 Task: Buy 4 Utensil Sets from Cooking Utensils section under best seller category for shipping address: Johnny Mitchell, 4212 Skips Lane, Phoenix, Arizona 85012, Cell Number 9285042162. Pay from credit card ending with 9757, CVV 798
Action: Mouse moved to (22, 106)
Screenshot: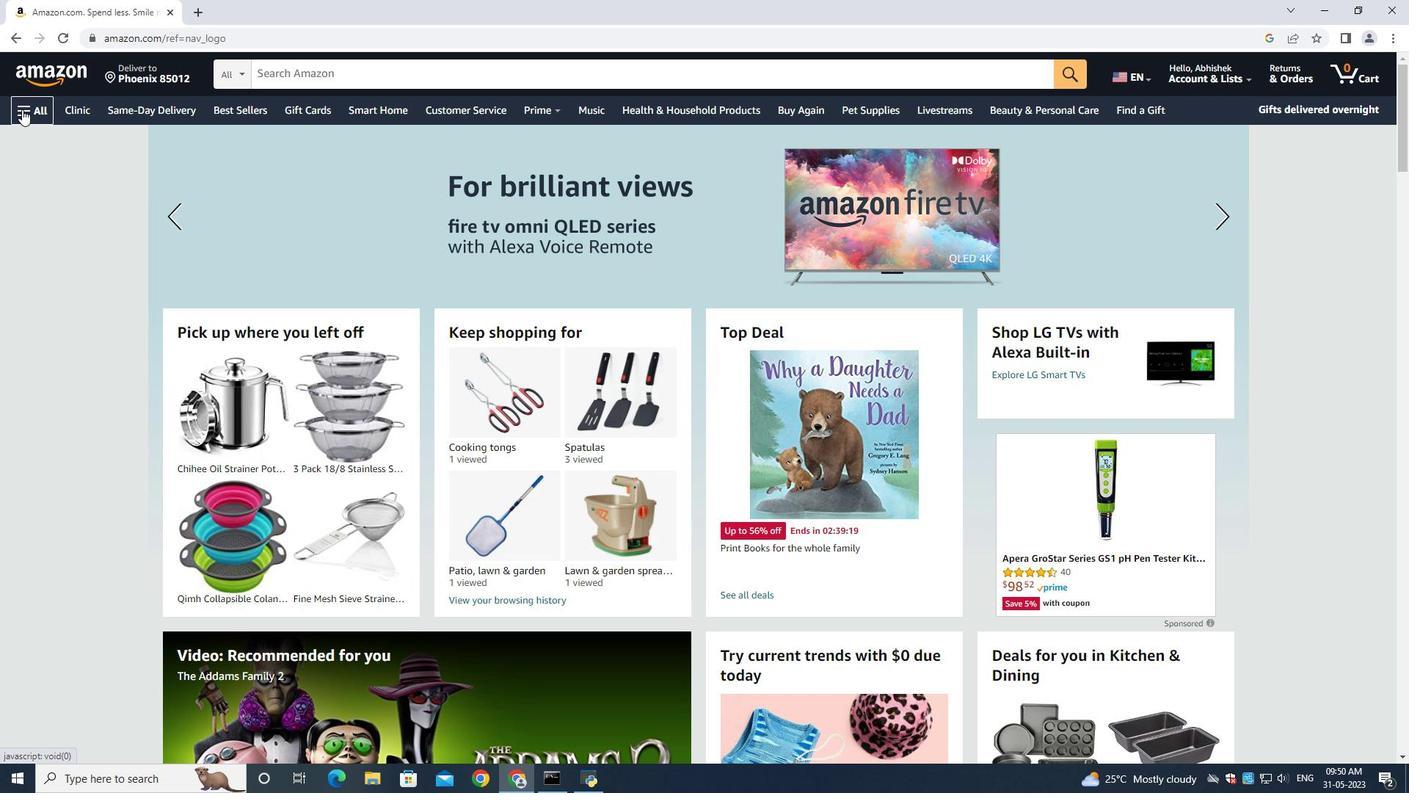 
Action: Mouse pressed left at (22, 106)
Screenshot: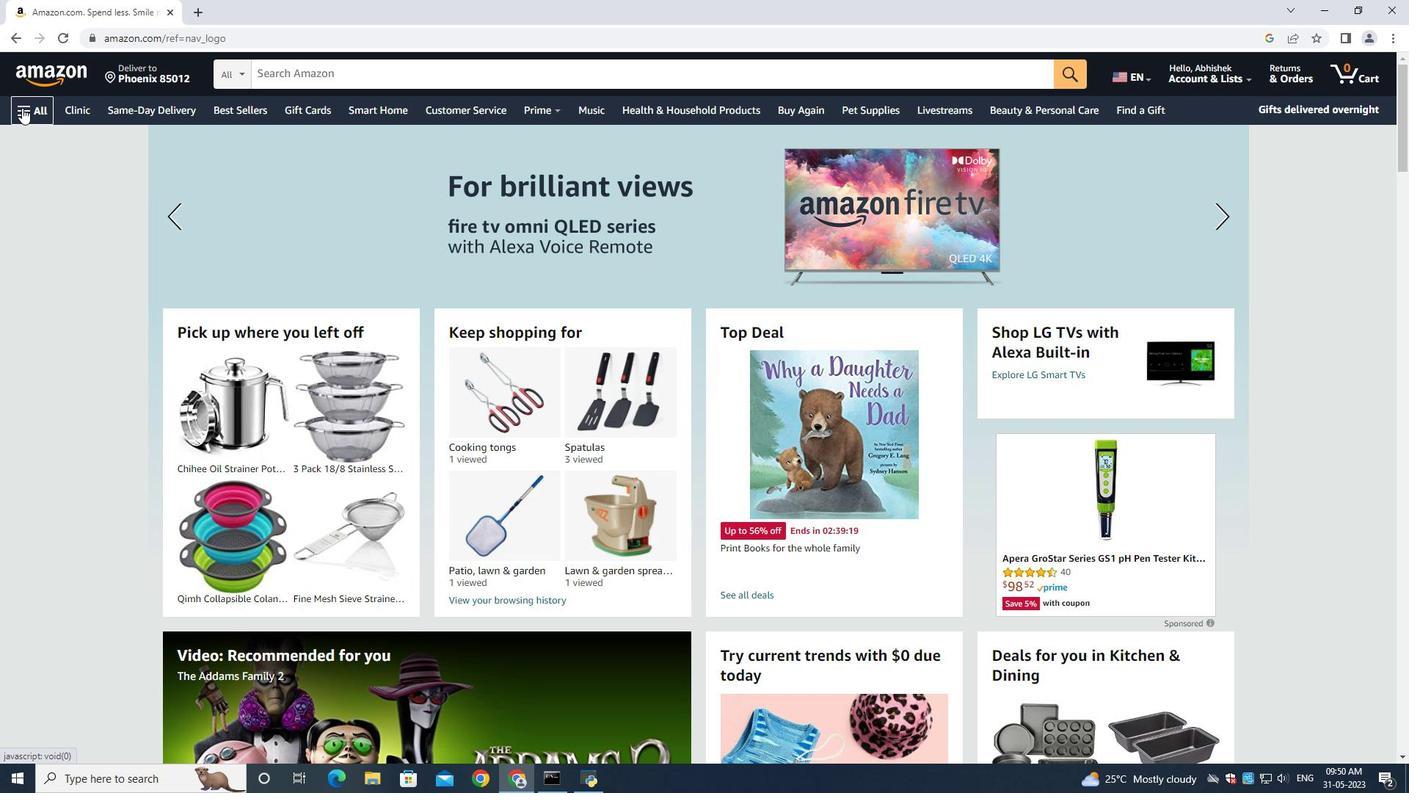 
Action: Mouse moved to (287, 69)
Screenshot: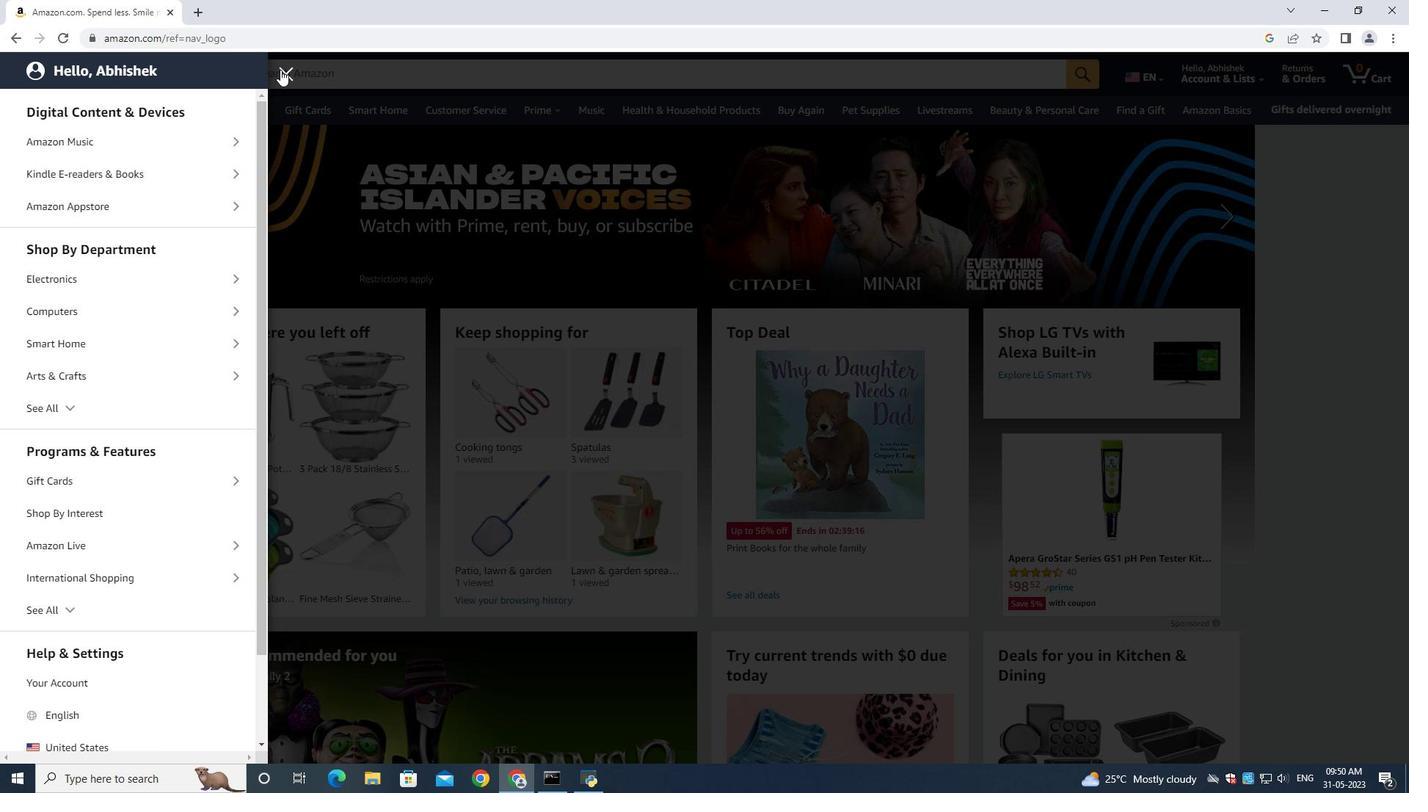 
Action: Mouse pressed left at (287, 69)
Screenshot: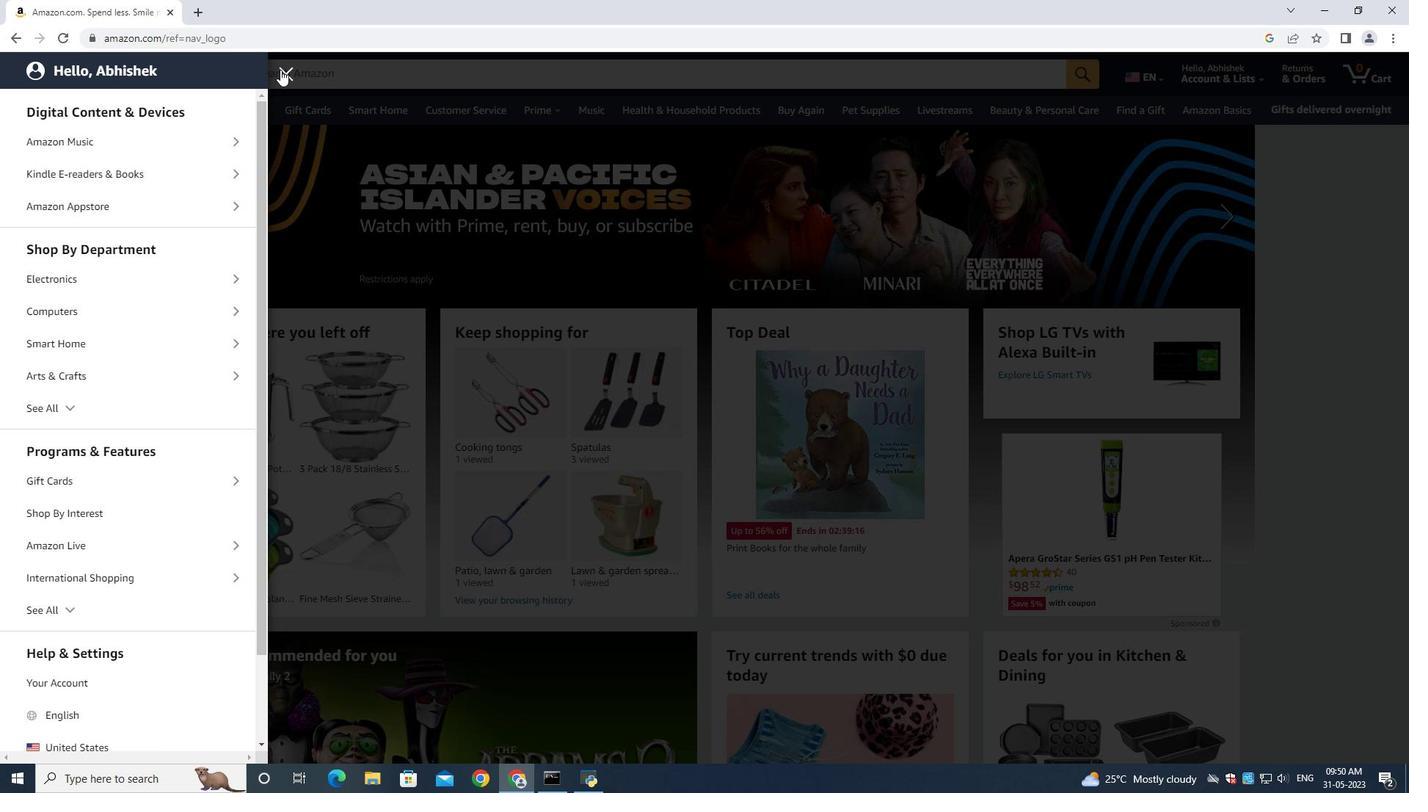
Action: Mouse moved to (225, 106)
Screenshot: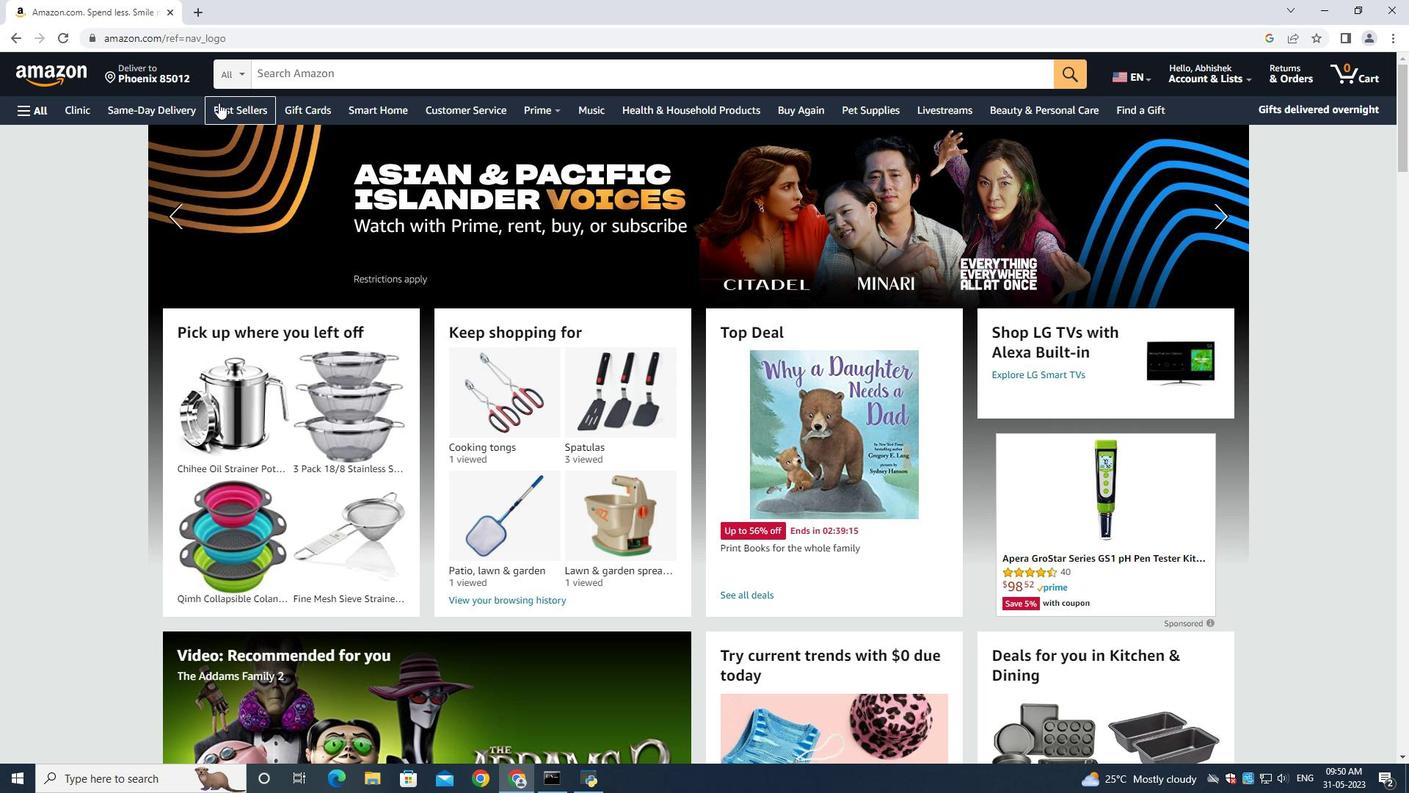 
Action: Mouse pressed left at (225, 106)
Screenshot: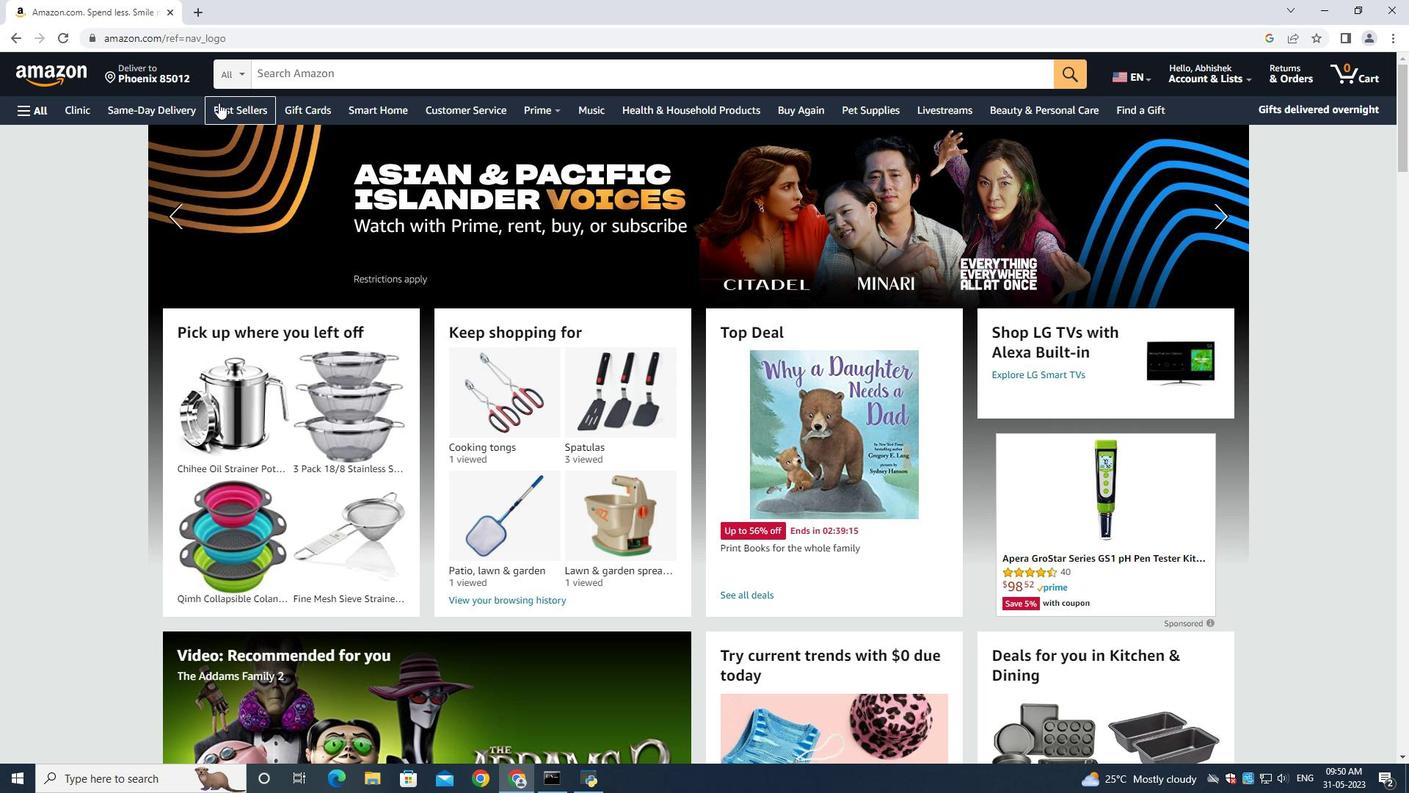 
Action: Mouse moved to (305, 76)
Screenshot: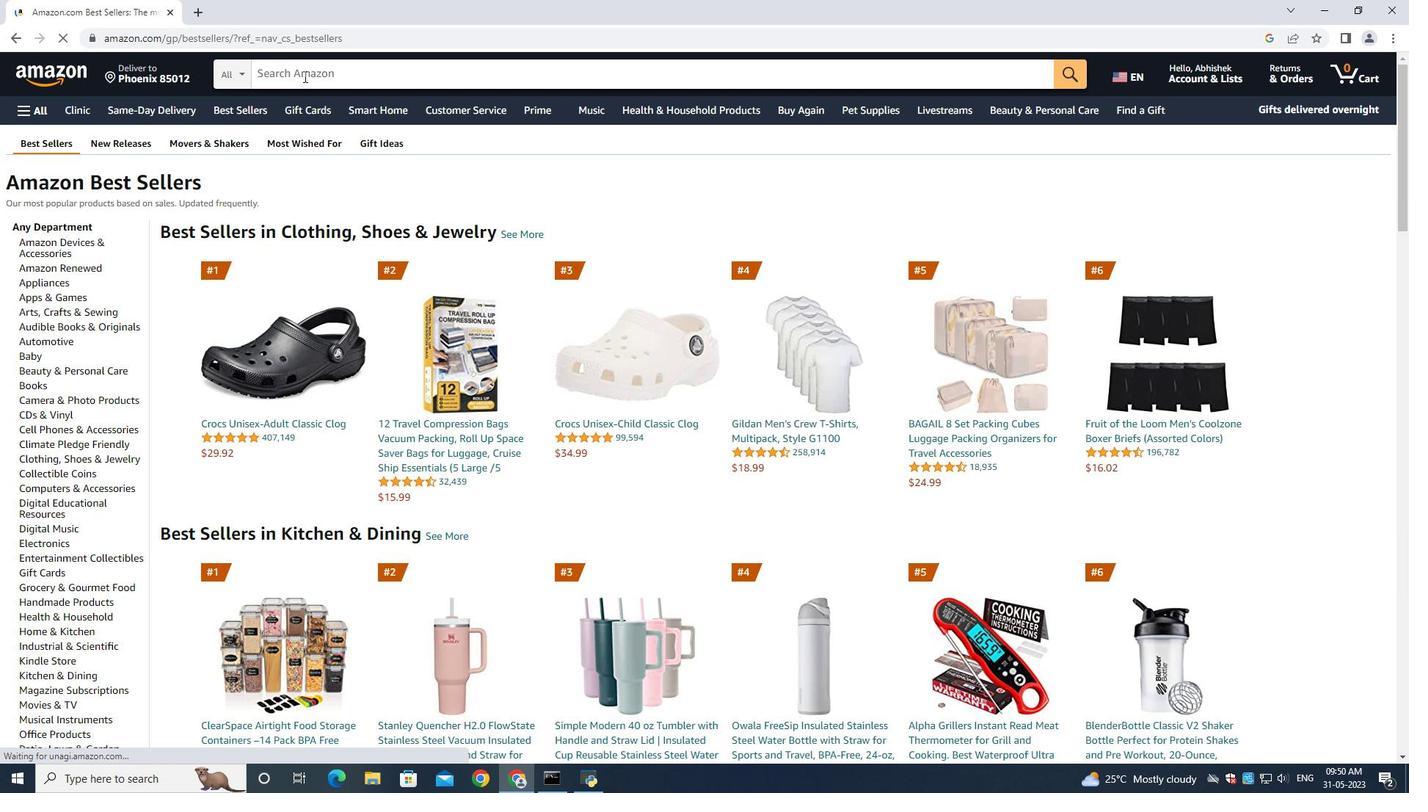 
Action: Mouse pressed left at (305, 76)
Screenshot: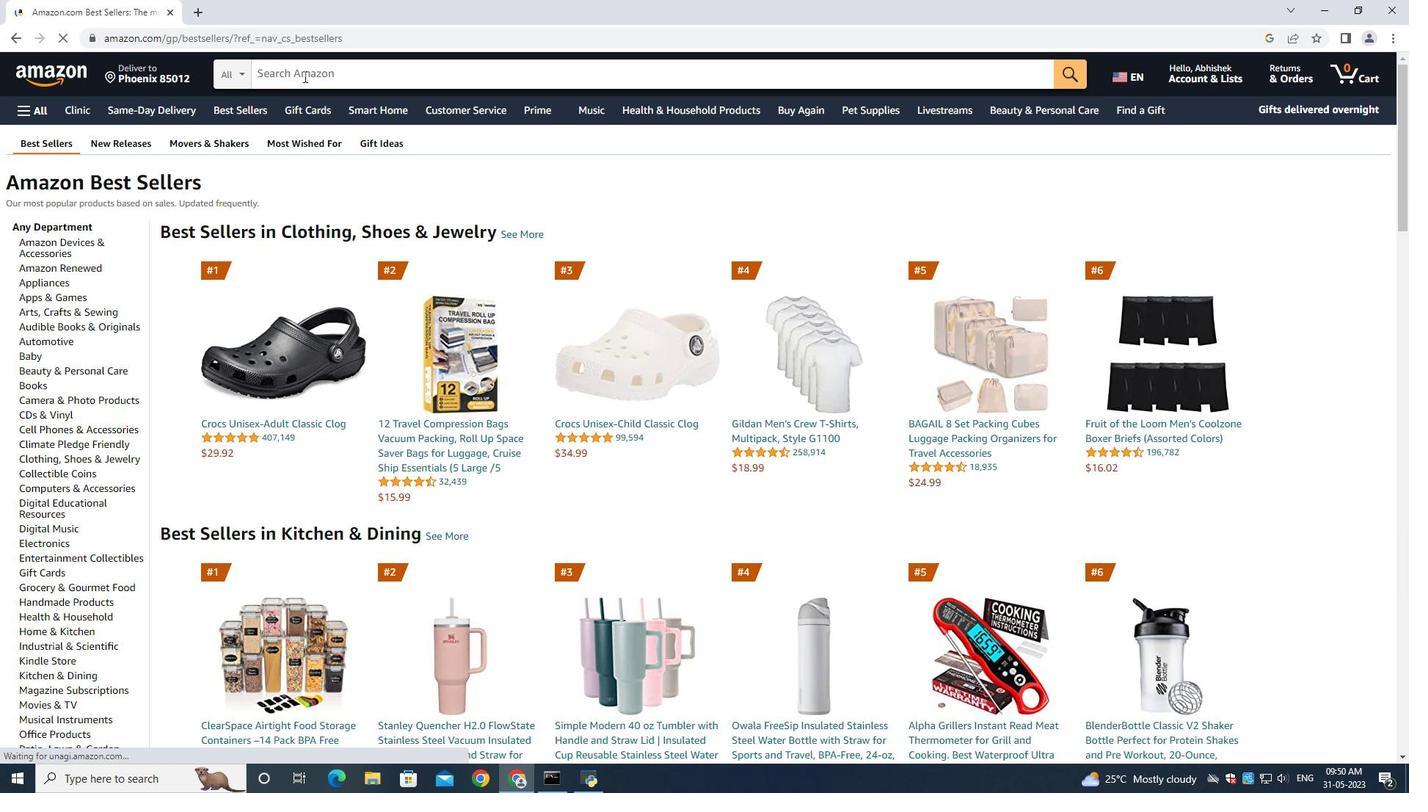 
Action: Key pressed <Key.shift>Utensil<Key.space><Key.shift>Sets<Key.enter>
Screenshot: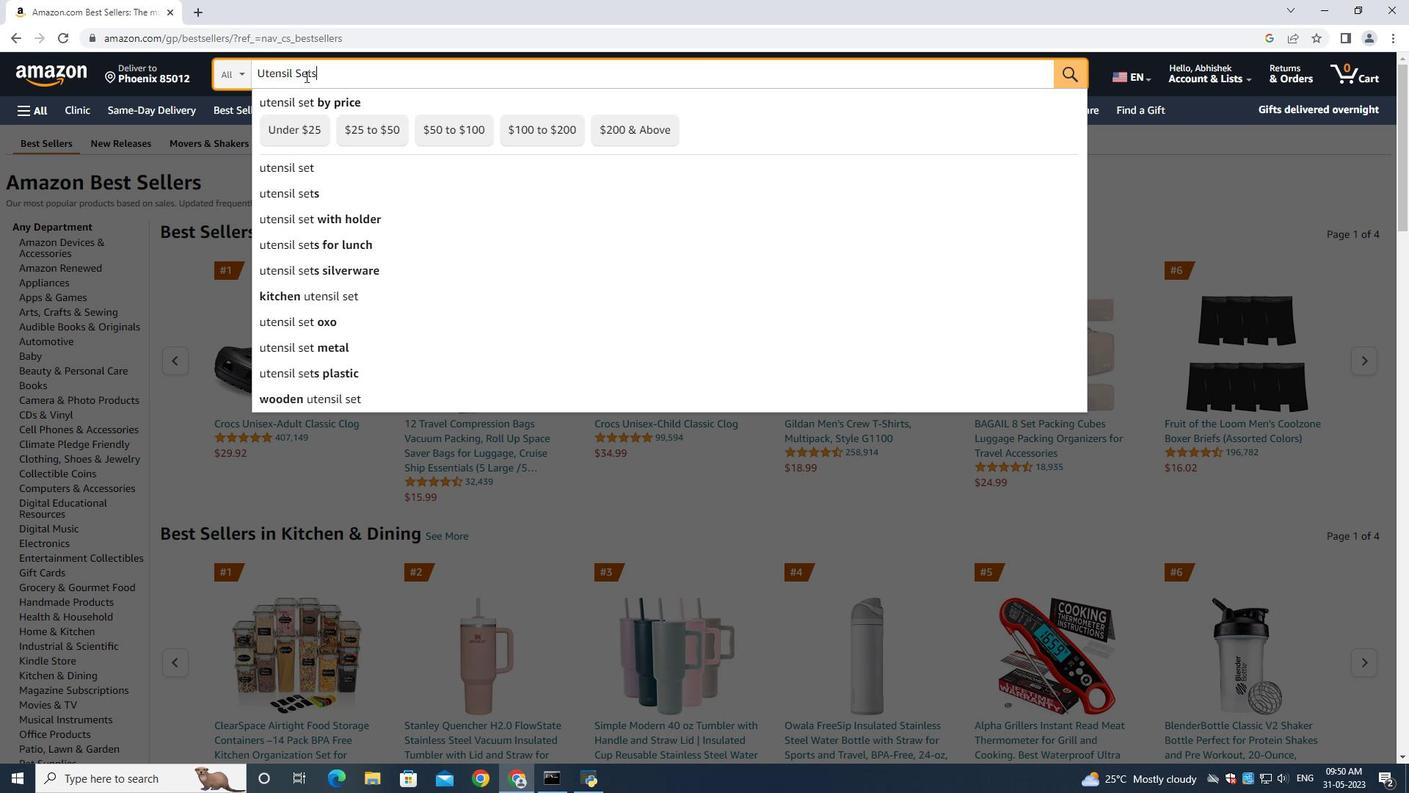 
Action: Mouse moved to (84, 262)
Screenshot: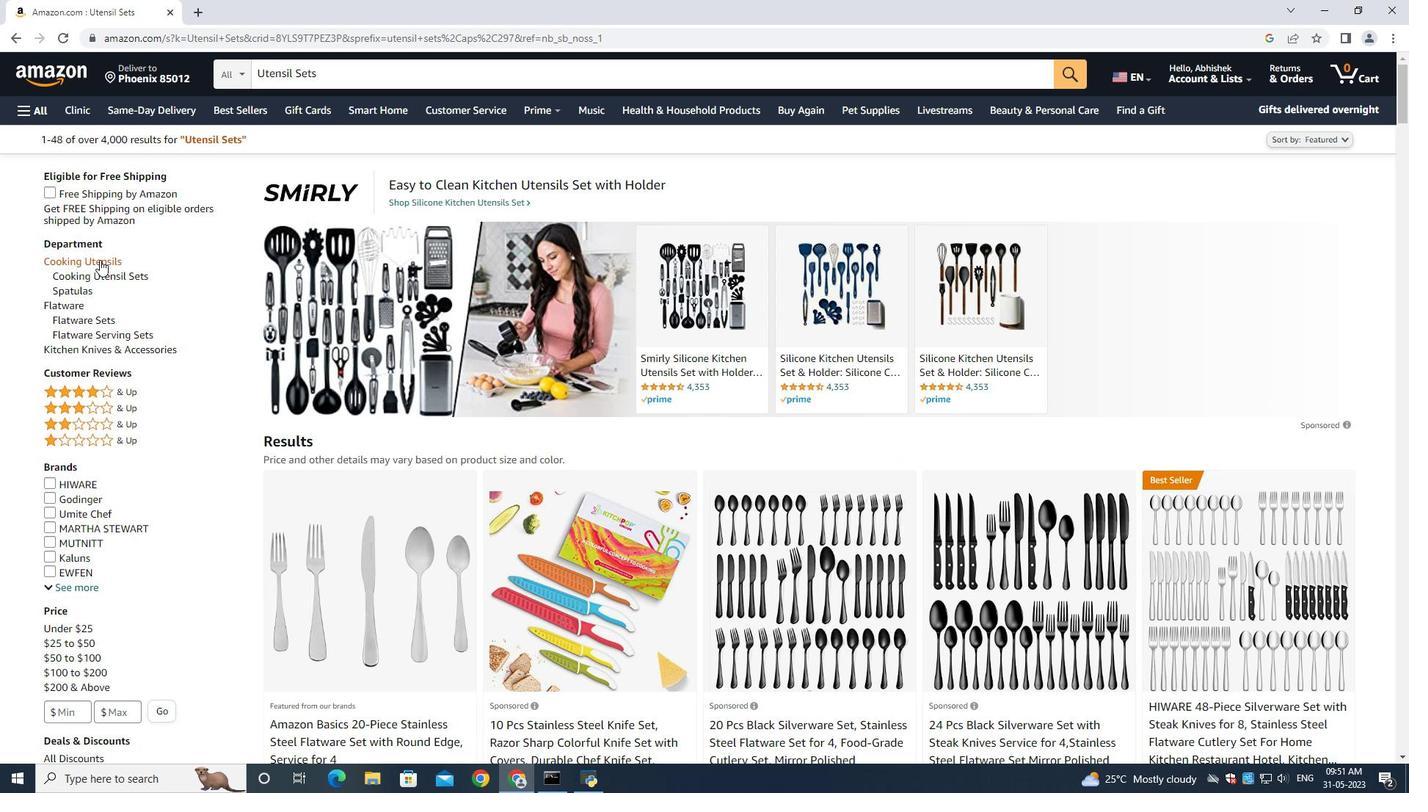 
Action: Mouse pressed left at (84, 262)
Screenshot: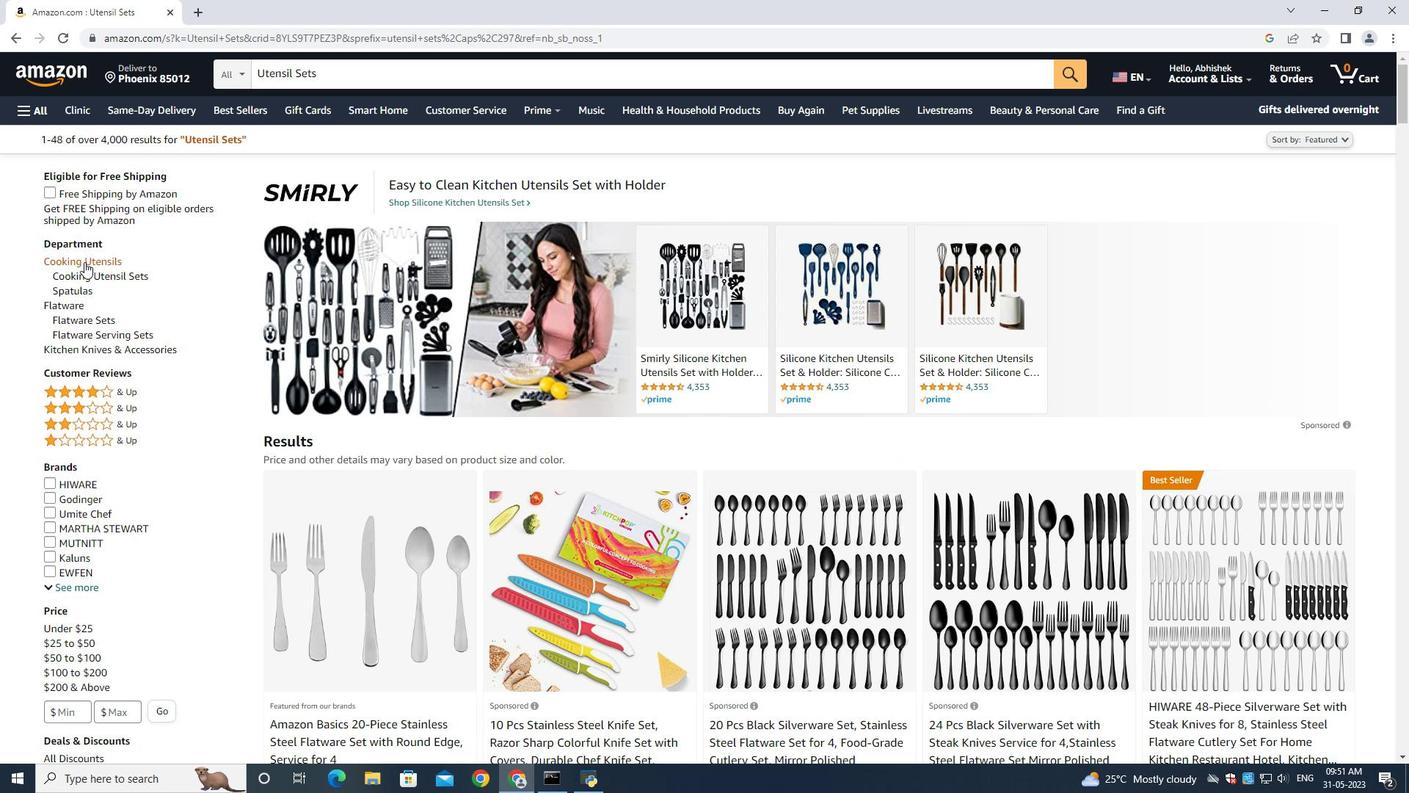 
Action: Mouse moved to (569, 425)
Screenshot: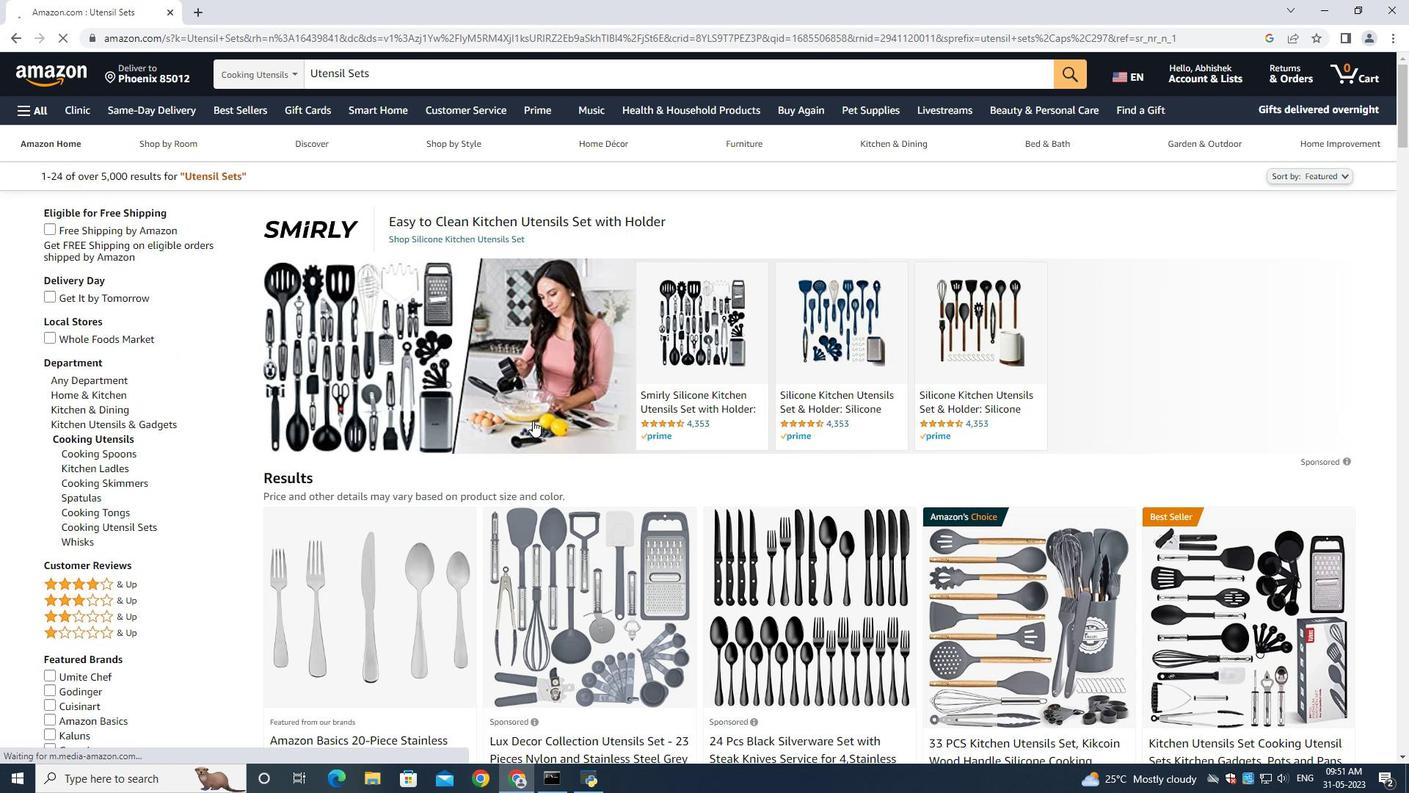 
Action: Mouse scrolled (569, 425) with delta (0, 0)
Screenshot: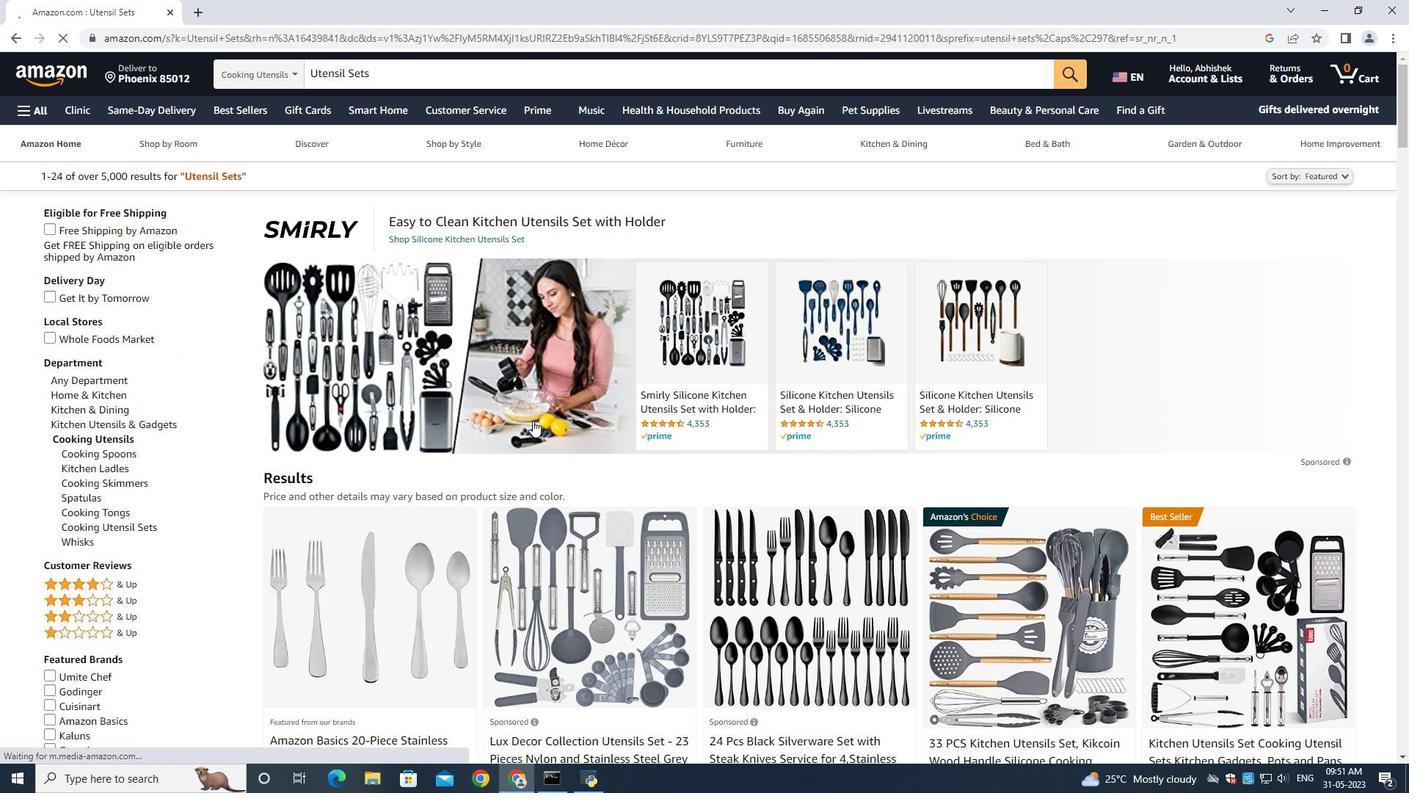 
Action: Mouse scrolled (569, 425) with delta (0, 0)
Screenshot: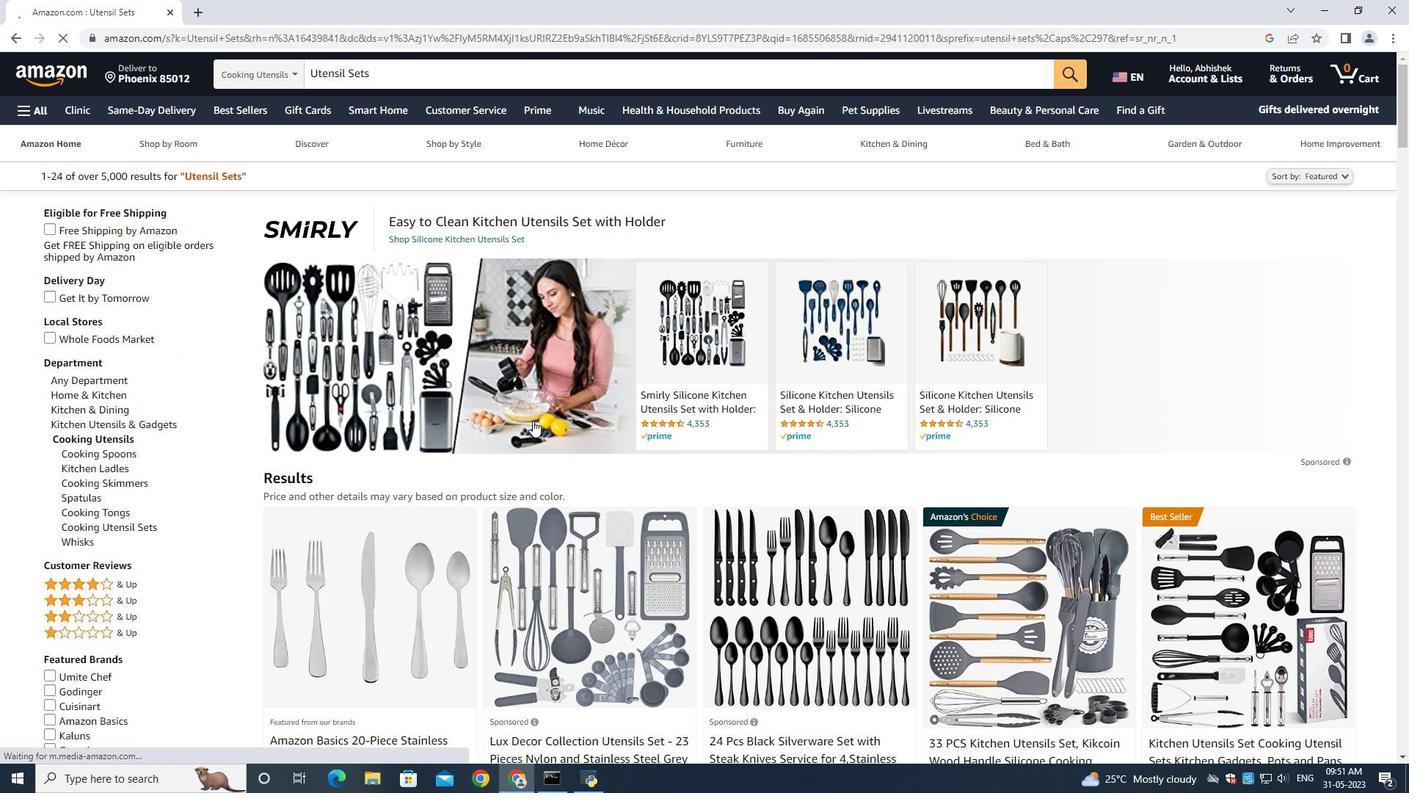 
Action: Mouse moved to (568, 428)
Screenshot: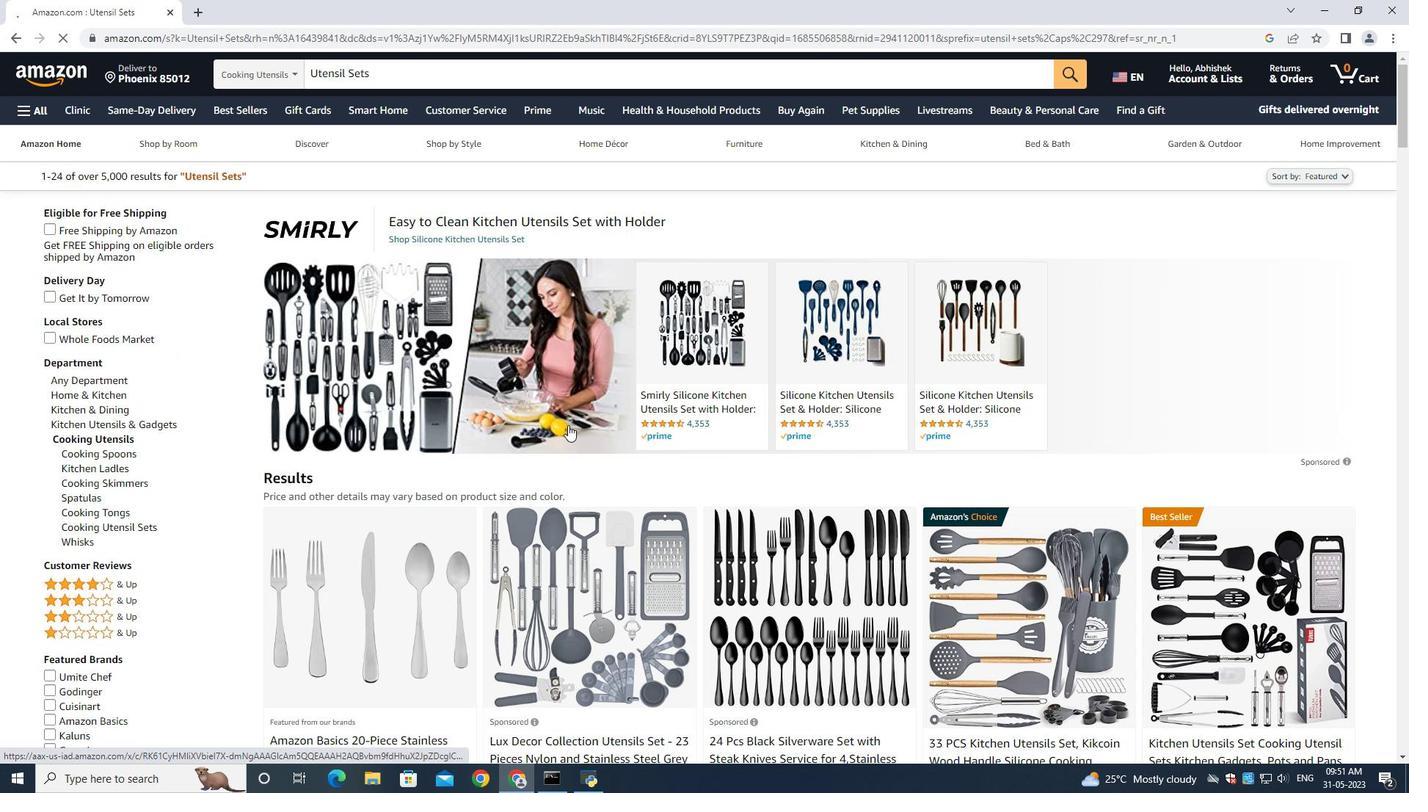 
Action: Mouse scrolled (568, 427) with delta (0, 0)
Screenshot: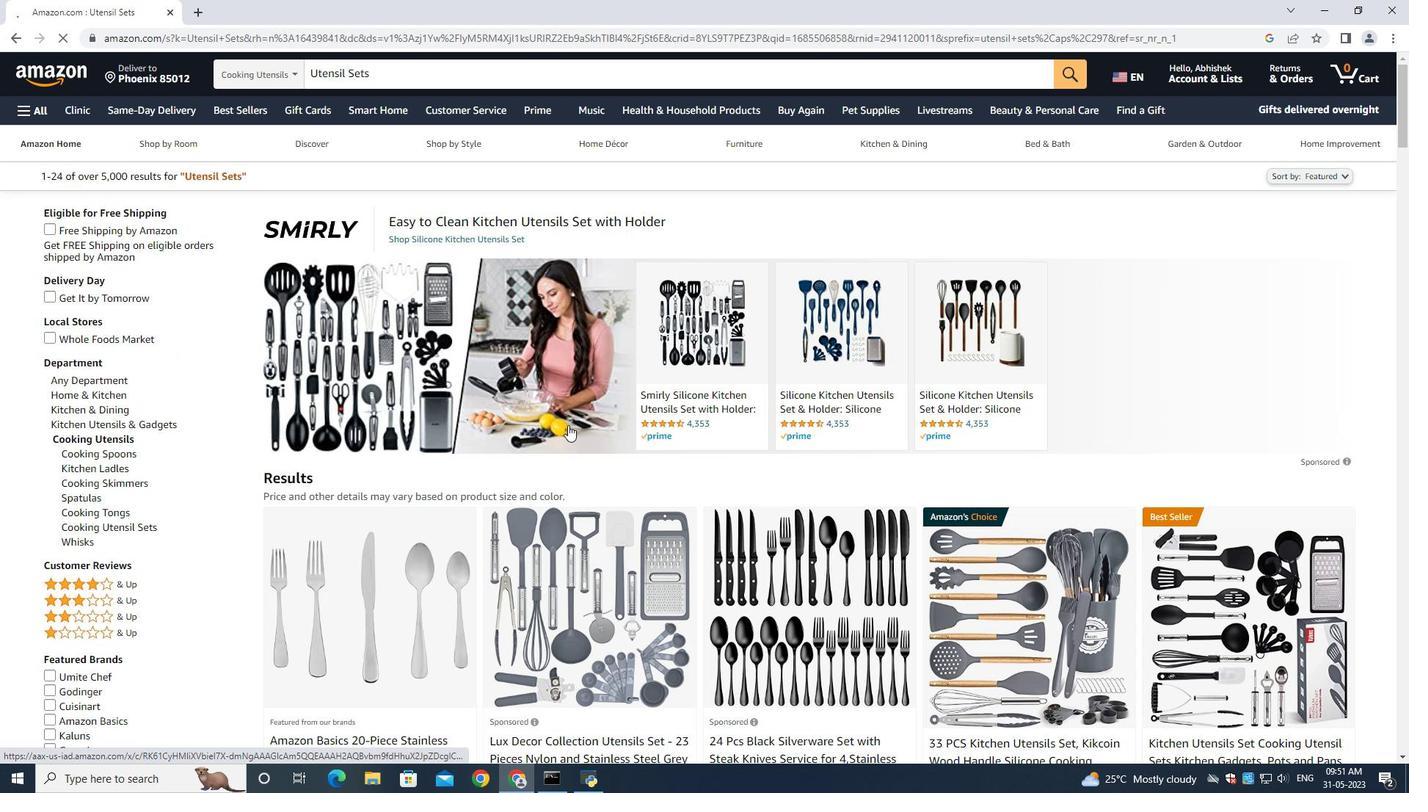 
Action: Mouse moved to (1028, 539)
Screenshot: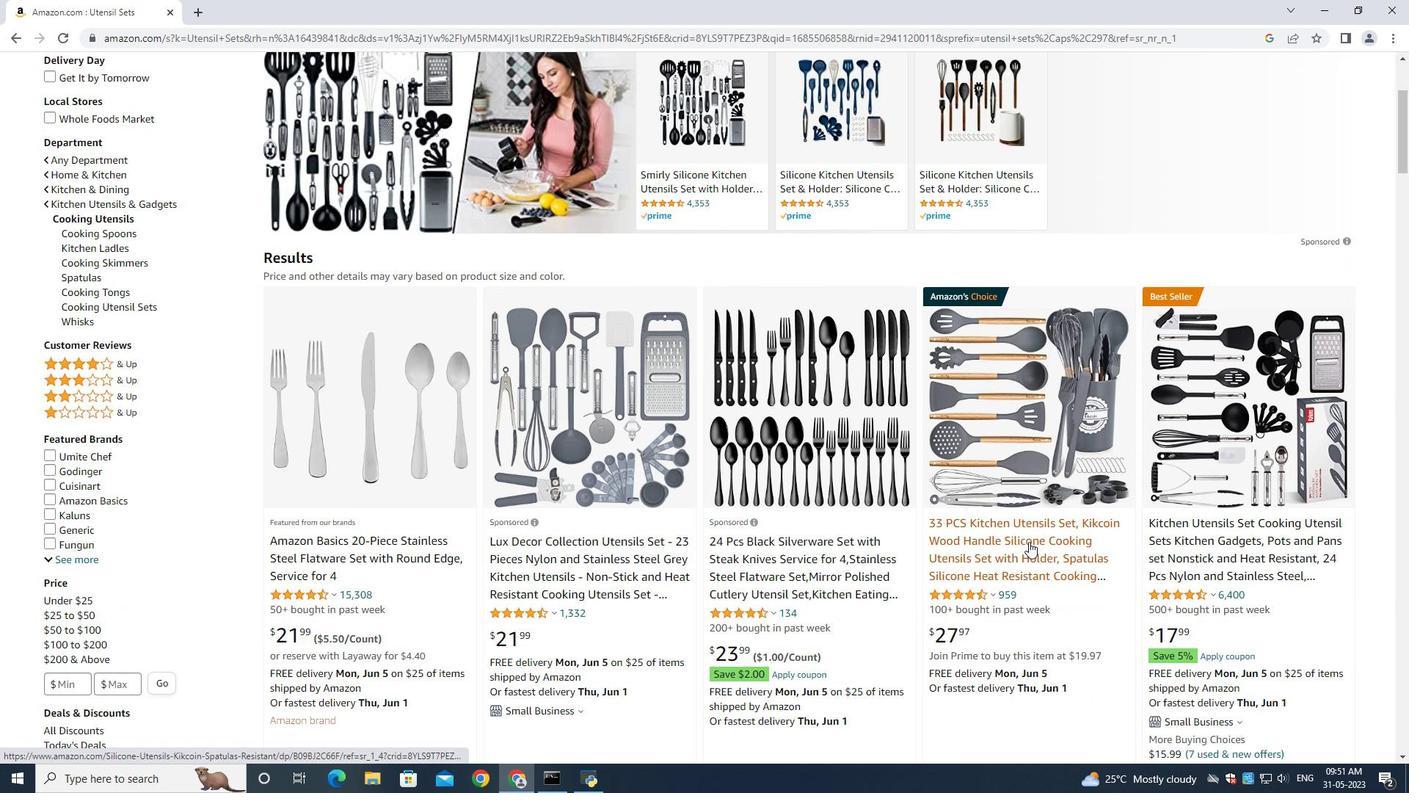 
Action: Mouse pressed left at (1028, 539)
Screenshot: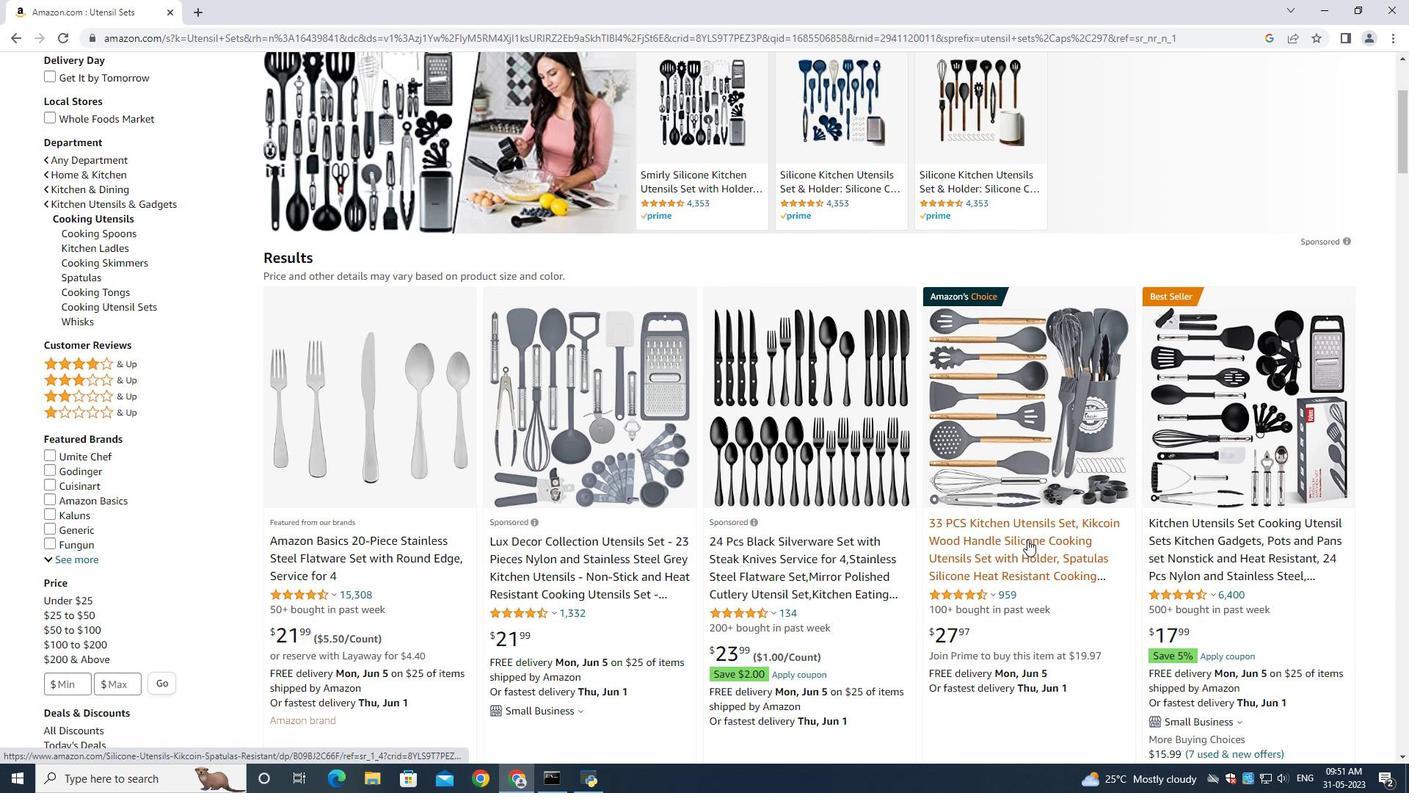 
Action: Mouse moved to (547, 635)
Screenshot: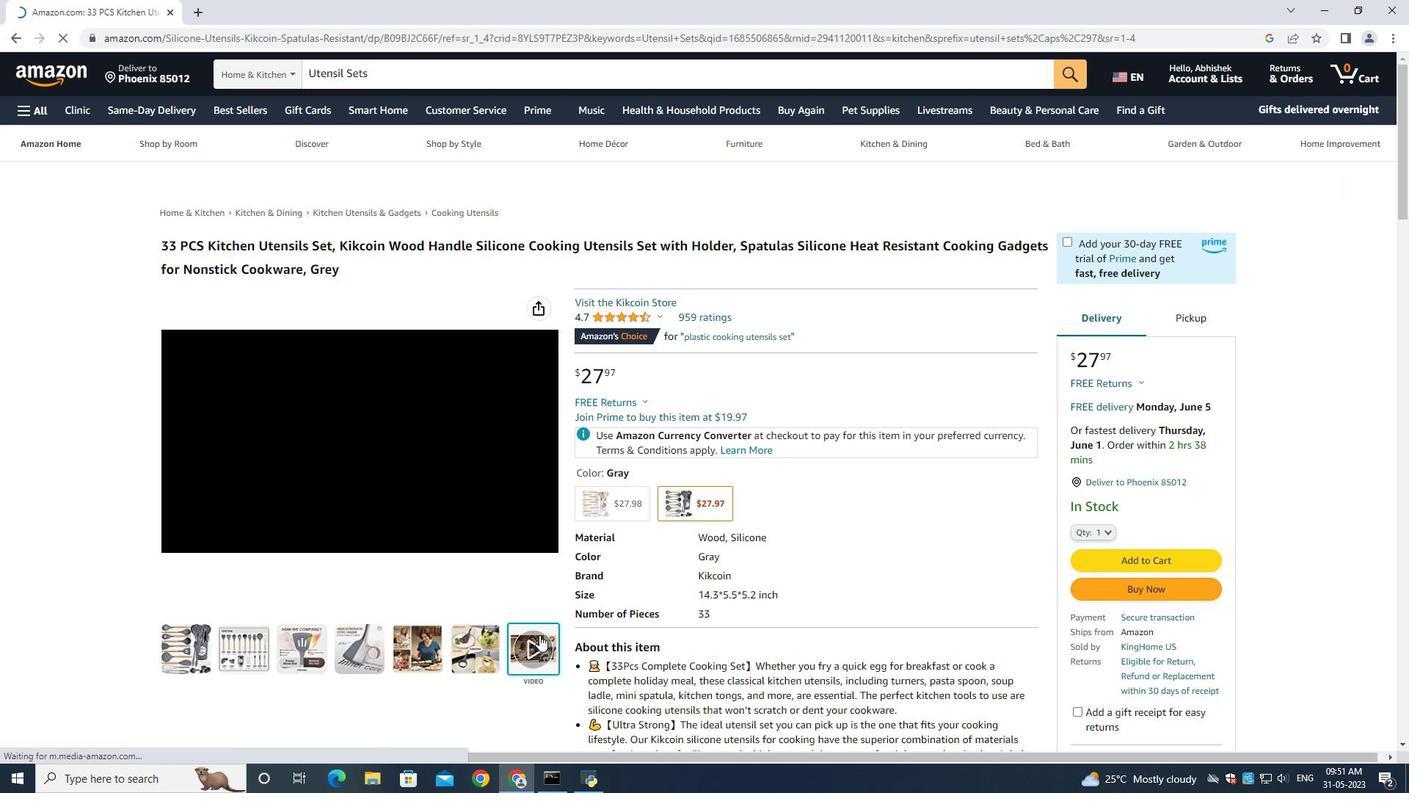 
Action: Mouse pressed left at (547, 635)
Screenshot: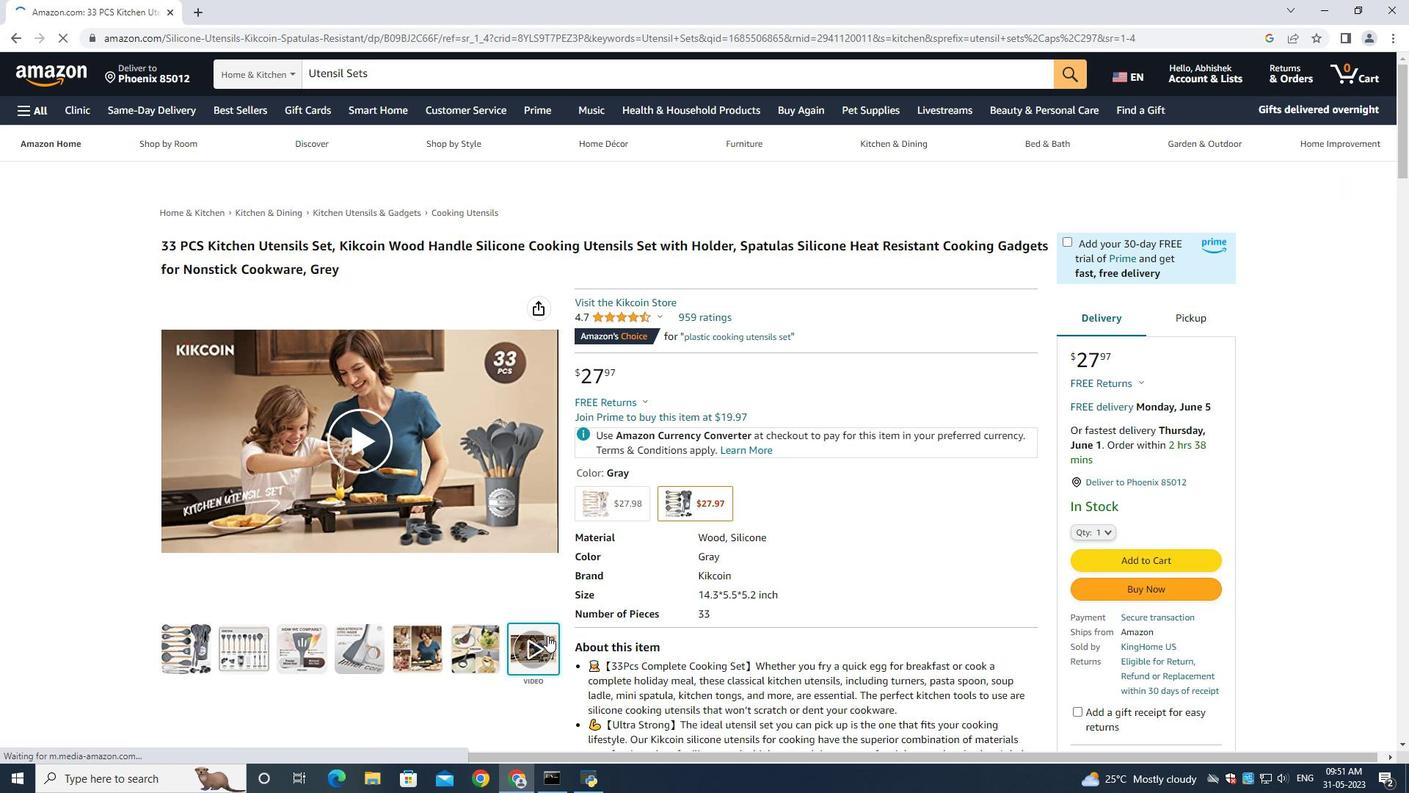 
Action: Mouse moved to (315, 616)
Screenshot: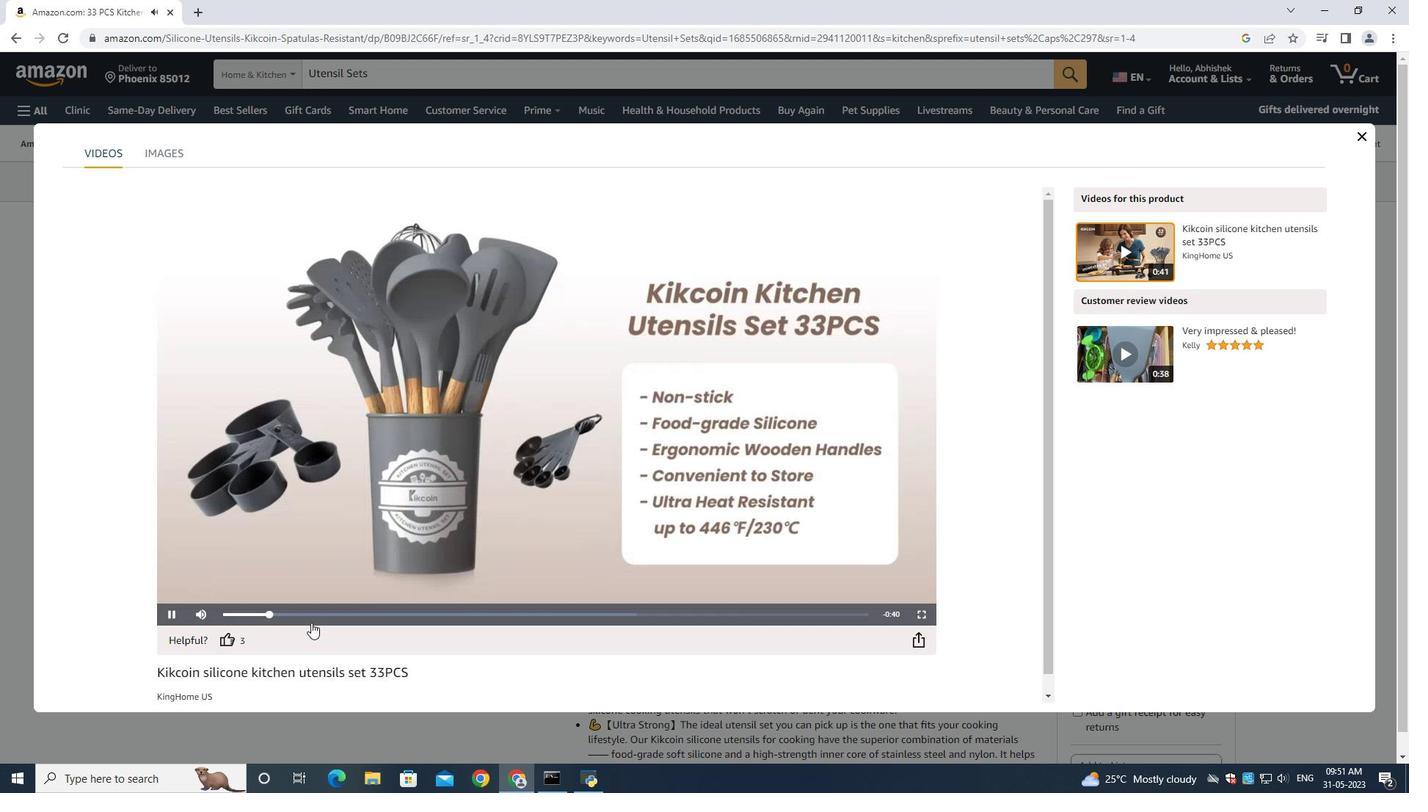 
Action: Mouse pressed left at (315, 616)
Screenshot: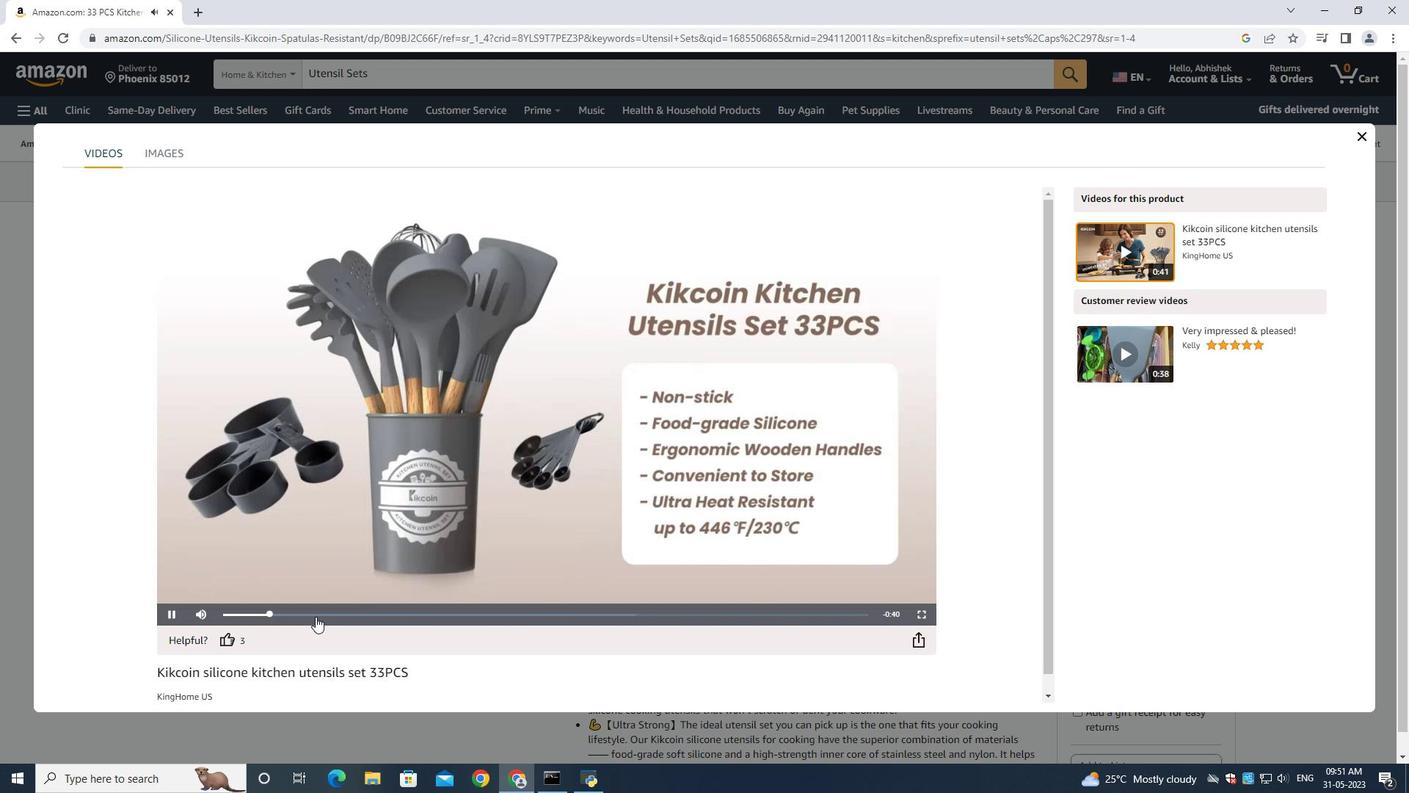 
Action: Mouse moved to (349, 613)
Screenshot: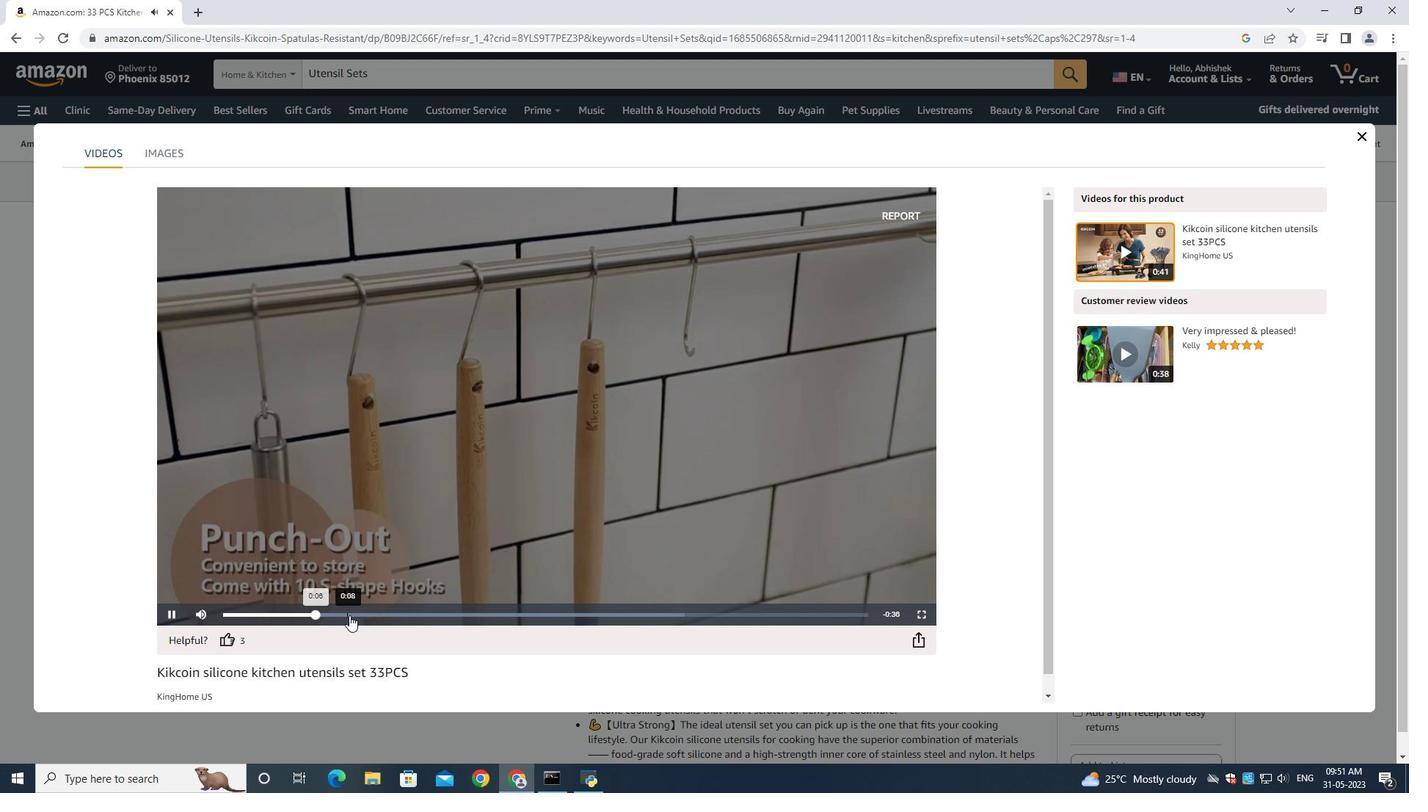 
Action: Mouse pressed left at (349, 613)
Screenshot: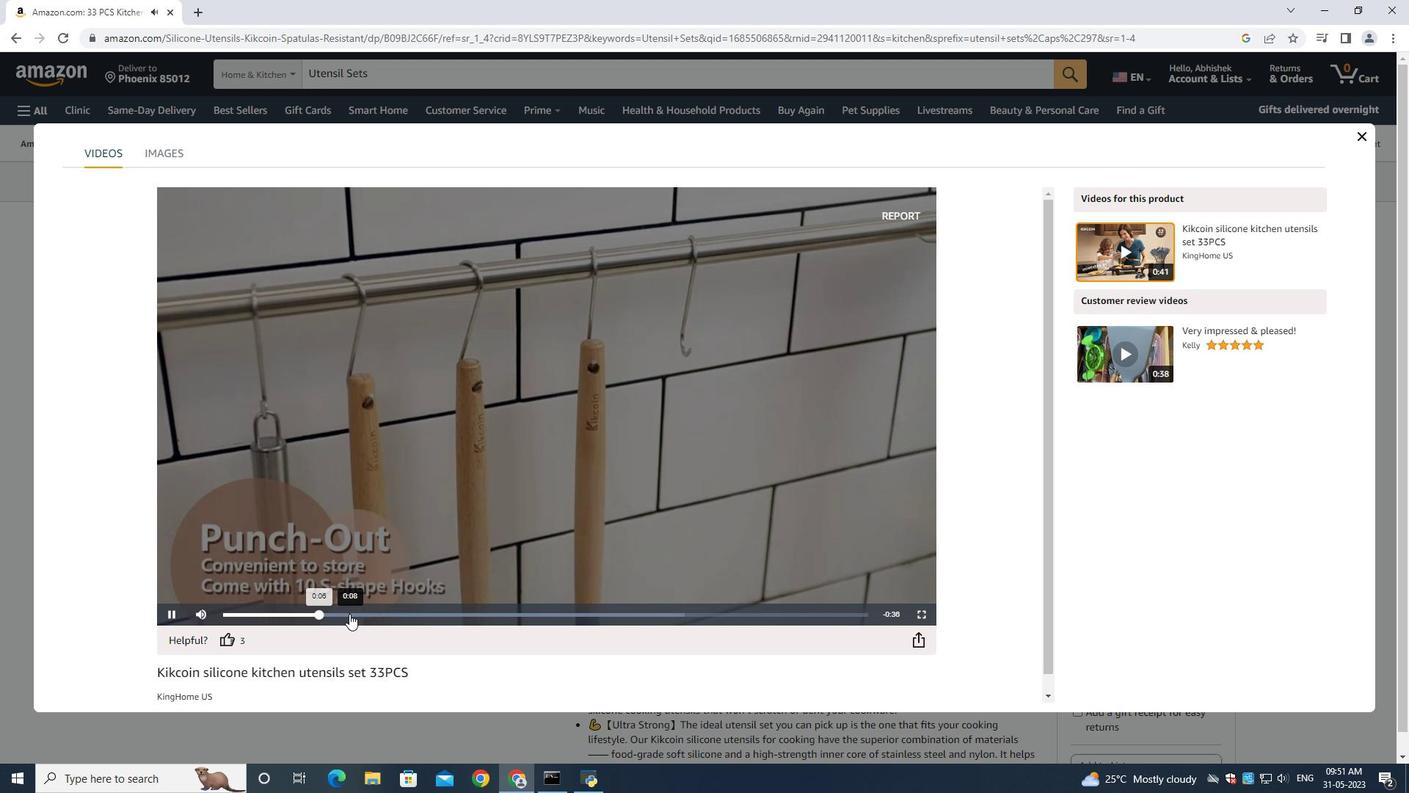 
Action: Mouse moved to (528, 614)
Screenshot: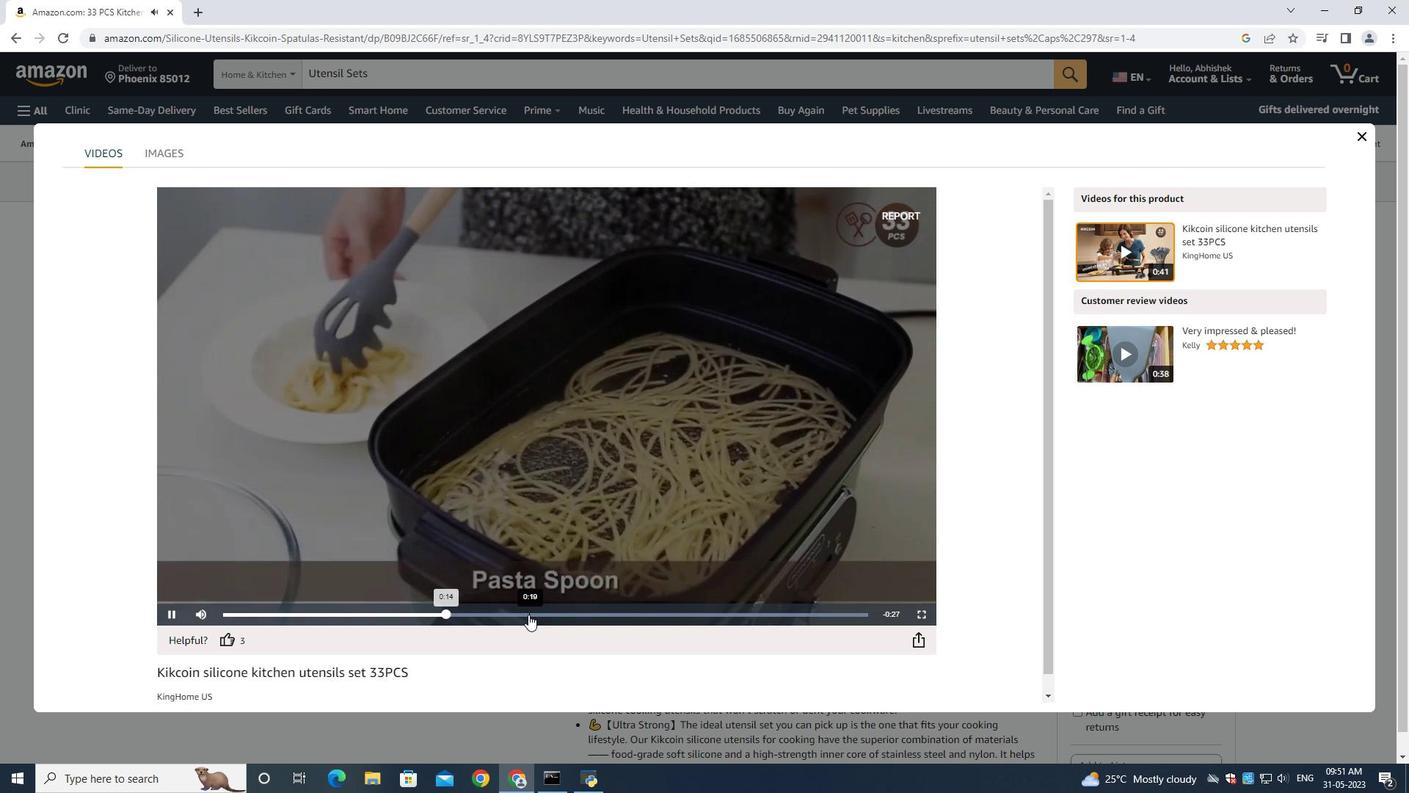 
Action: Mouse pressed left at (528, 614)
Screenshot: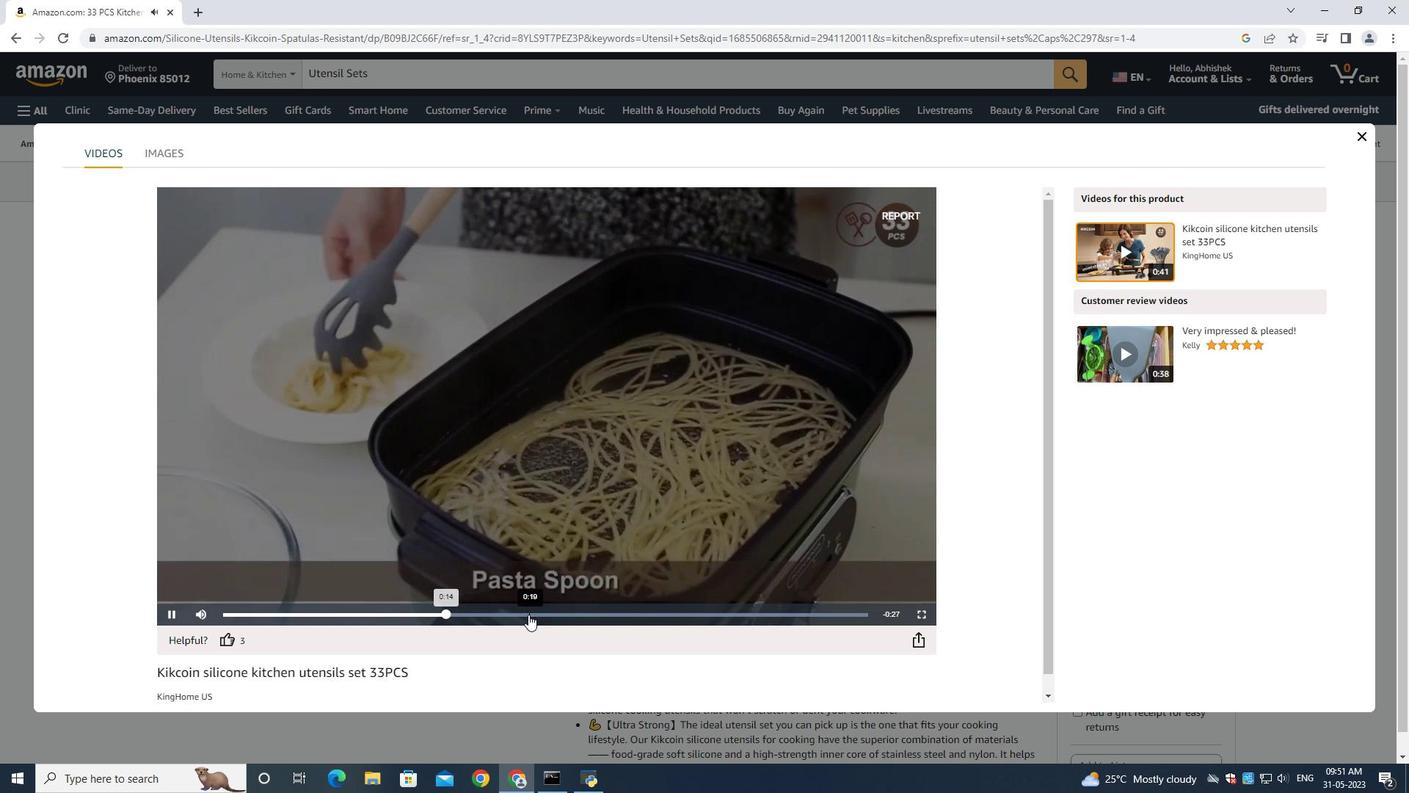 
Action: Mouse moved to (650, 619)
Screenshot: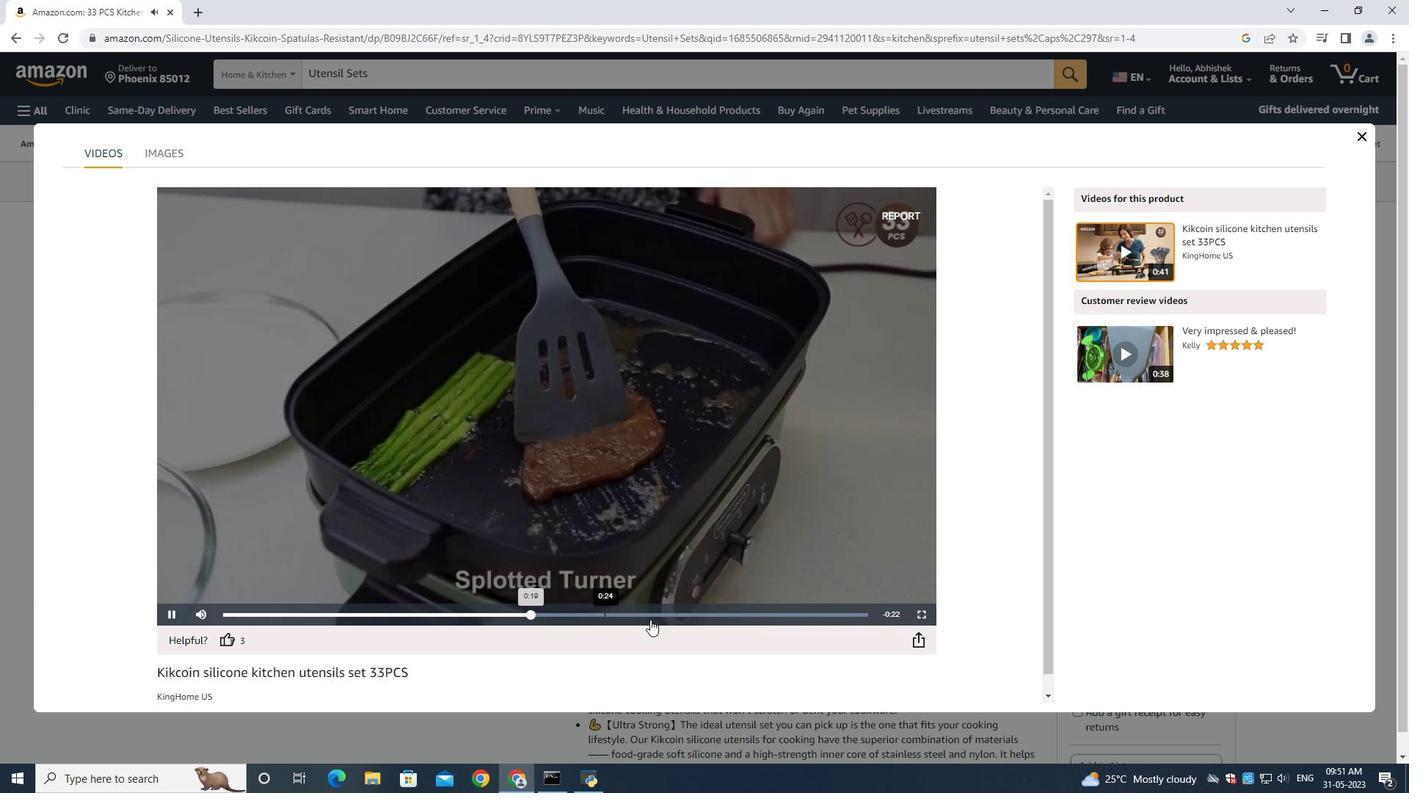 
Action: Mouse pressed left at (650, 619)
Screenshot: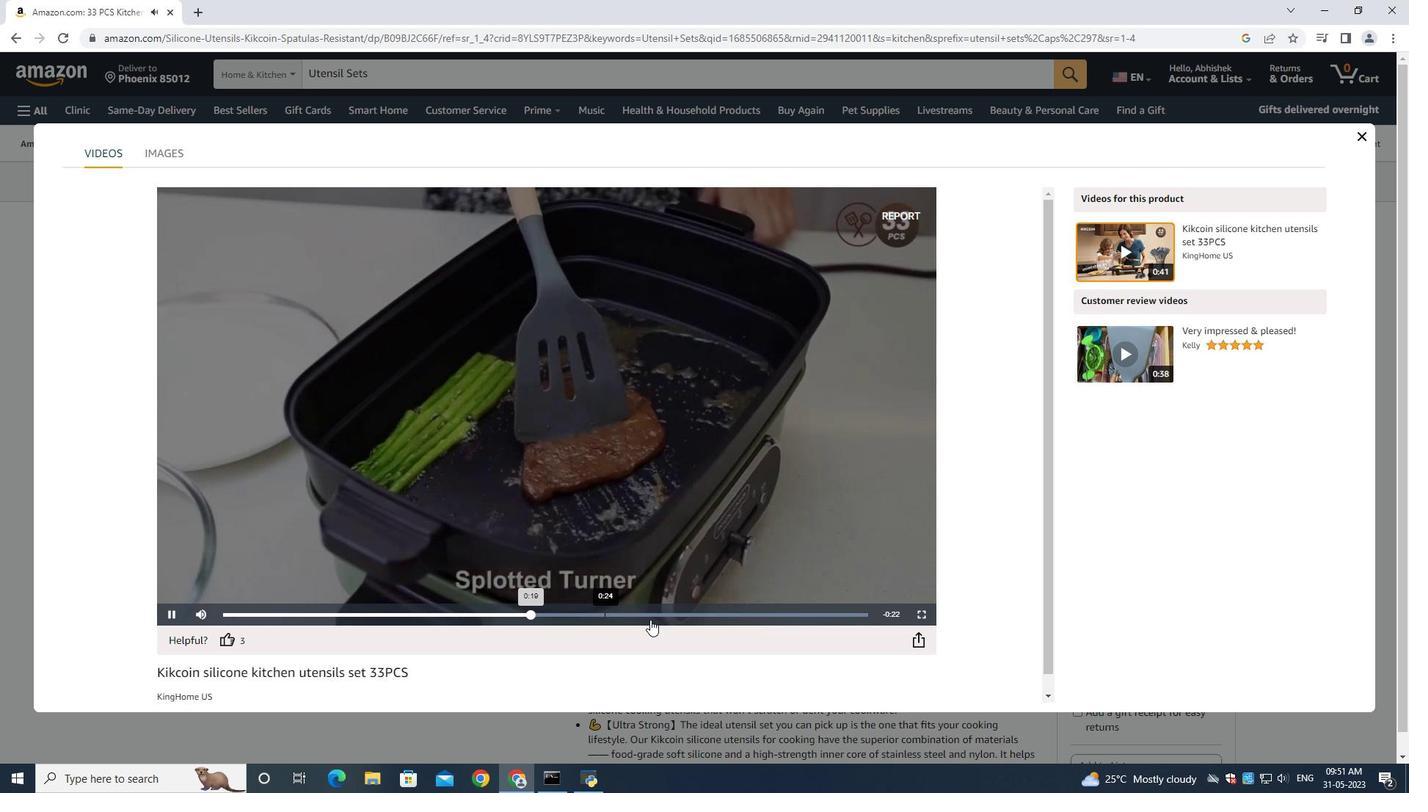 
Action: Mouse moved to (718, 621)
Screenshot: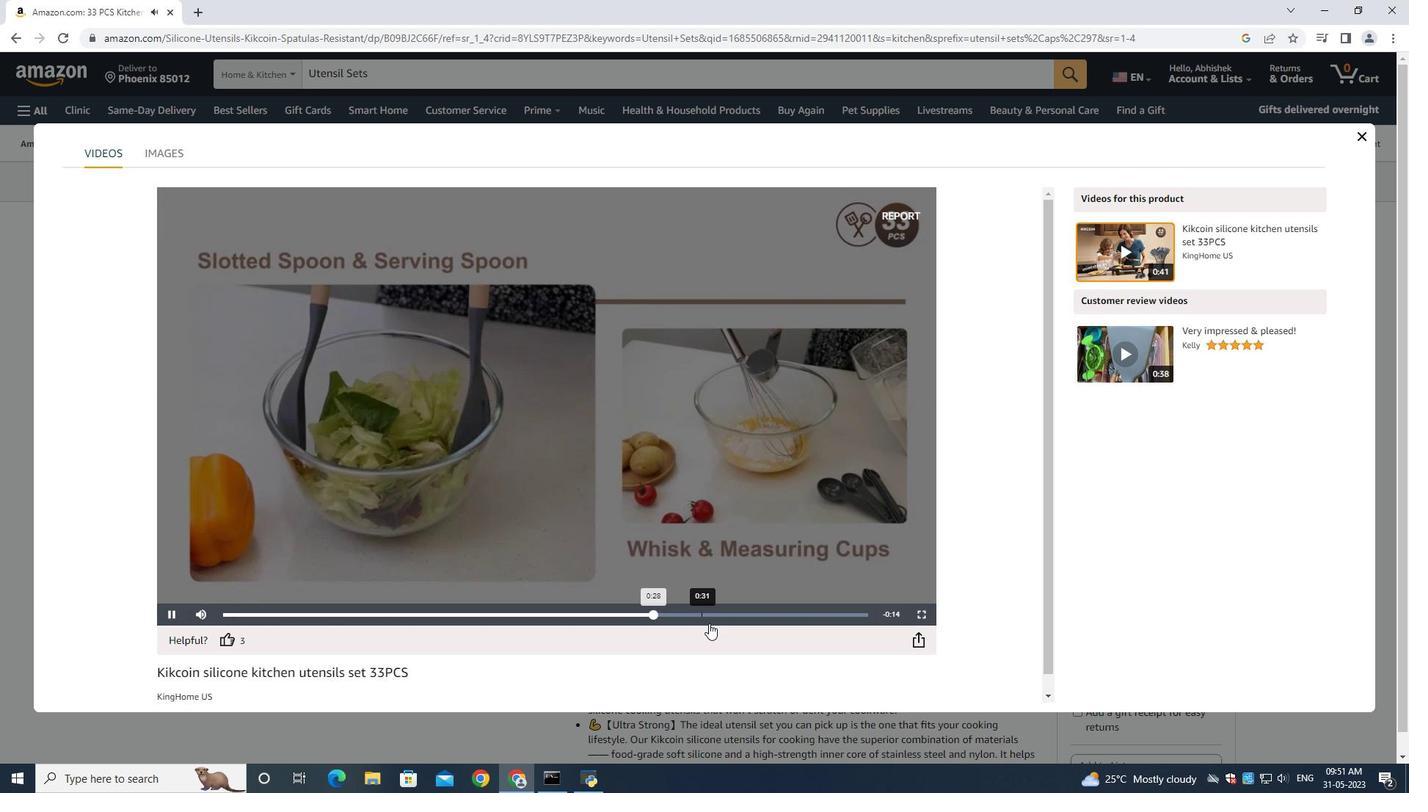 
Action: Mouse pressed left at (718, 621)
Screenshot: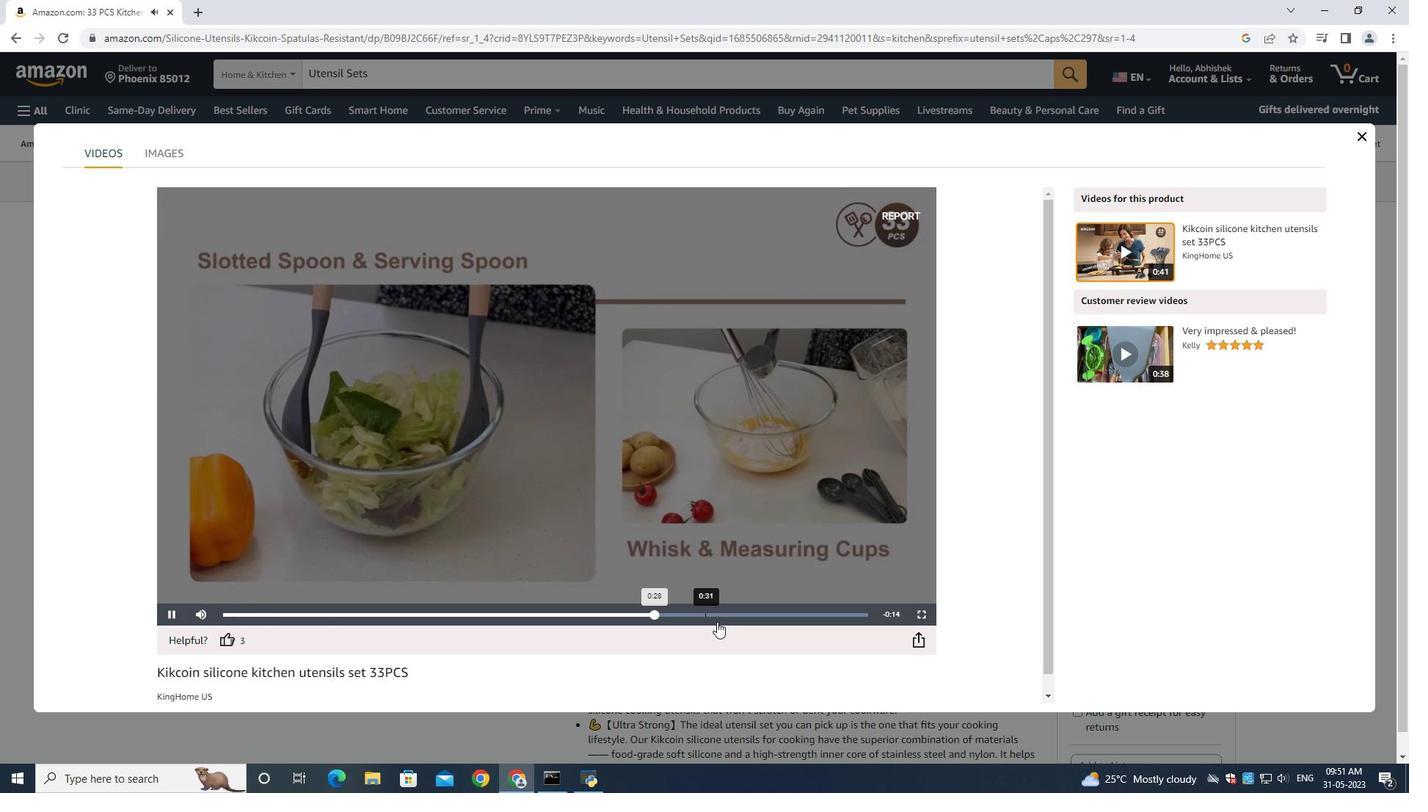 
Action: Mouse moved to (784, 616)
Screenshot: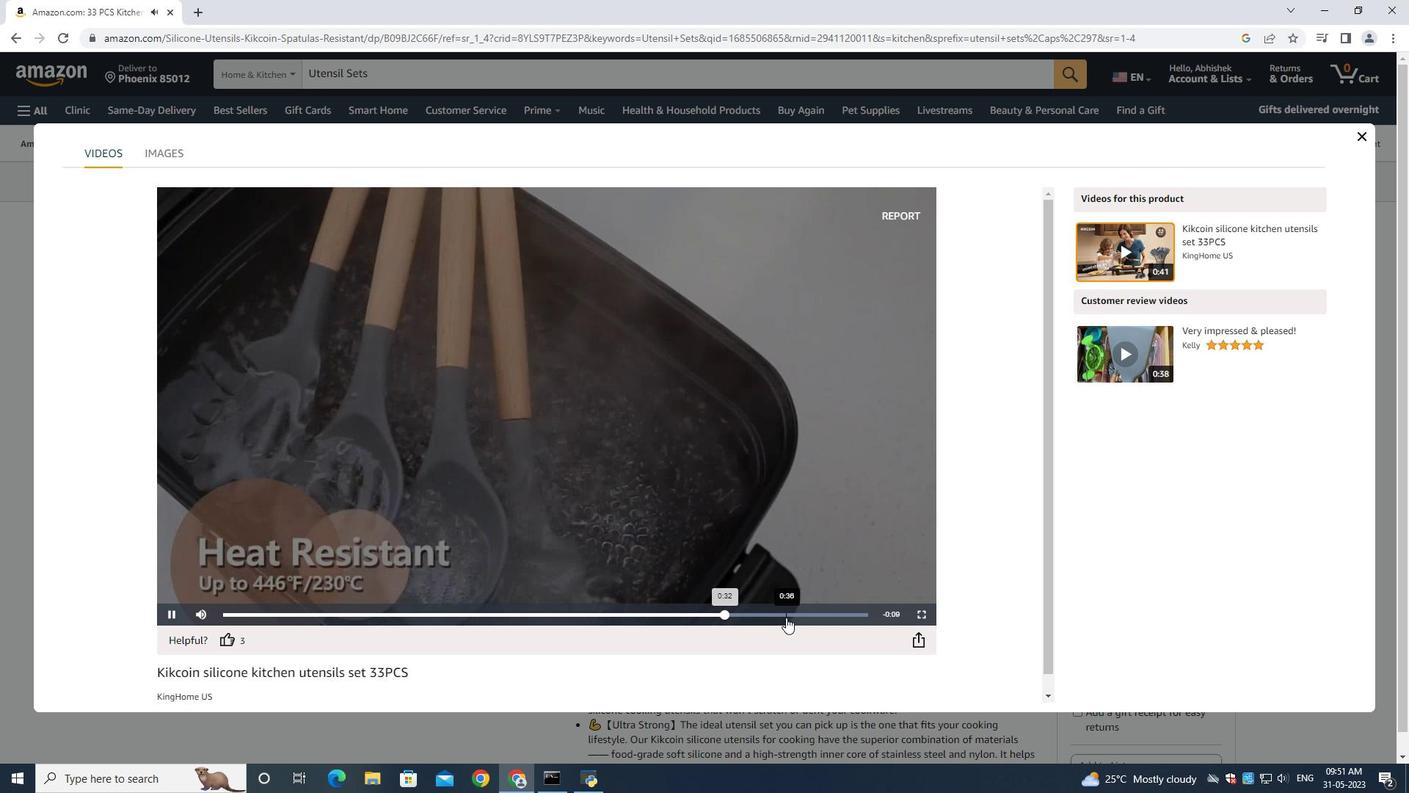 
Action: Mouse pressed left at (784, 616)
Screenshot: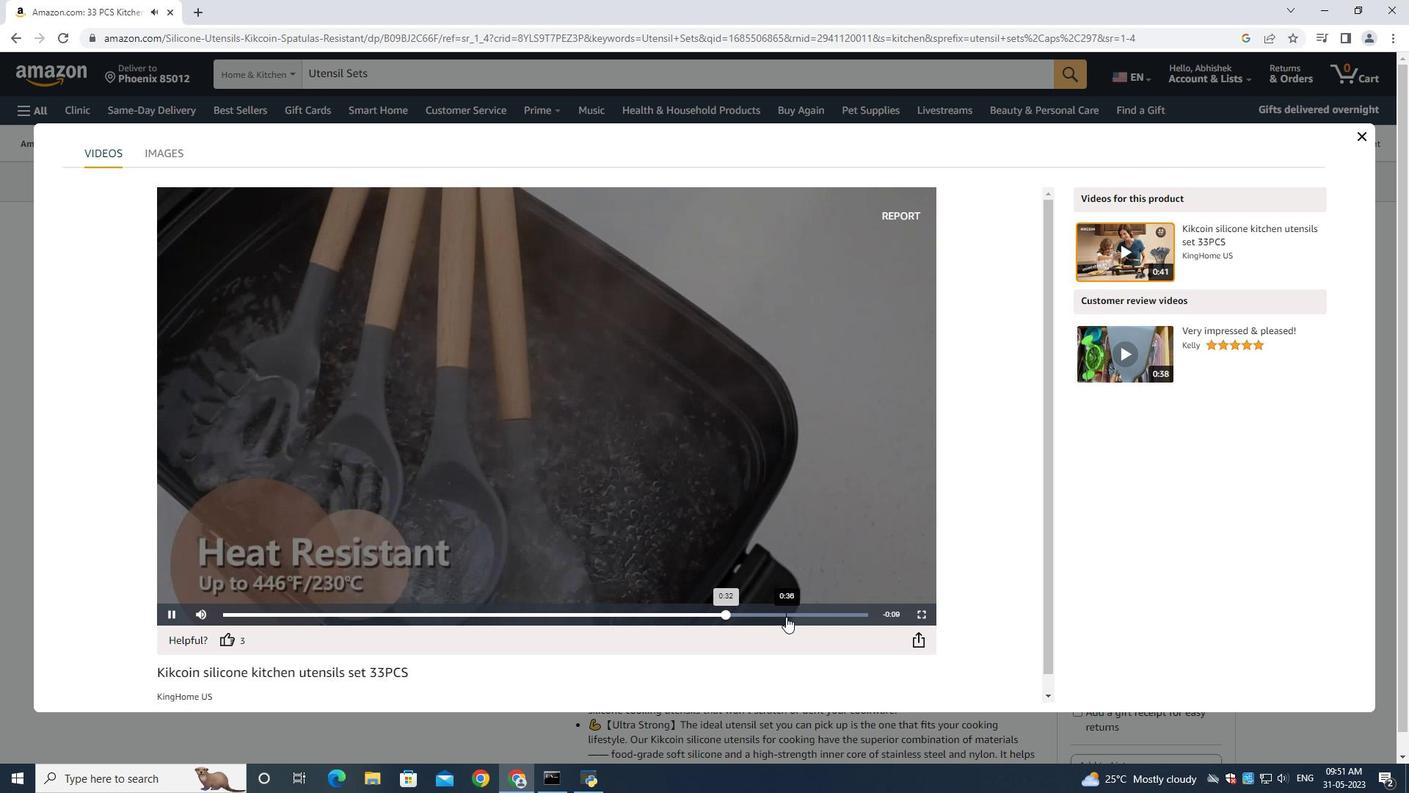 
Action: Mouse moved to (1161, 348)
Screenshot: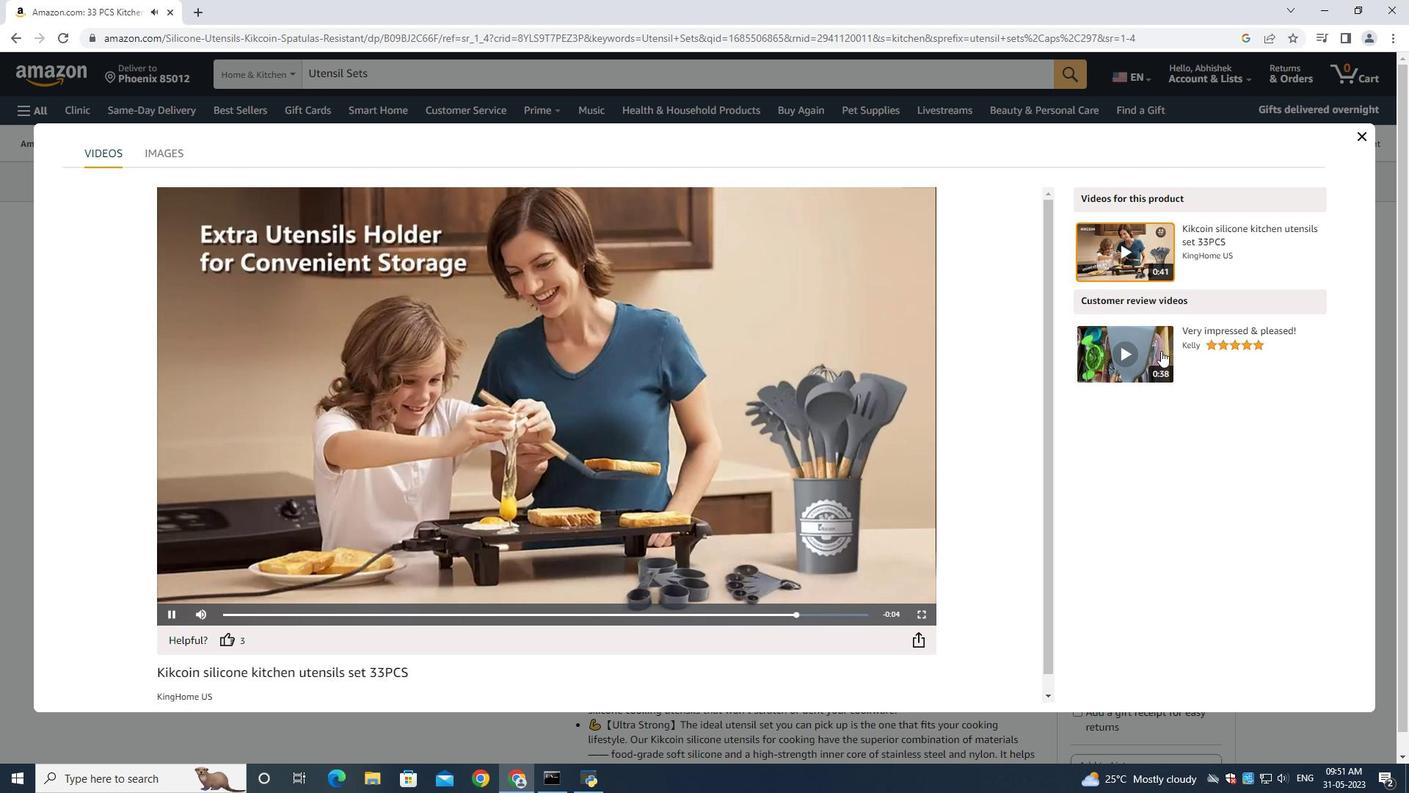 
Action: Mouse pressed left at (1161, 348)
Screenshot: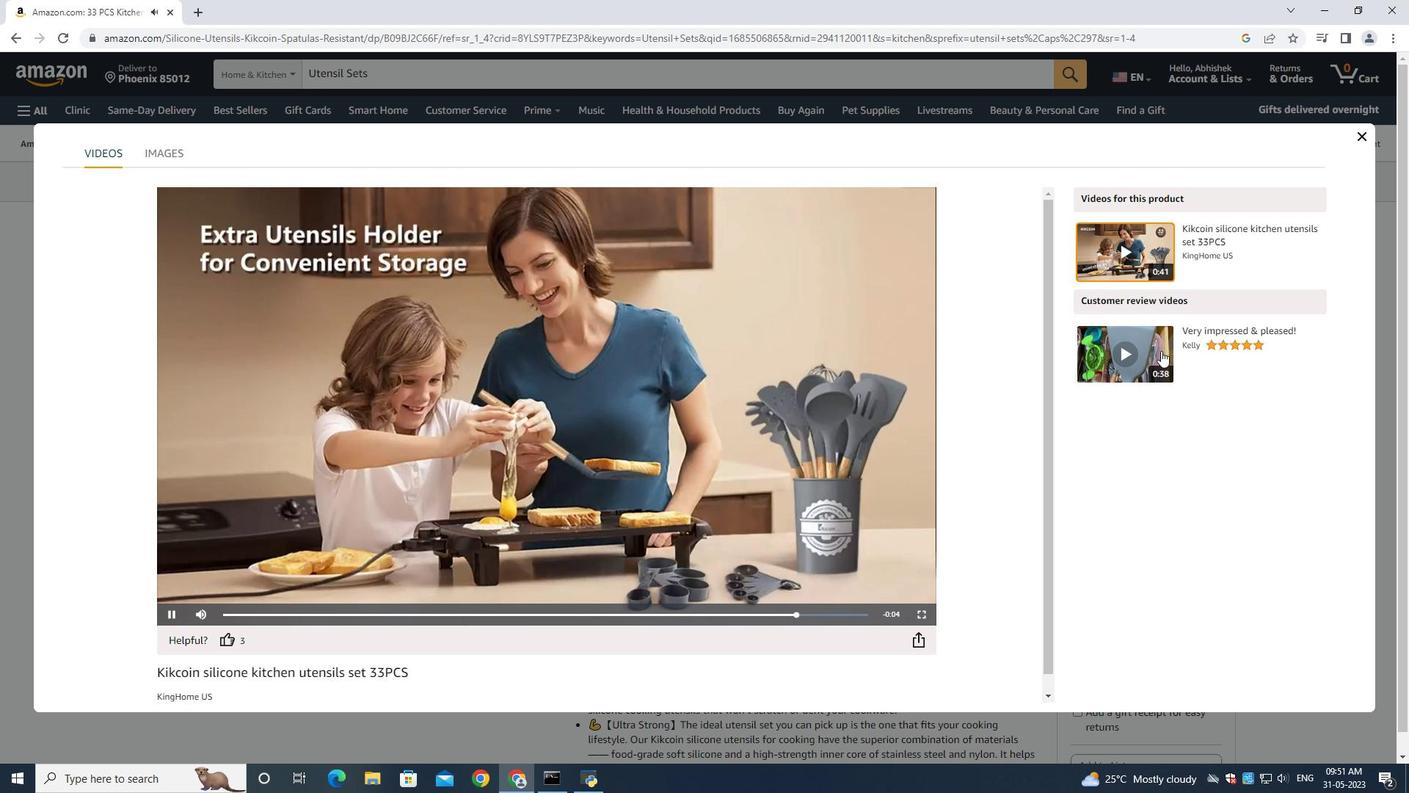 
Action: Mouse moved to (338, 608)
Screenshot: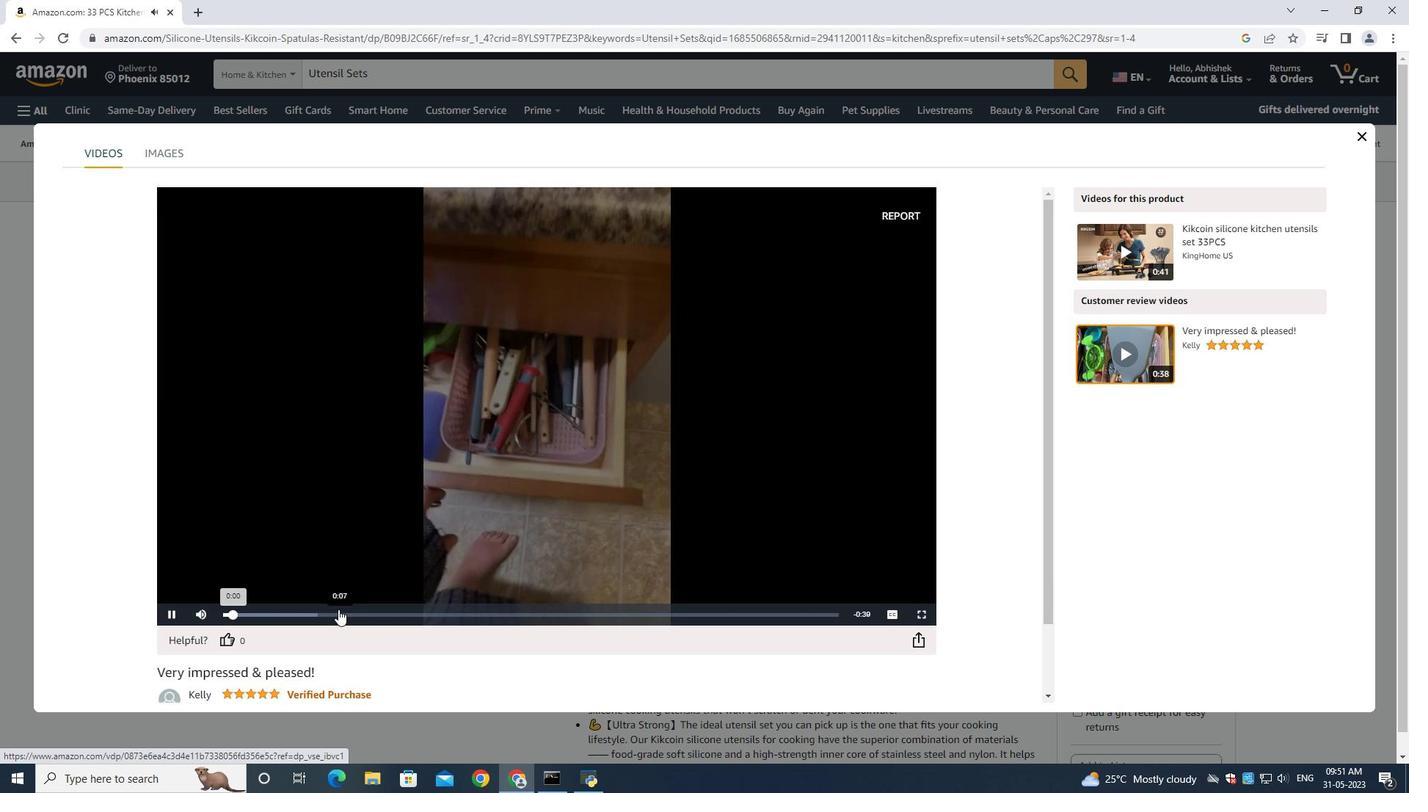 
Action: Mouse pressed left at (338, 608)
Screenshot: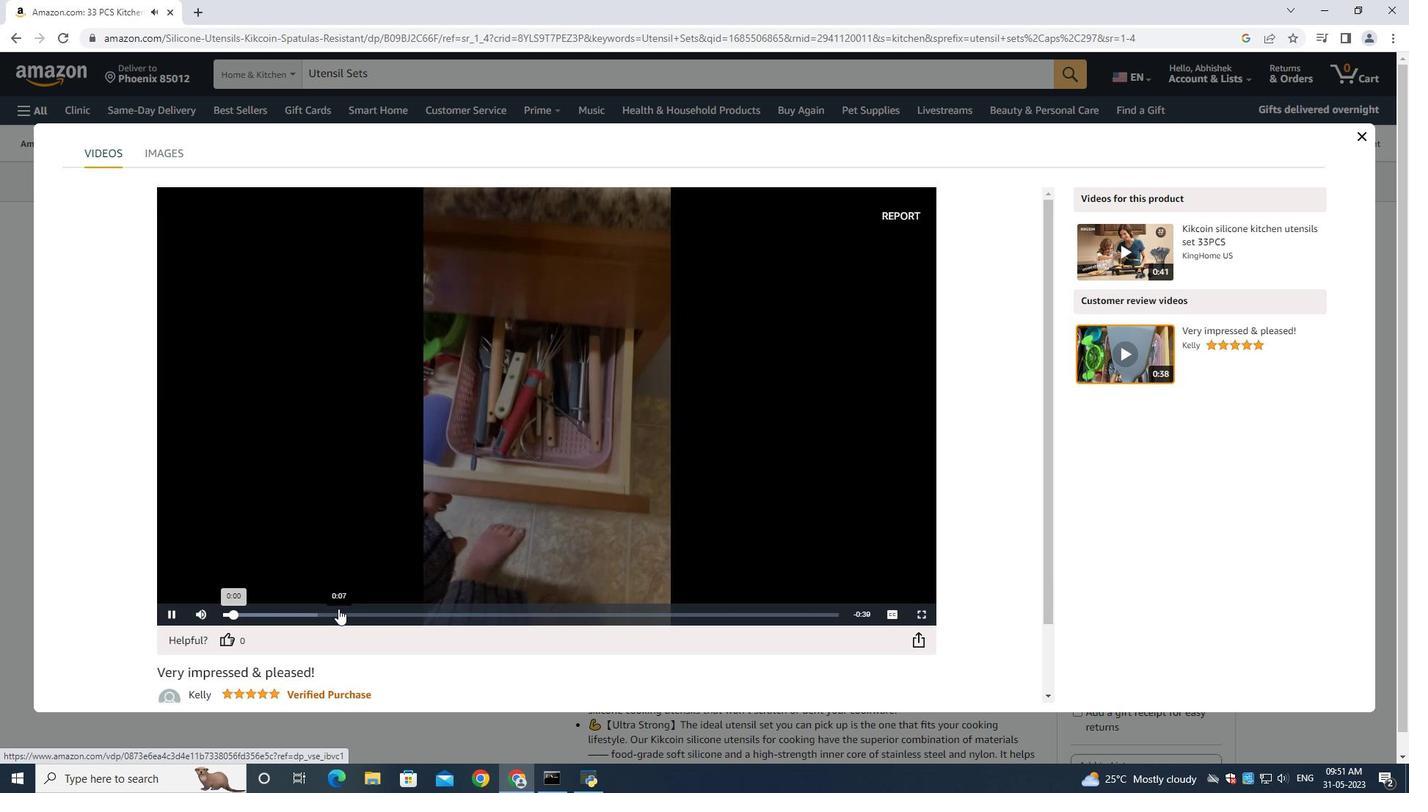 
Action: Mouse moved to (442, 618)
Screenshot: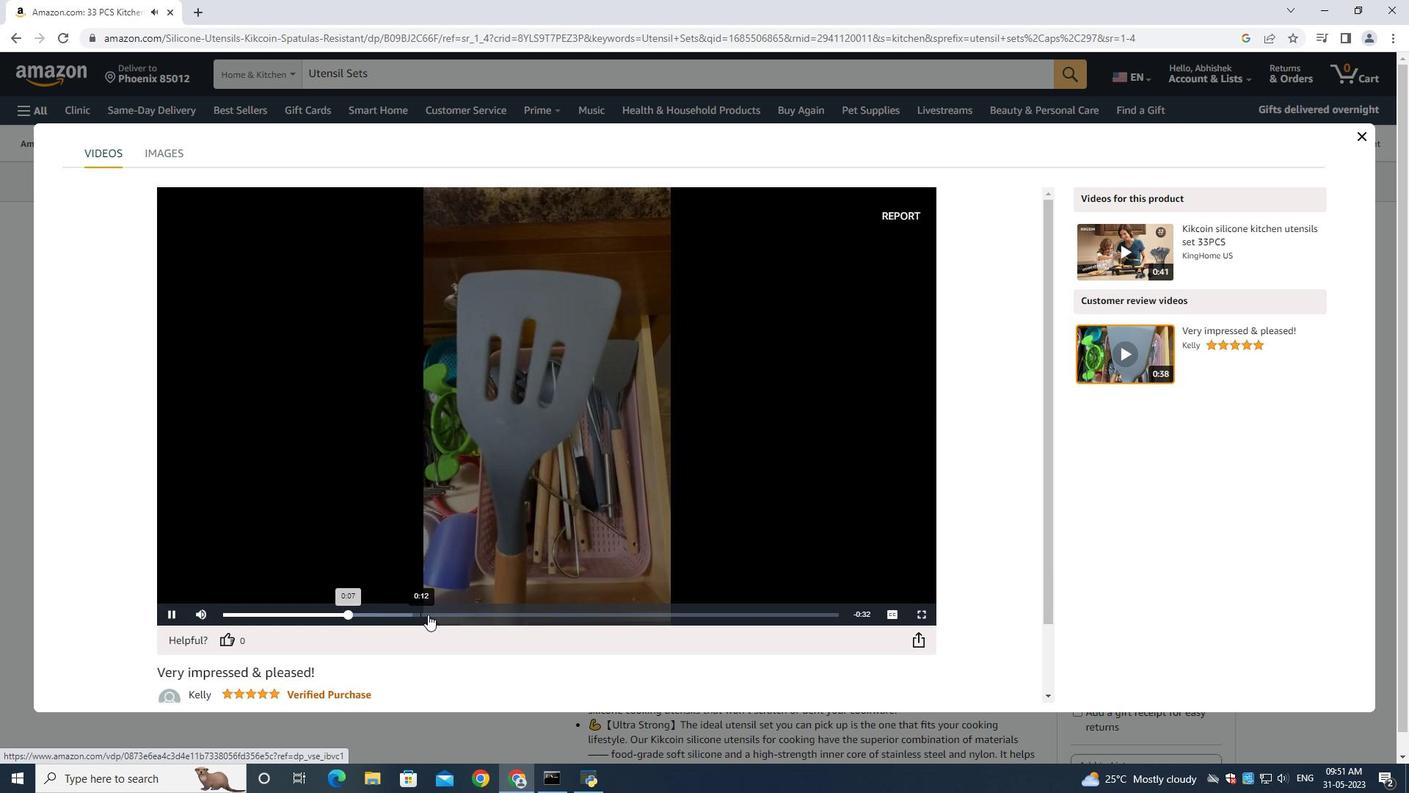 
Action: Mouse pressed left at (441, 617)
Screenshot: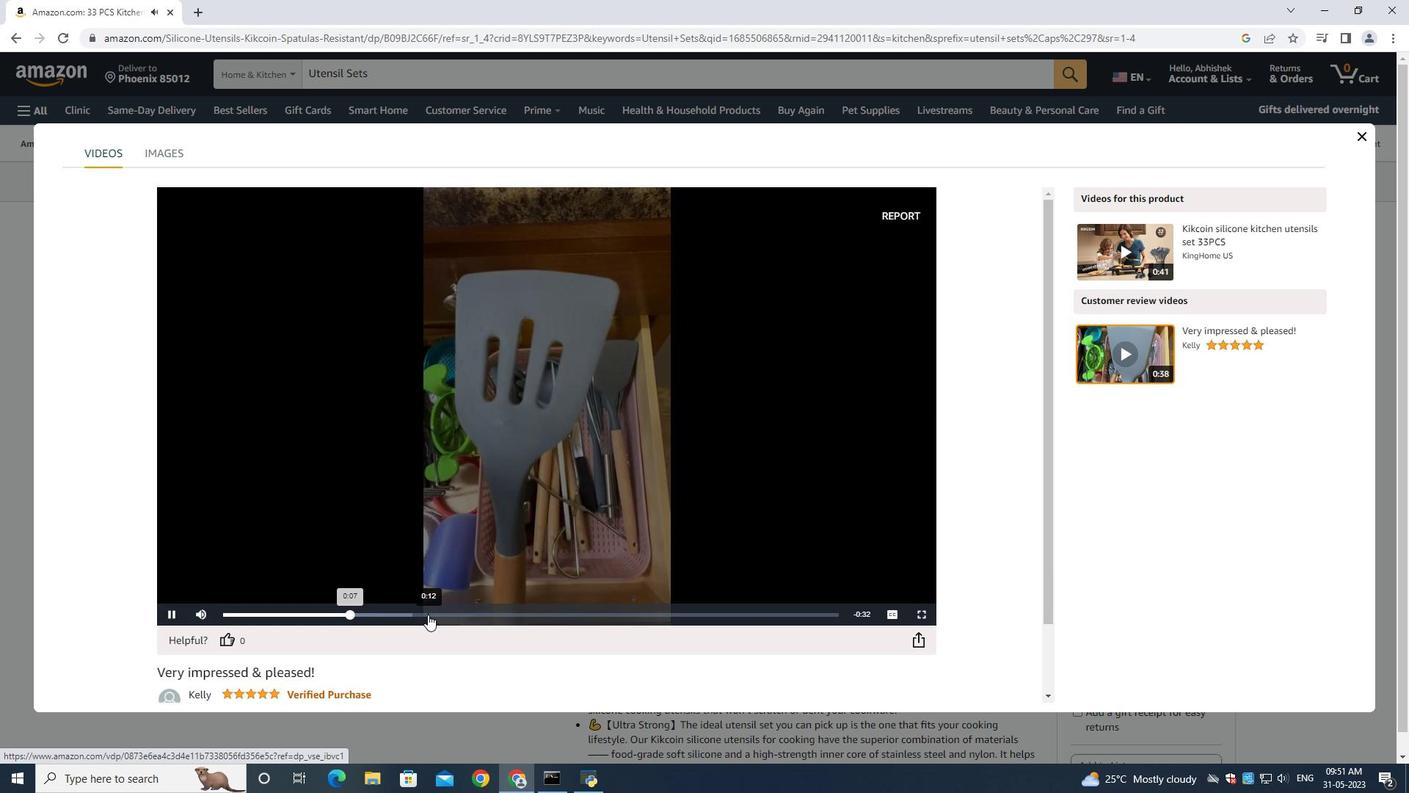 
Action: Mouse moved to (572, 613)
Screenshot: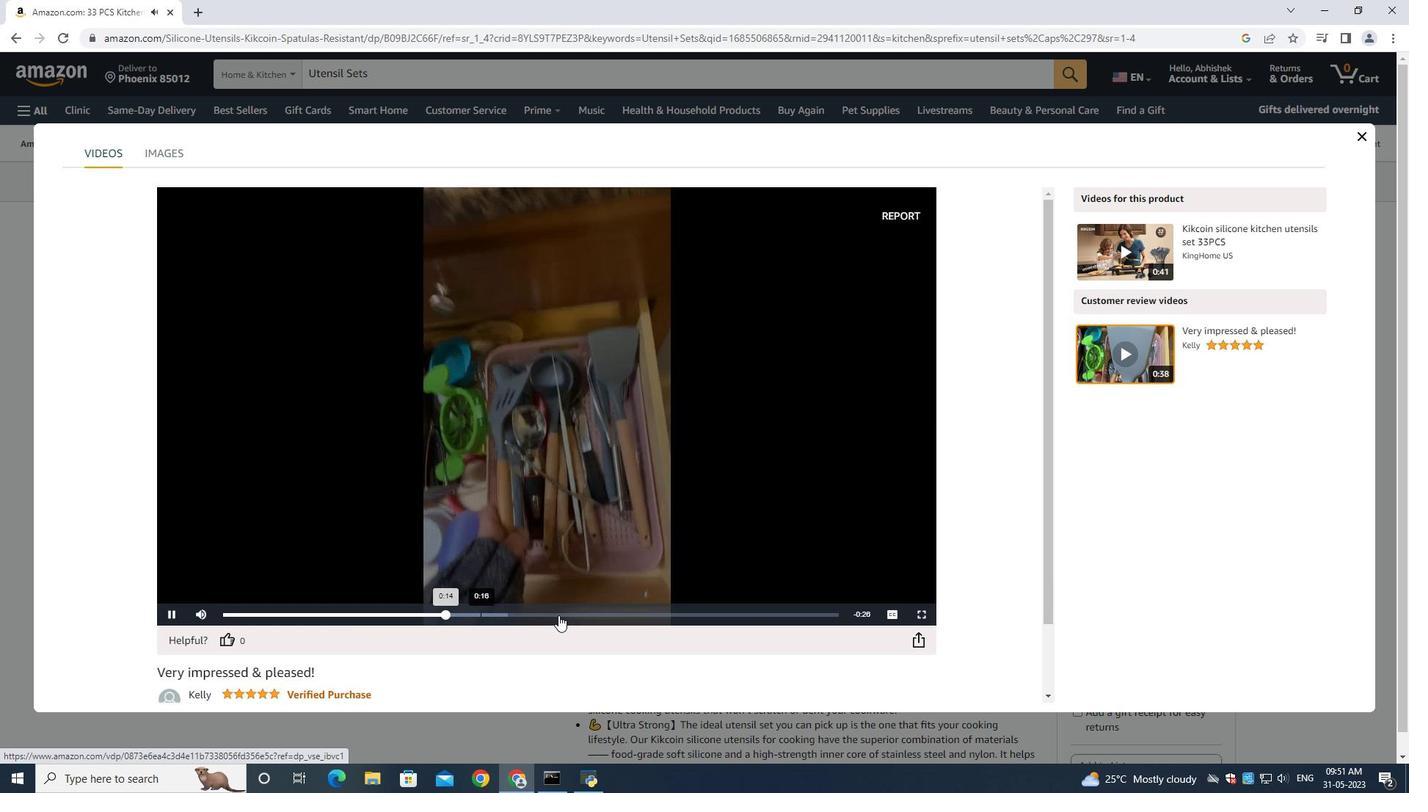 
Action: Mouse pressed left at (572, 613)
Screenshot: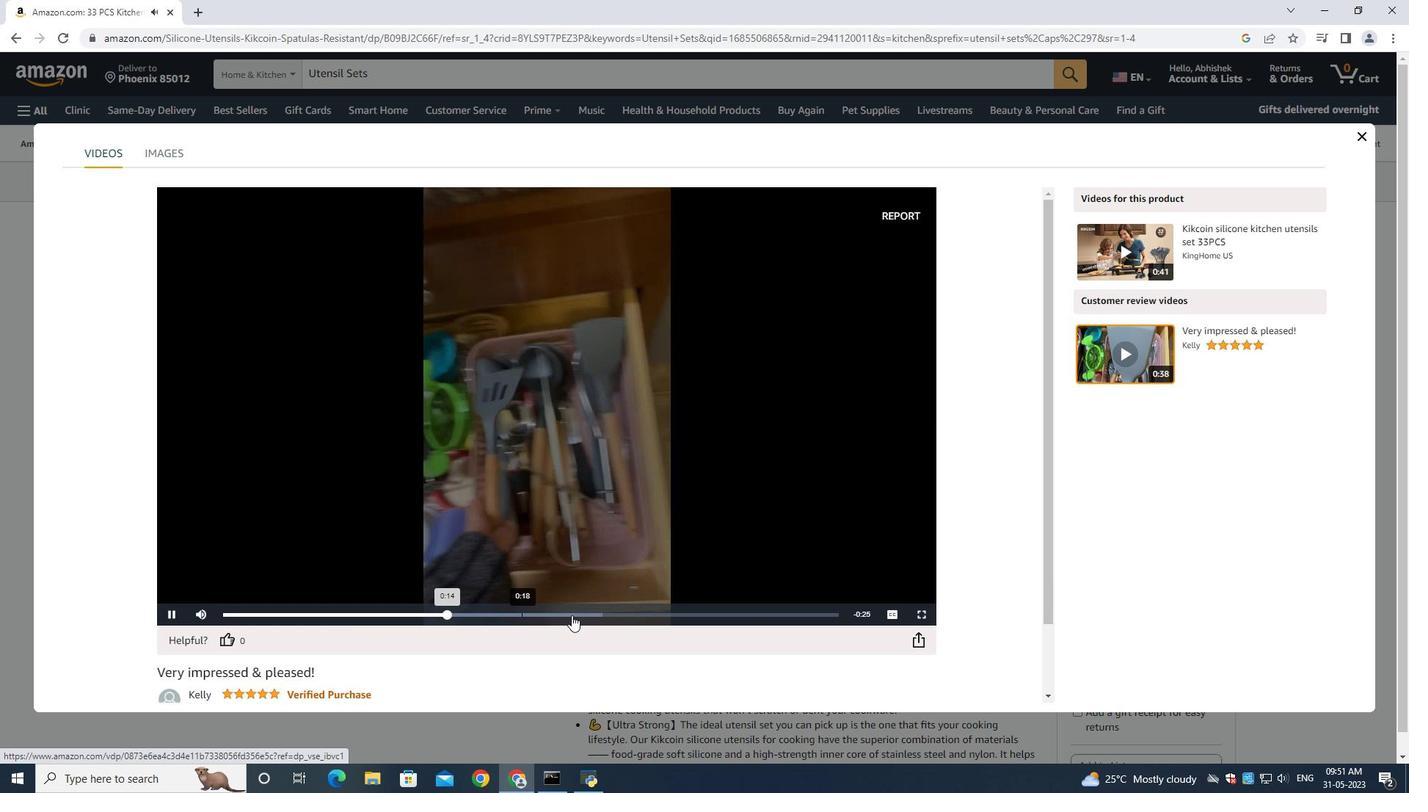 
Action: Mouse moved to (669, 610)
Screenshot: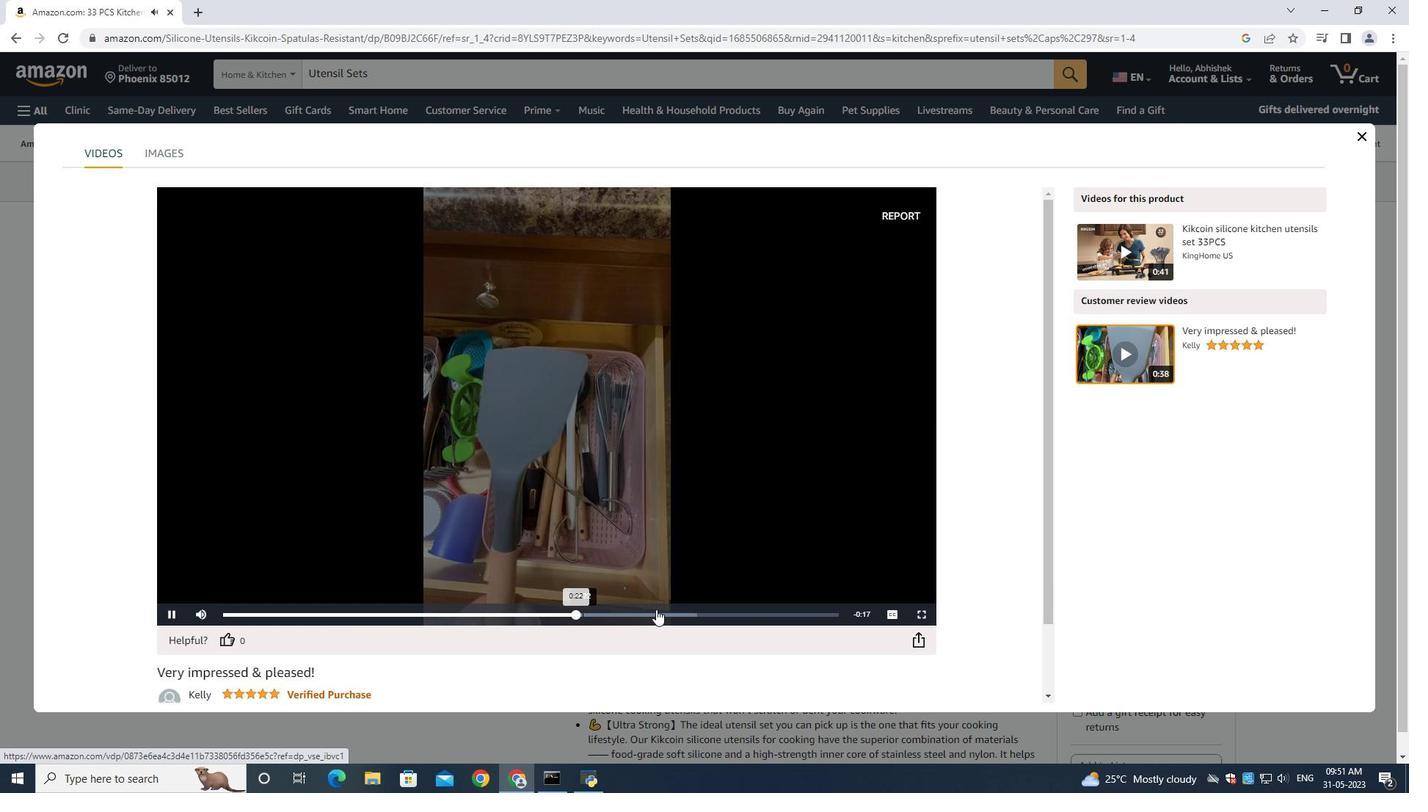 
Action: Mouse pressed left at (669, 610)
Screenshot: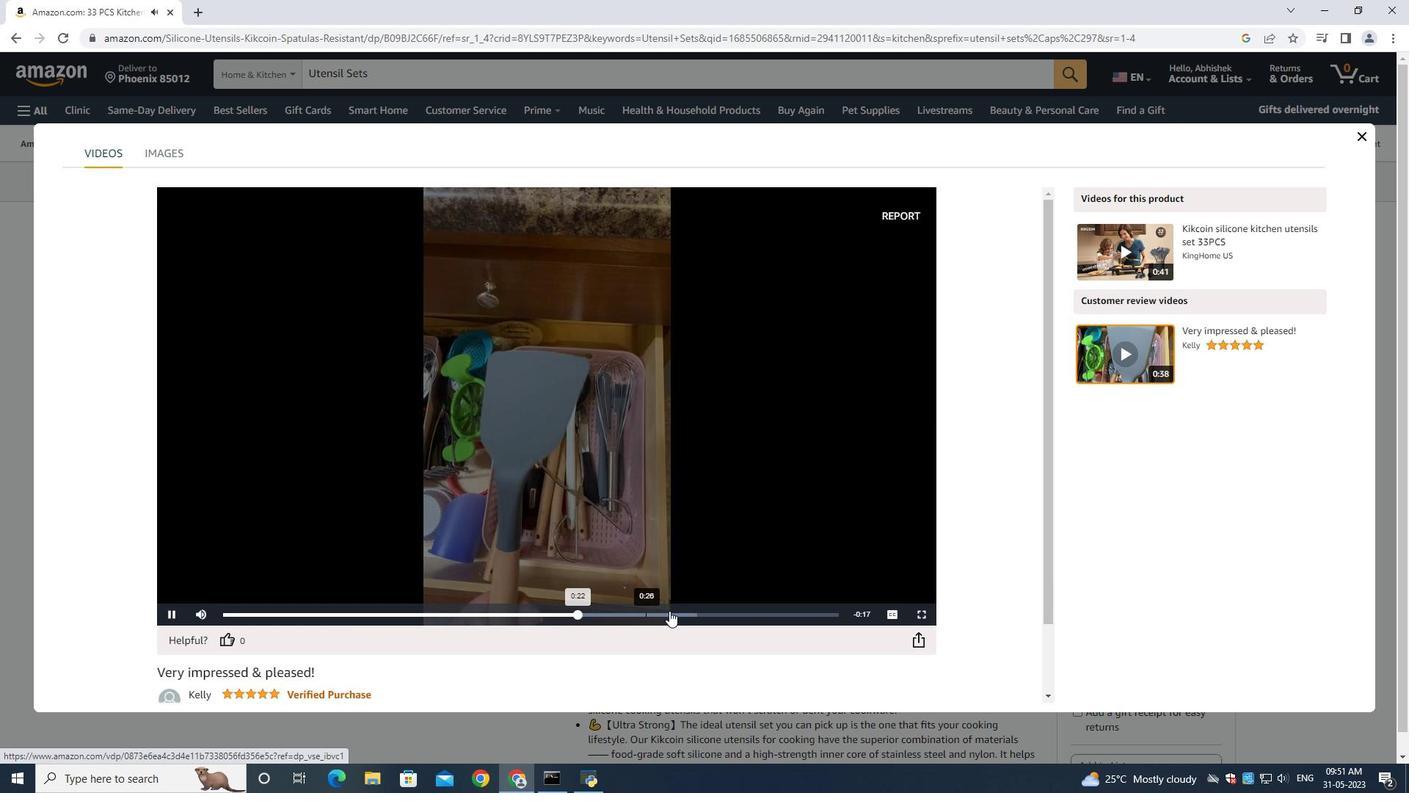 
Action: Mouse moved to (717, 613)
Screenshot: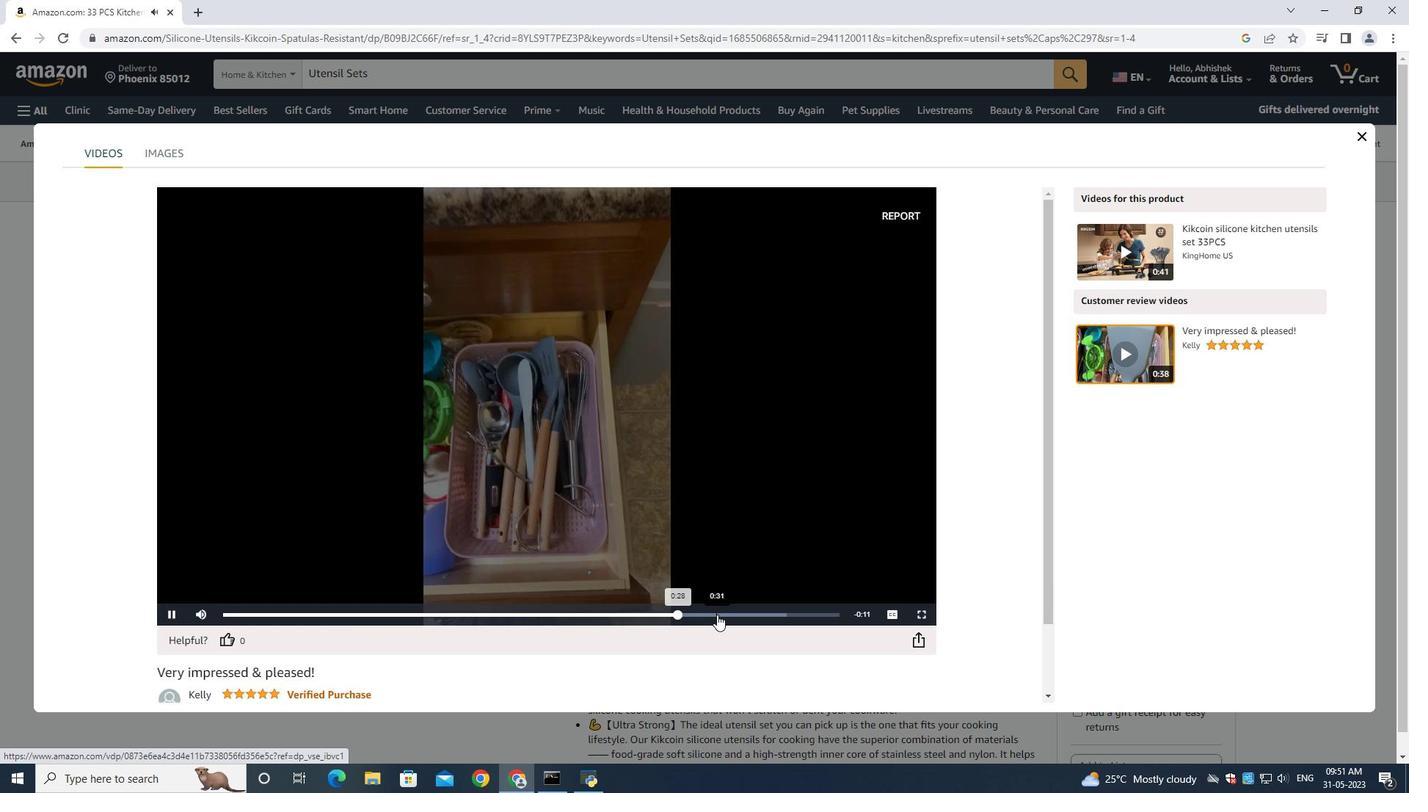 
Action: Mouse pressed left at (717, 613)
Screenshot: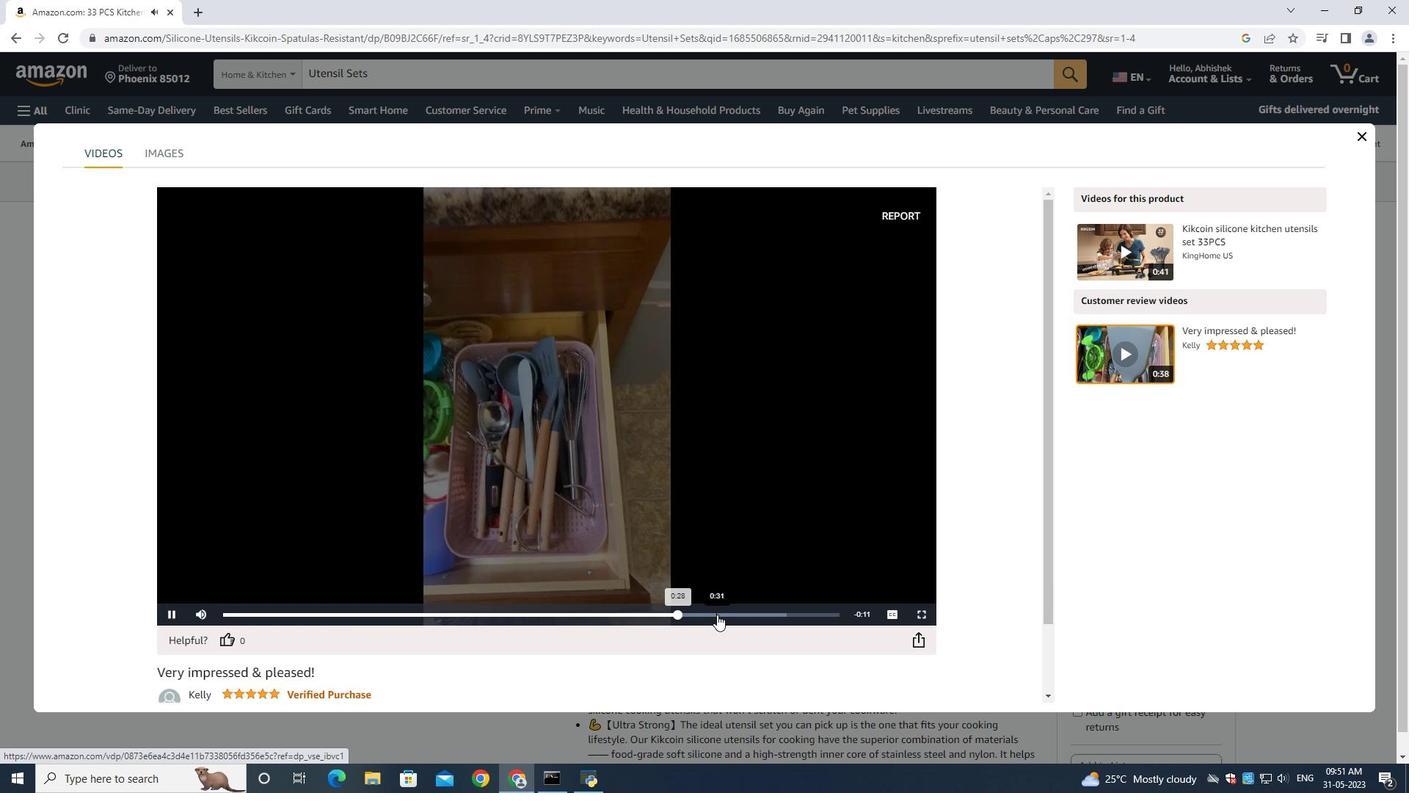 
Action: Mouse moved to (773, 617)
Screenshot: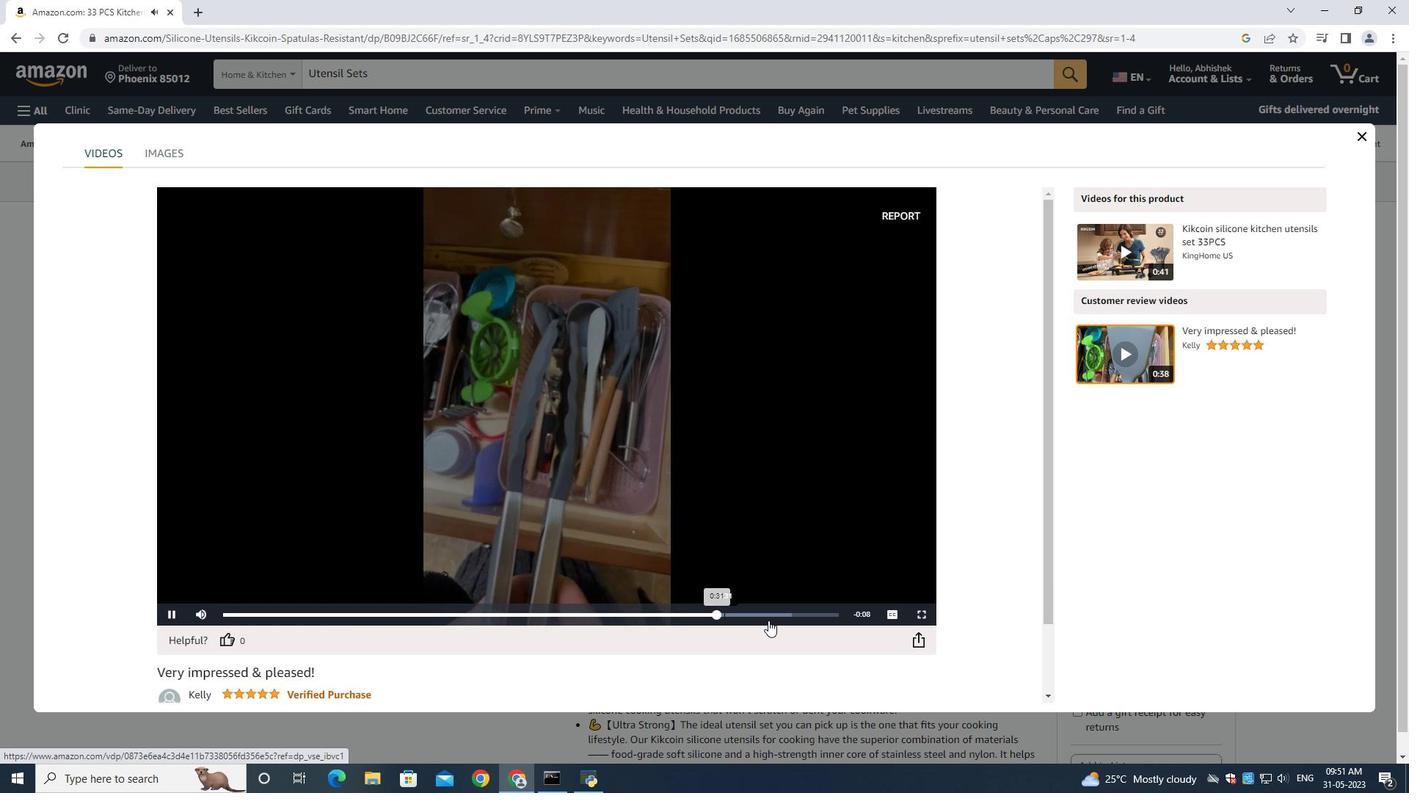 
Action: Mouse pressed left at (773, 617)
Screenshot: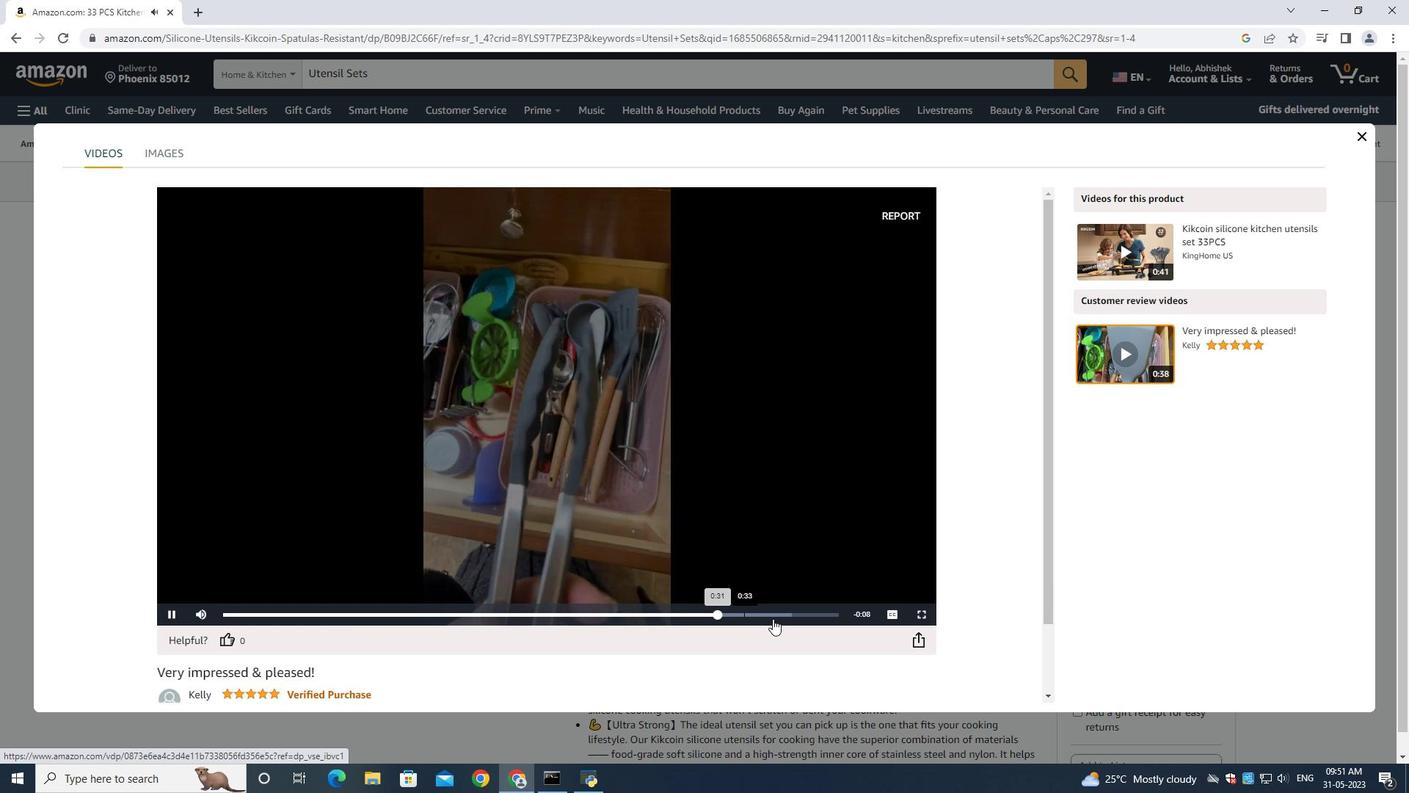 
Action: Mouse moved to (1360, 135)
Screenshot: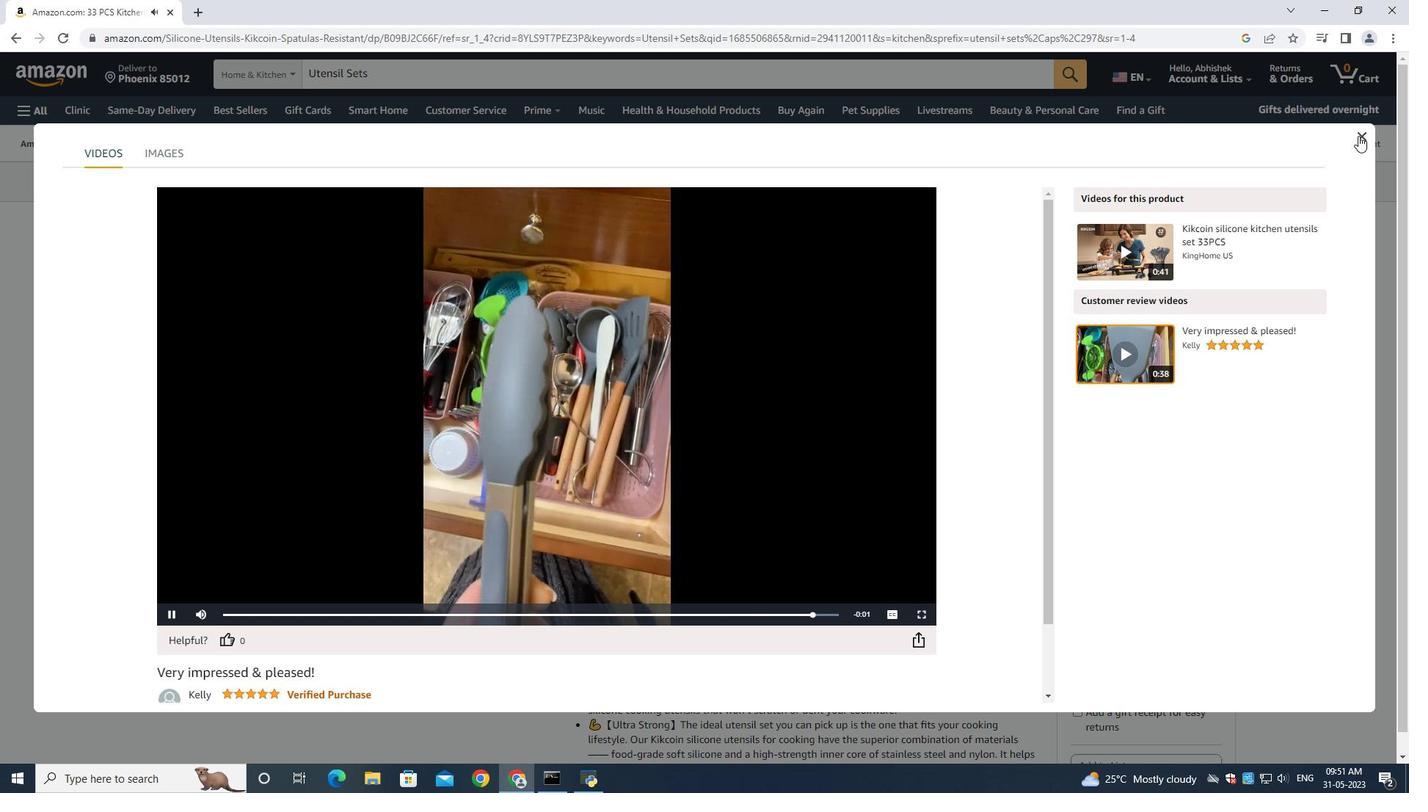 
Action: Mouse pressed left at (1360, 135)
Screenshot: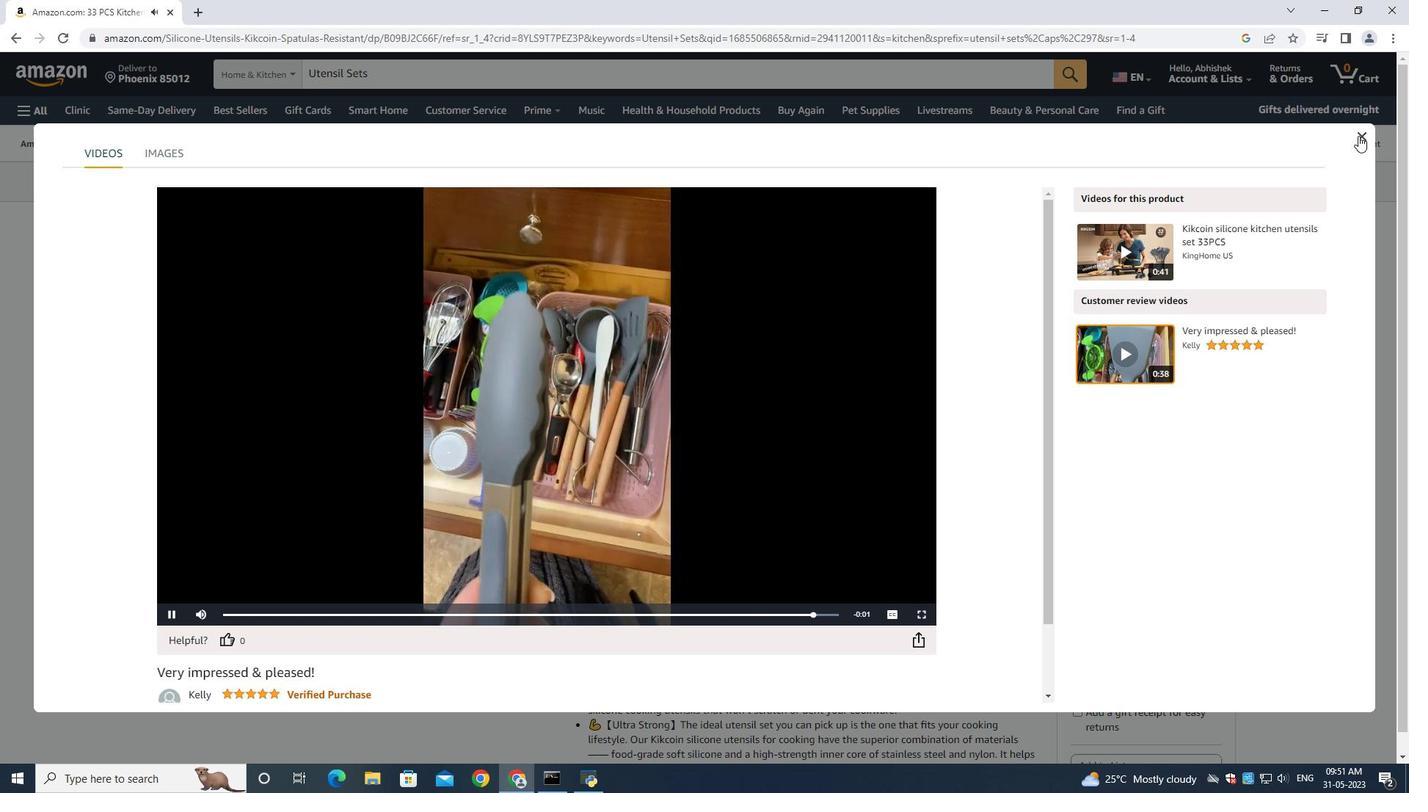 
Action: Mouse moved to (1087, 528)
Screenshot: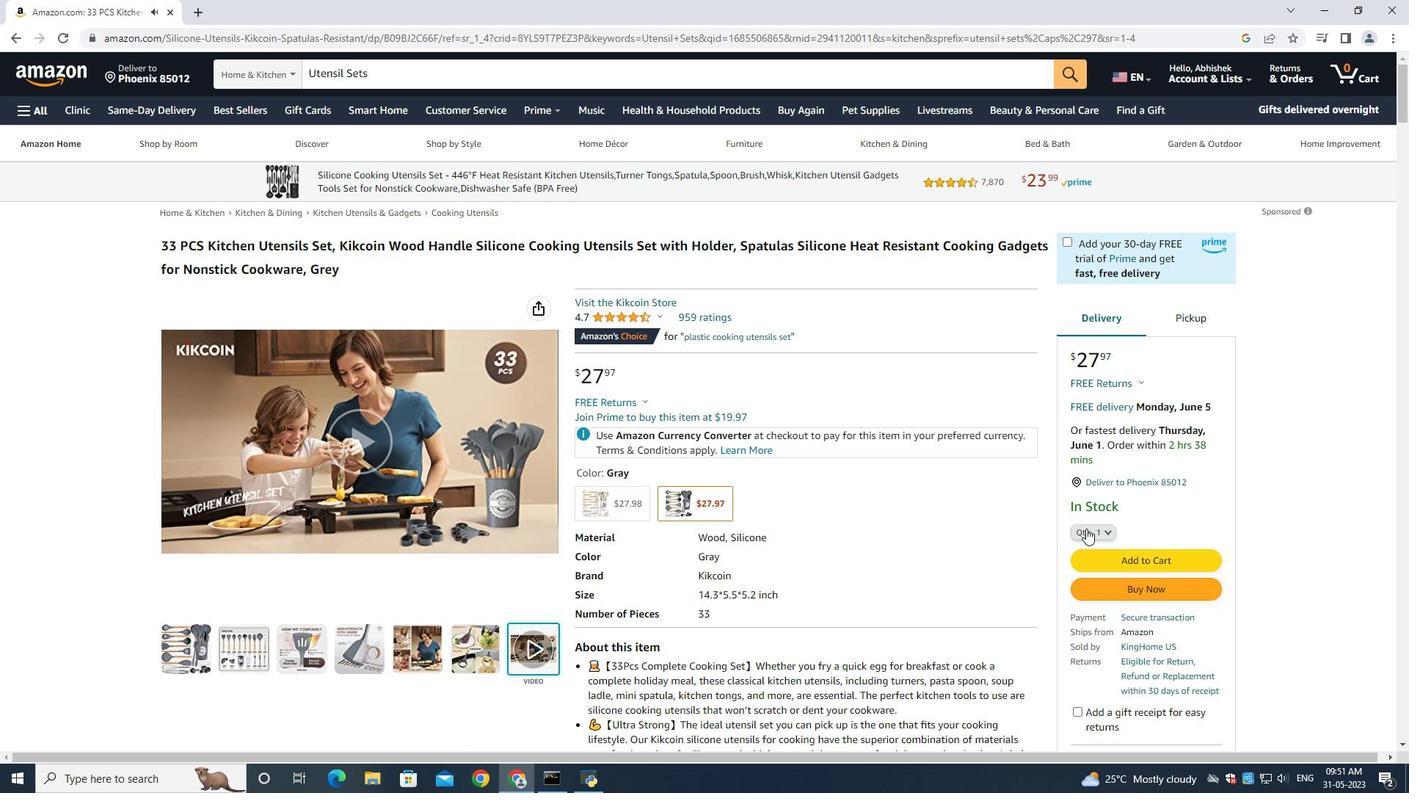 
Action: Mouse pressed left at (1087, 528)
Screenshot: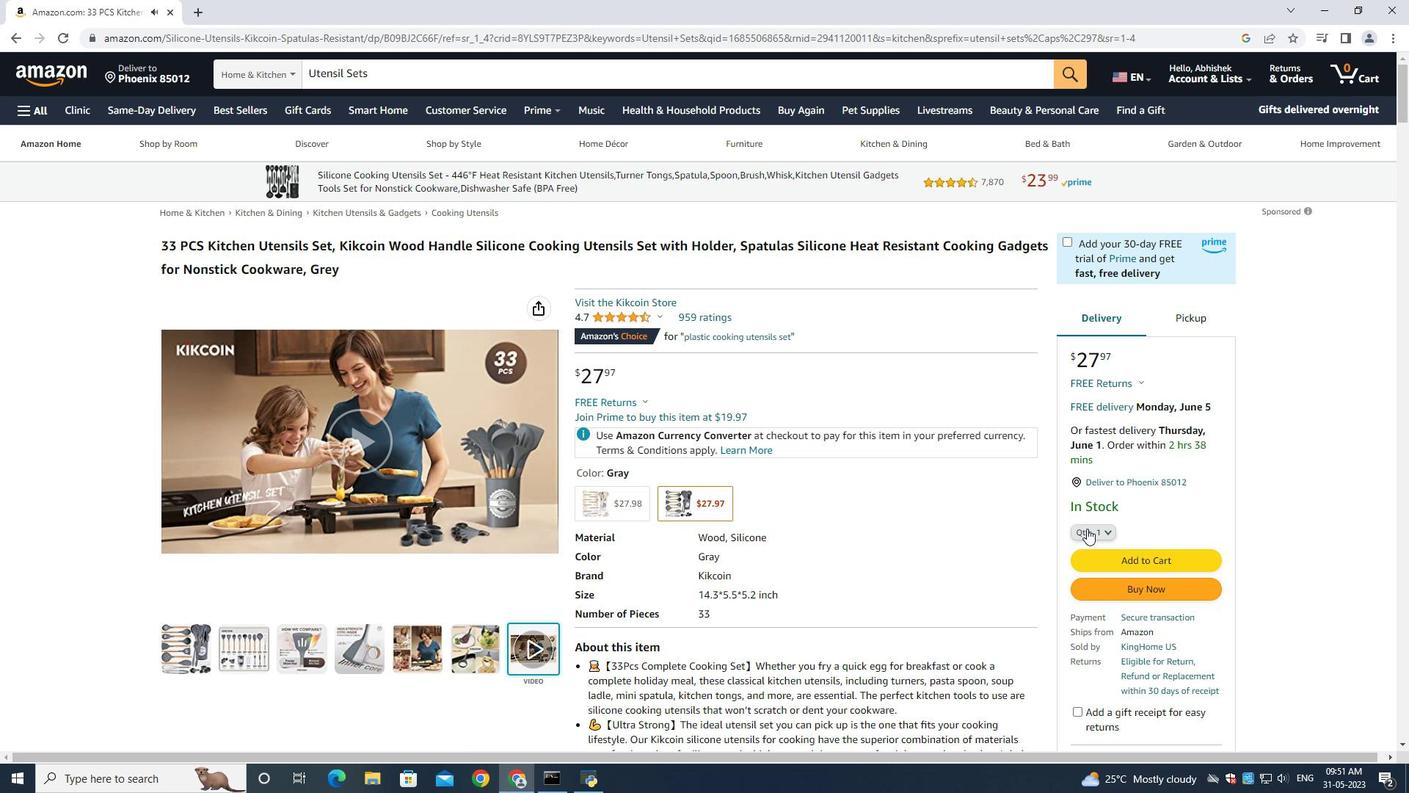 
Action: Mouse moved to (1086, 589)
Screenshot: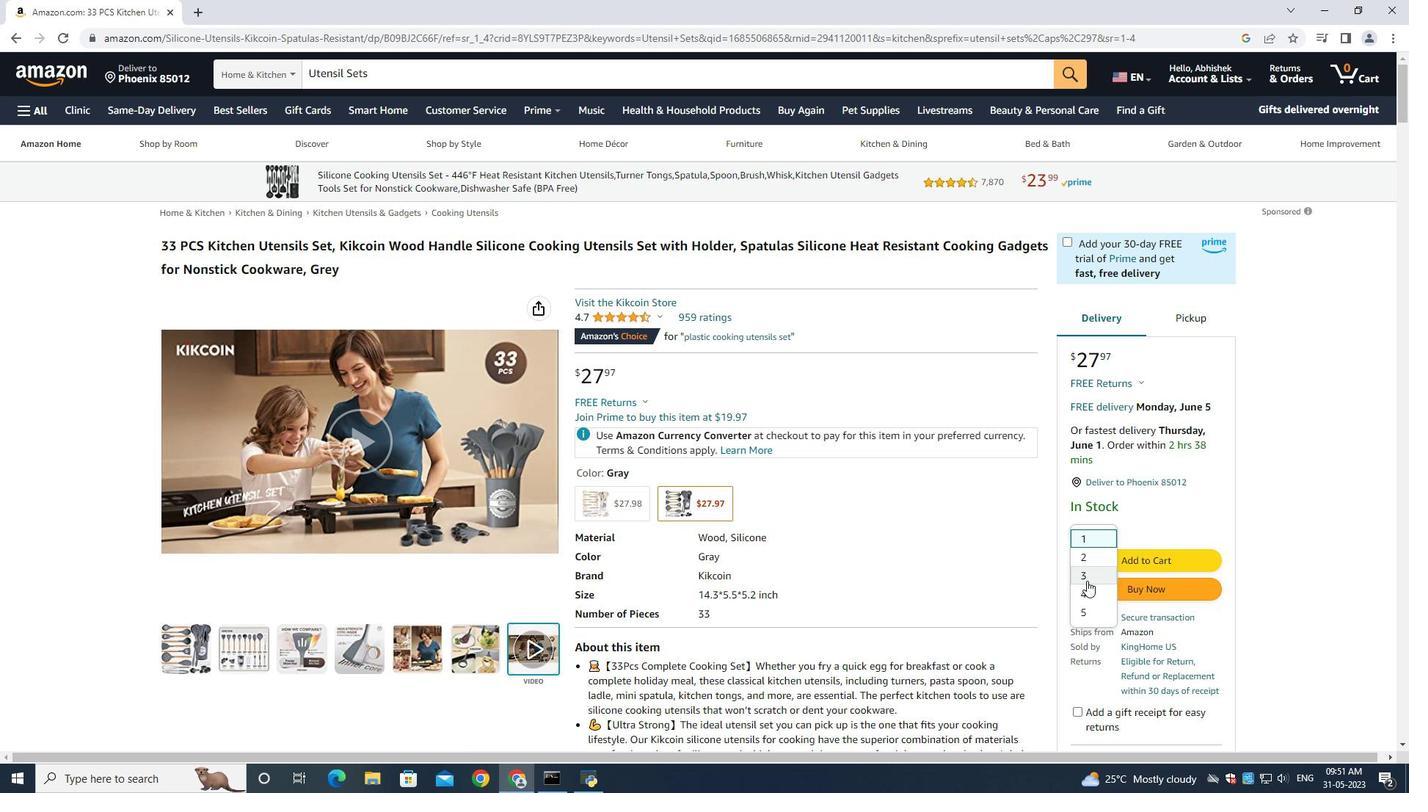 
Action: Mouse pressed left at (1086, 589)
Screenshot: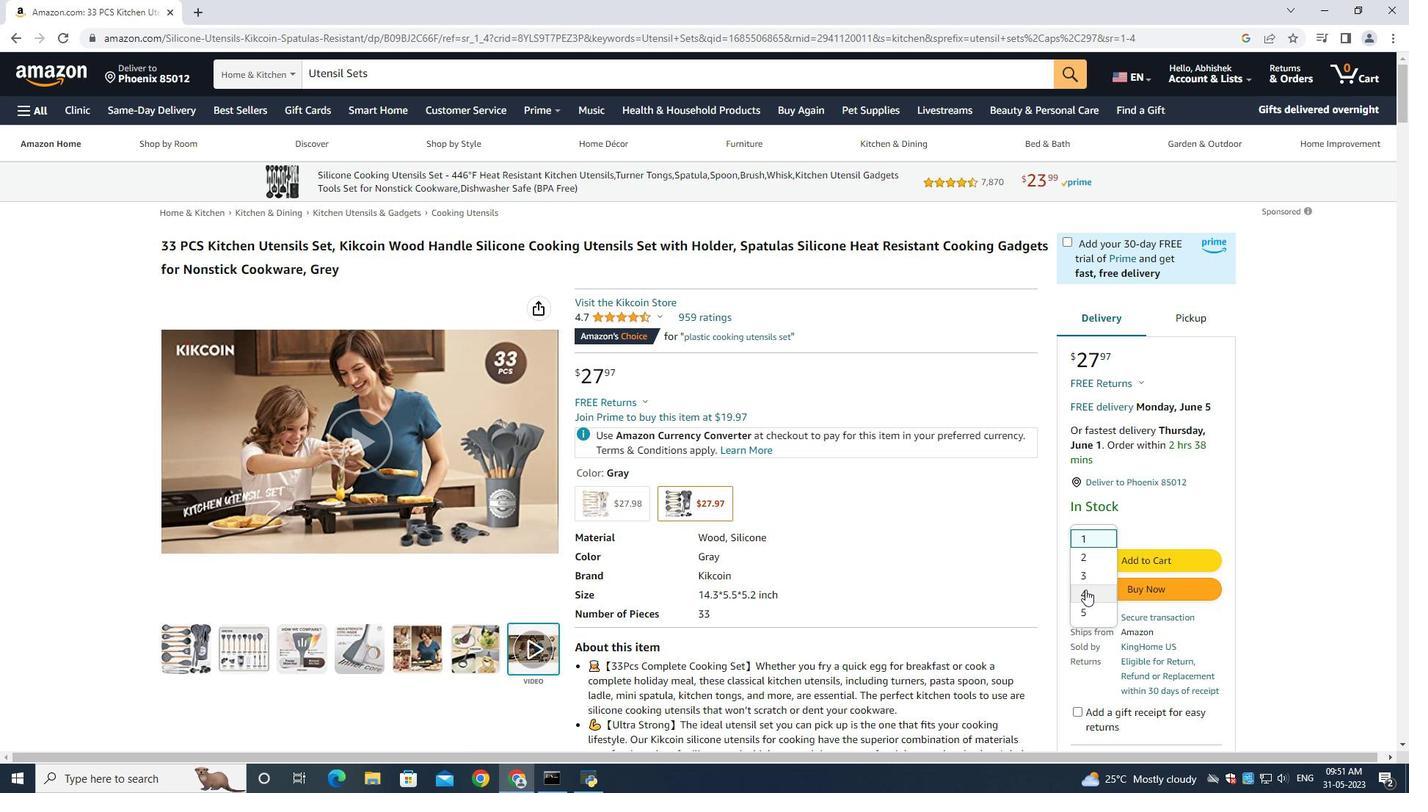 
Action: Mouse moved to (1135, 590)
Screenshot: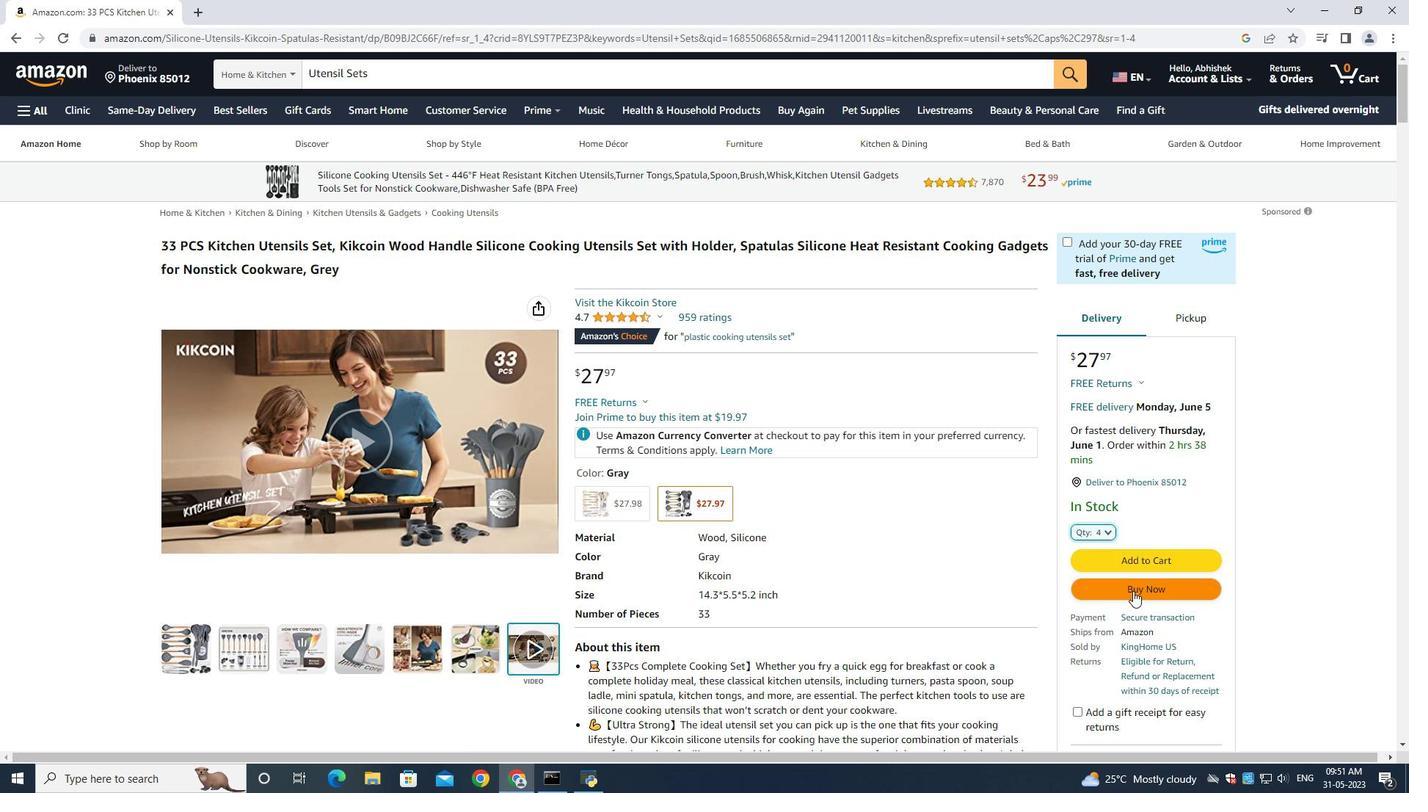 
Action: Mouse pressed left at (1135, 590)
Screenshot: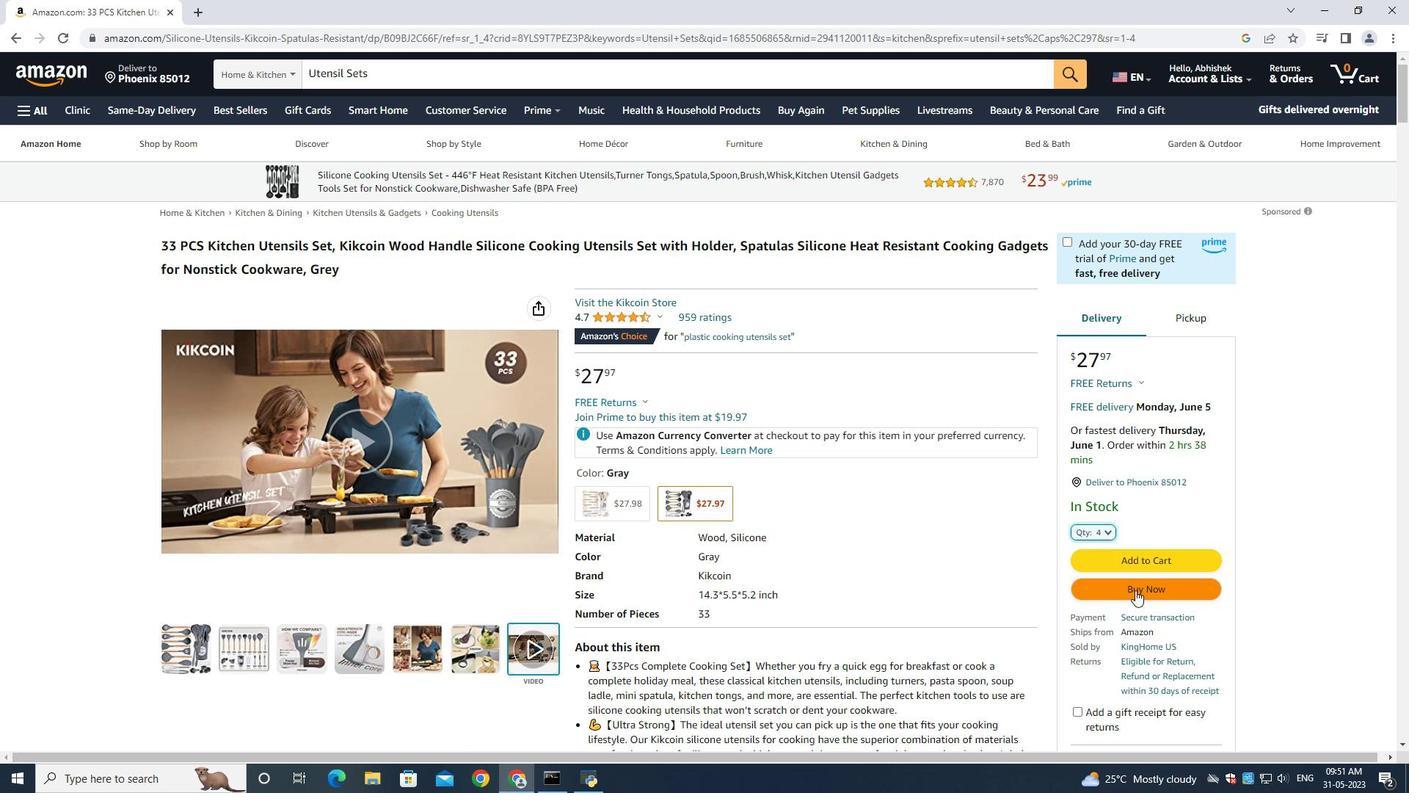 
Action: Mouse moved to (573, 498)
Screenshot: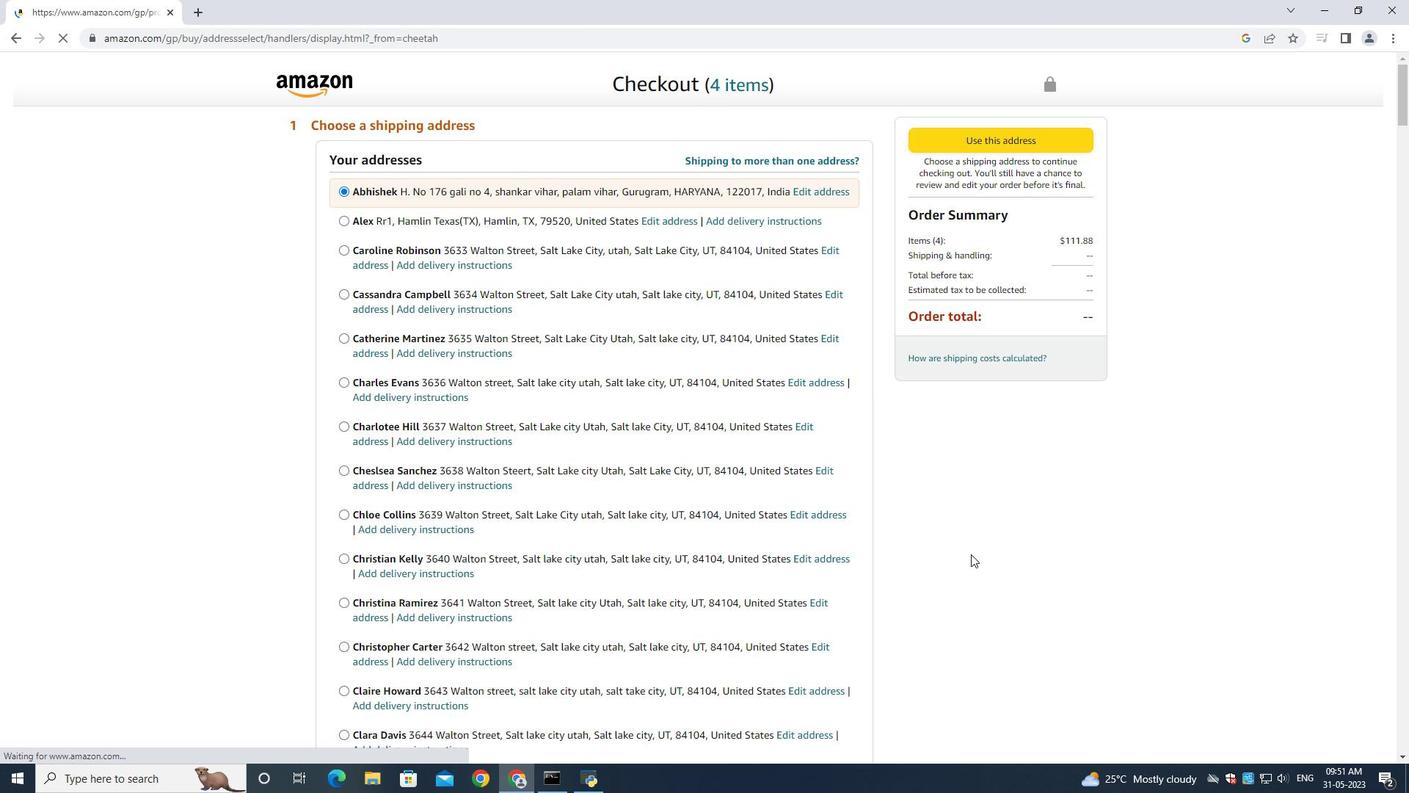 
Action: Mouse scrolled (573, 497) with delta (0, 0)
Screenshot: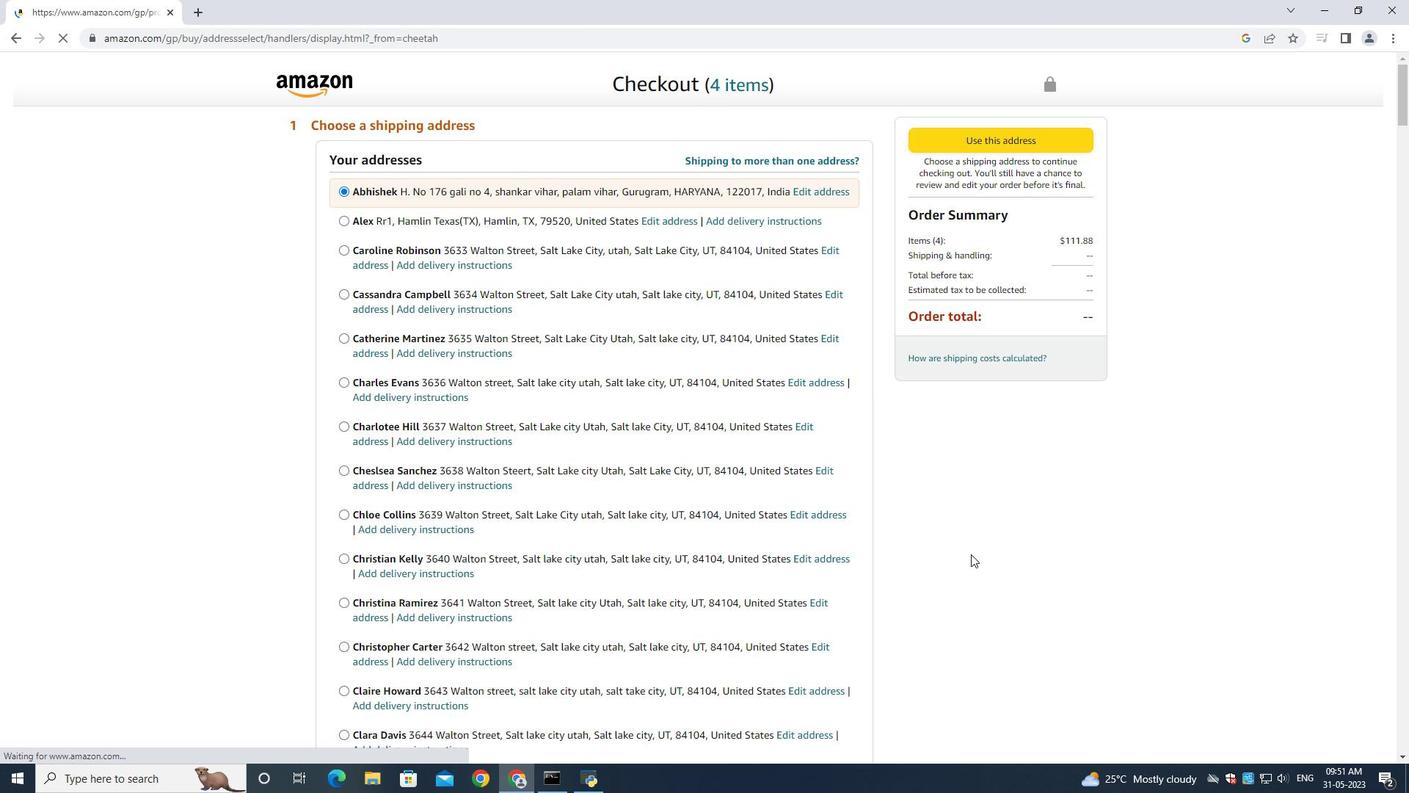 
Action: Mouse moved to (574, 502)
Screenshot: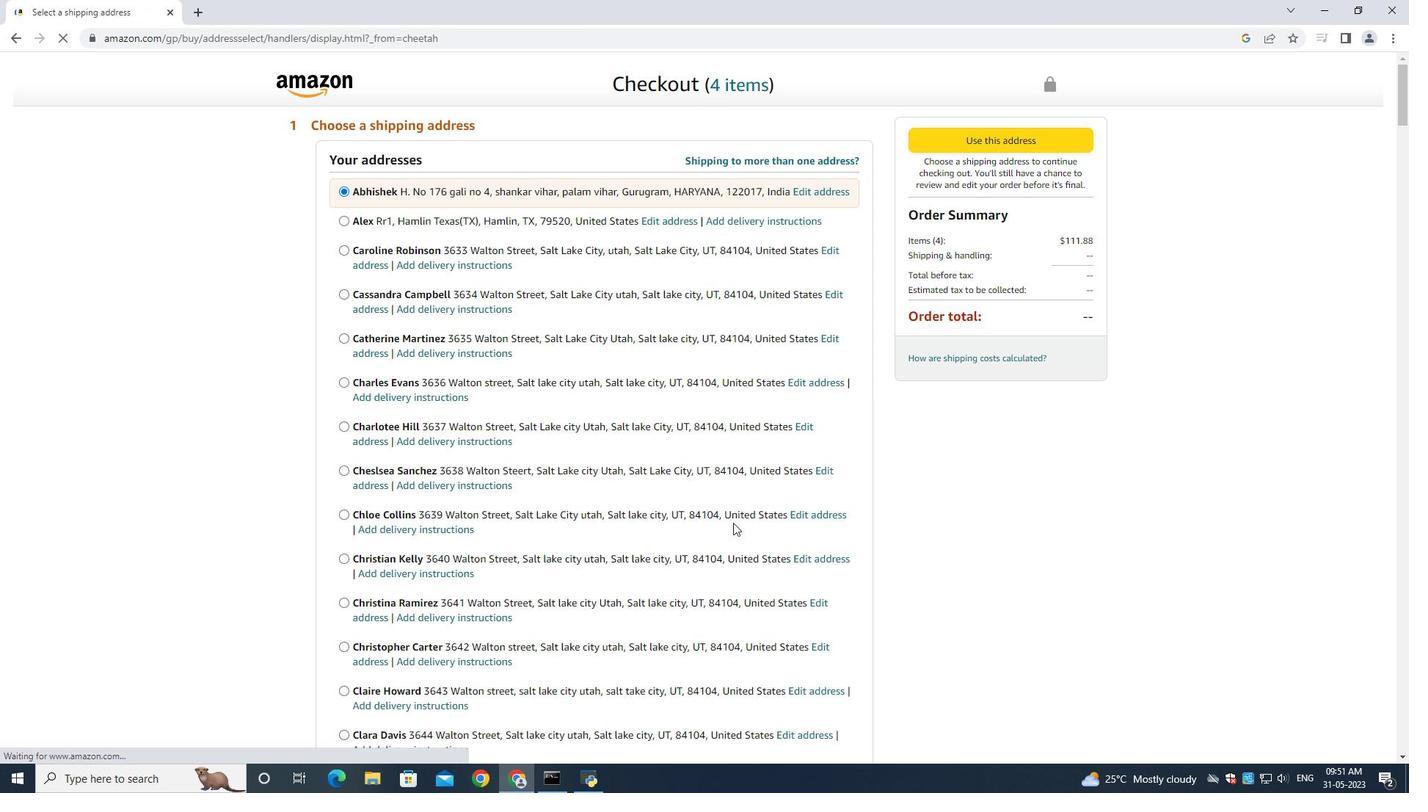 
Action: Mouse scrolled (574, 500) with delta (0, 0)
Screenshot: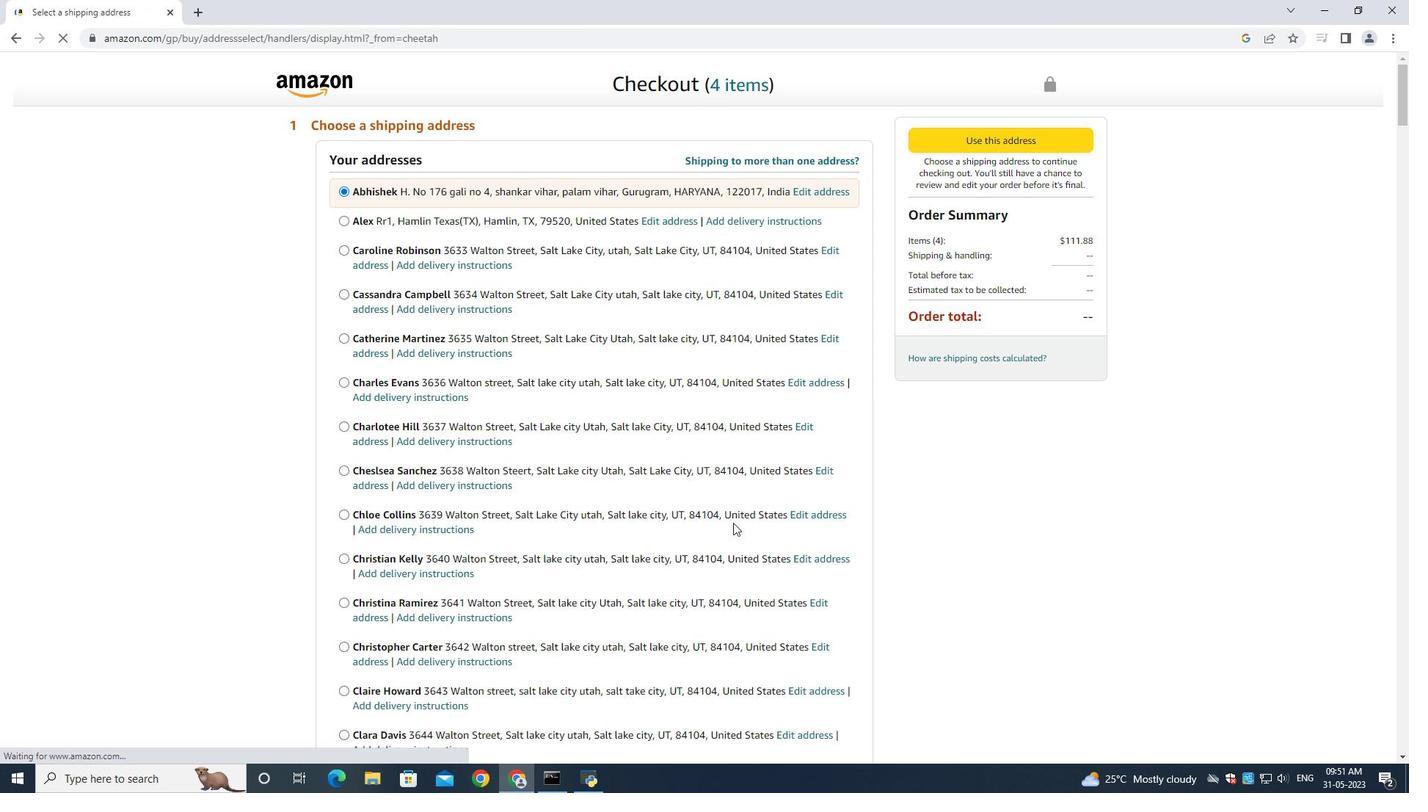
Action: Mouse scrolled (574, 500) with delta (0, -1)
Screenshot: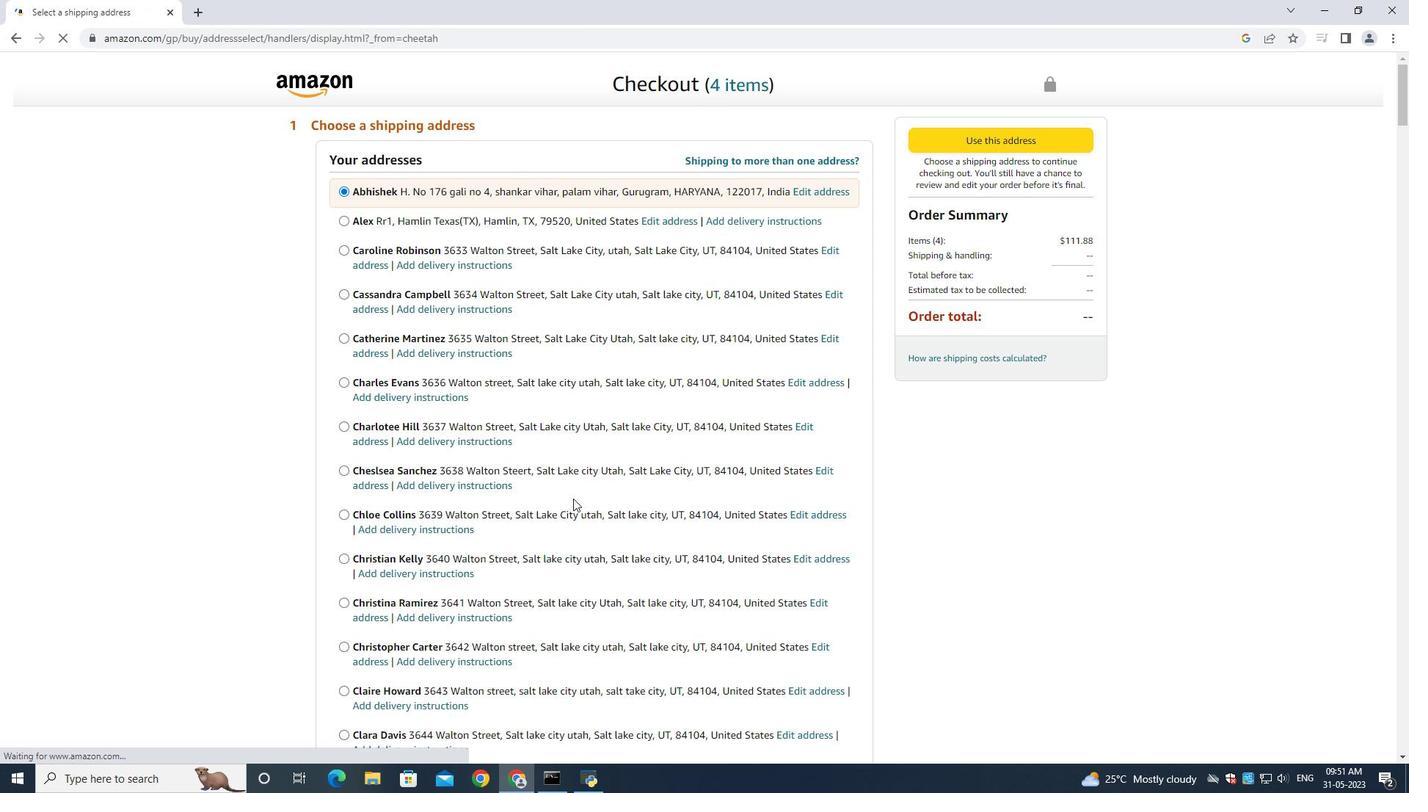 
Action: Mouse moved to (574, 502)
Screenshot: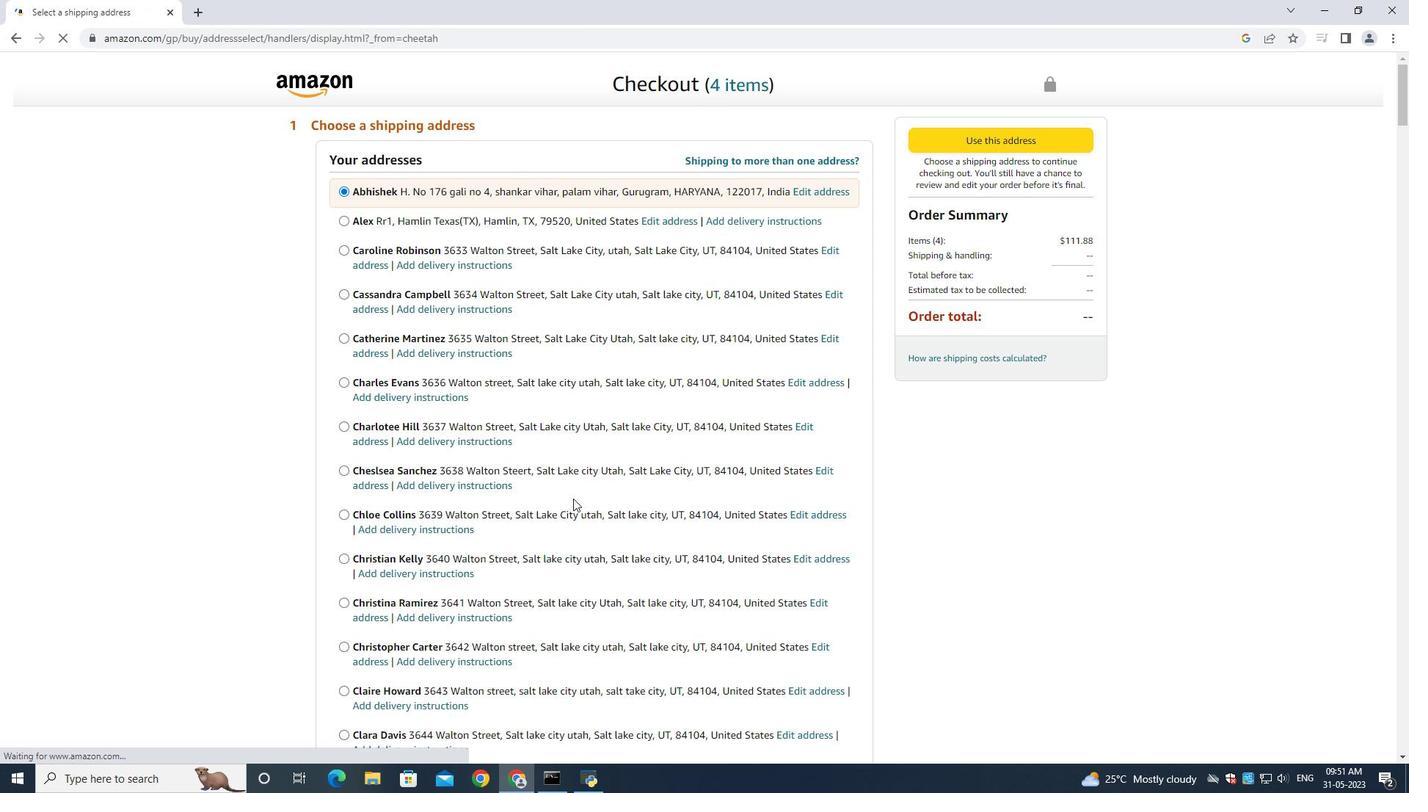 
Action: Mouse scrolled (574, 501) with delta (0, 0)
Screenshot: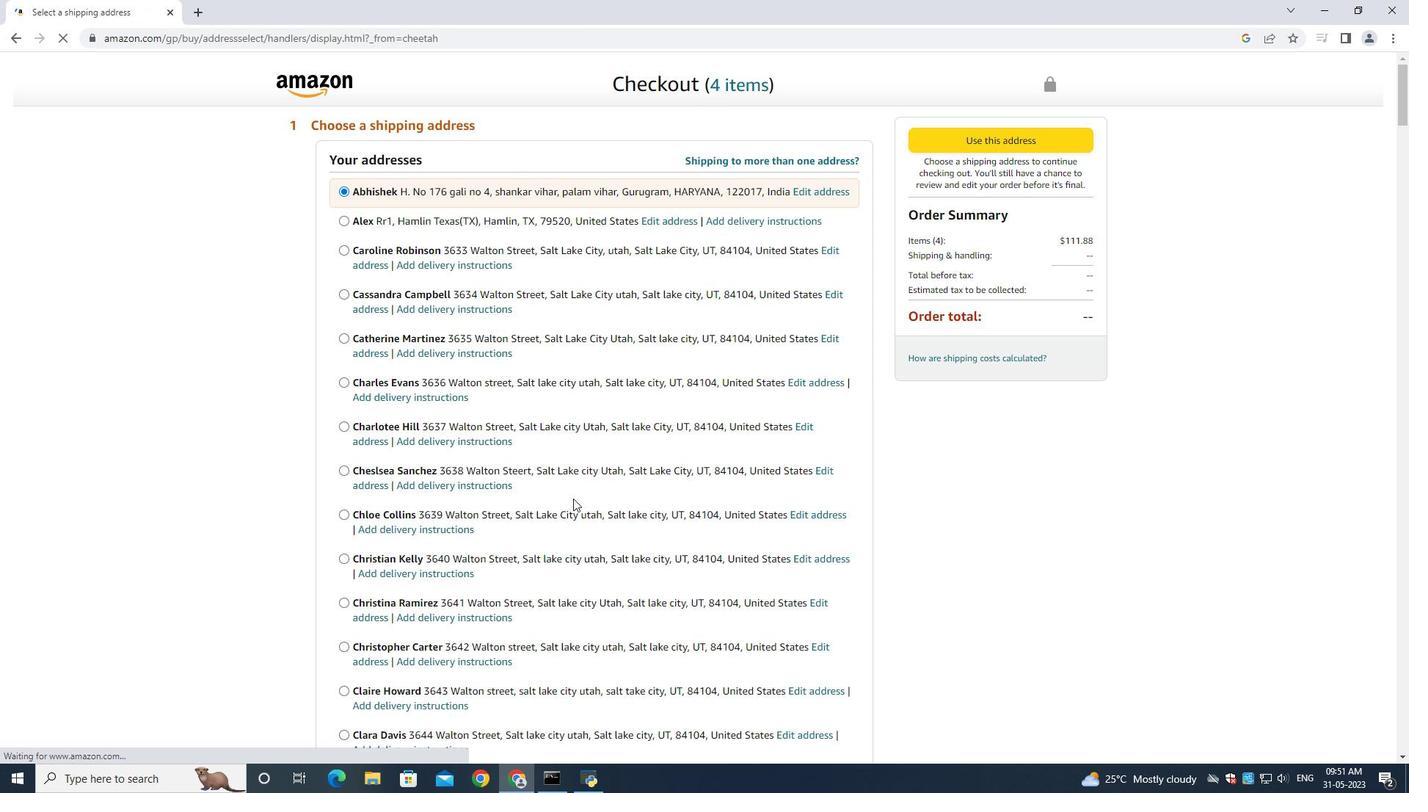 
Action: Mouse moved to (574, 502)
Screenshot: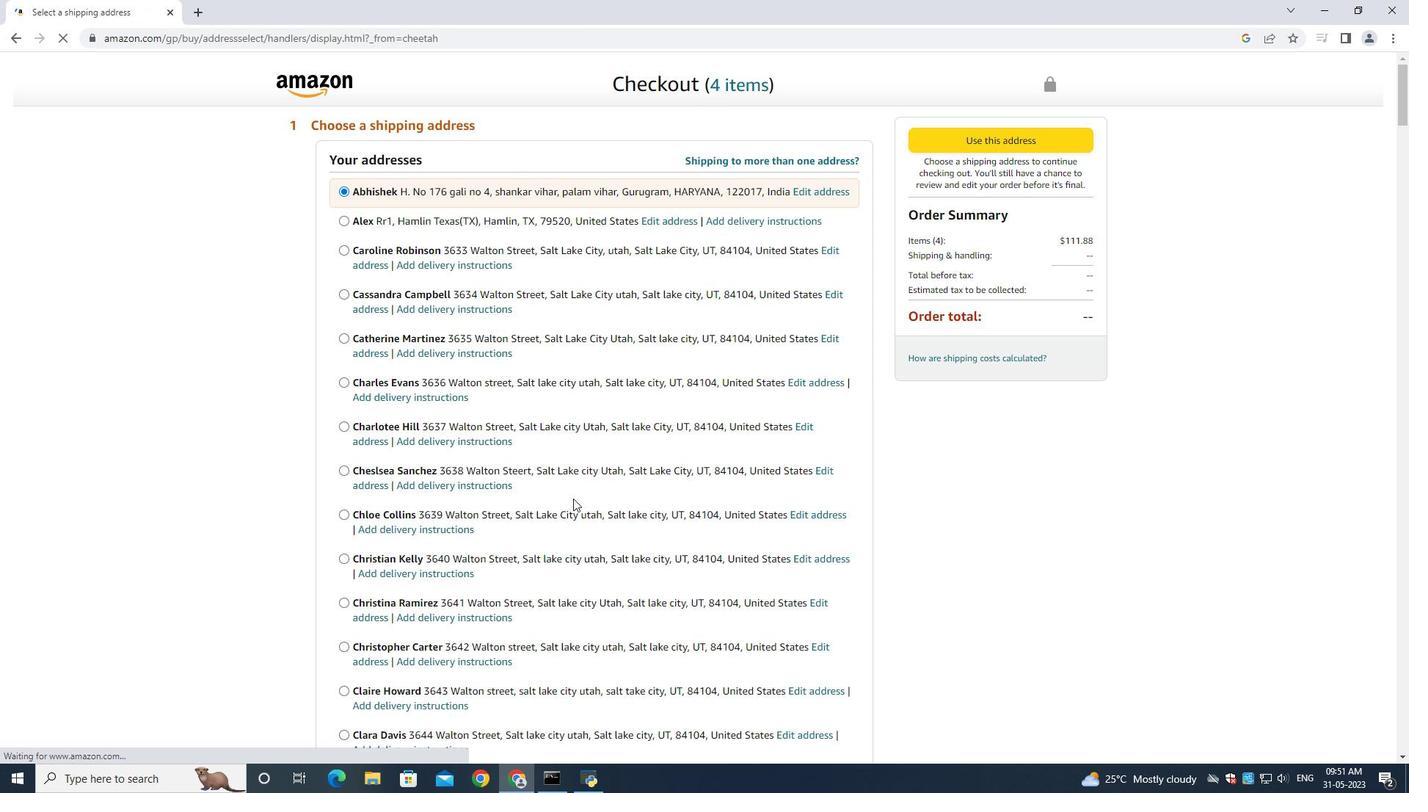 
Action: Mouse scrolled (574, 501) with delta (0, 0)
Screenshot: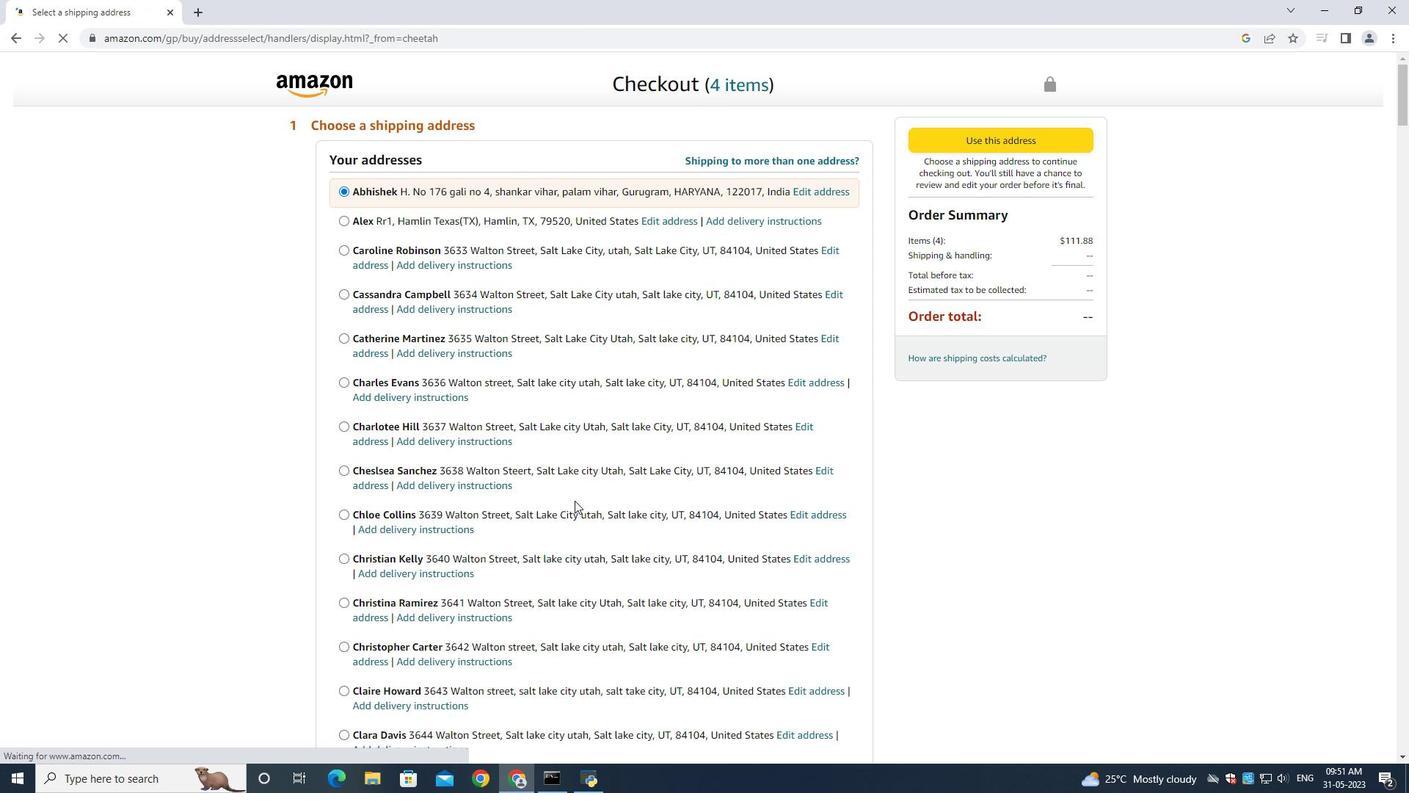 
Action: Mouse moved to (574, 502)
Screenshot: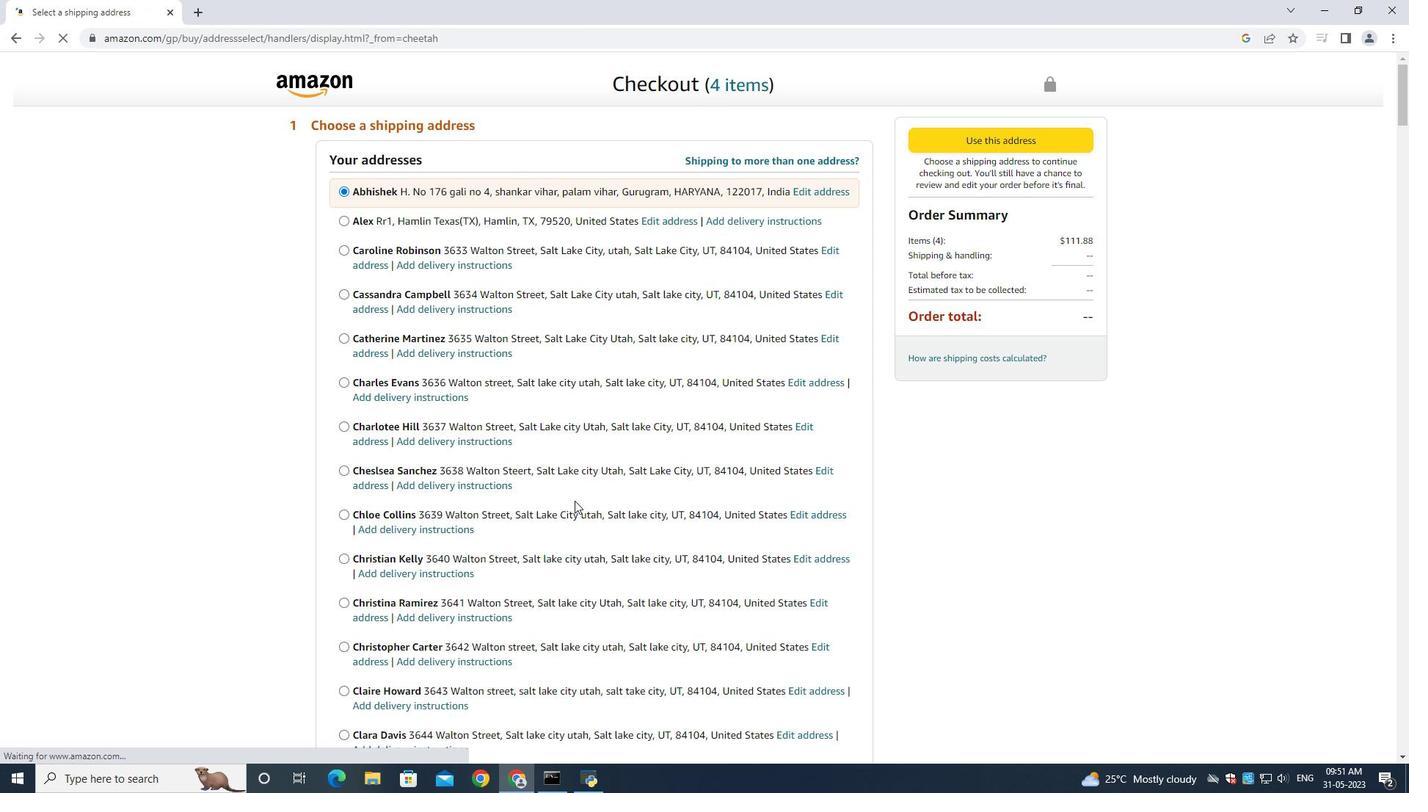 
Action: Mouse scrolled (574, 501) with delta (0, 0)
Screenshot: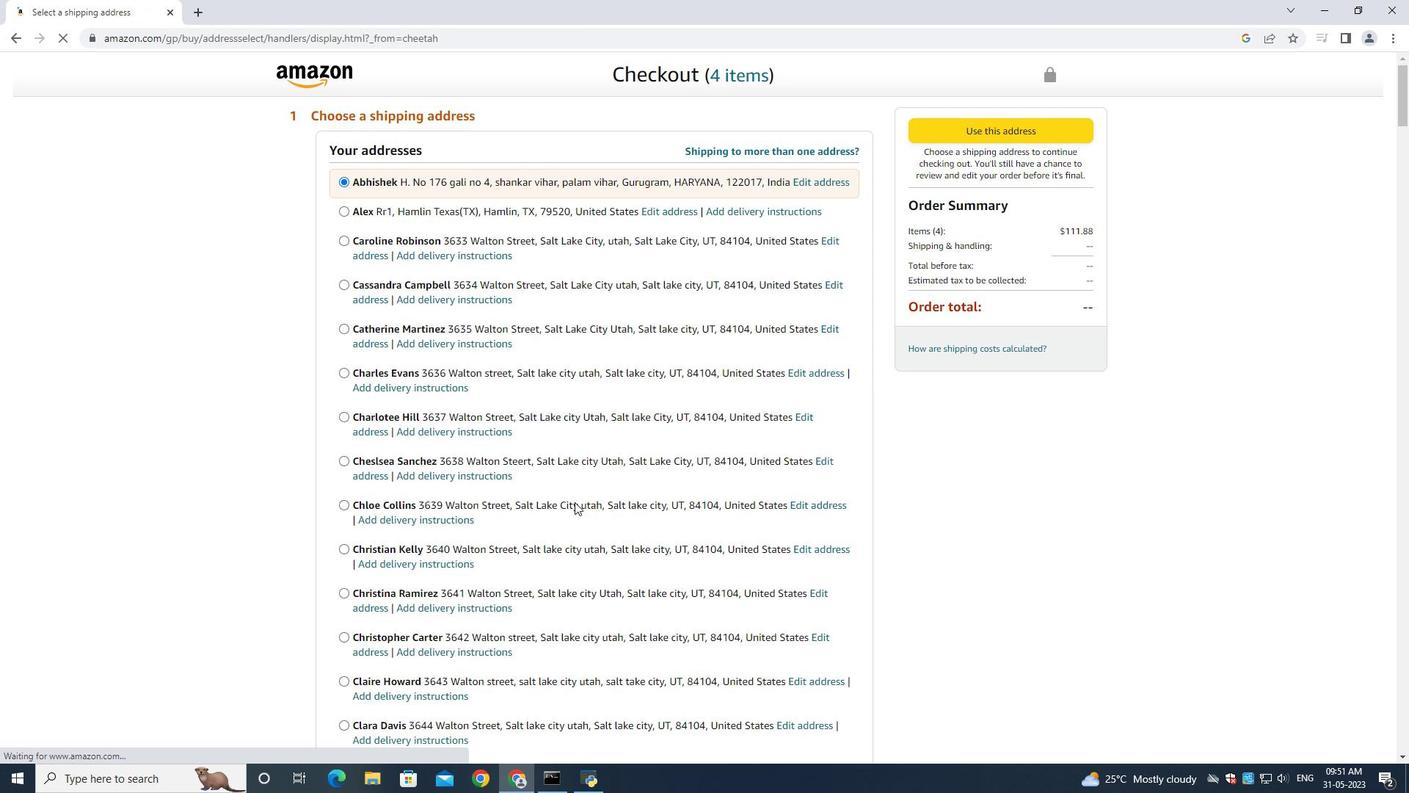 
Action: Mouse moved to (573, 500)
Screenshot: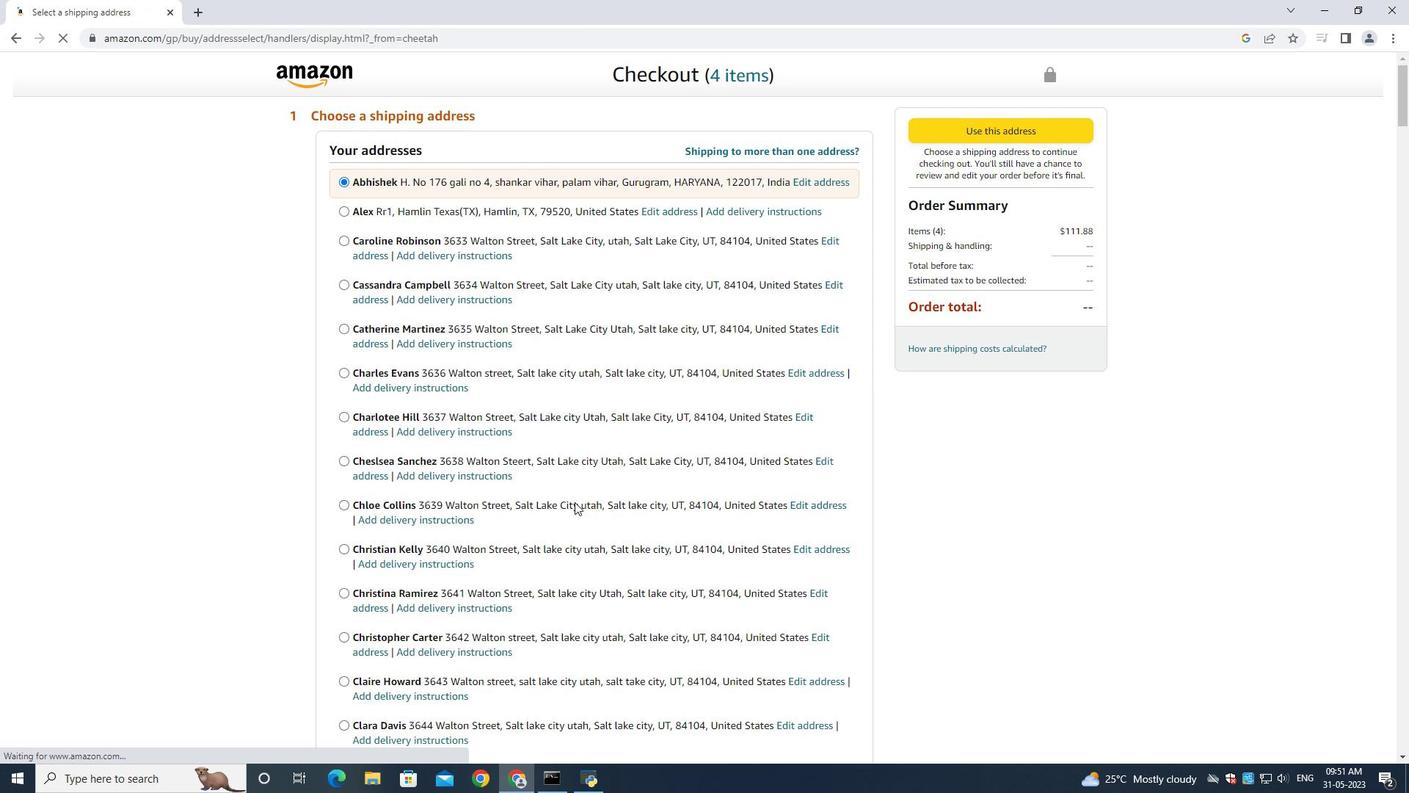 
Action: Mouse scrolled (574, 501) with delta (0, 0)
Screenshot: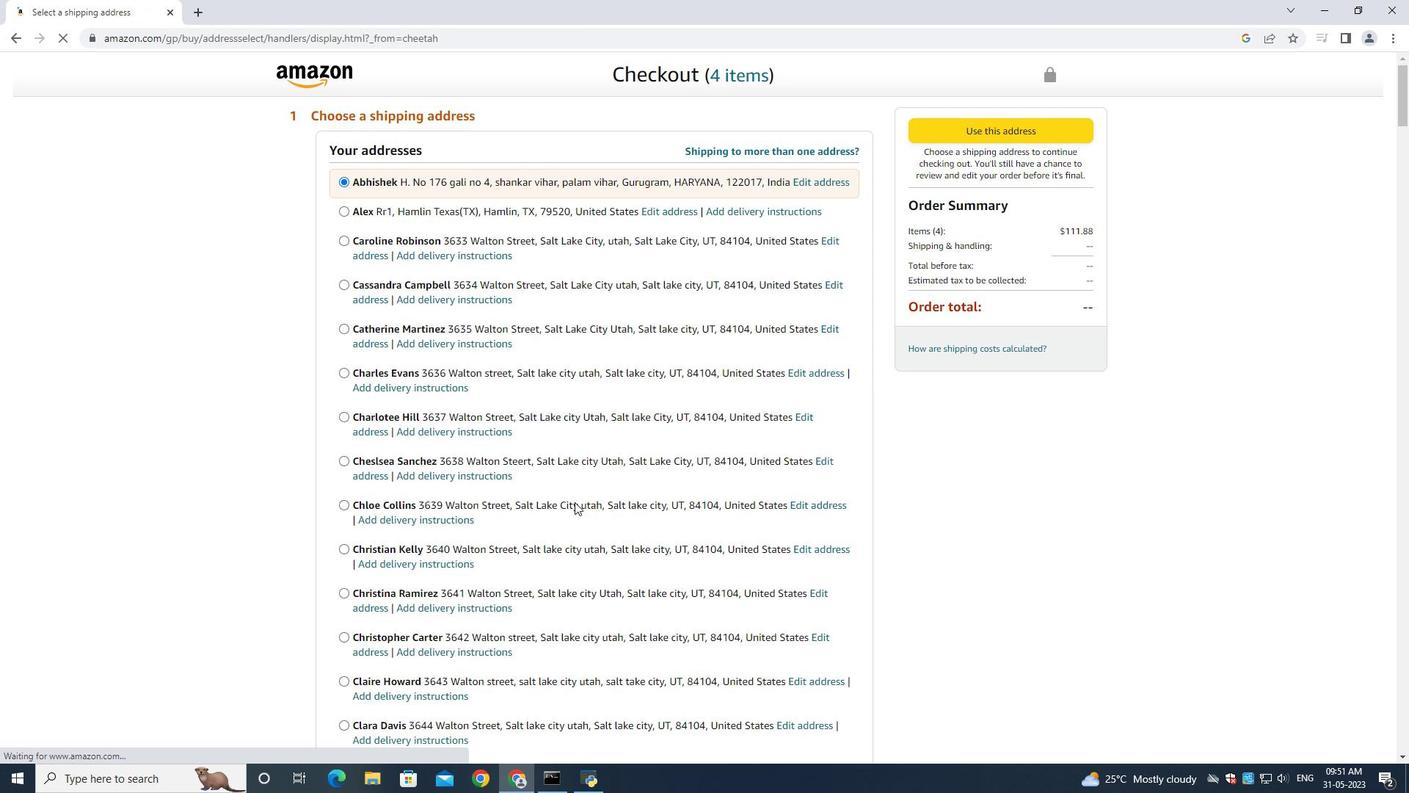 
Action: Mouse moved to (573, 499)
Screenshot: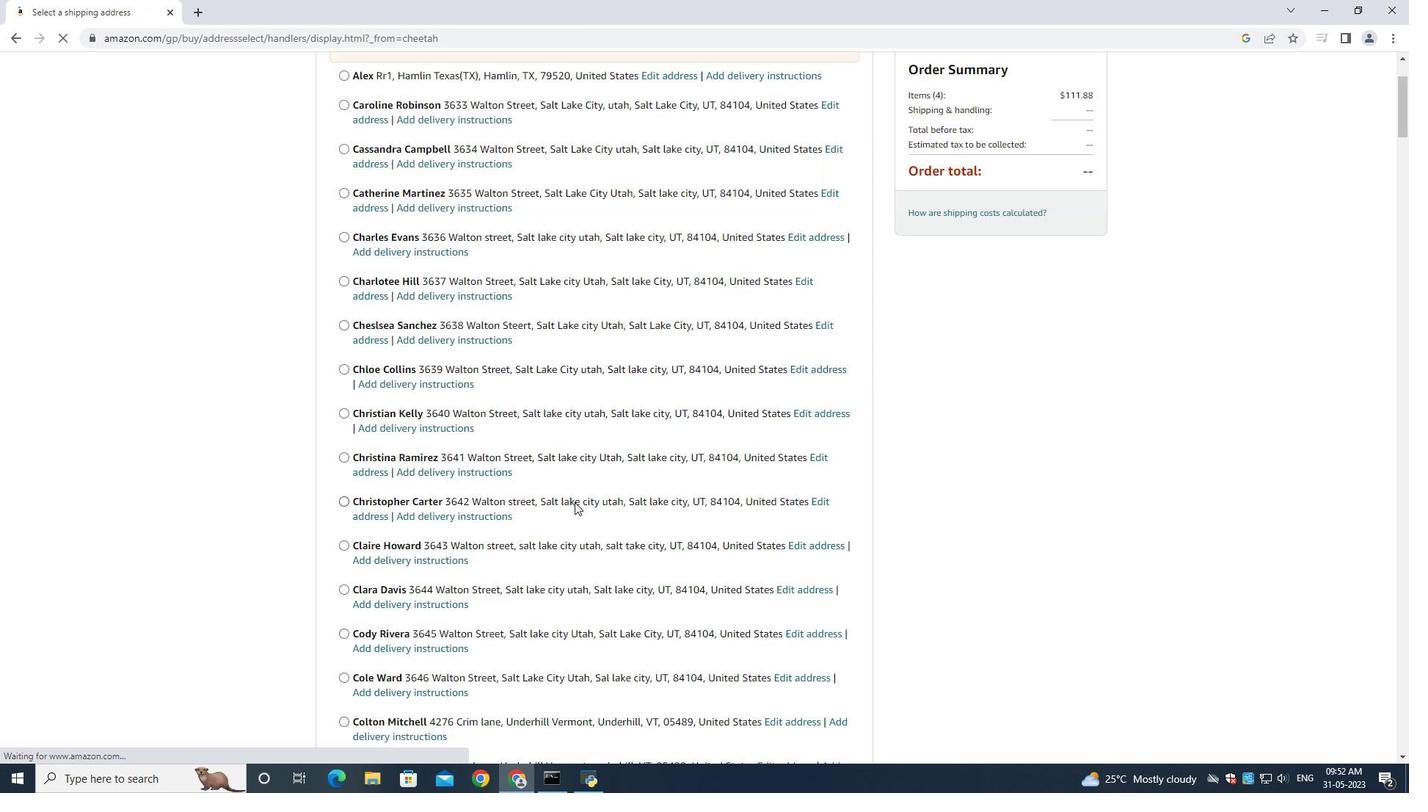 
Action: Mouse scrolled (573, 498) with delta (0, 0)
Screenshot: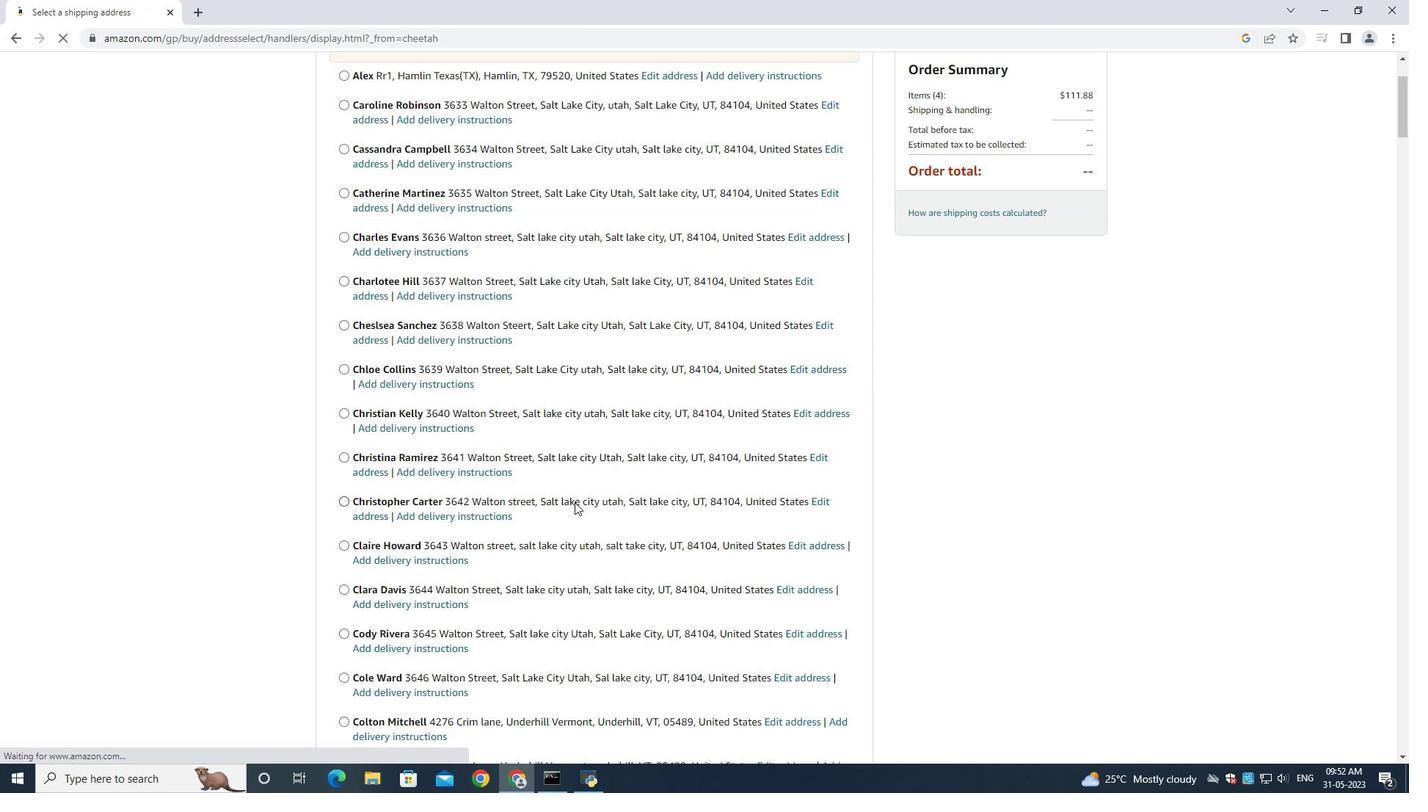 
Action: Mouse scrolled (573, 498) with delta (0, 0)
Screenshot: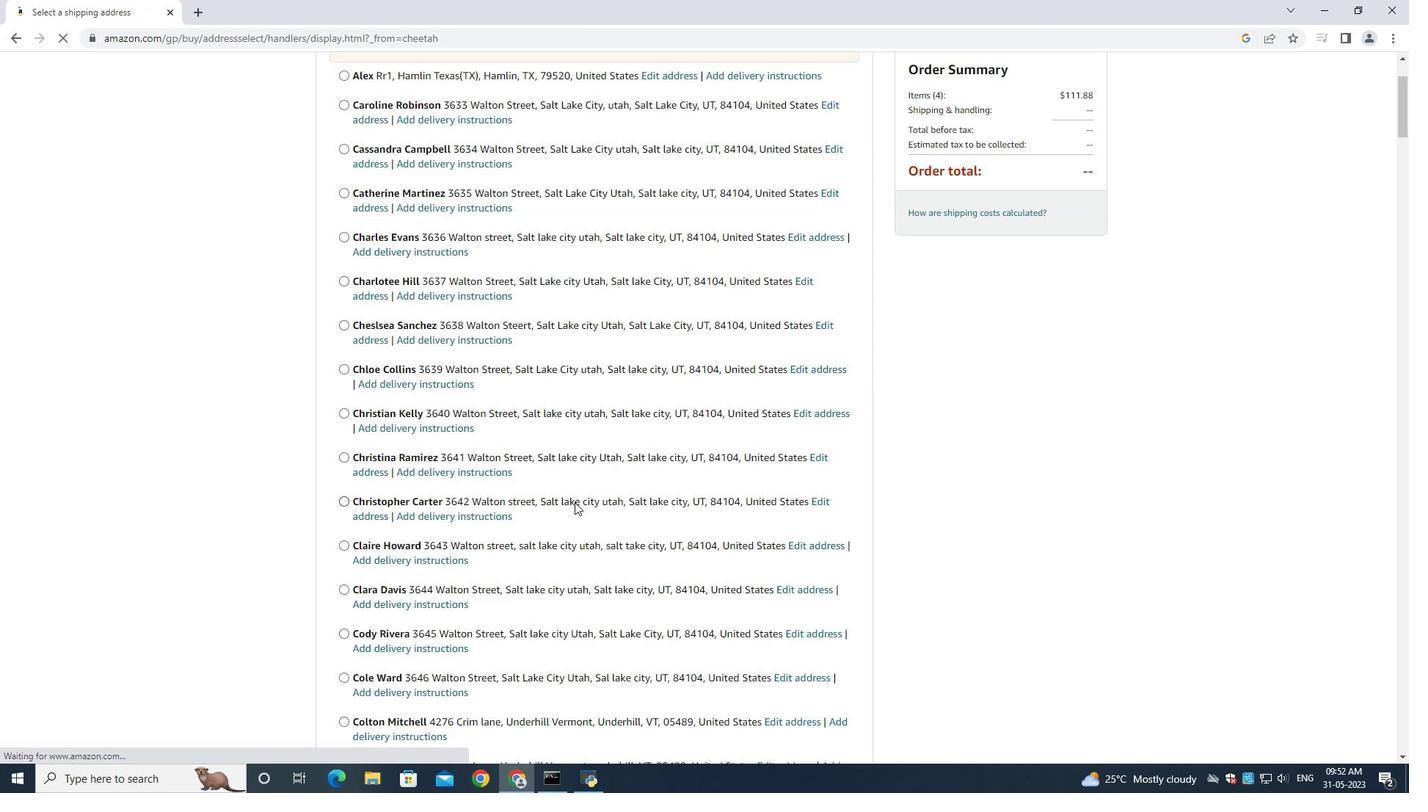 
Action: Mouse moved to (572, 499)
Screenshot: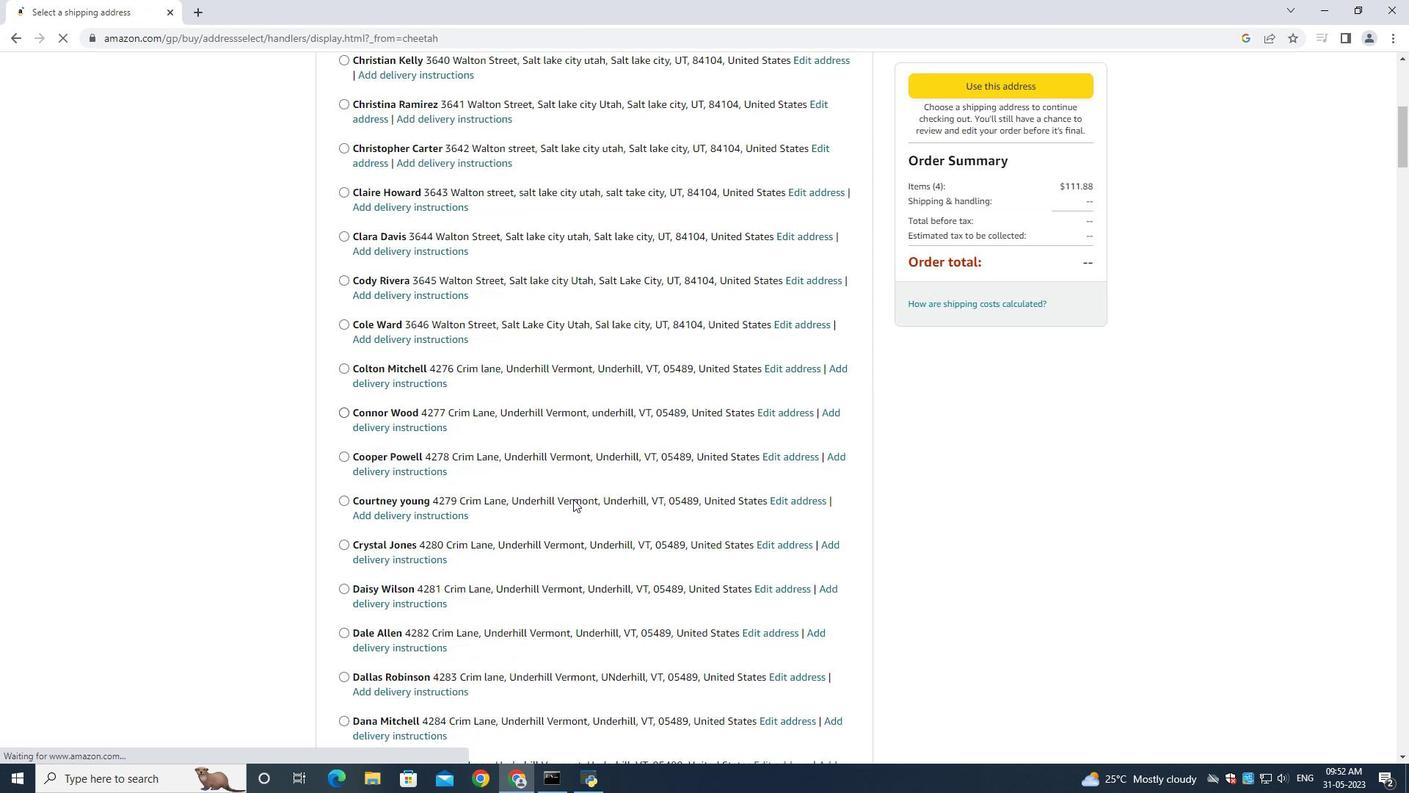 
Action: Mouse scrolled (573, 498) with delta (0, 0)
Screenshot: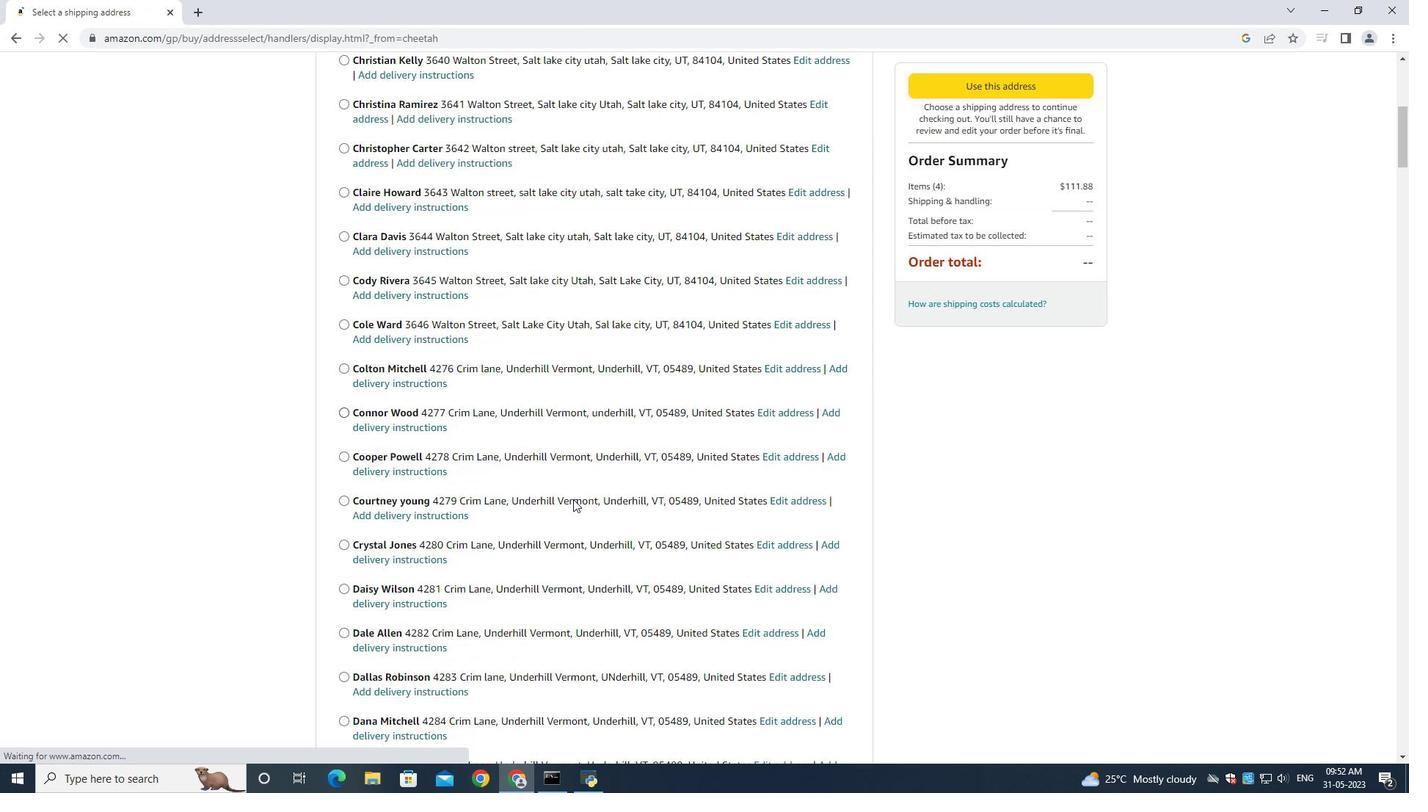 
Action: Mouse moved to (572, 491)
Screenshot: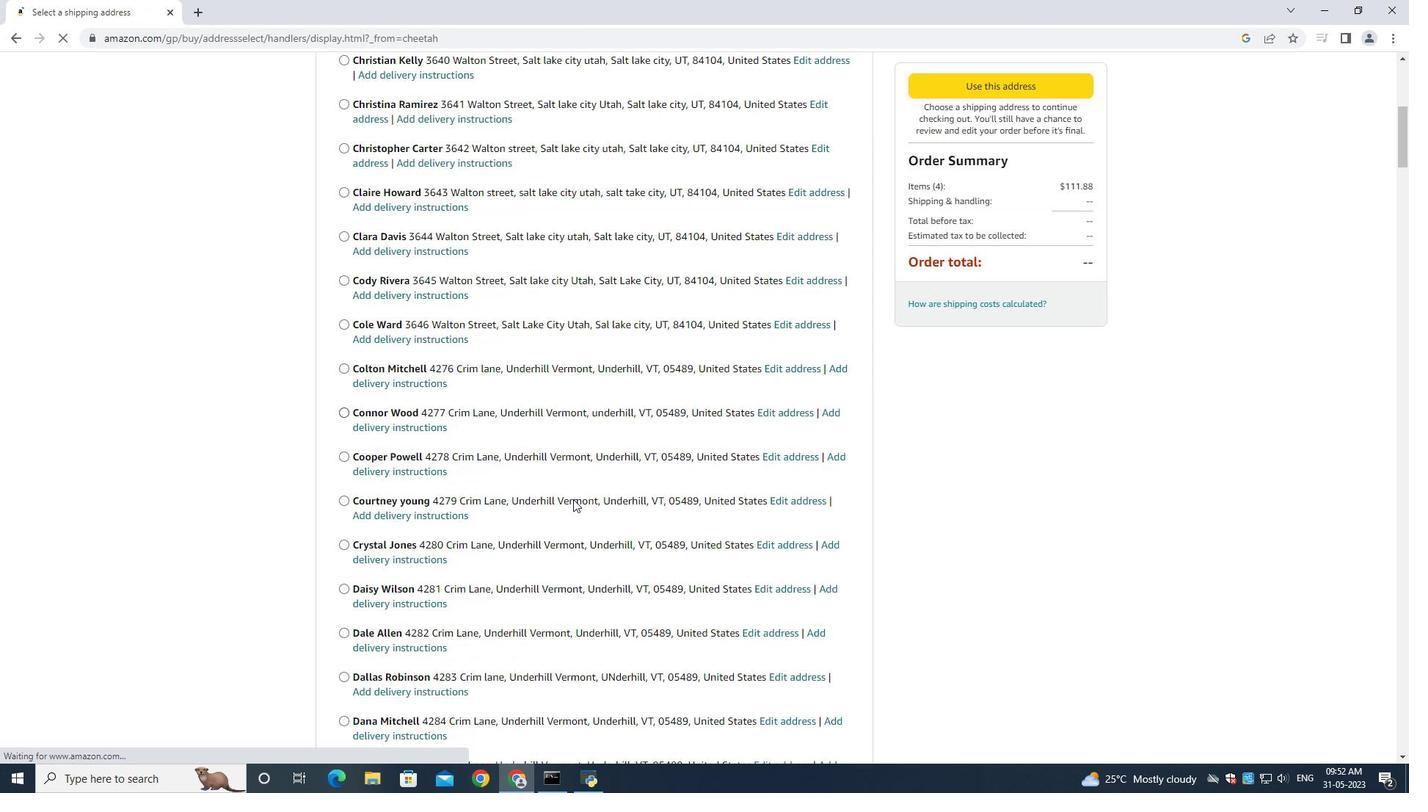 
Action: Mouse scrolled (573, 498) with delta (0, 0)
Screenshot: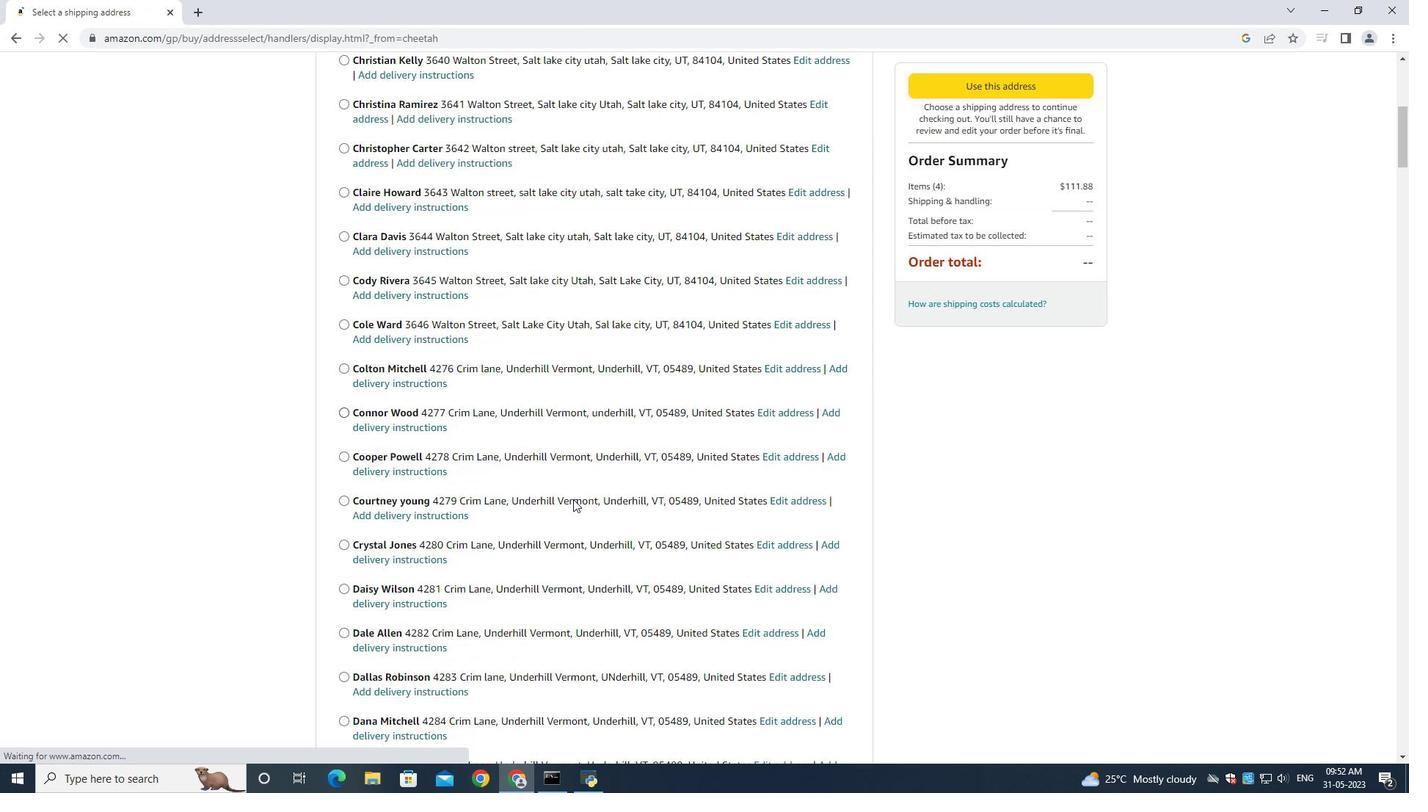 
Action: Mouse moved to (571, 491)
Screenshot: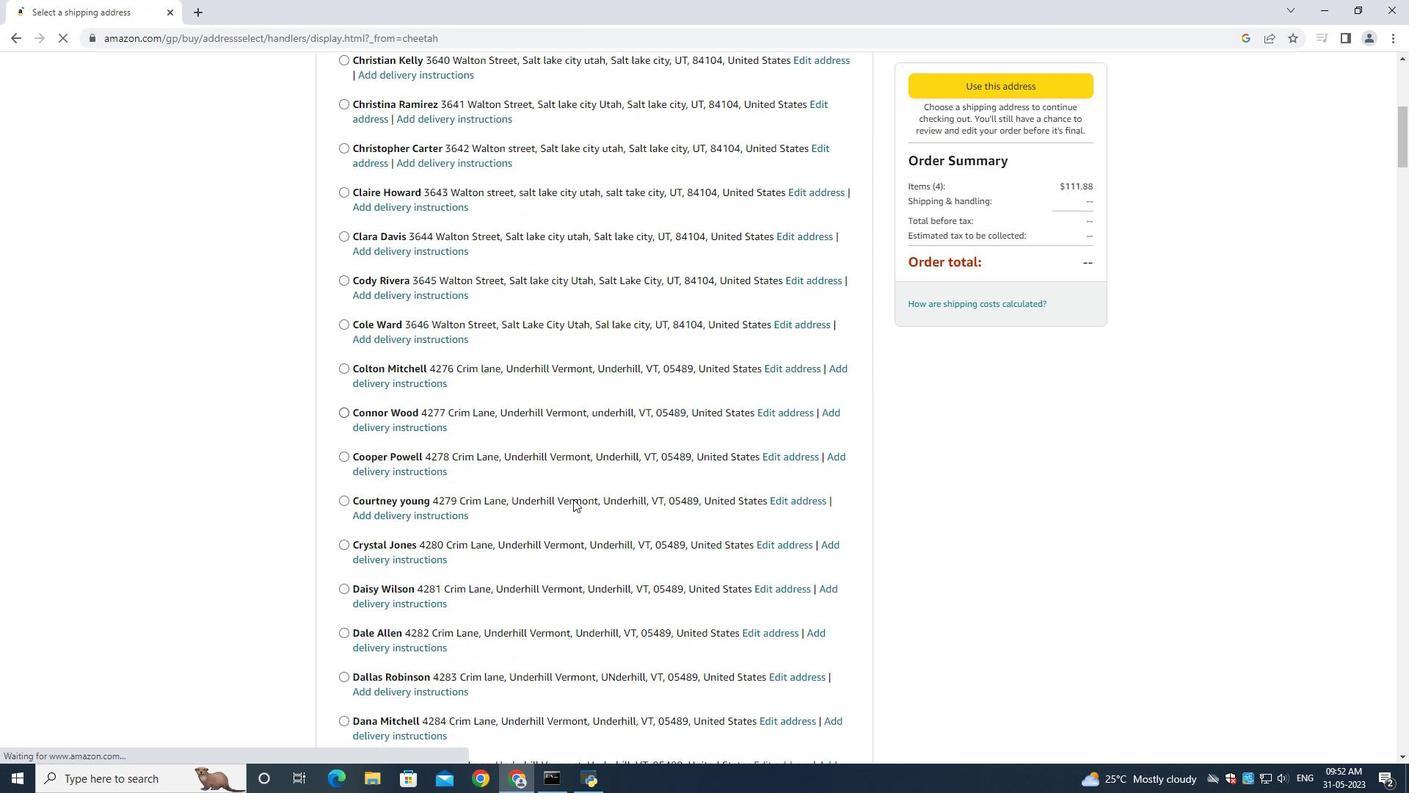 
Action: Mouse scrolled (573, 498) with delta (0, 0)
Screenshot: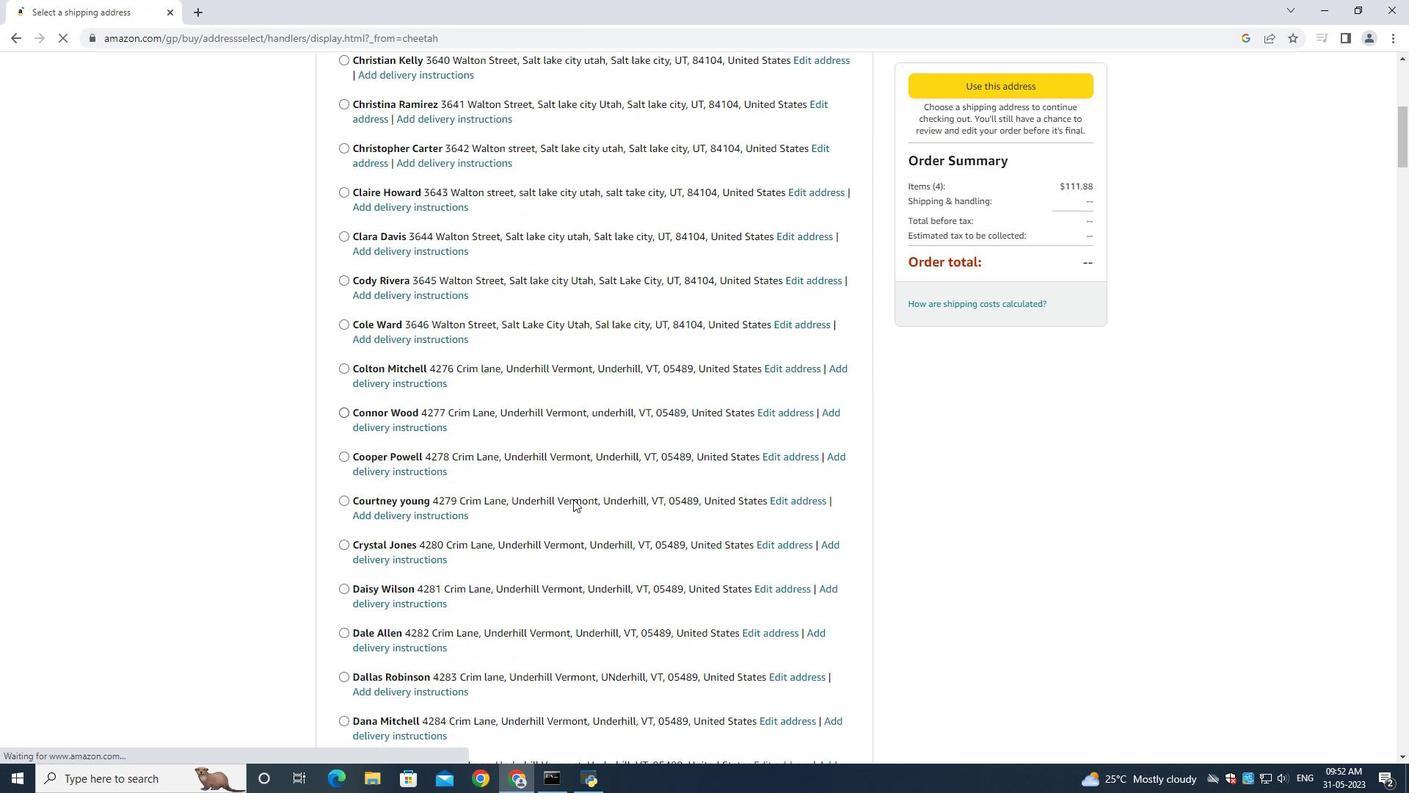 
Action: Mouse moved to (571, 490)
Screenshot: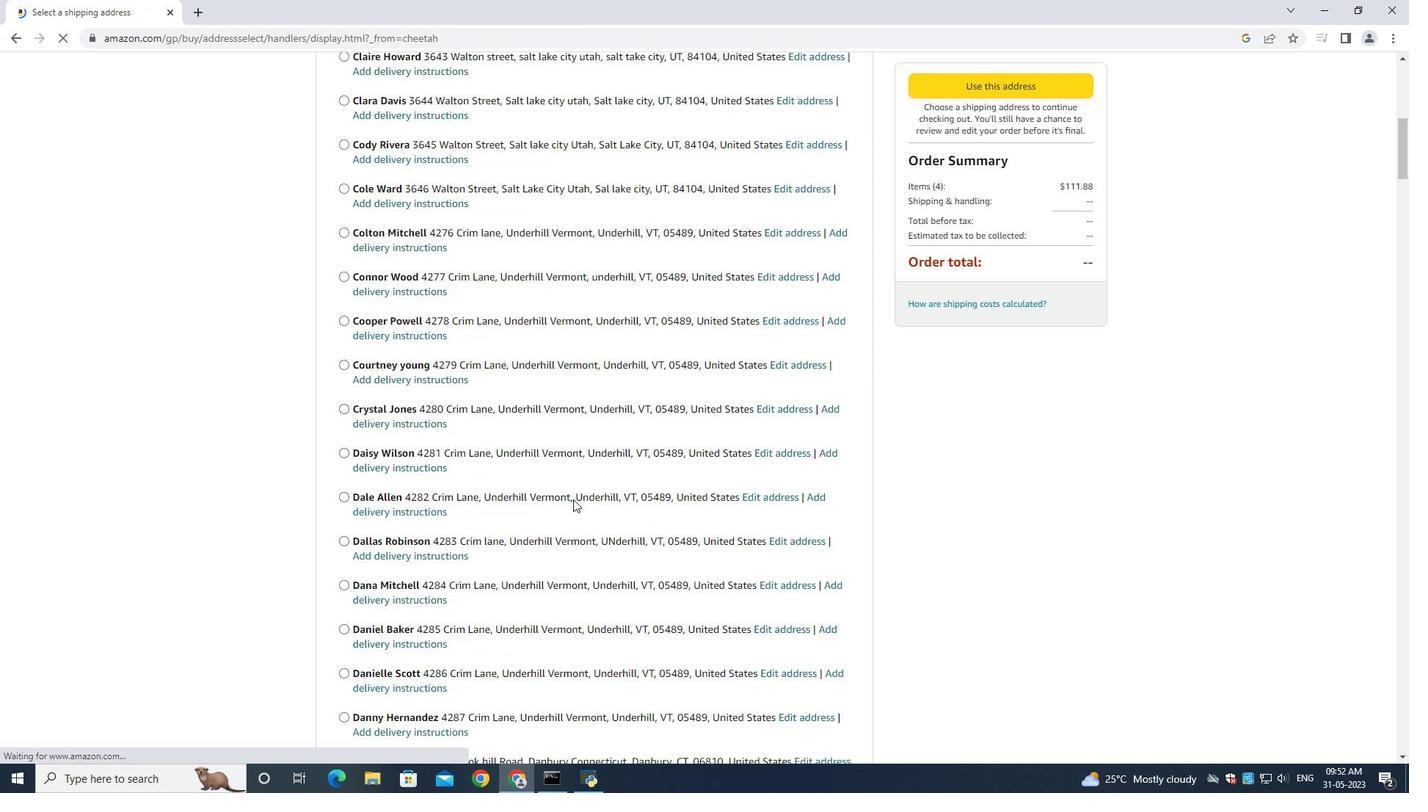 
Action: Mouse scrolled (573, 498) with delta (0, 0)
Screenshot: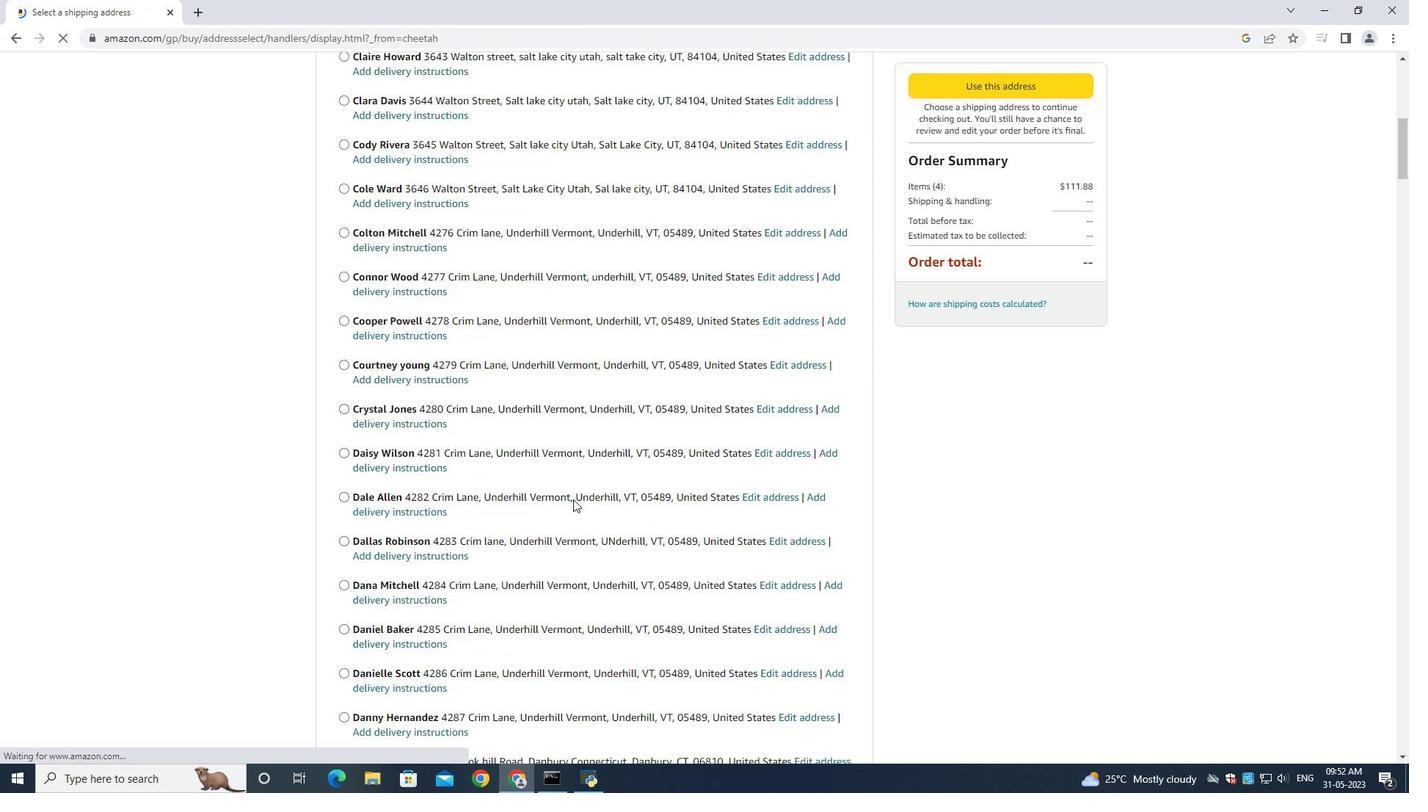 
Action: Mouse scrolled (573, 498) with delta (0, 0)
Screenshot: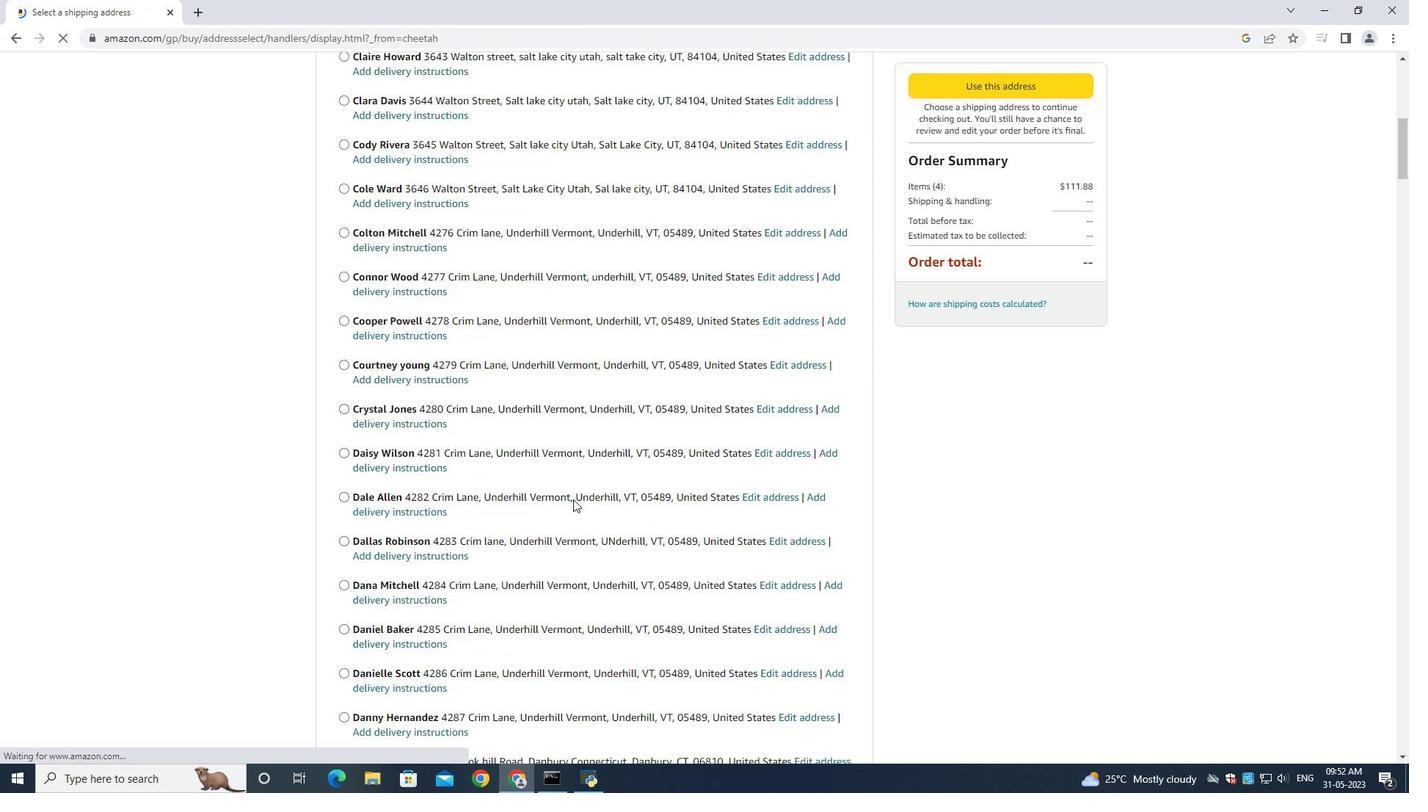 
Action: Mouse scrolled (573, 498) with delta (0, 0)
Screenshot: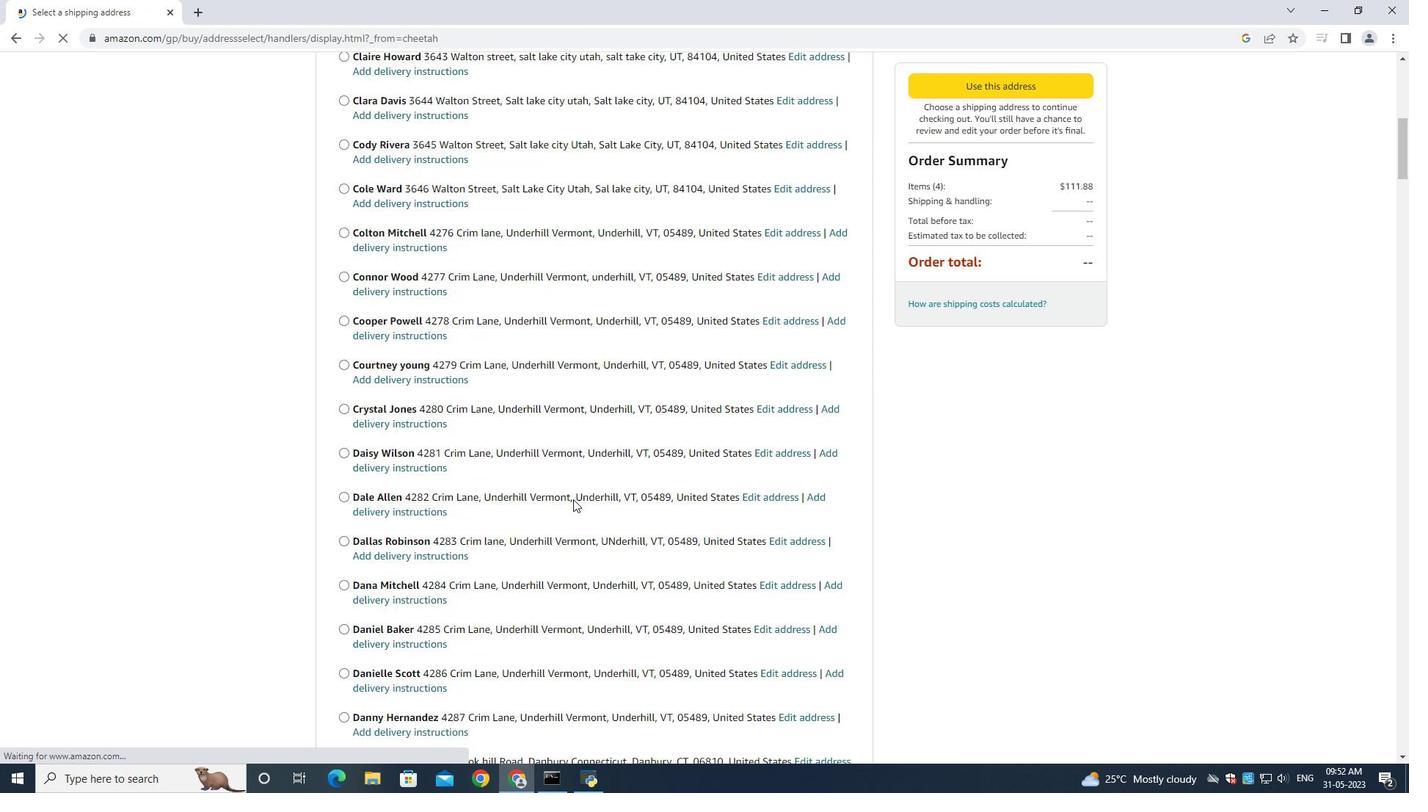 
Action: Mouse scrolled (571, 489) with delta (0, 0)
Screenshot: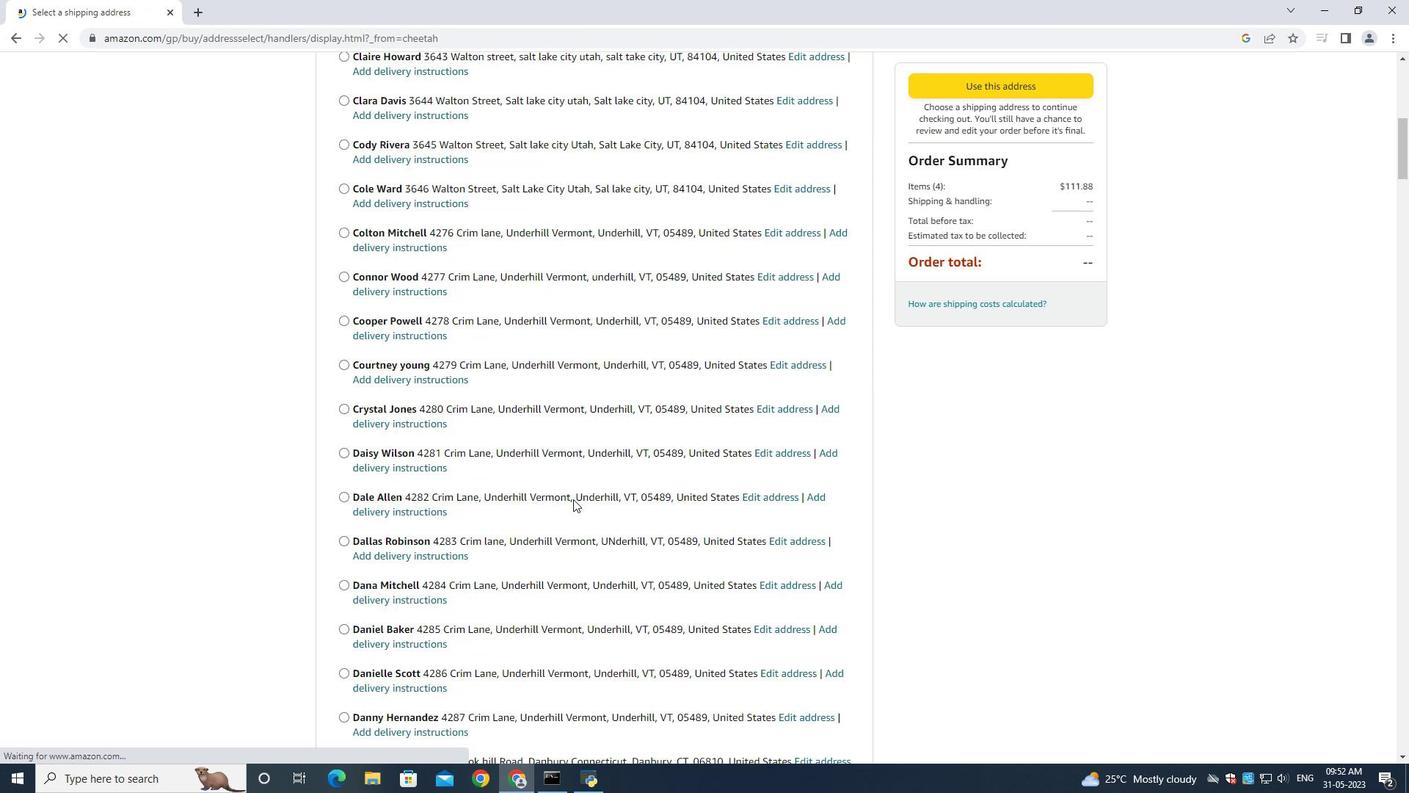
Action: Mouse scrolled (571, 489) with delta (0, 0)
Screenshot: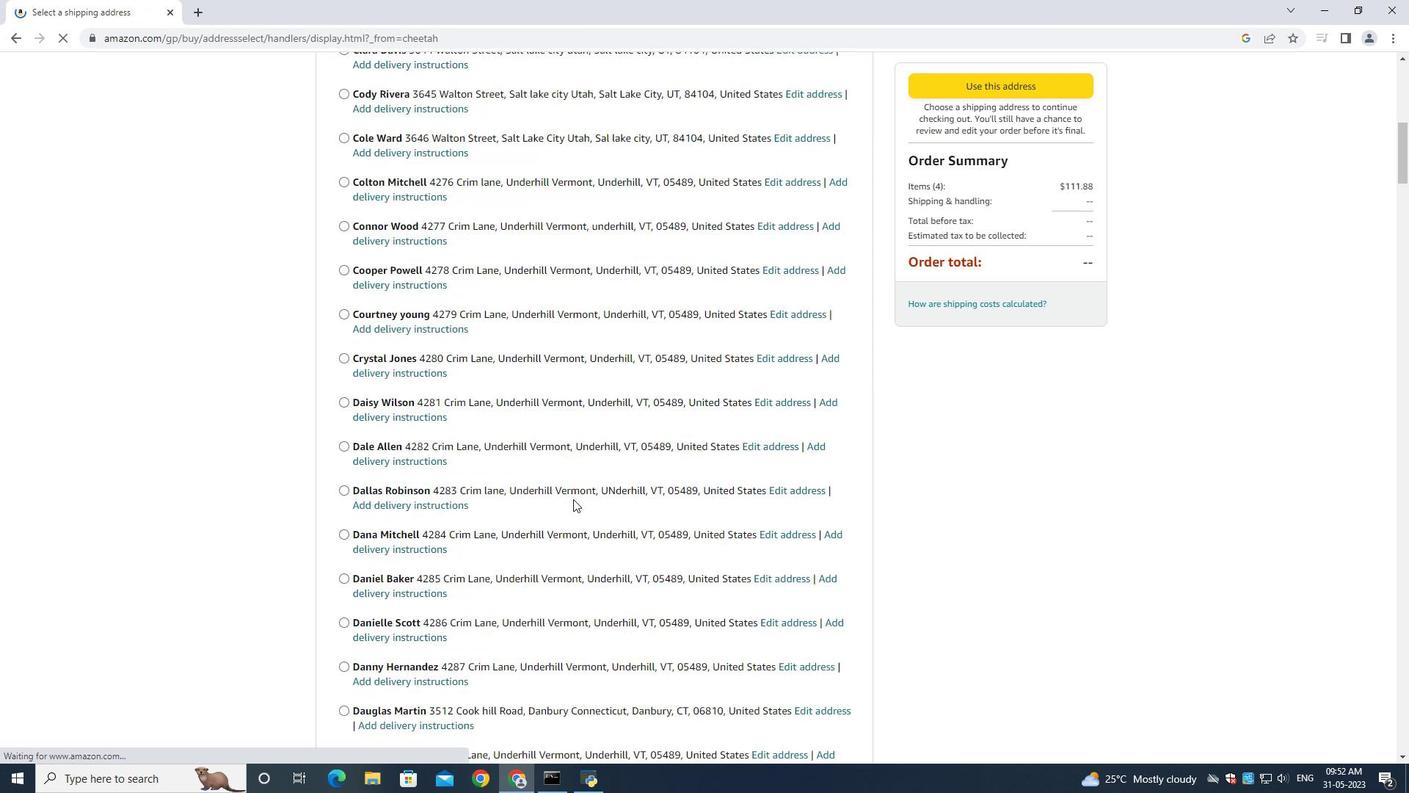 
Action: Mouse scrolled (571, 489) with delta (0, 0)
Screenshot: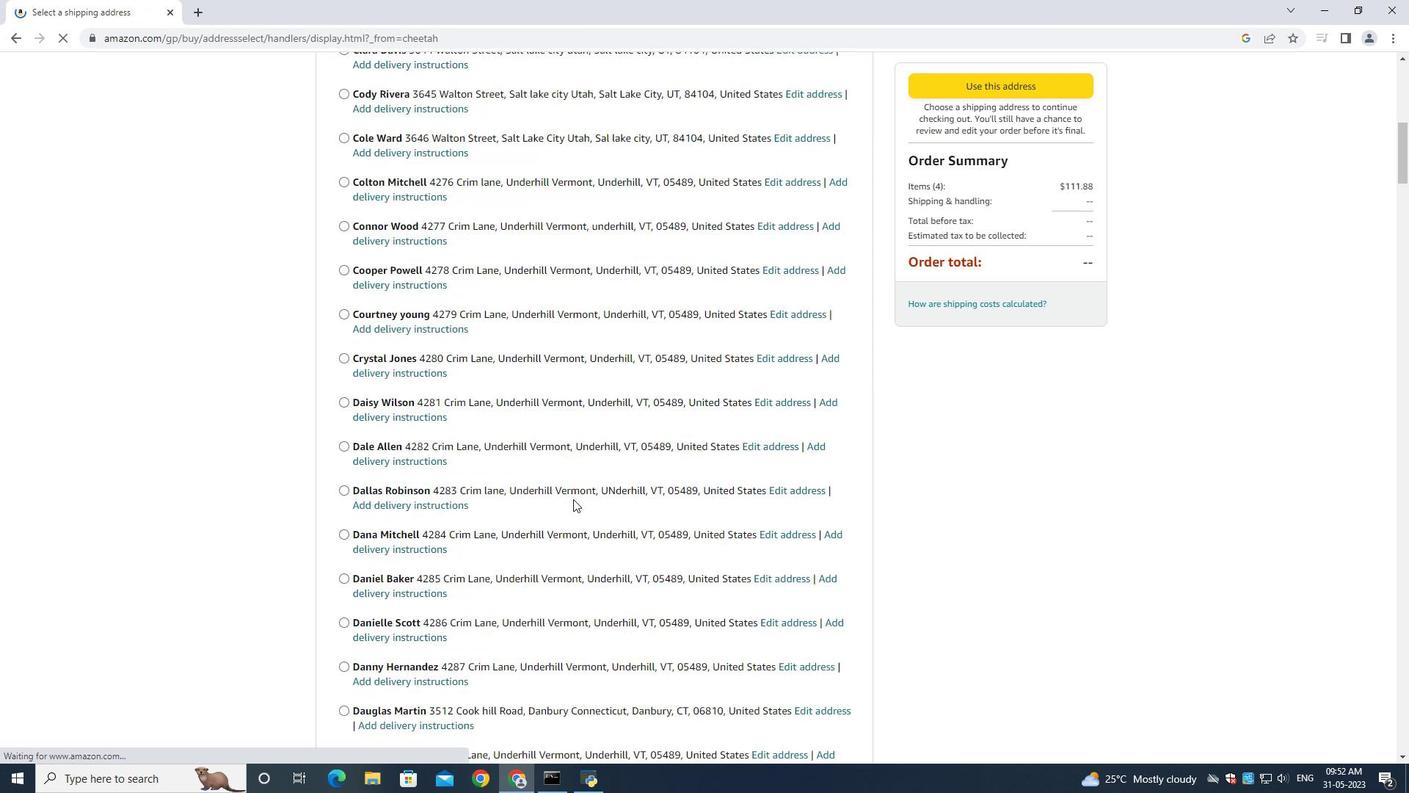 
Action: Mouse scrolled (571, 489) with delta (0, -1)
Screenshot: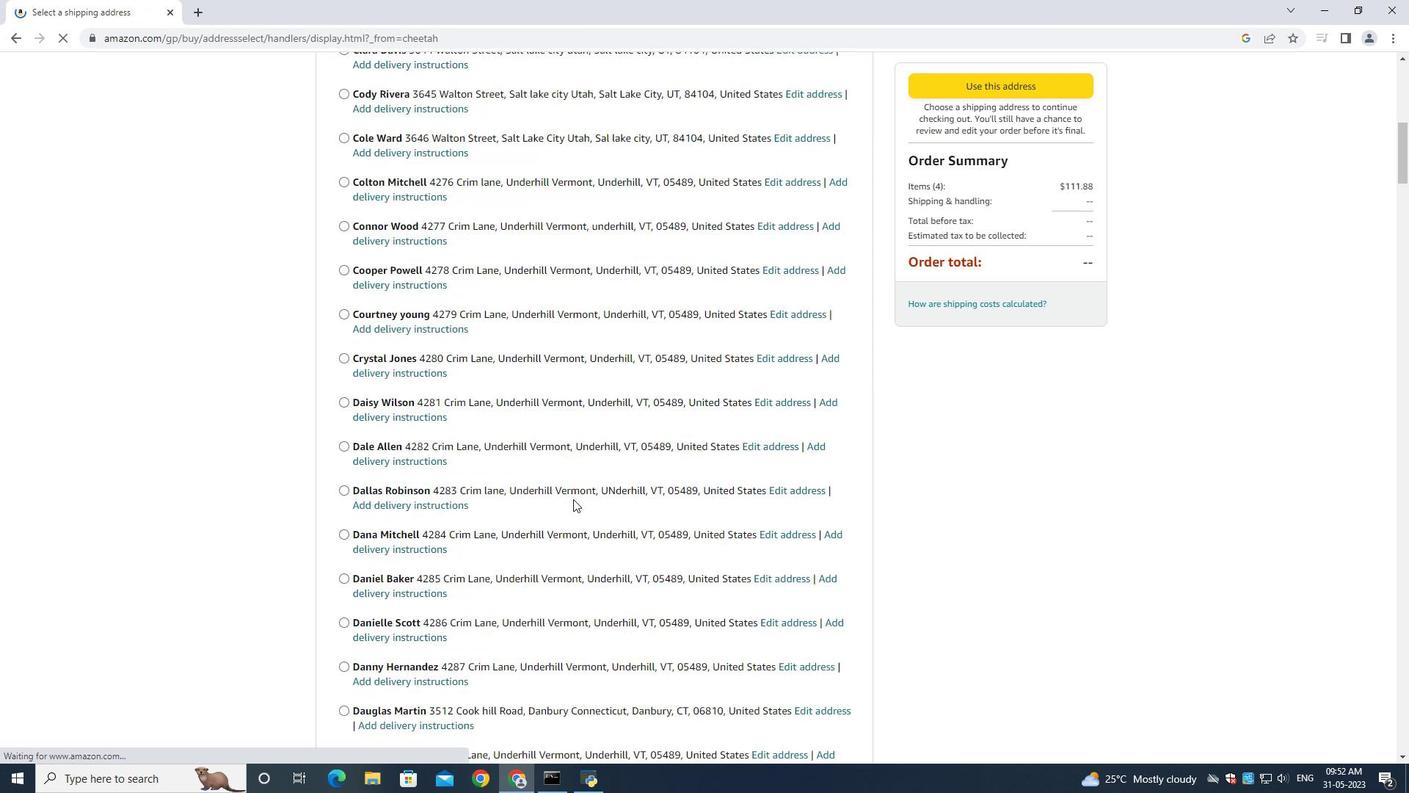 
Action: Mouse scrolled (571, 489) with delta (0, 0)
Screenshot: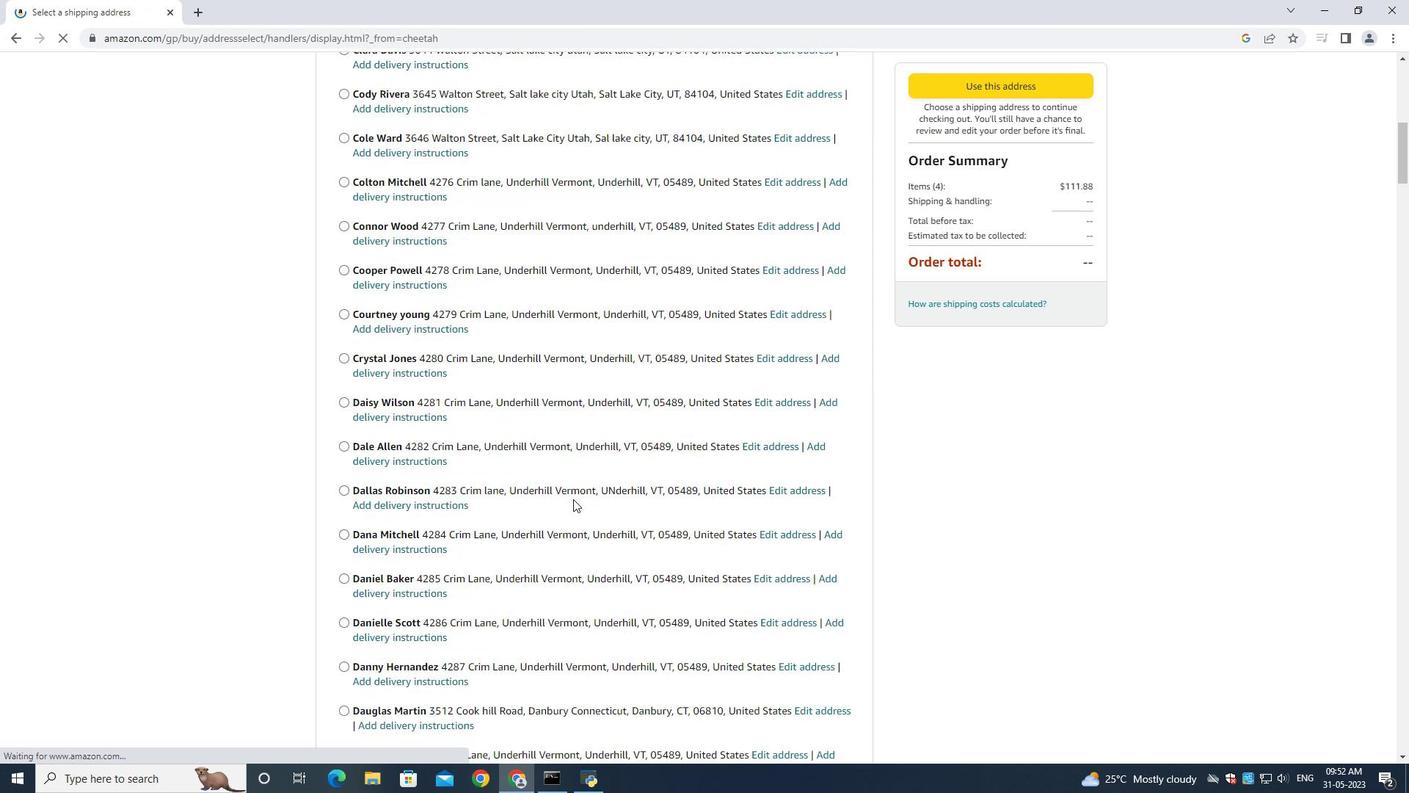 
Action: Mouse moved to (570, 484)
Screenshot: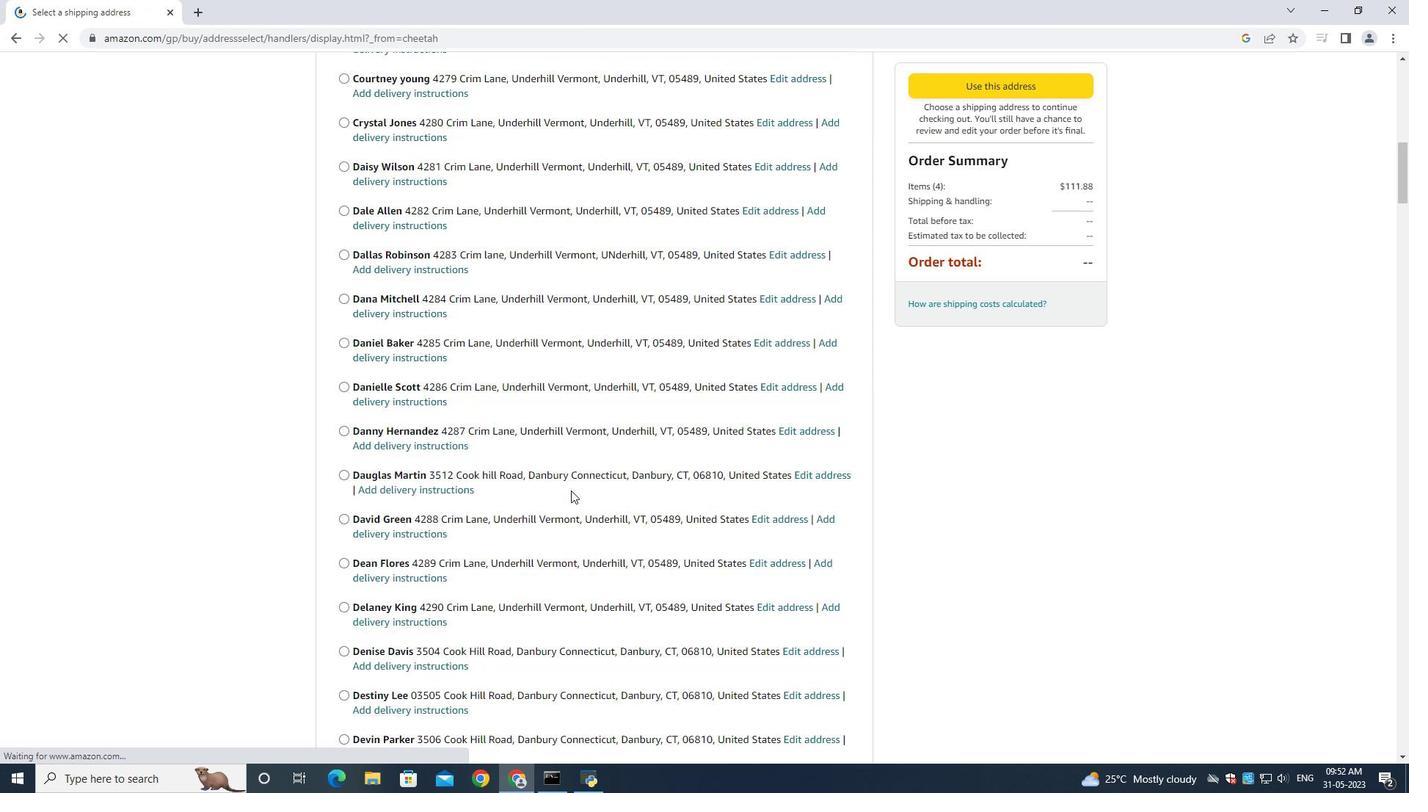 
Action: Mouse scrolled (570, 483) with delta (0, 0)
Screenshot: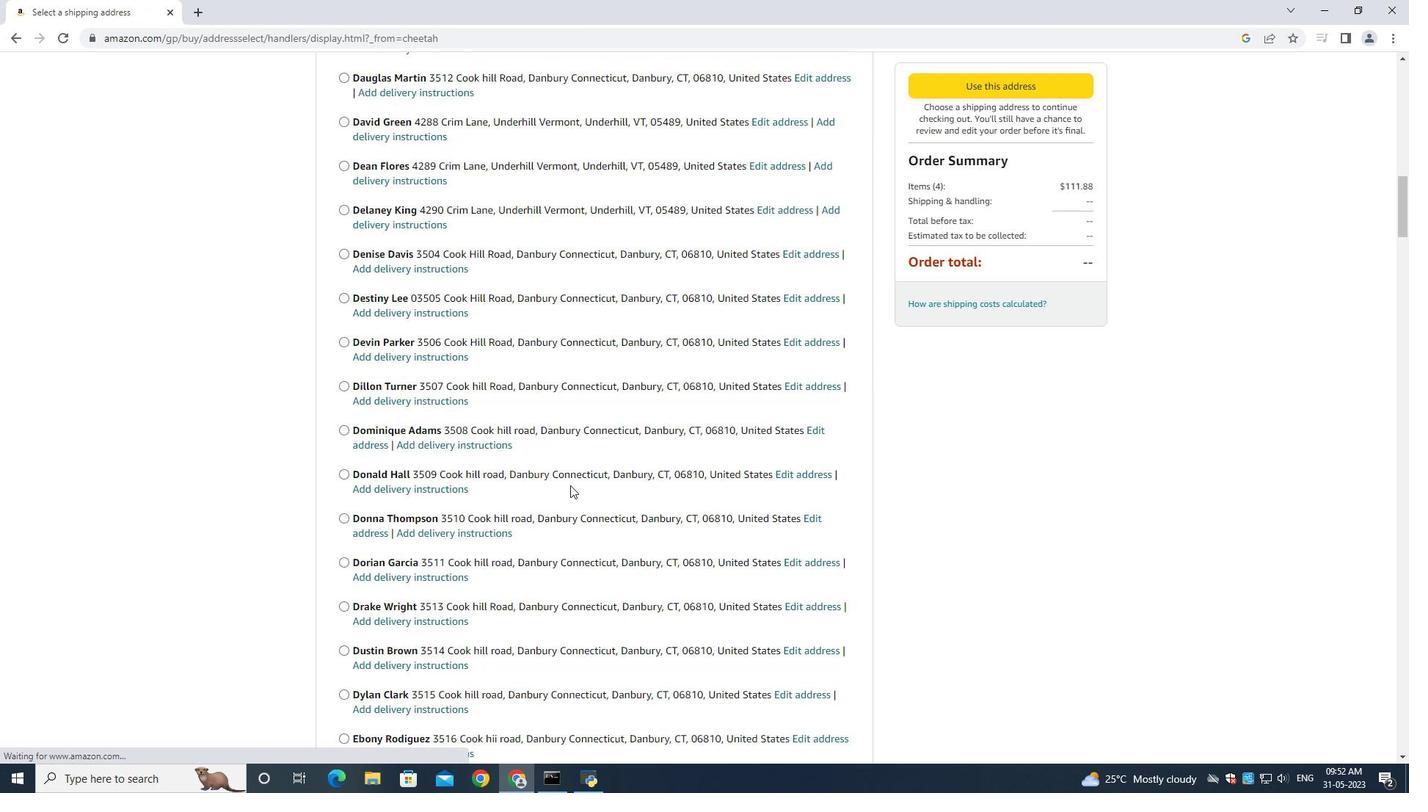 
Action: Mouse scrolled (570, 483) with delta (0, 0)
Screenshot: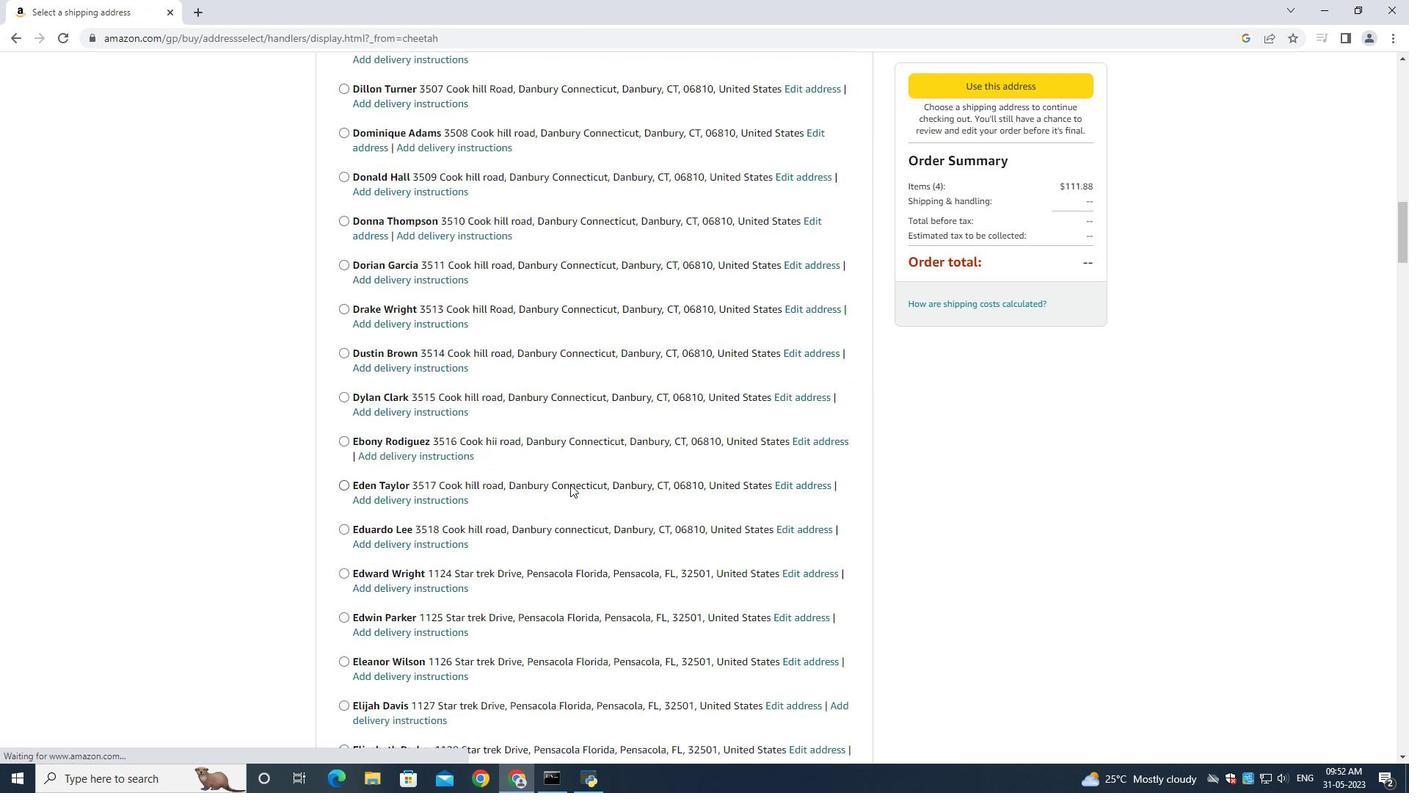 
Action: Mouse scrolled (570, 483) with delta (0, 0)
Screenshot: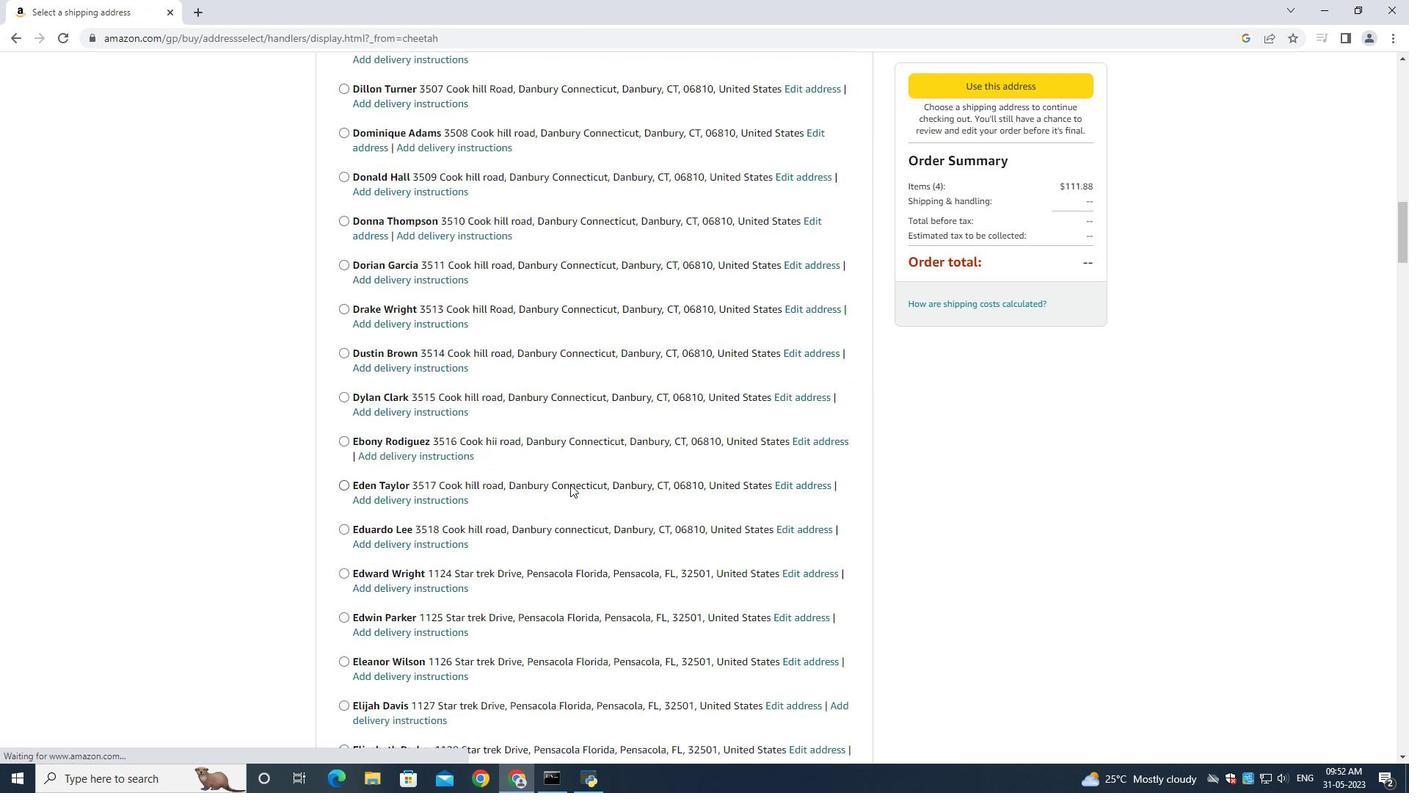
Action: Mouse scrolled (570, 483) with delta (0, 0)
Screenshot: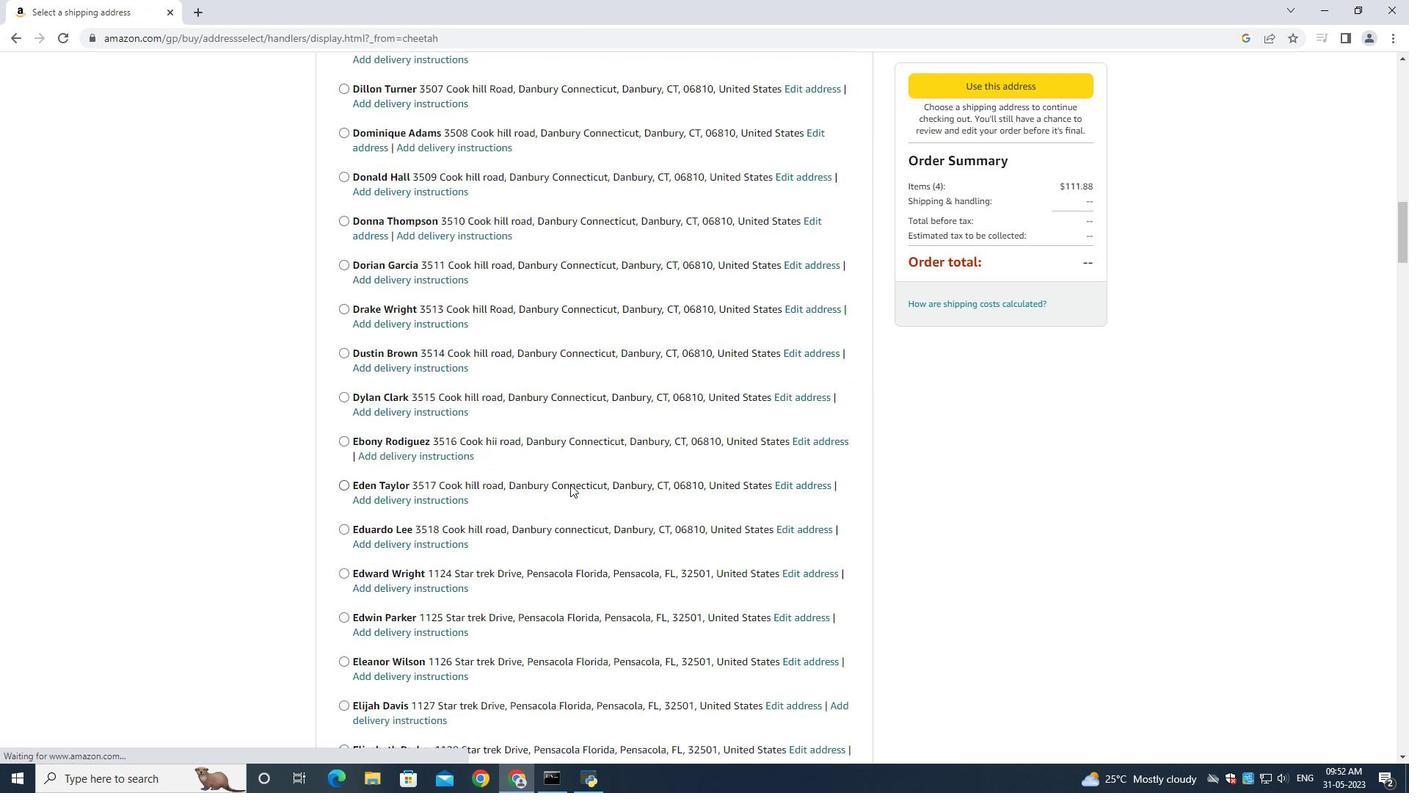 
Action: Mouse scrolled (570, 483) with delta (0, 0)
Screenshot: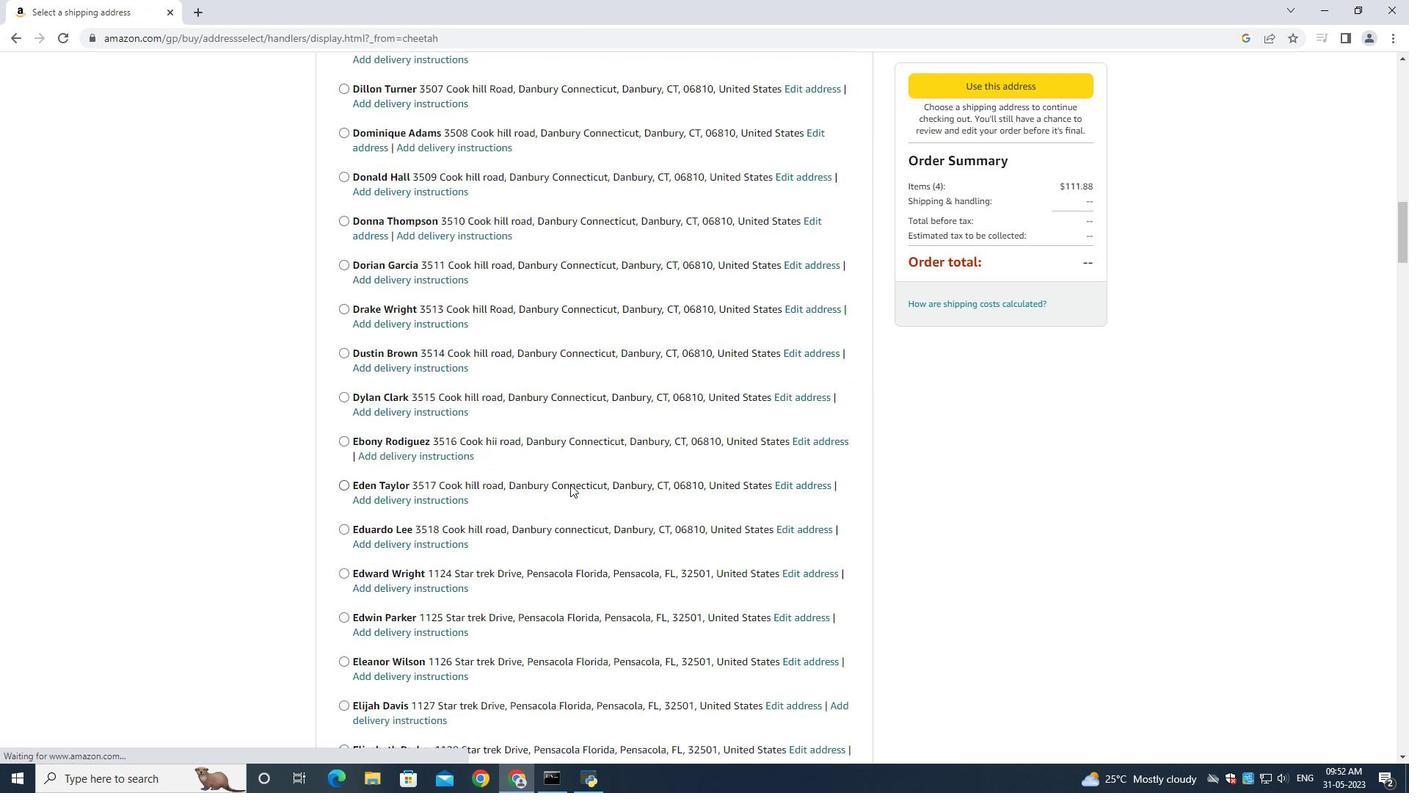 
Action: Mouse scrolled (570, 483) with delta (0, -1)
Screenshot: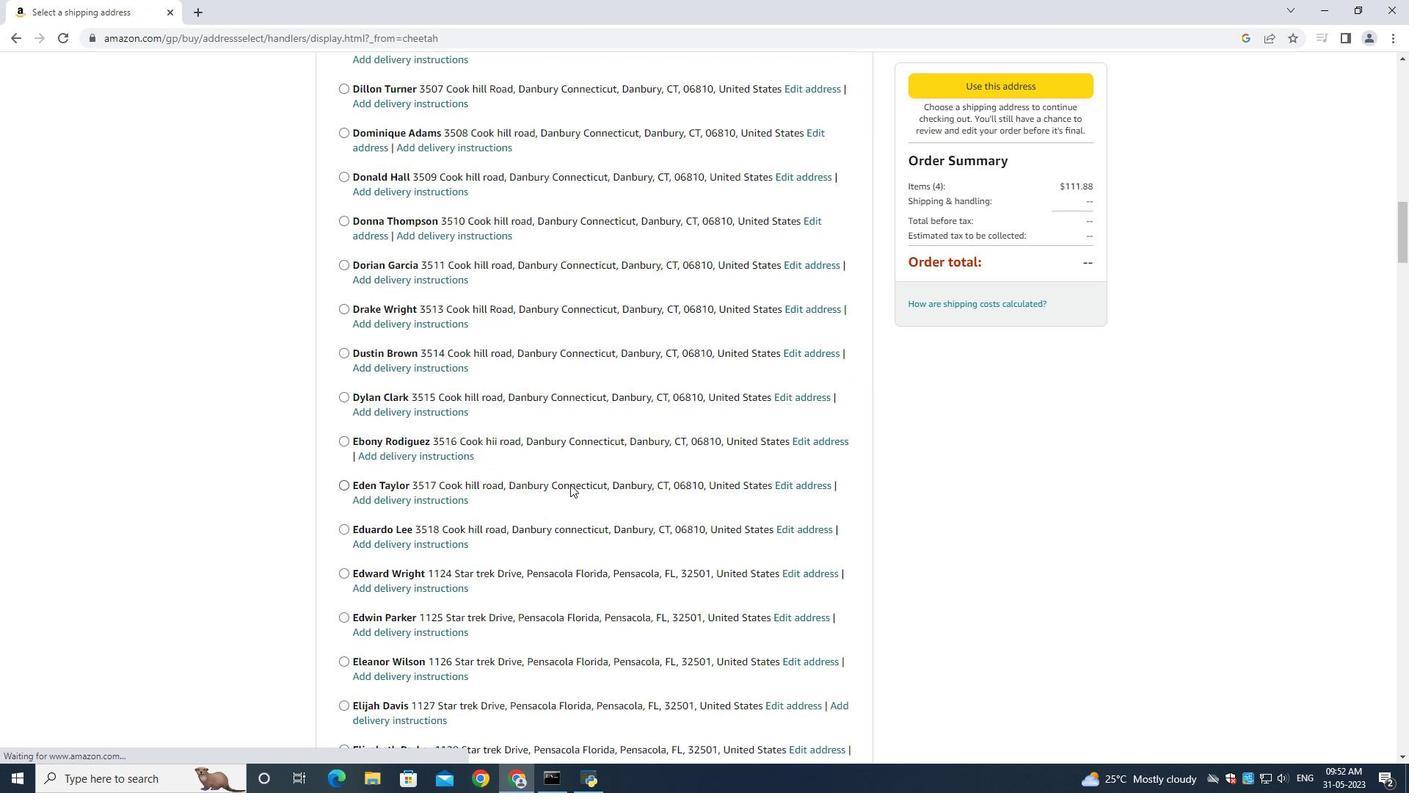 
Action: Mouse moved to (569, 482)
Screenshot: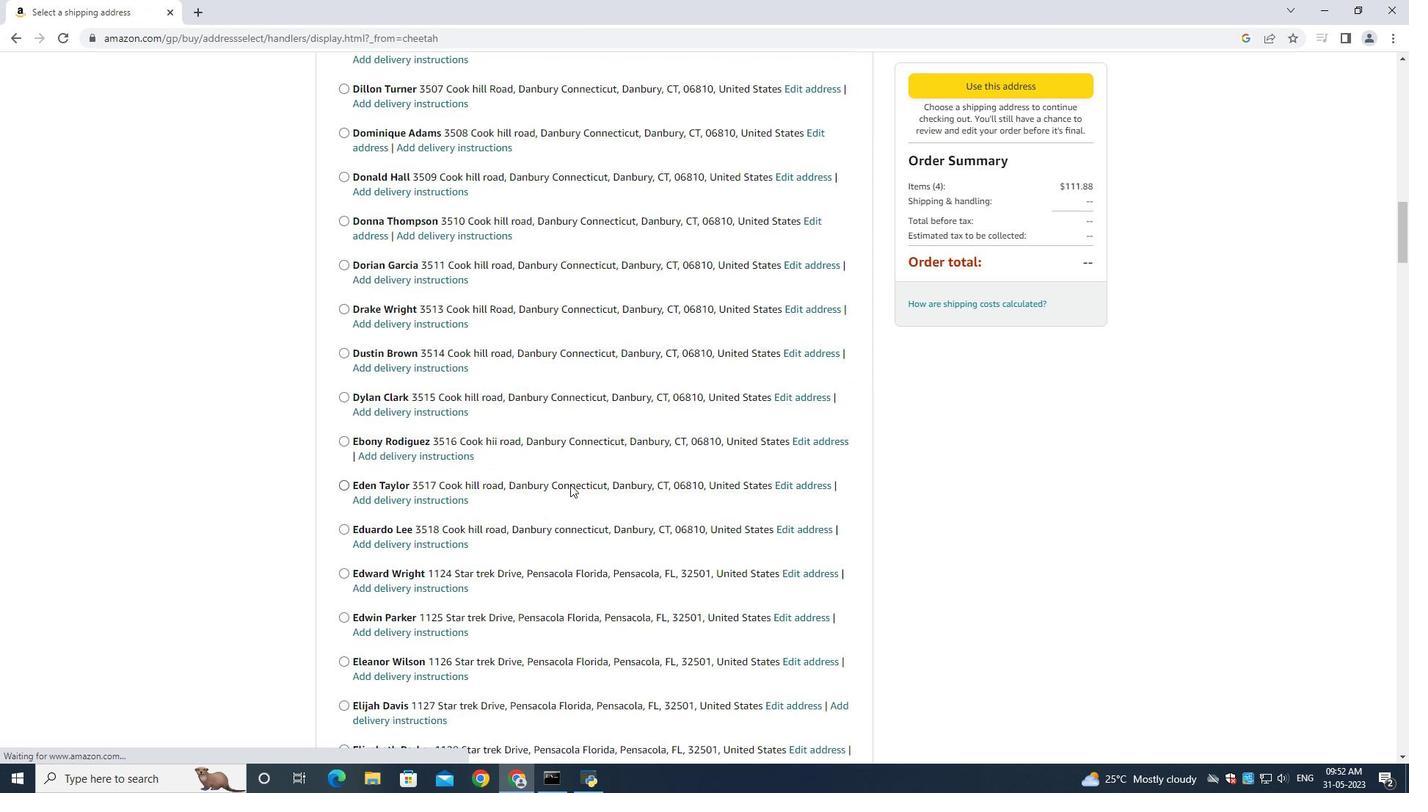 
Action: Mouse scrolled (569, 481) with delta (0, 0)
Screenshot: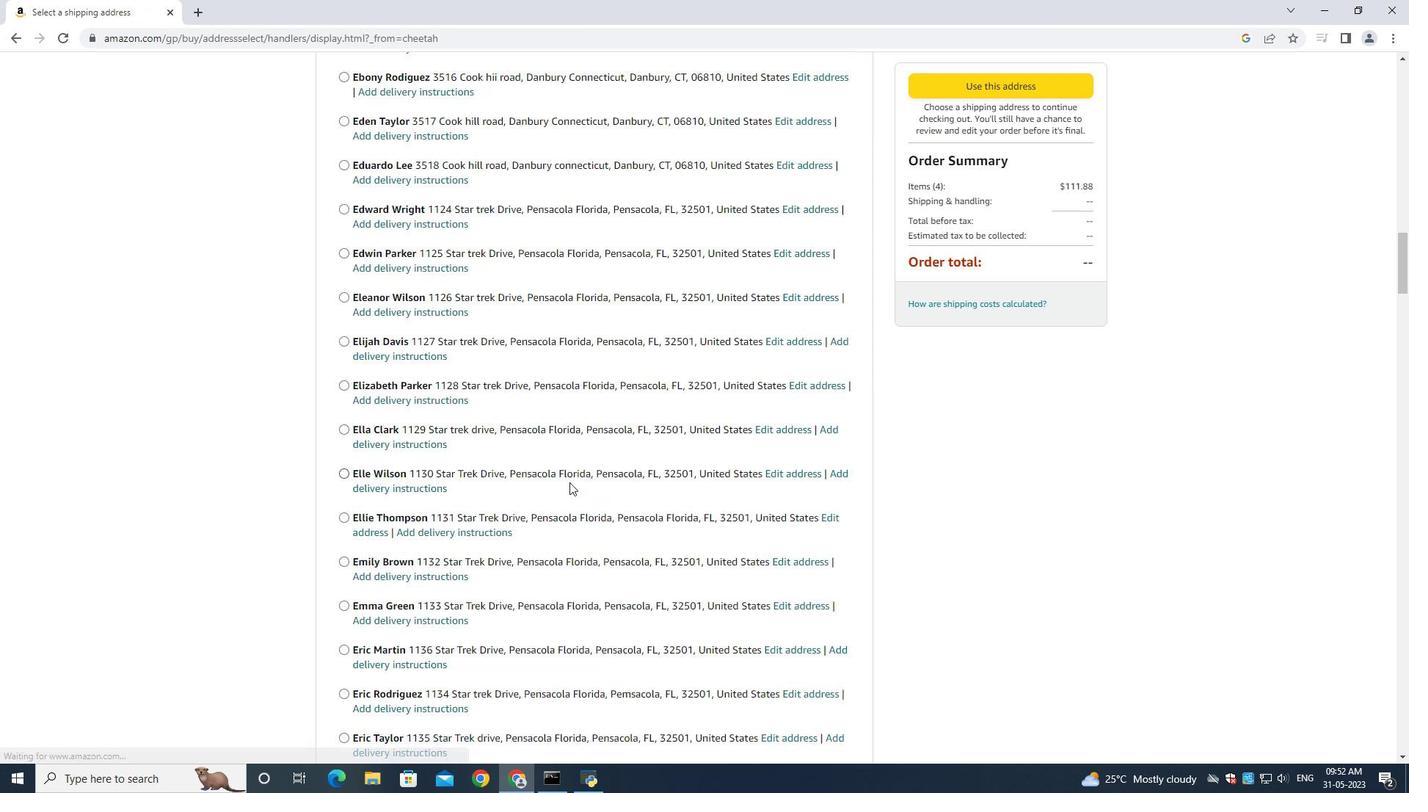 
Action: Mouse scrolled (569, 481) with delta (0, 0)
Screenshot: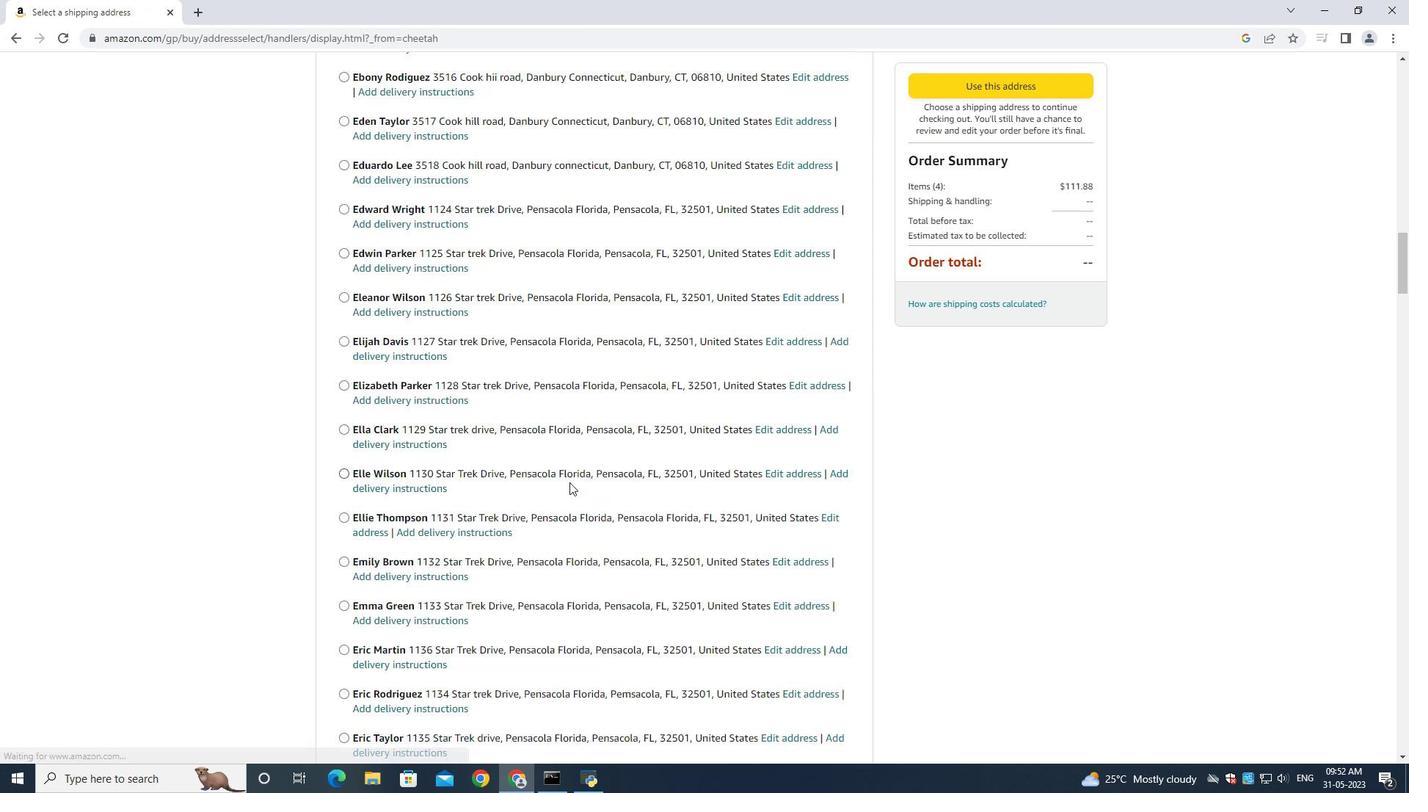 
Action: Mouse scrolled (569, 481) with delta (0, 0)
Screenshot: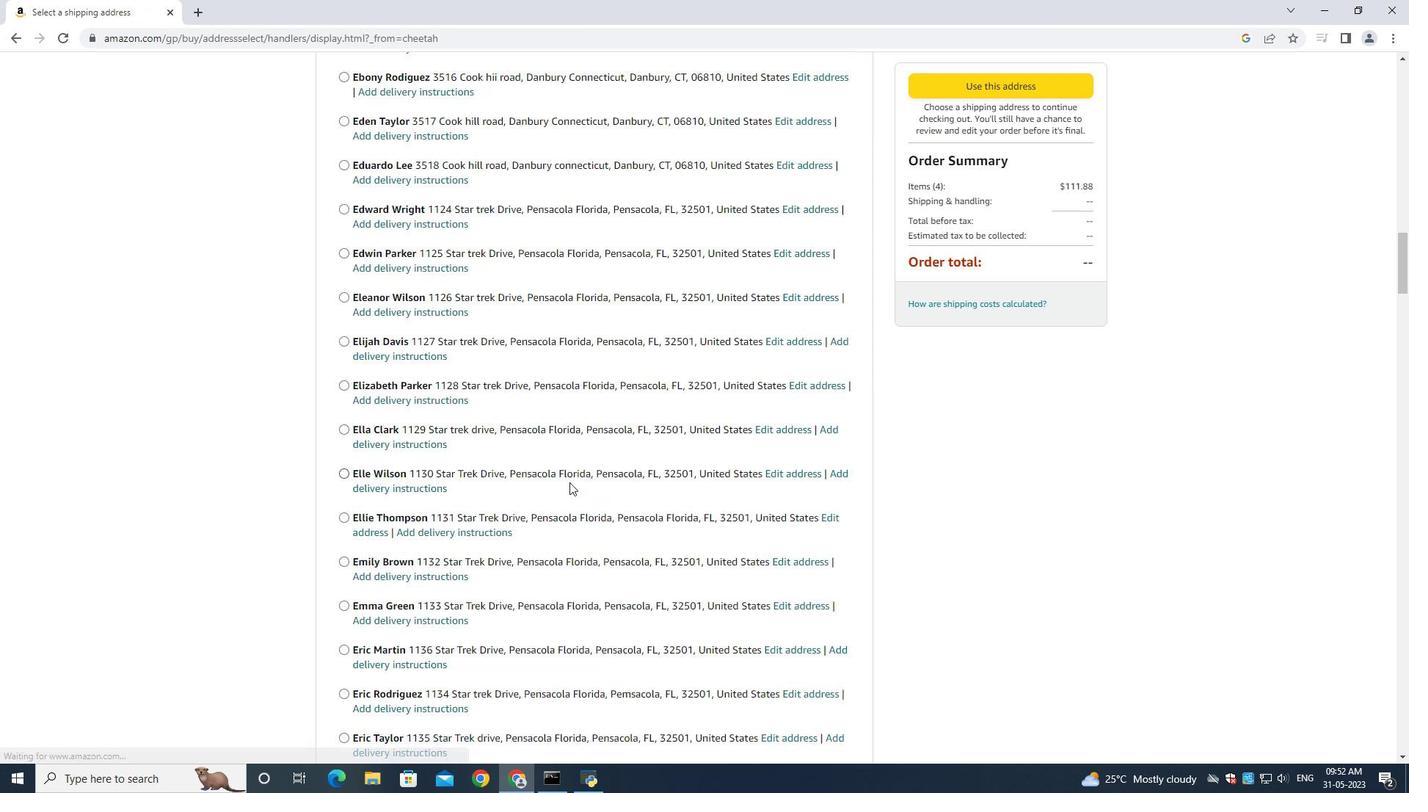 
Action: Mouse scrolled (569, 481) with delta (0, 0)
Screenshot: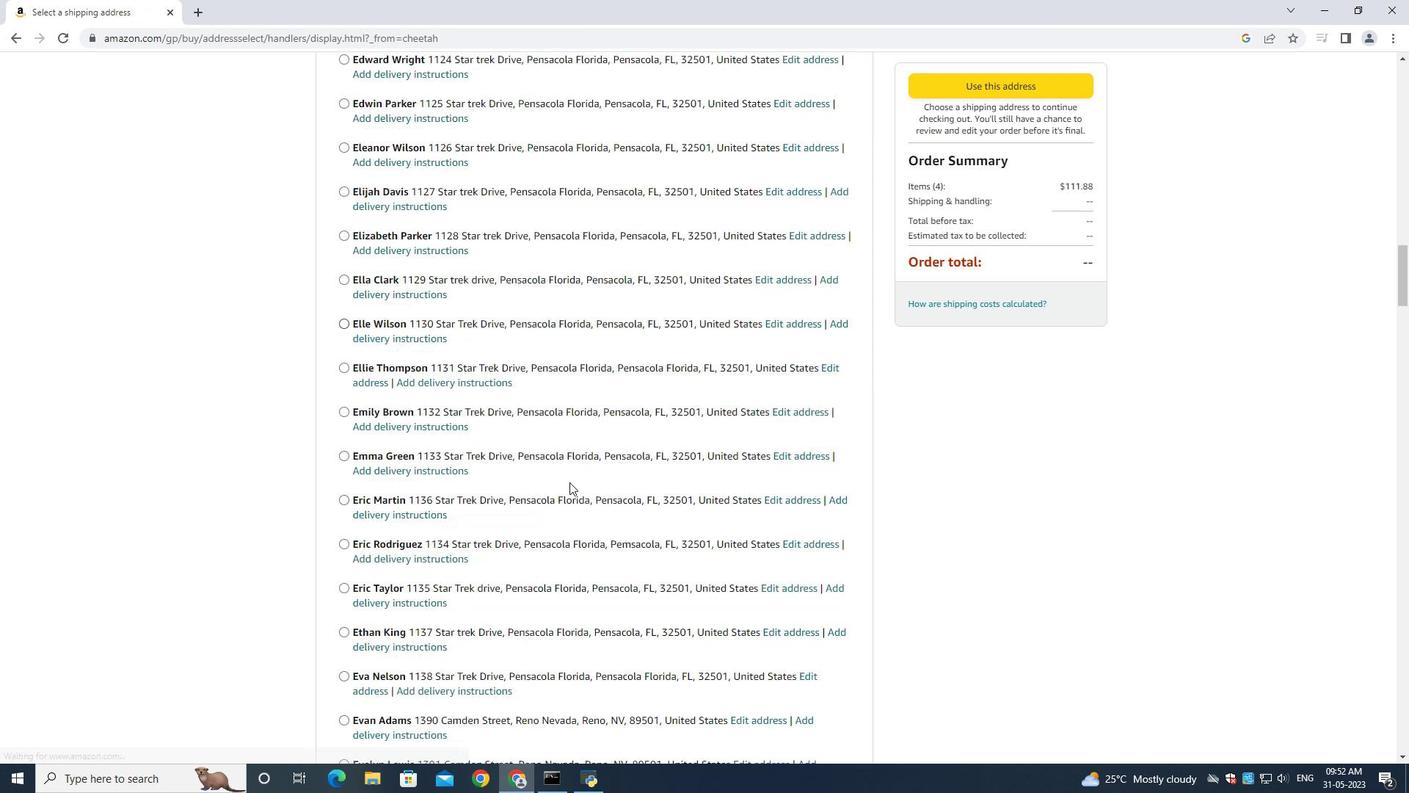 
Action: Mouse scrolled (569, 481) with delta (0, 0)
Screenshot: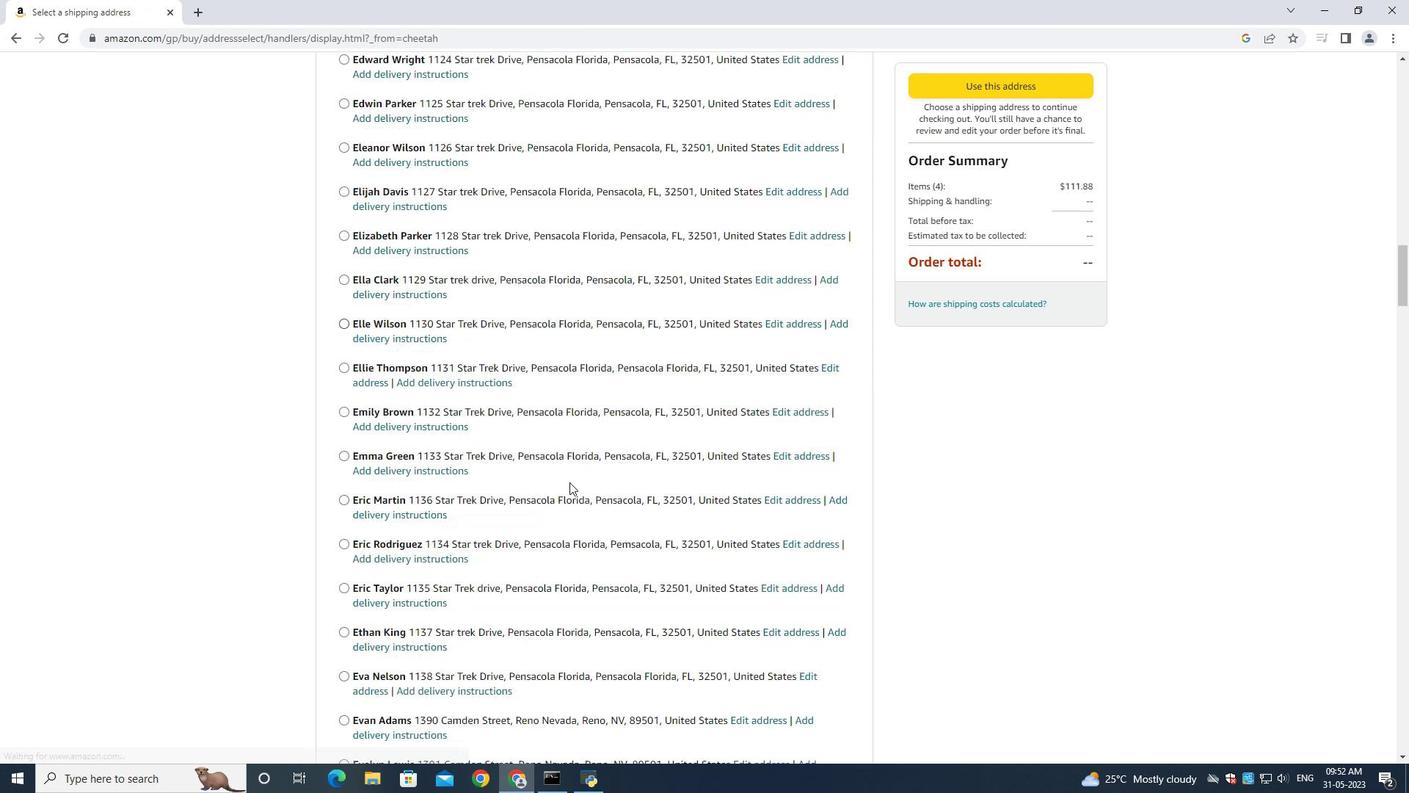 
Action: Mouse scrolled (569, 481) with delta (0, 0)
Screenshot: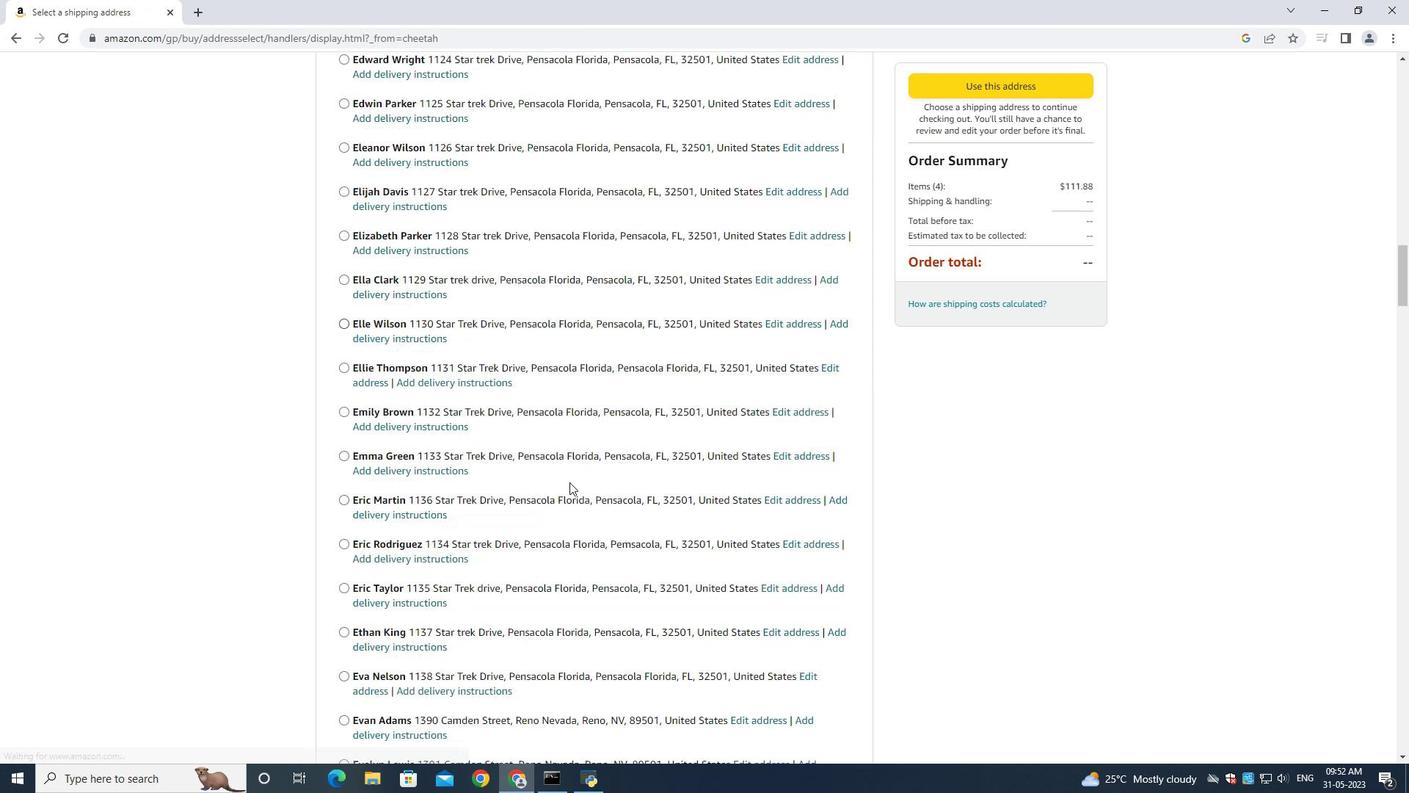 
Action: Mouse scrolled (569, 481) with delta (0, 0)
Screenshot: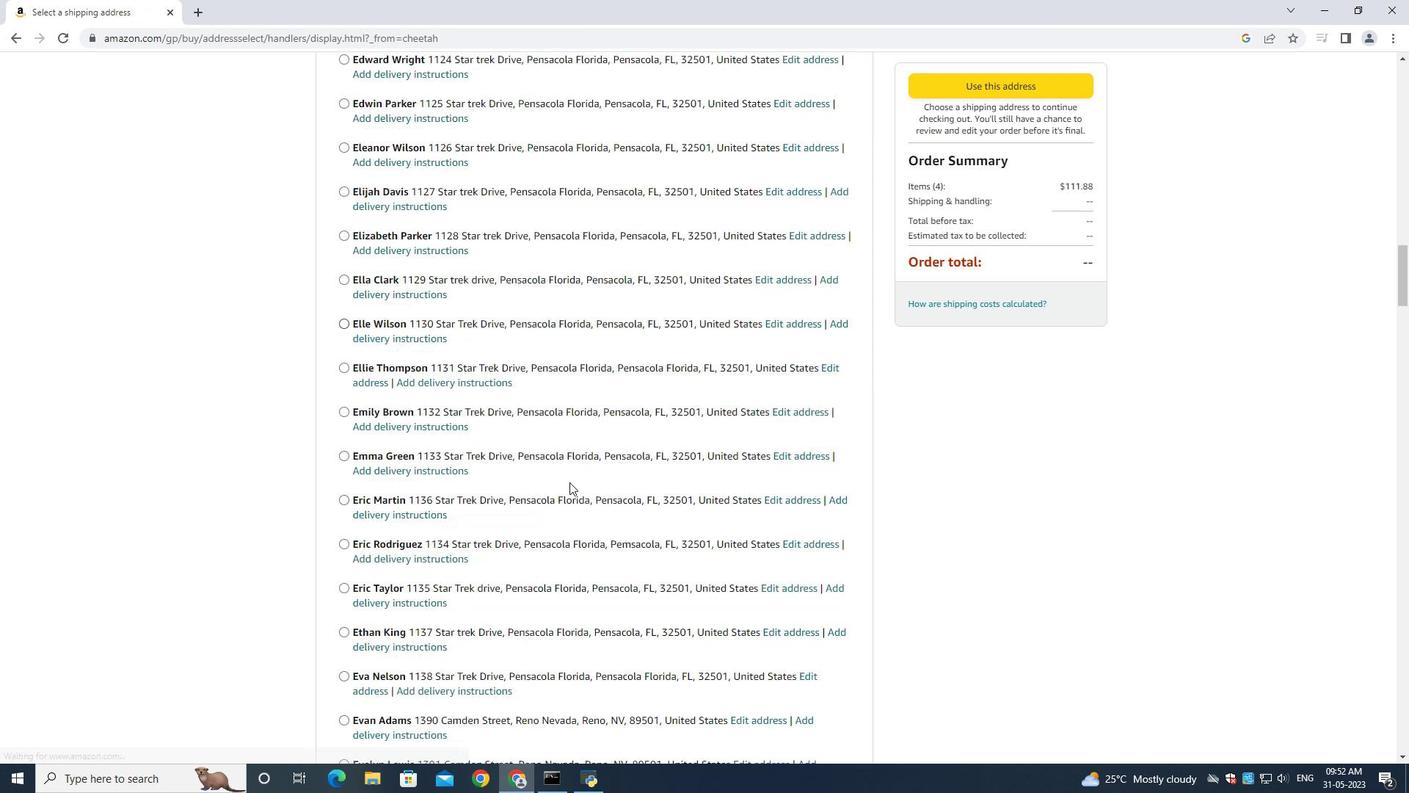 
Action: Mouse scrolled (569, 481) with delta (0, 0)
Screenshot: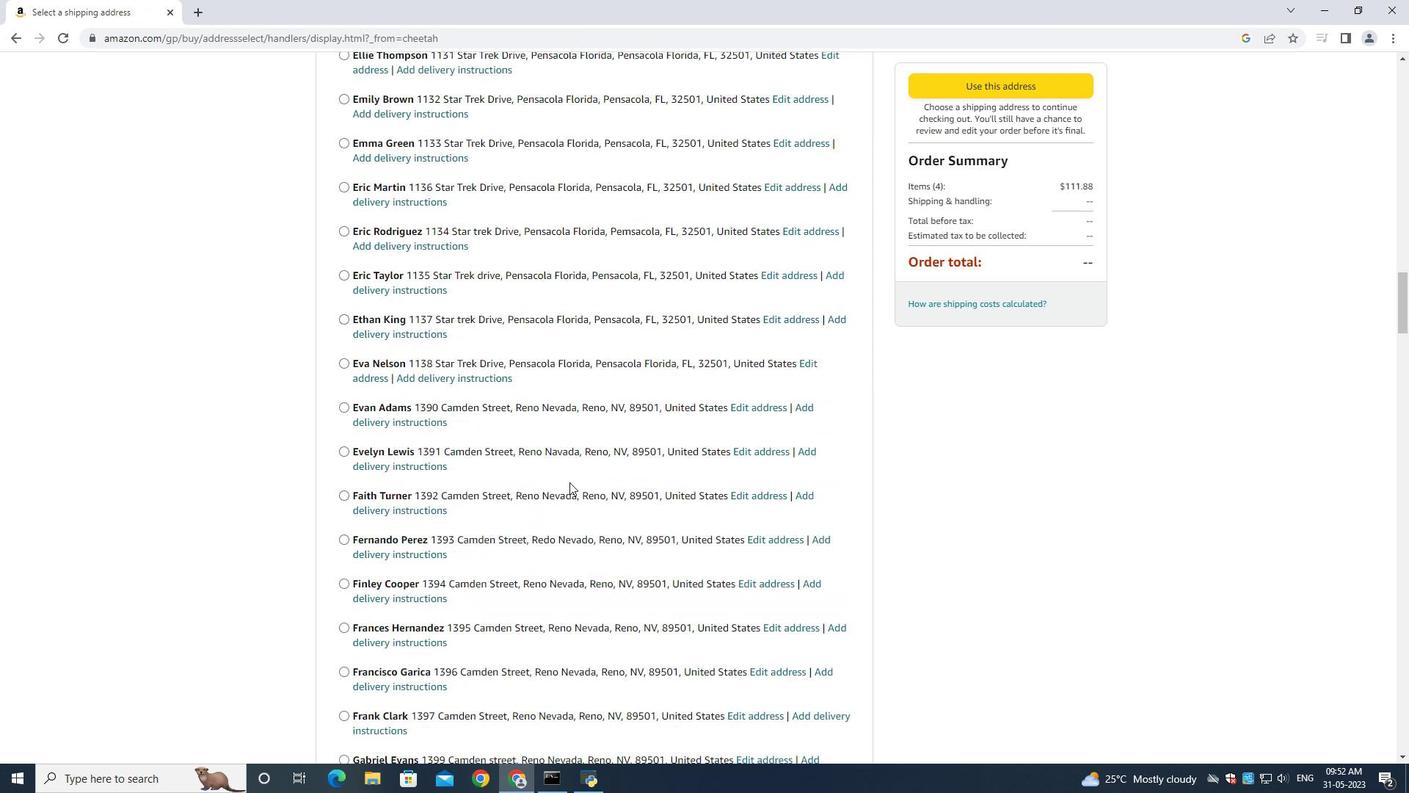 
Action: Mouse scrolled (569, 481) with delta (0, 0)
Screenshot: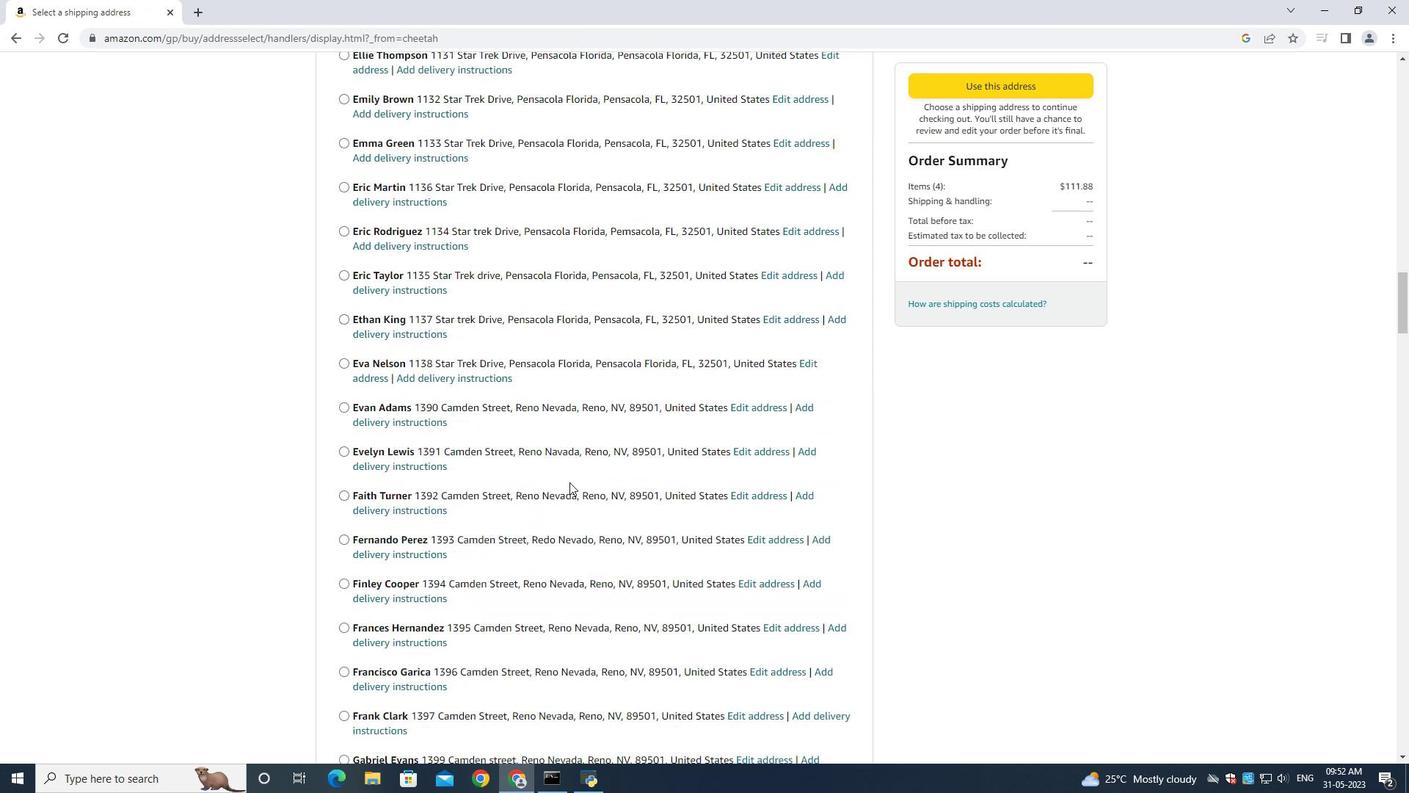 
Action: Mouse scrolled (569, 481) with delta (0, 0)
Screenshot: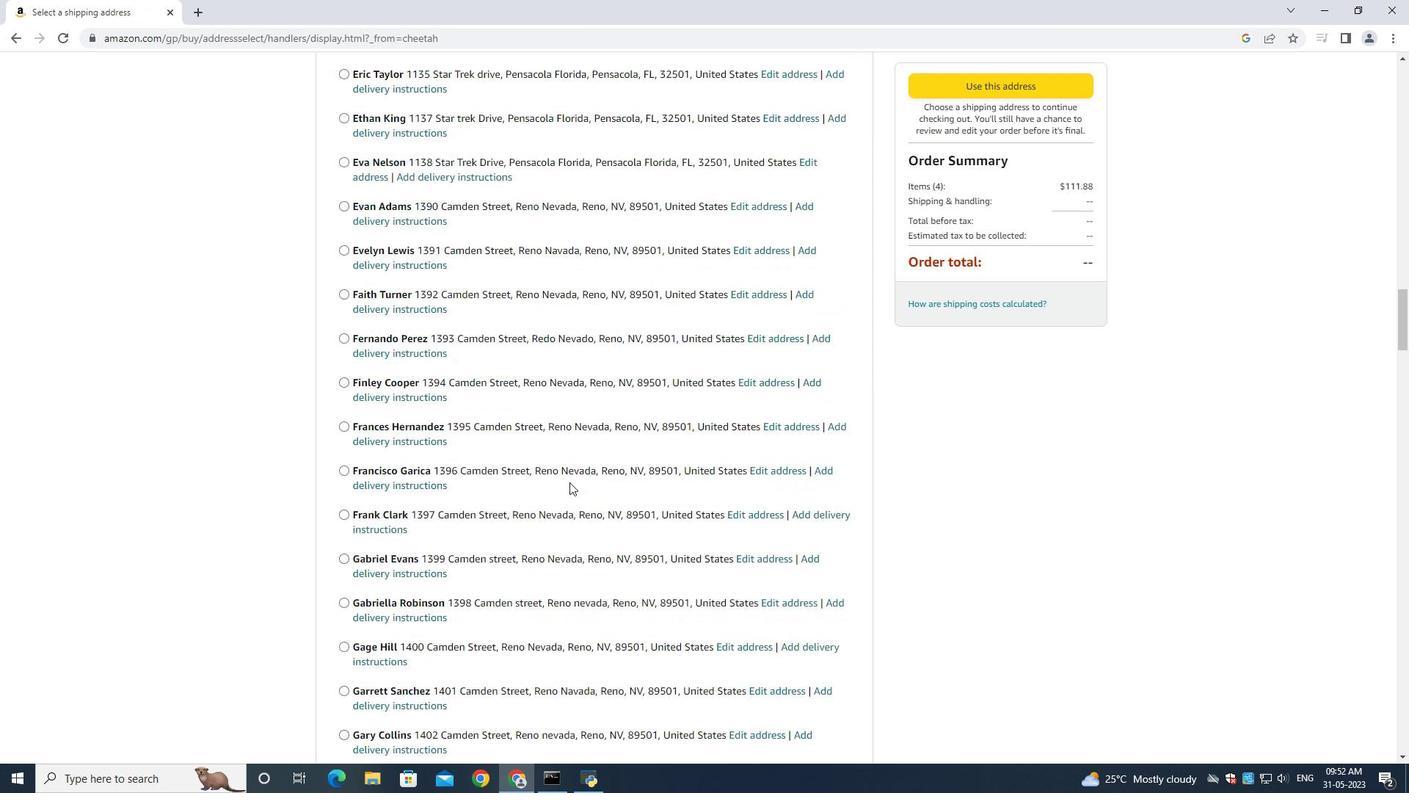 
Action: Mouse scrolled (569, 481) with delta (0, 0)
Screenshot: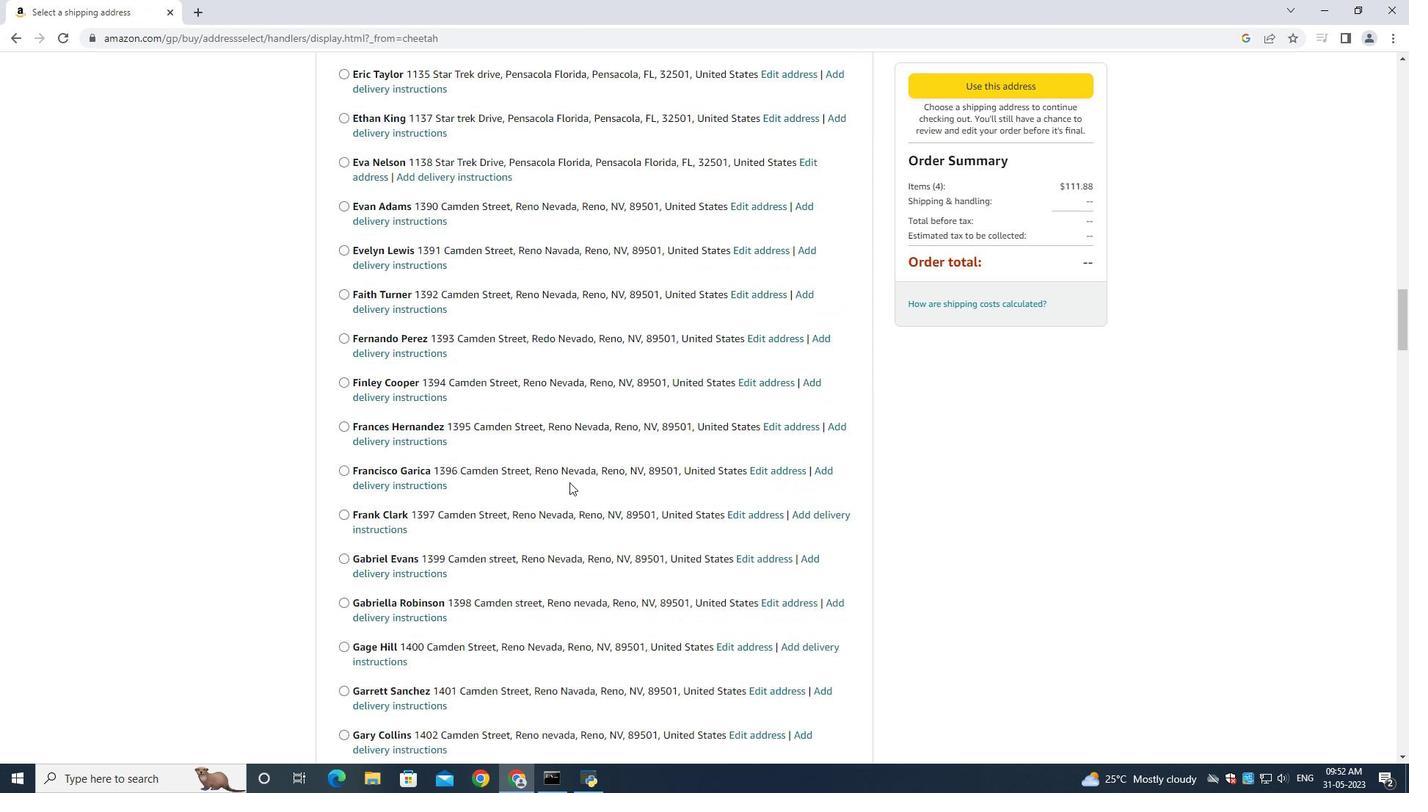 
Action: Mouse scrolled (569, 481) with delta (0, 0)
Screenshot: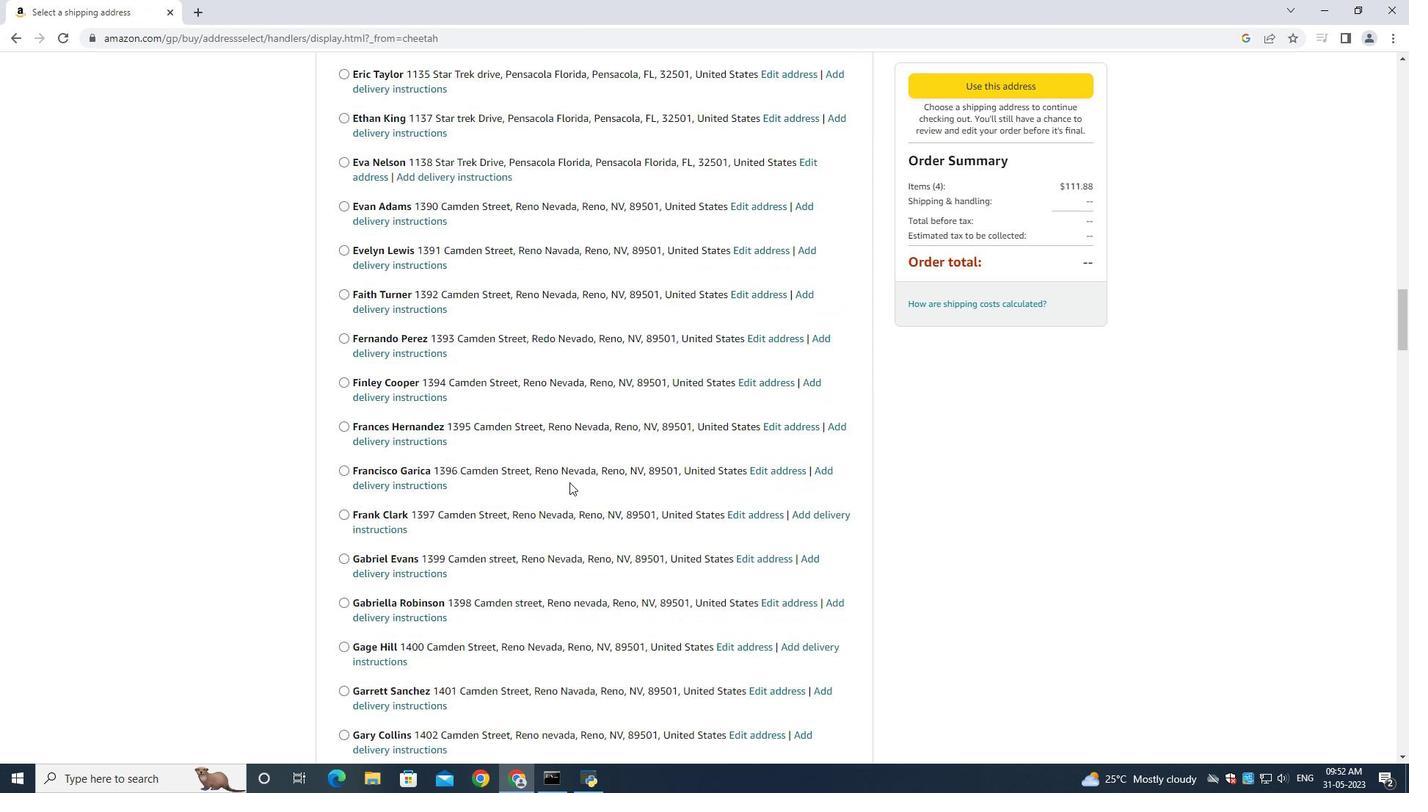 
Action: Mouse scrolled (569, 481) with delta (0, 0)
Screenshot: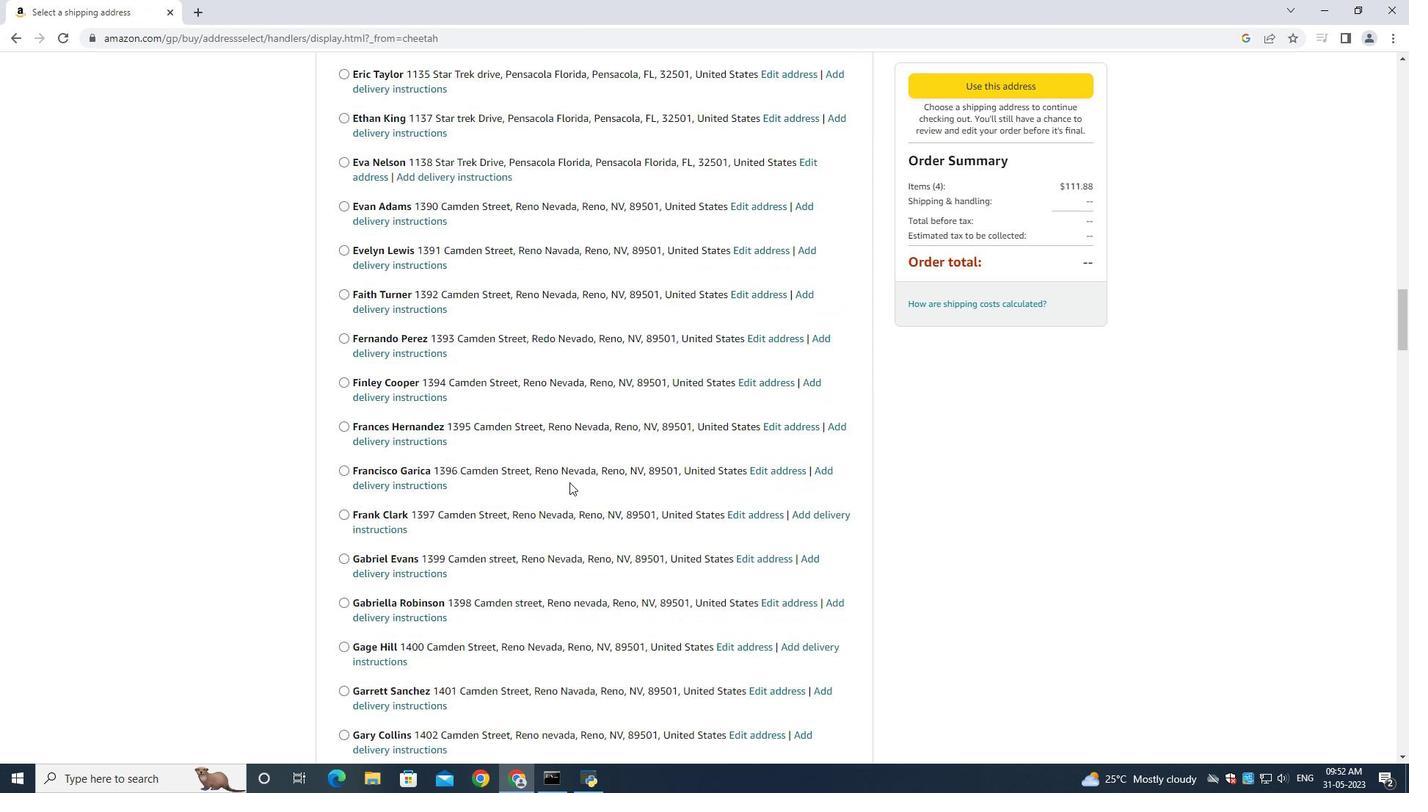 
Action: Mouse moved to (569, 480)
Screenshot: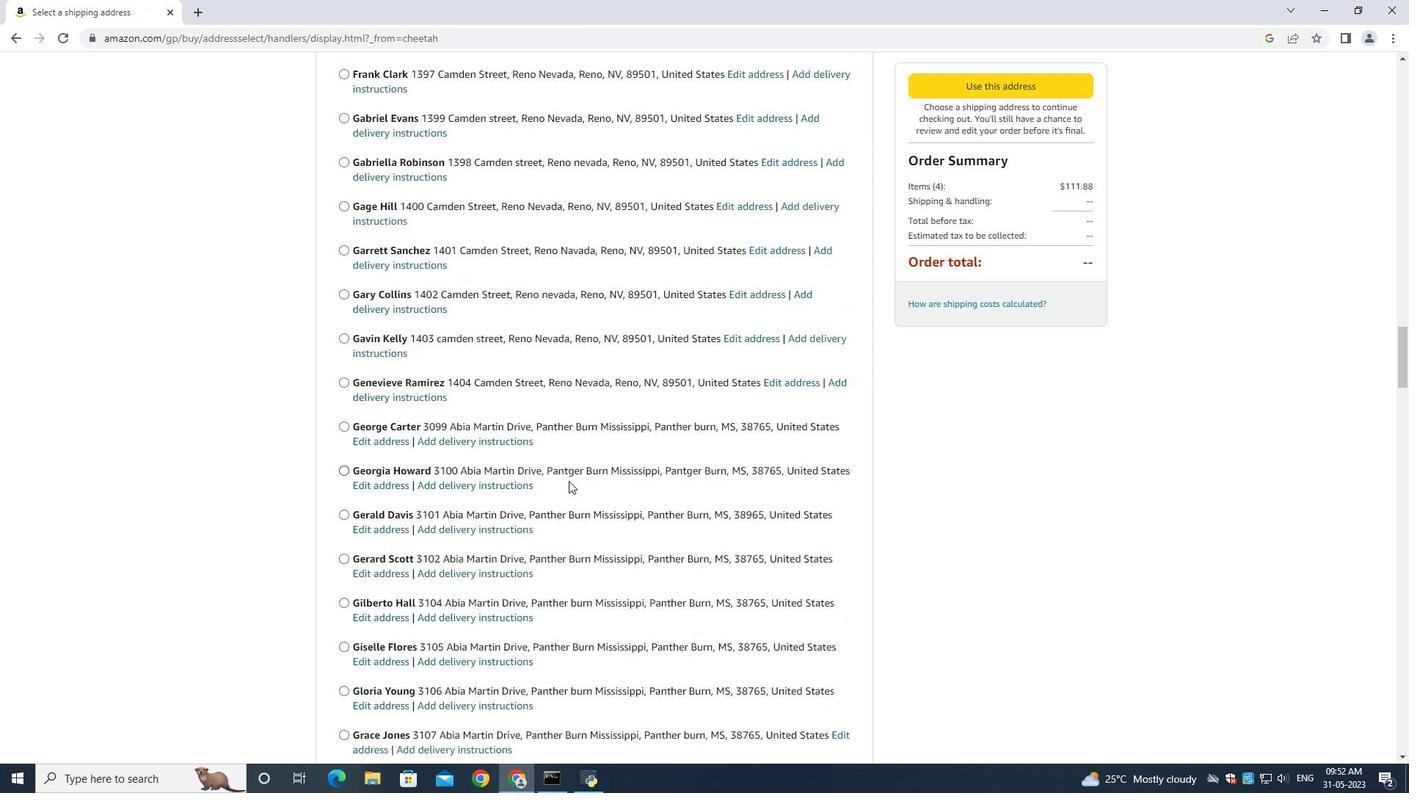 
Action: Mouse scrolled (569, 480) with delta (0, 0)
Screenshot: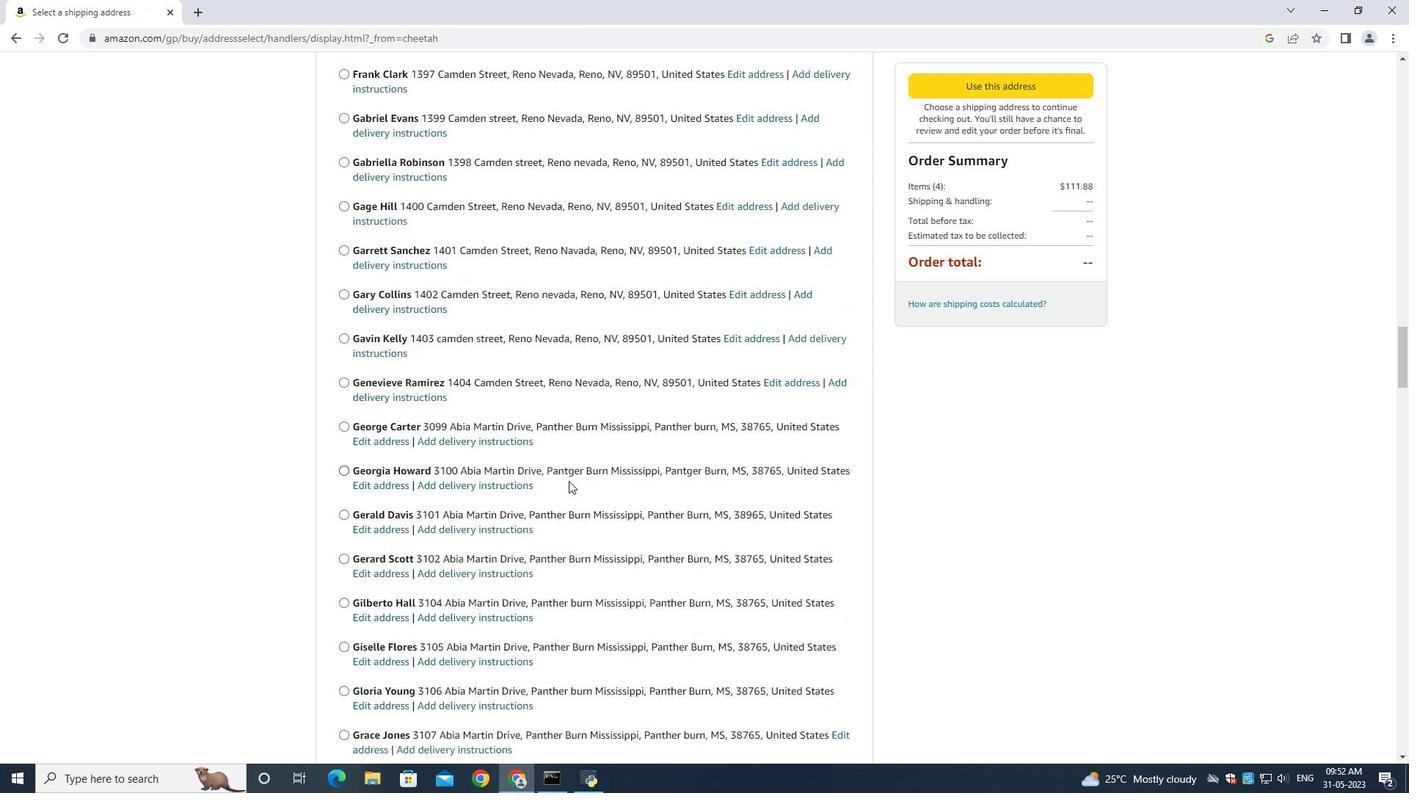 
Action: Mouse moved to (569, 481)
Screenshot: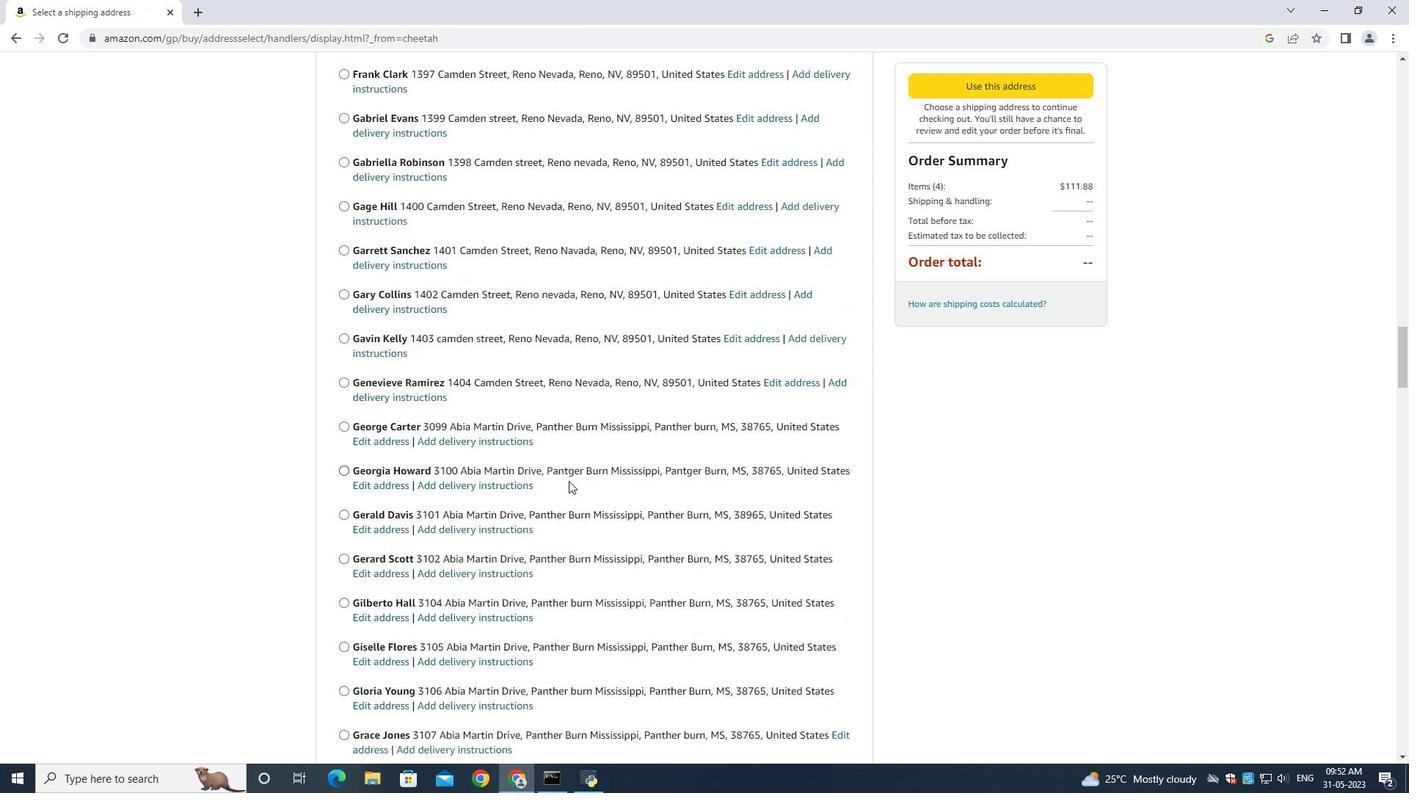 
Action: Mouse scrolled (569, 480) with delta (0, 0)
Screenshot: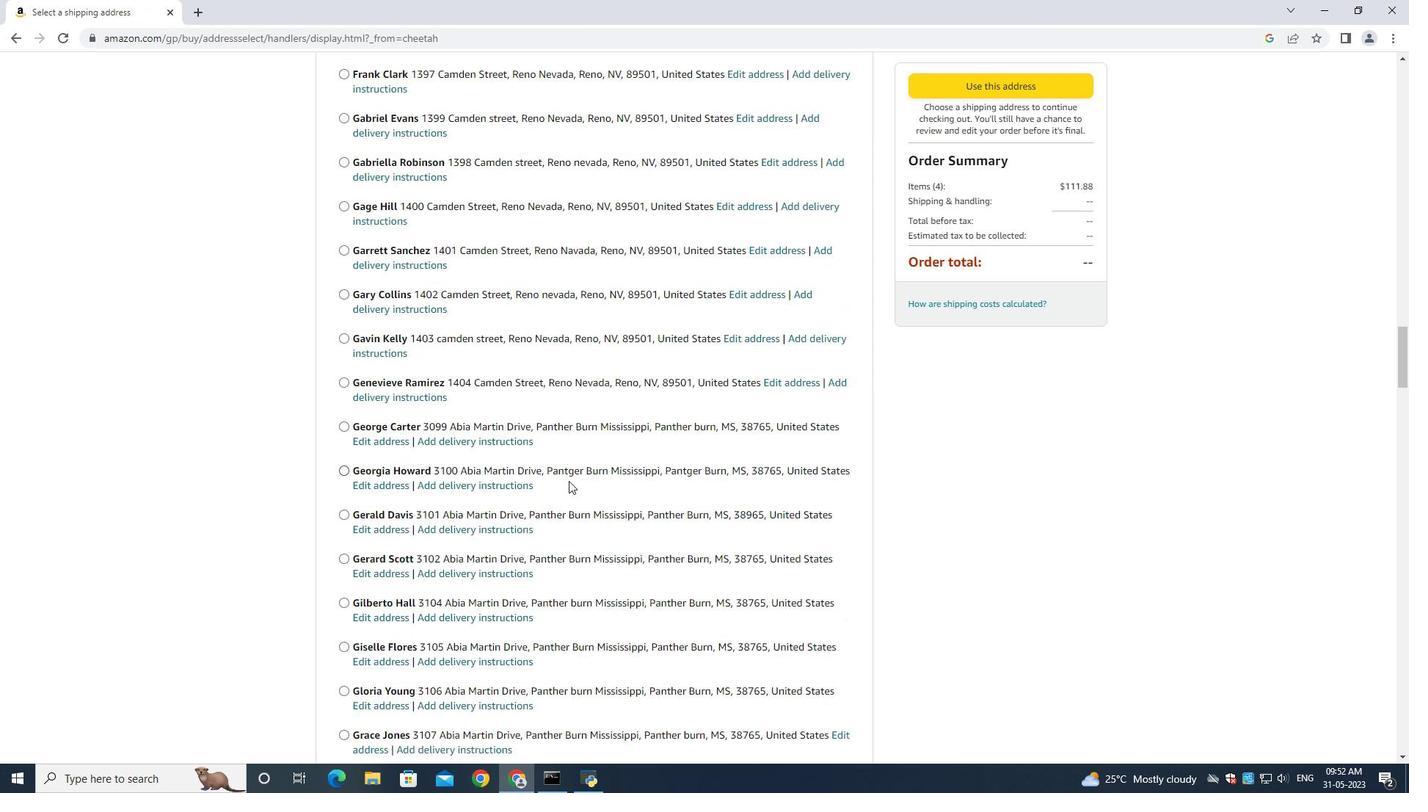 
Action: Mouse moved to (569, 482)
Screenshot: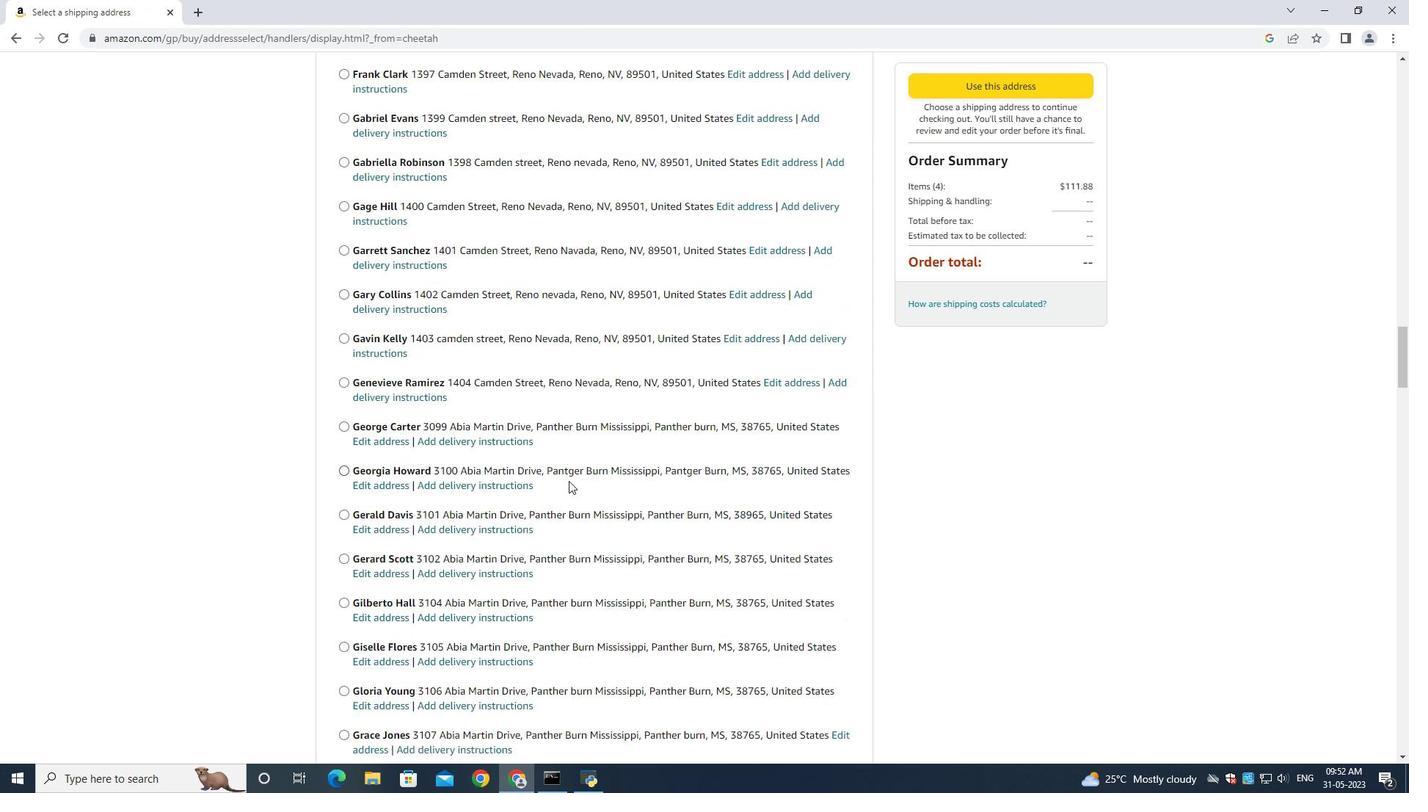 
Action: Mouse scrolled (569, 480) with delta (0, 0)
Screenshot: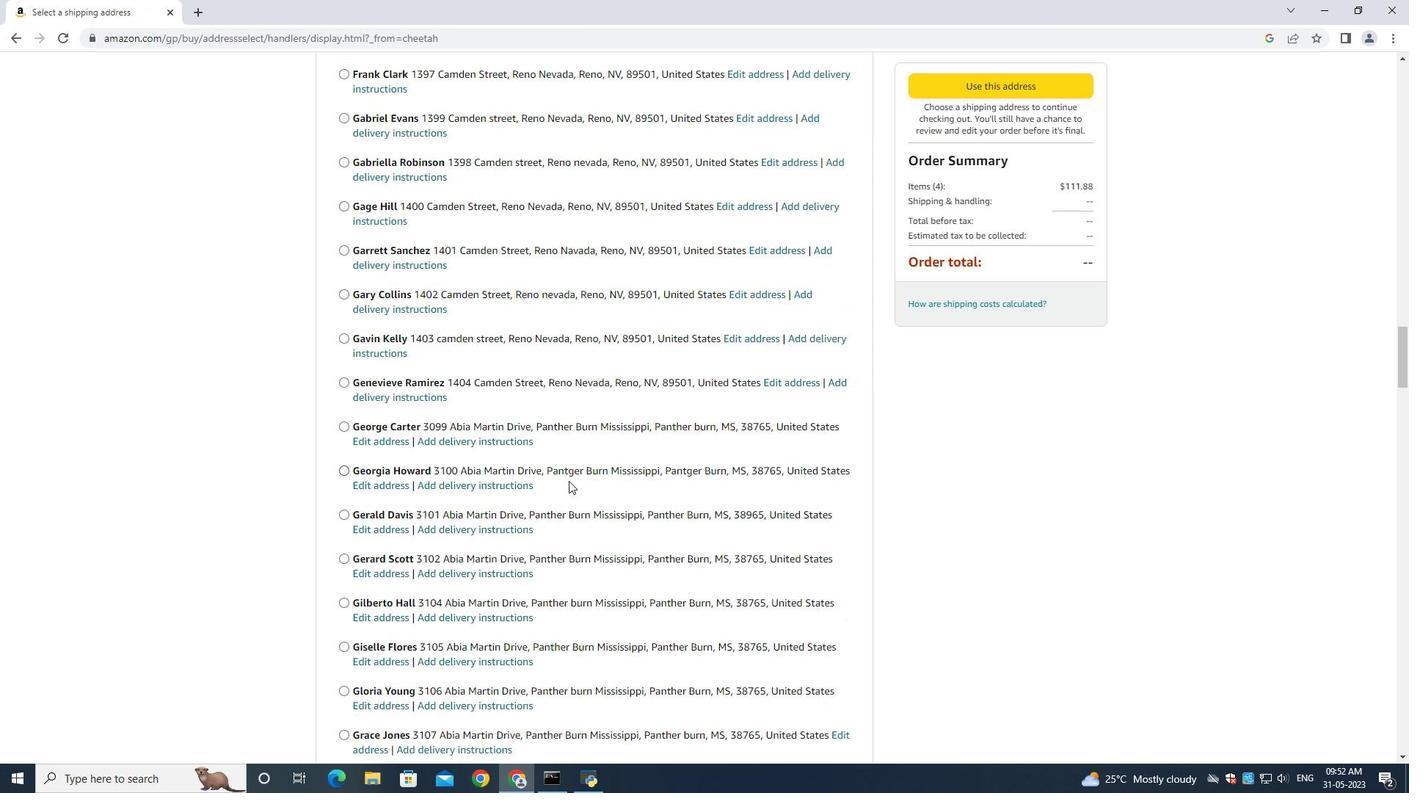 
Action: Mouse moved to (569, 482)
Screenshot: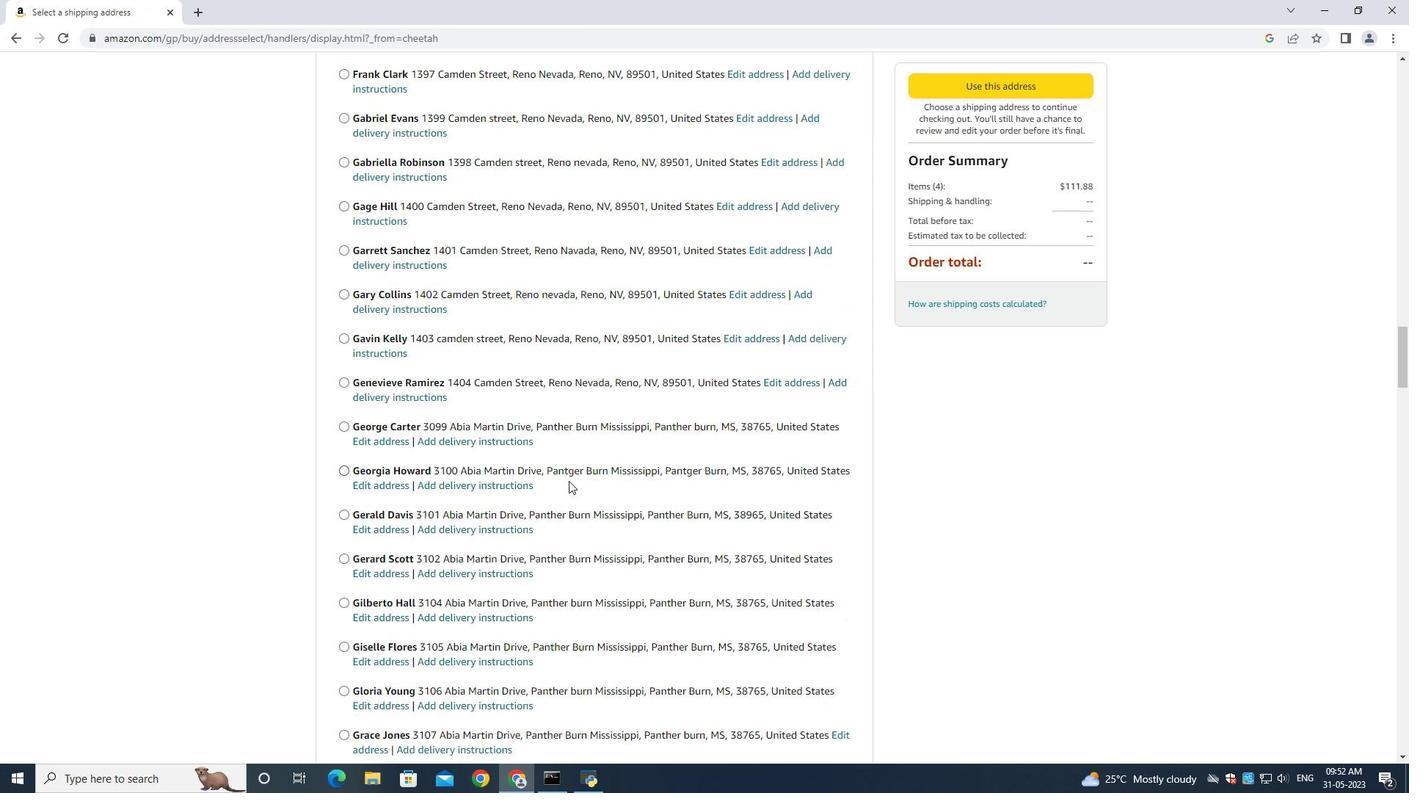 
Action: Mouse scrolled (569, 481) with delta (0, 0)
Screenshot: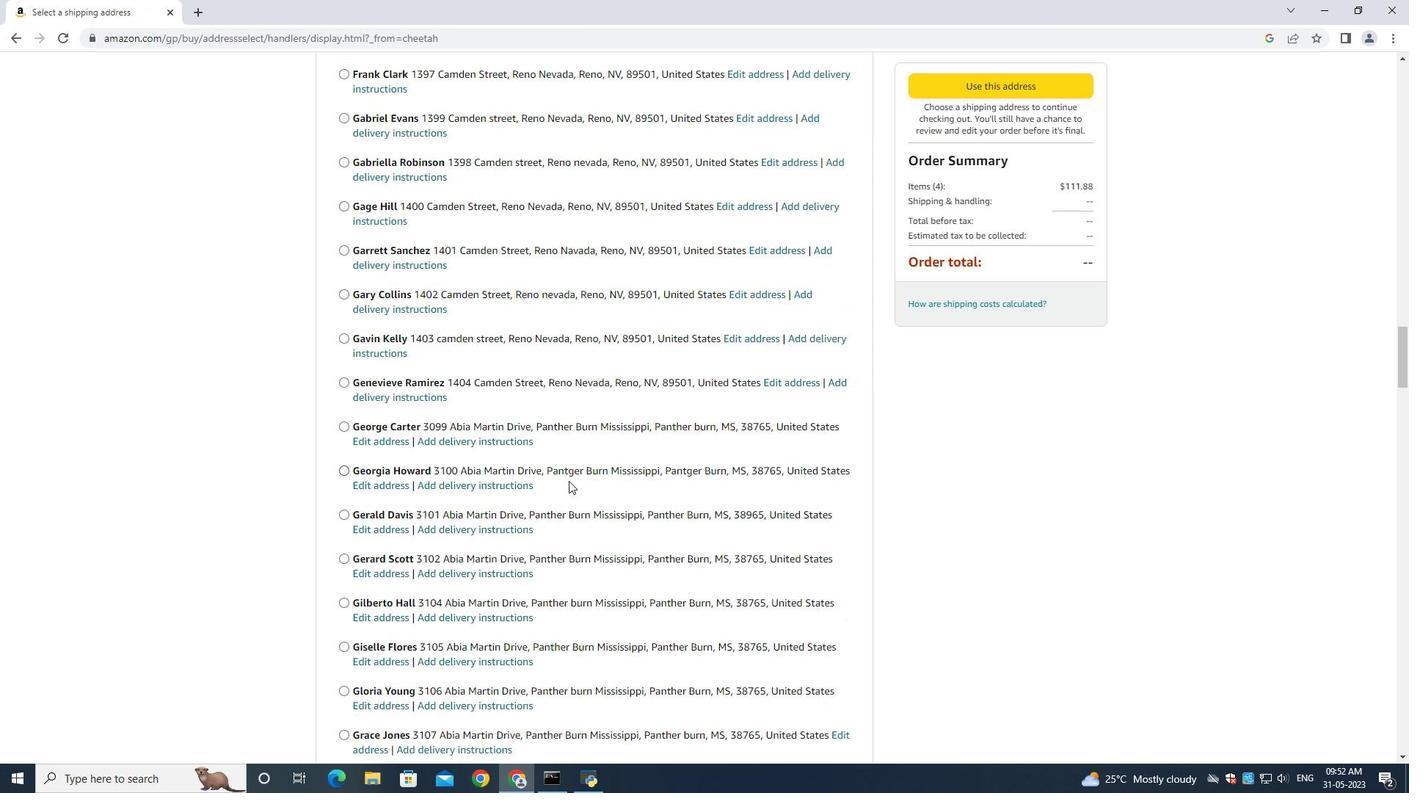 
Action: Mouse scrolled (569, 481) with delta (0, 0)
Screenshot: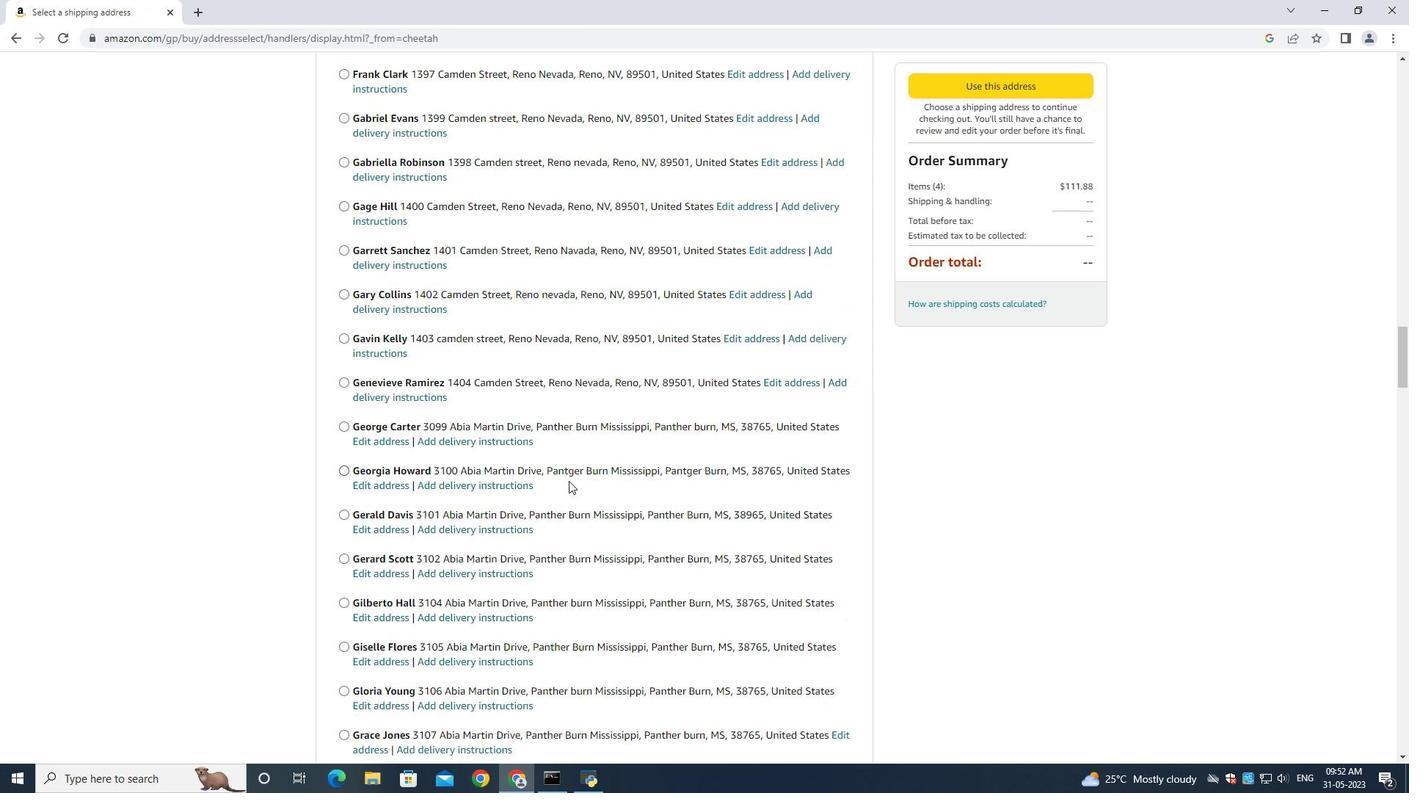 
Action: Mouse scrolled (569, 481) with delta (0, 0)
Screenshot: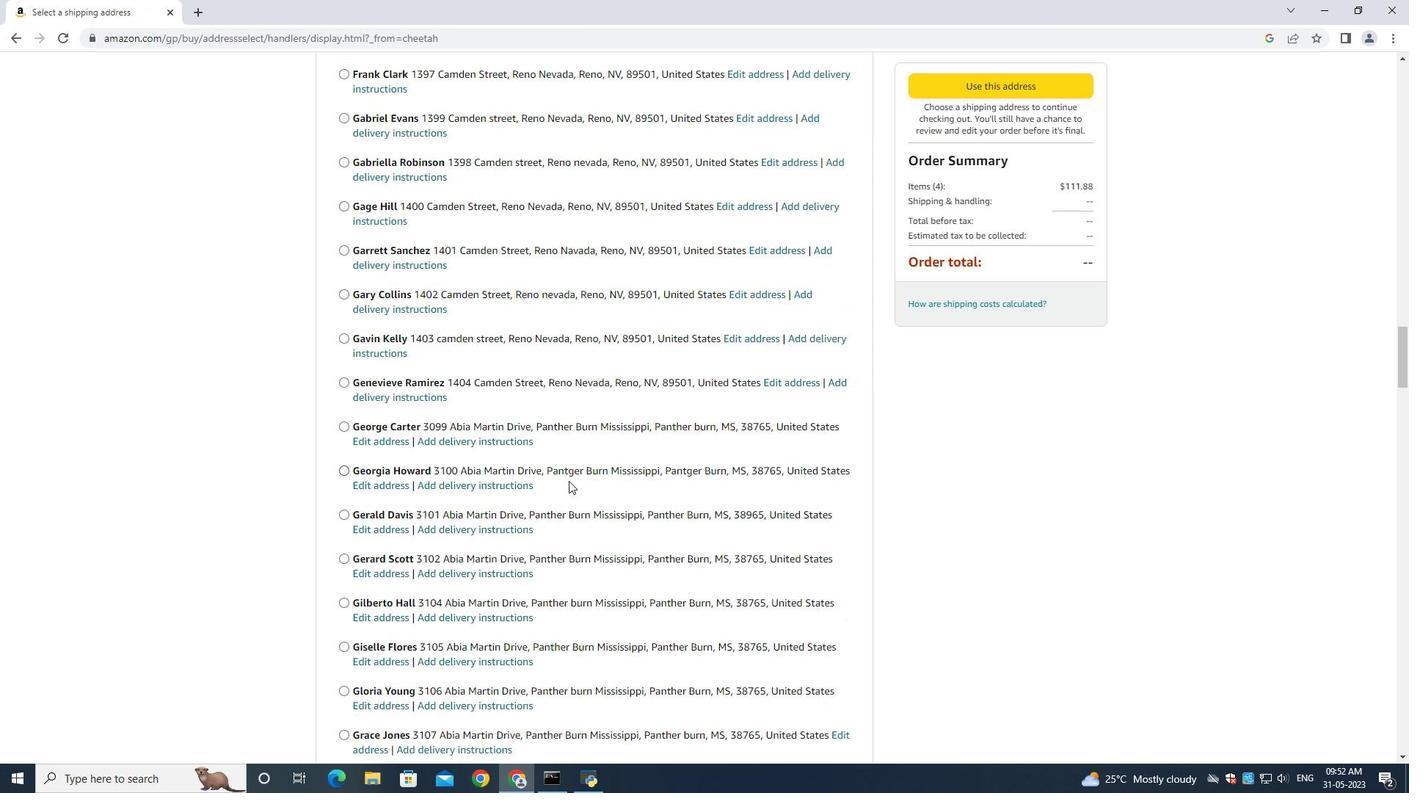 
Action: Mouse scrolled (569, 481) with delta (0, 0)
Screenshot: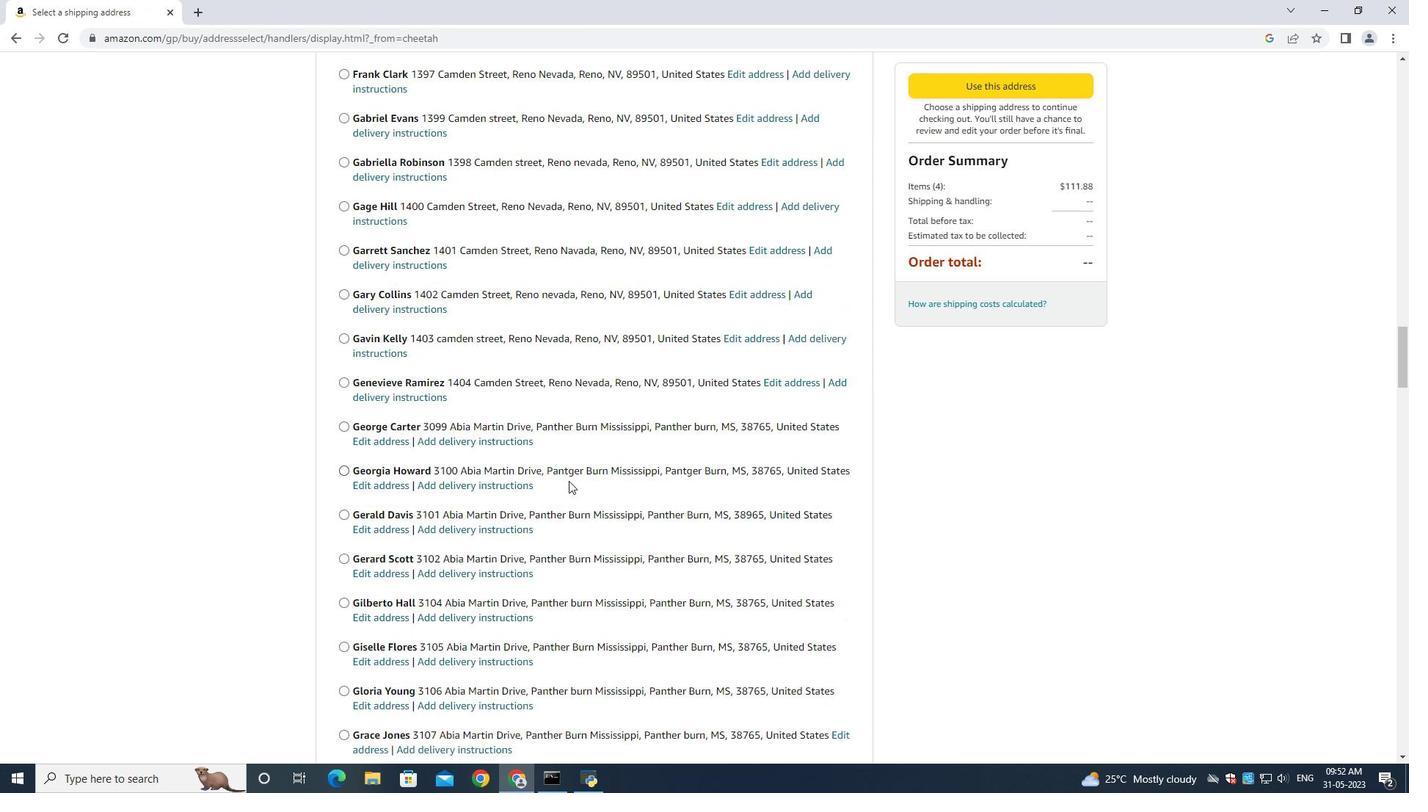 
Action: Mouse moved to (569, 482)
Screenshot: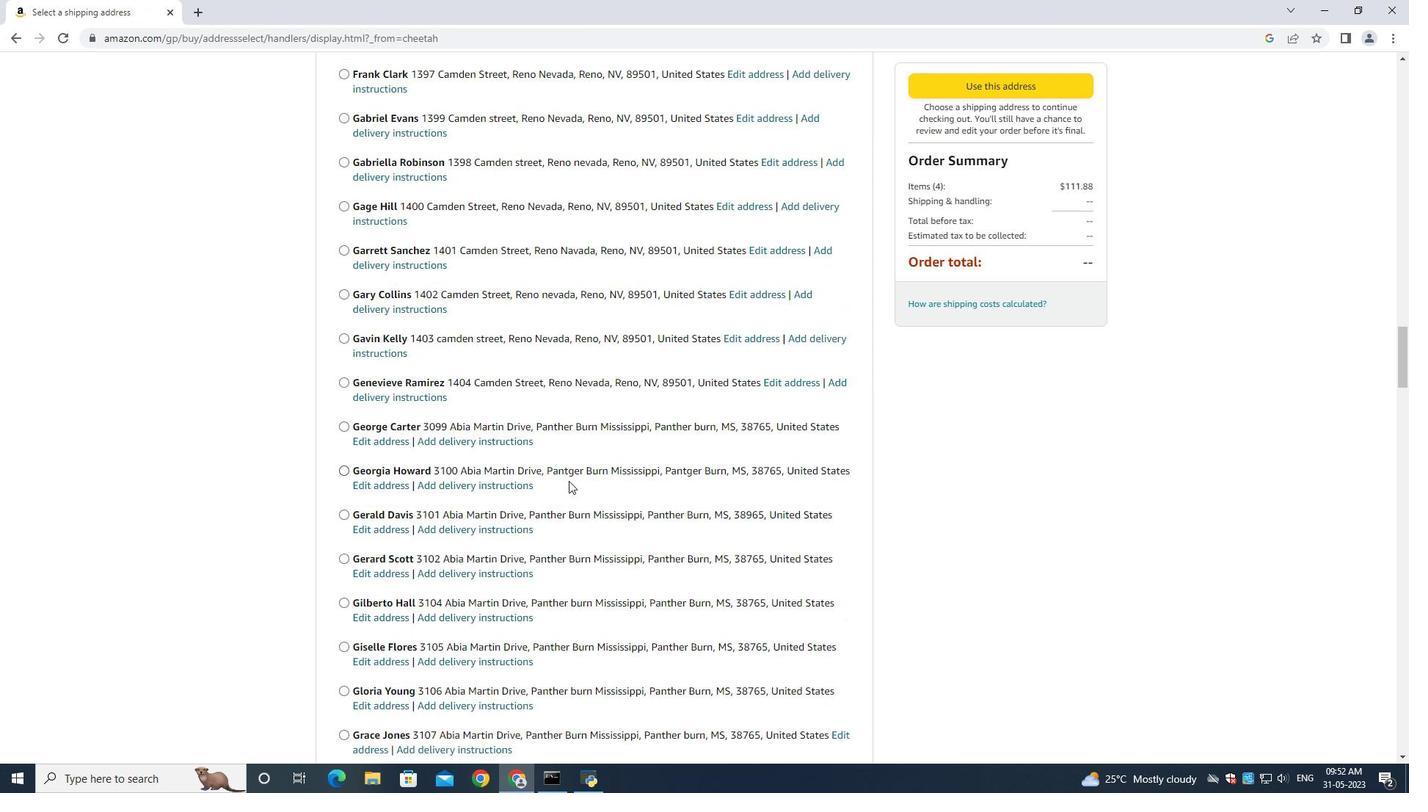 
Action: Mouse scrolled (569, 481) with delta (0, 0)
Screenshot: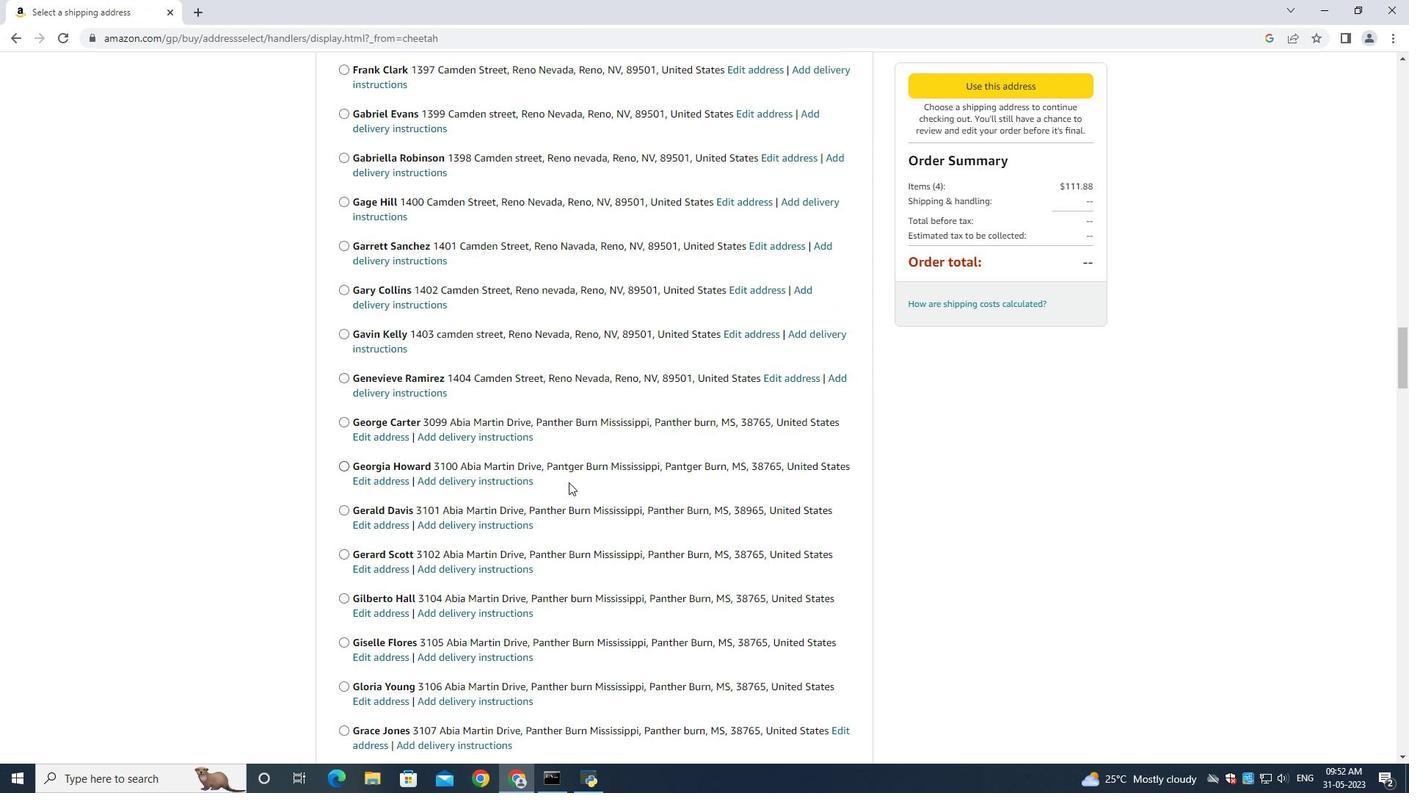 
Action: Mouse moved to (569, 482)
Screenshot: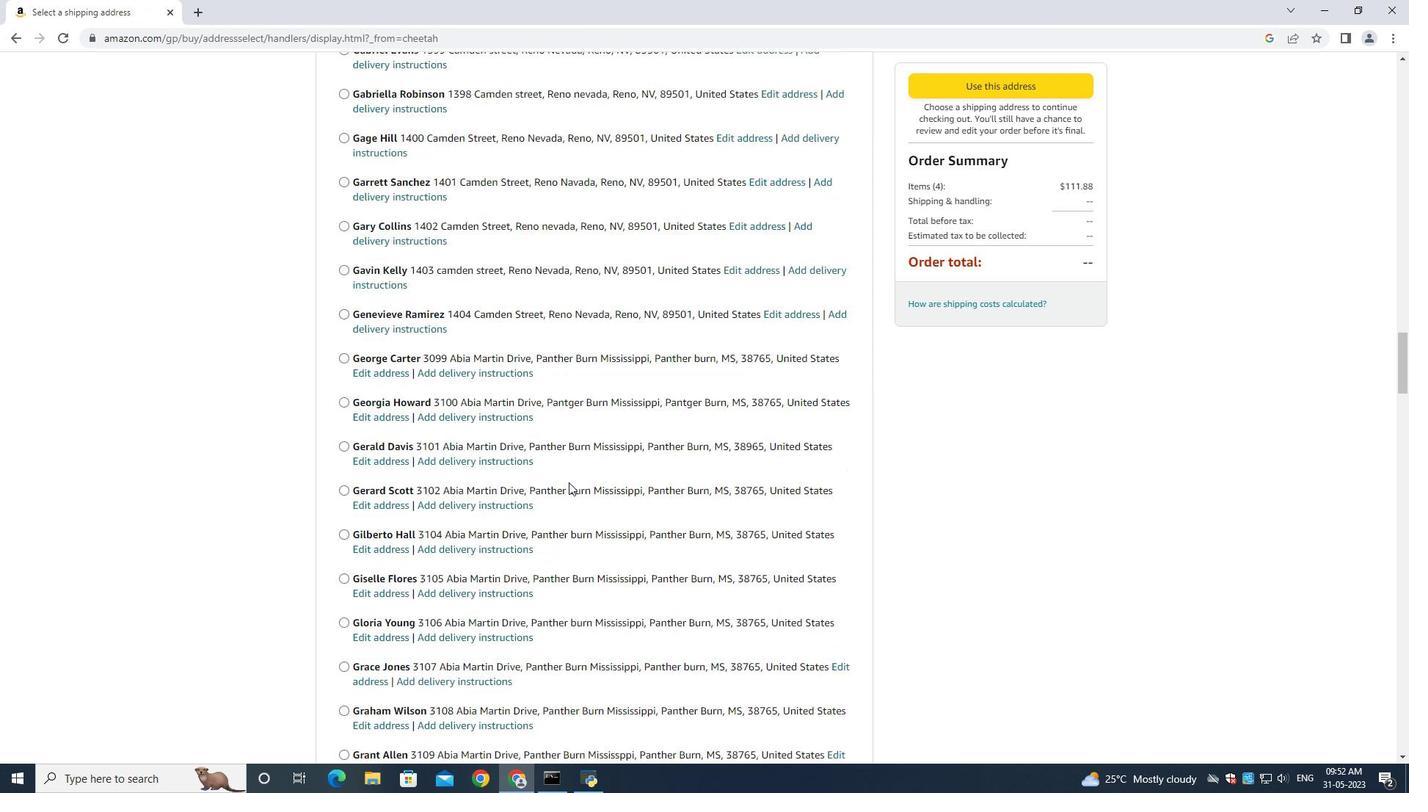 
Action: Mouse scrolled (569, 481) with delta (0, 0)
Screenshot: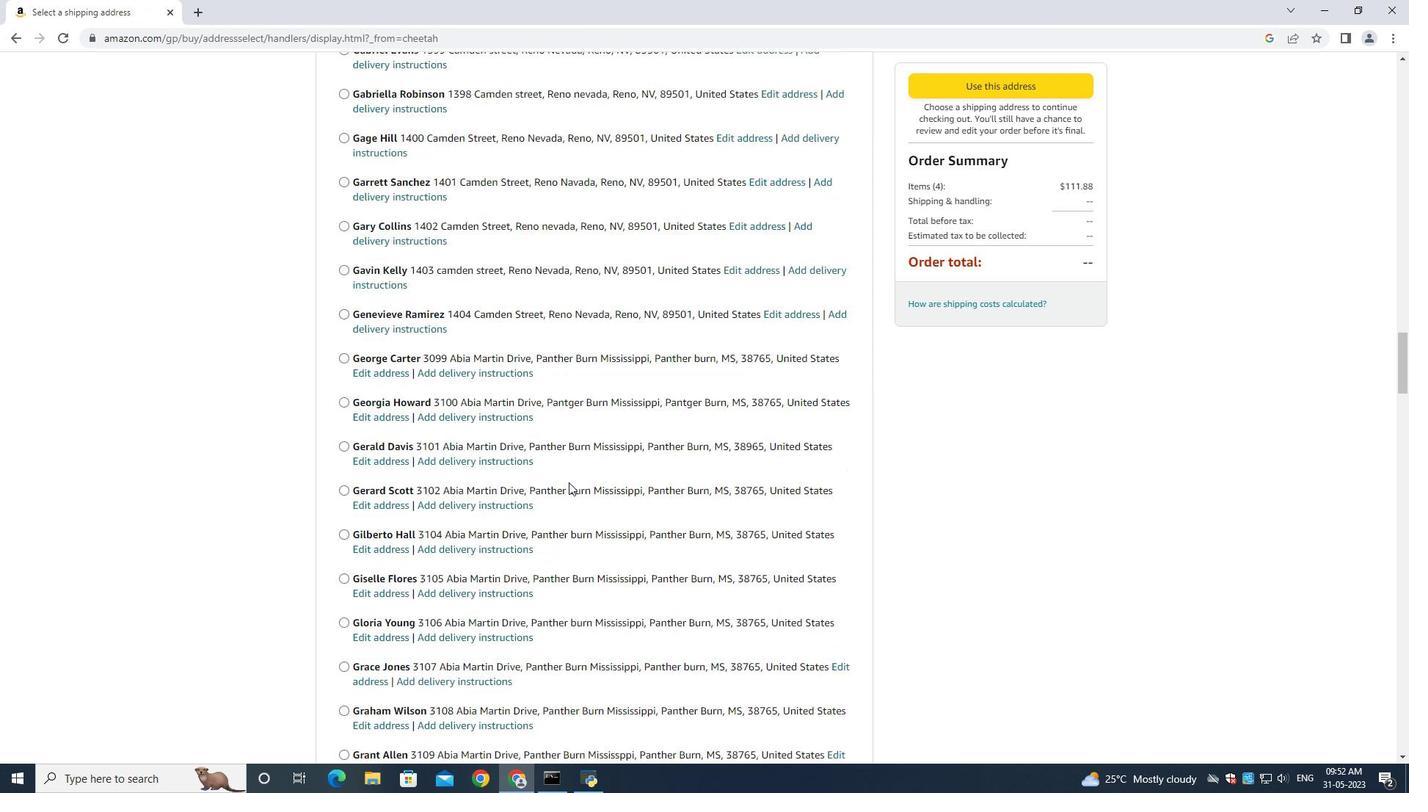 
Action: Mouse moved to (569, 483)
Screenshot: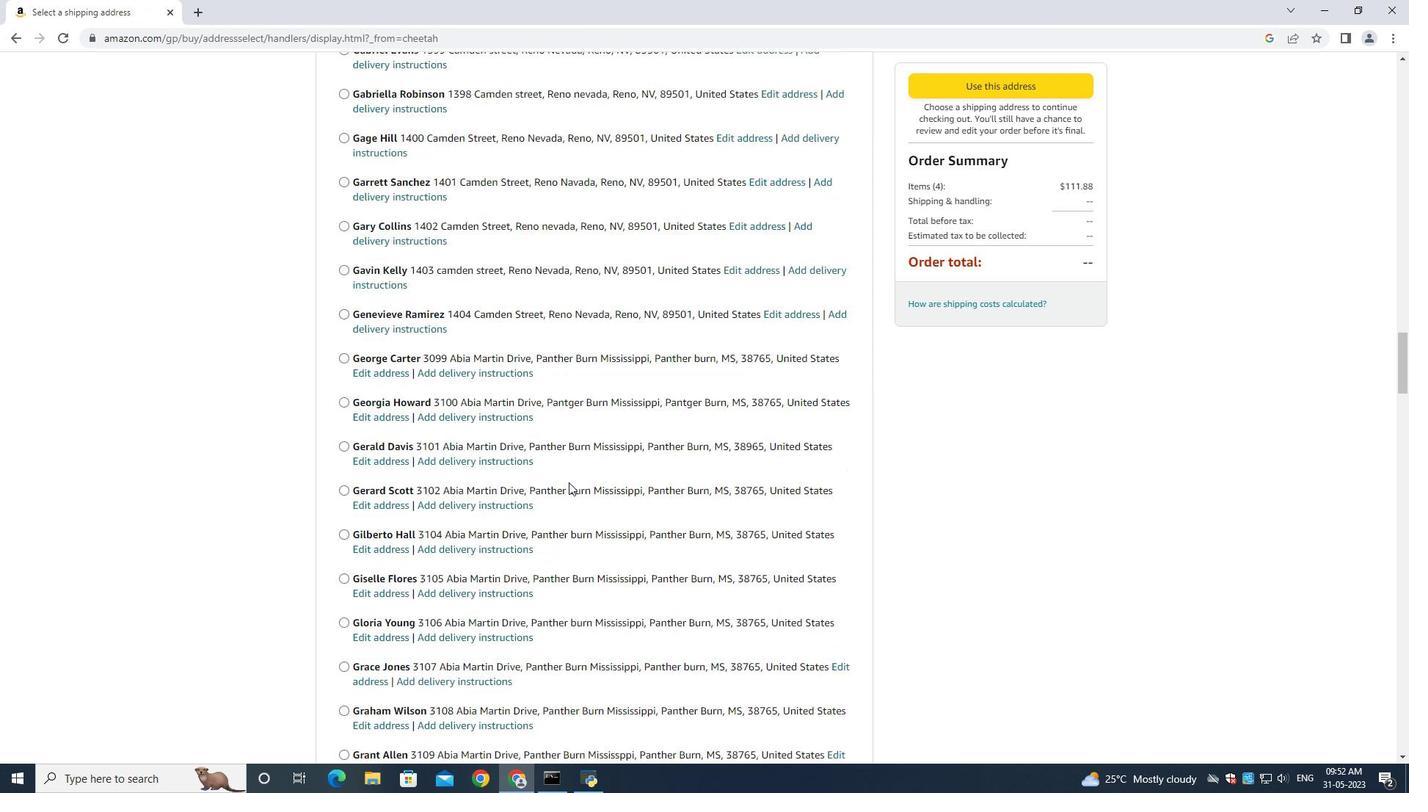 
Action: Mouse scrolled (569, 482) with delta (0, 0)
Screenshot: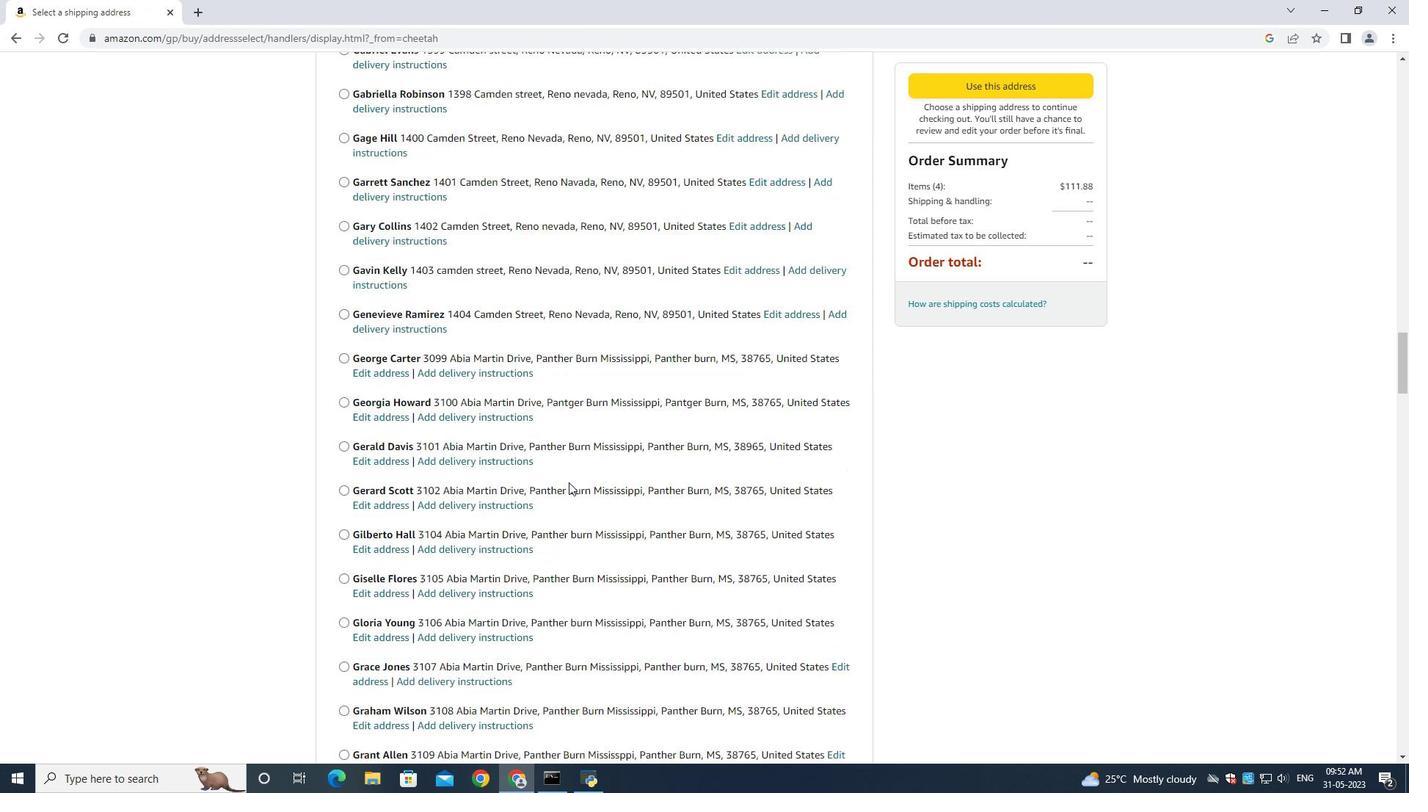 
Action: Mouse scrolled (569, 482) with delta (0, 0)
Screenshot: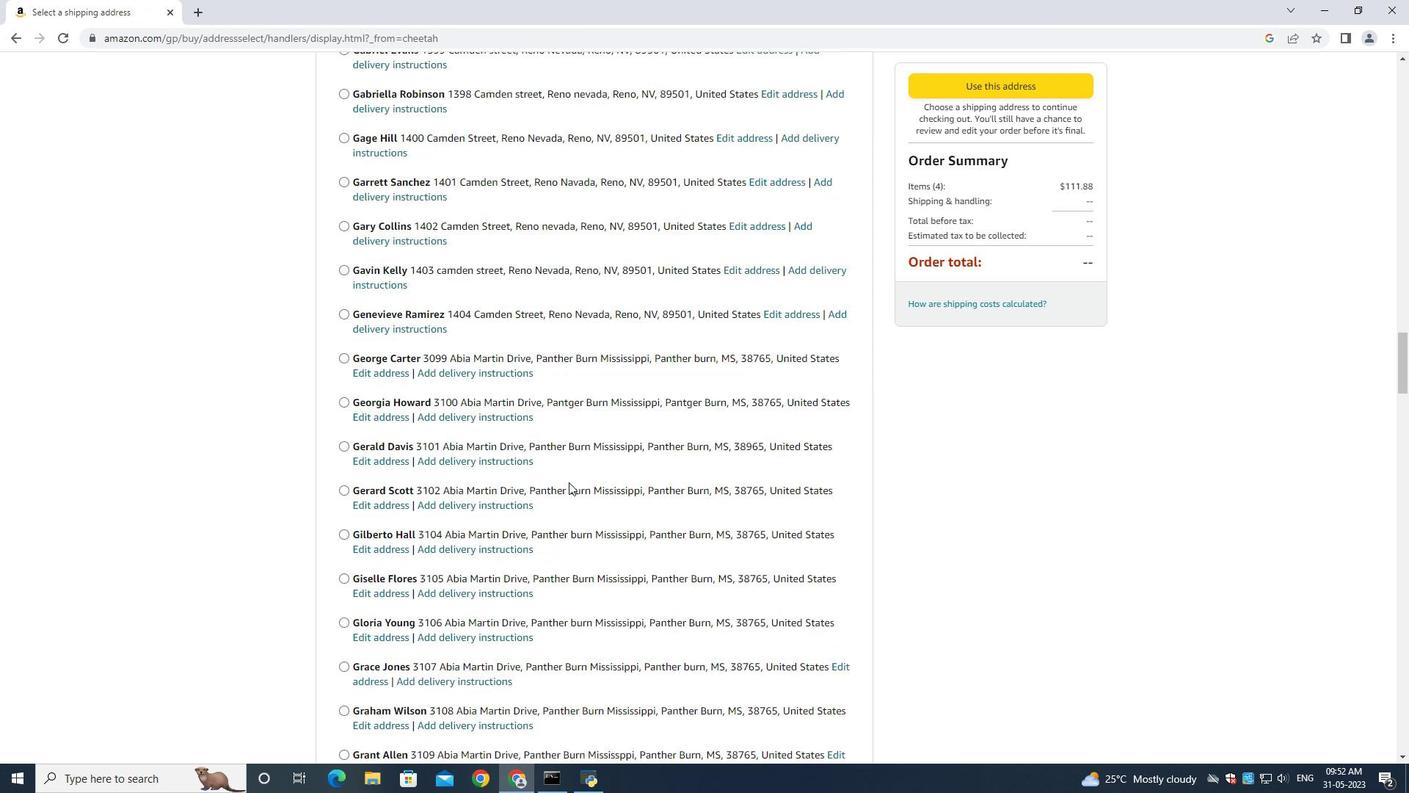 
Action: Mouse scrolled (569, 482) with delta (0, 0)
Screenshot: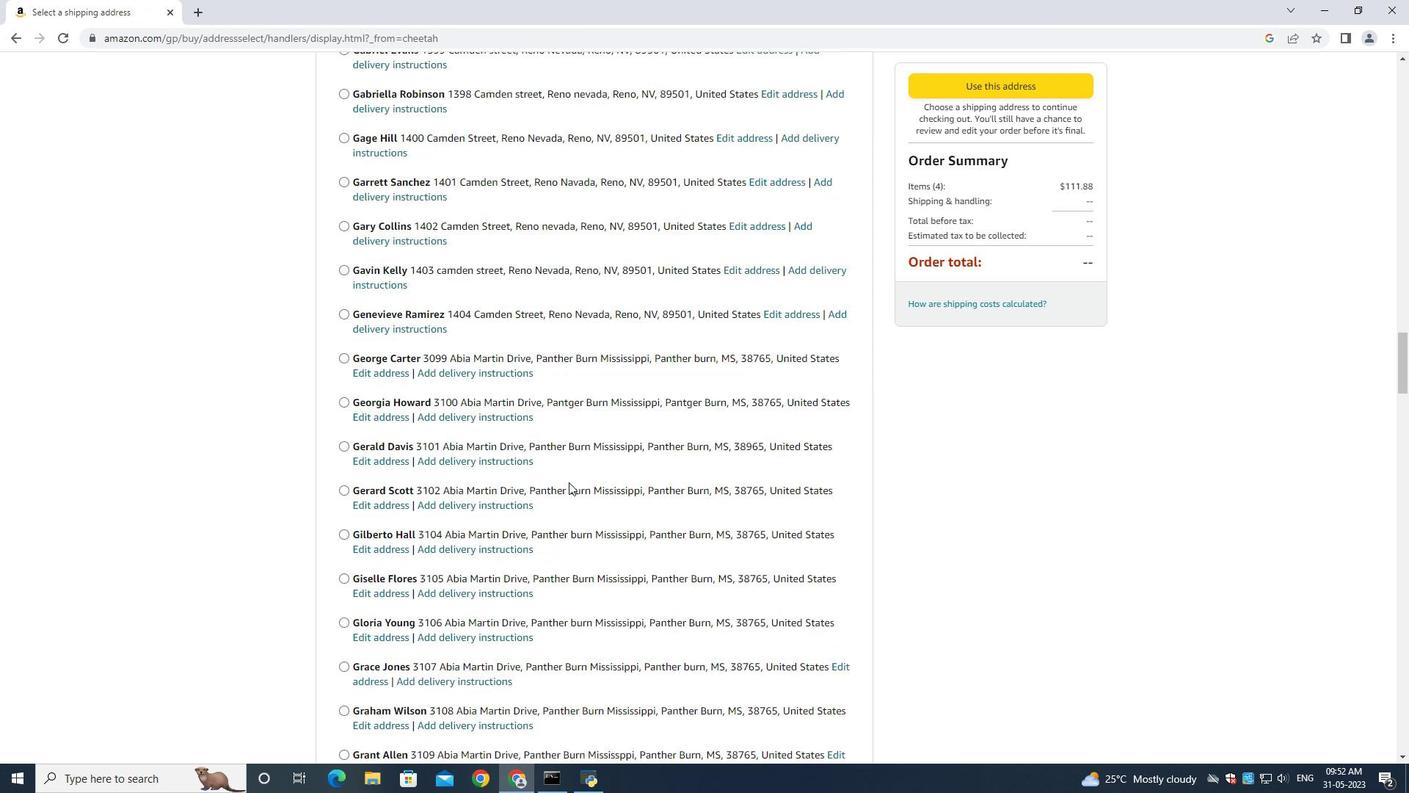 
Action: Mouse scrolled (569, 482) with delta (0, 0)
Screenshot: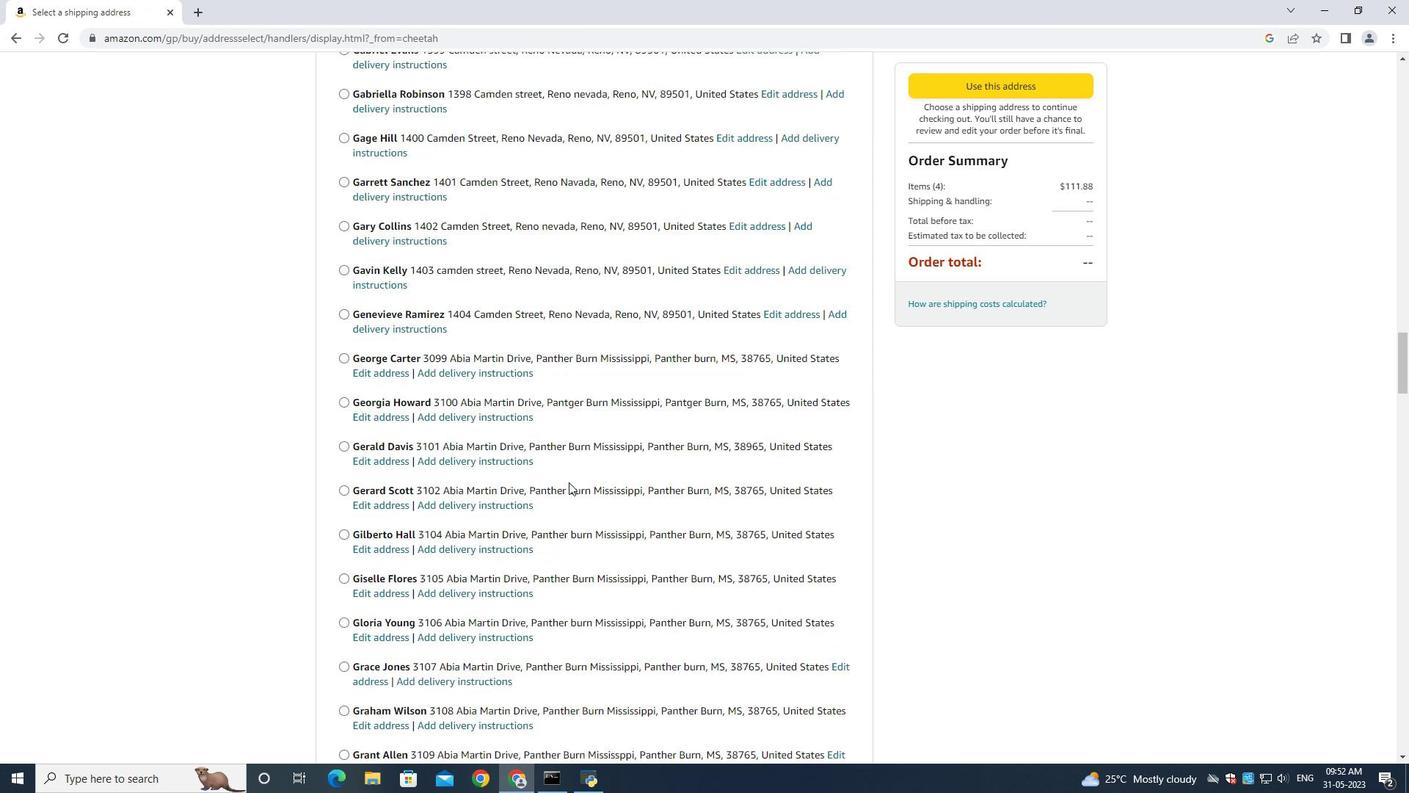 
Action: Mouse moved to (569, 483)
Screenshot: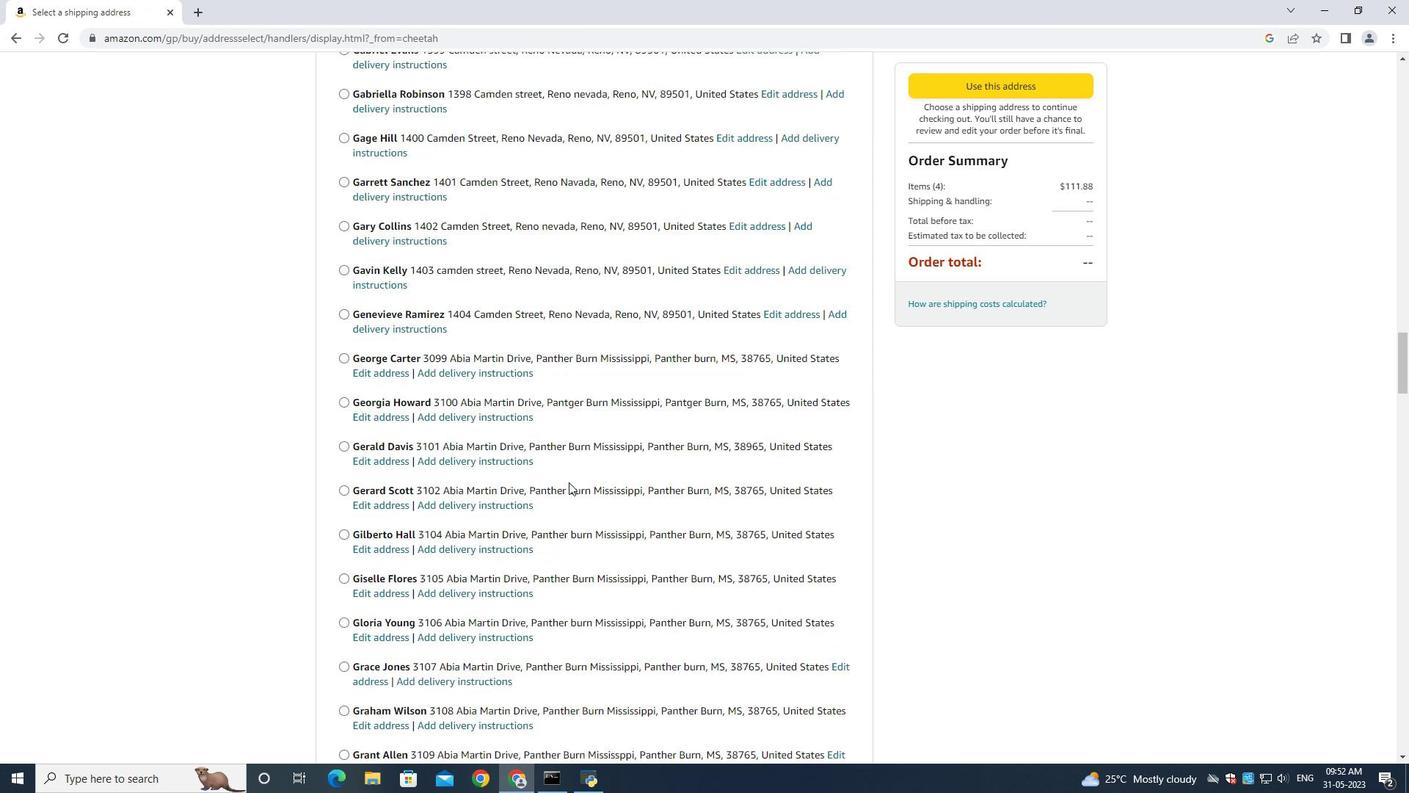 
Action: Mouse scrolled (569, 483) with delta (0, 0)
Screenshot: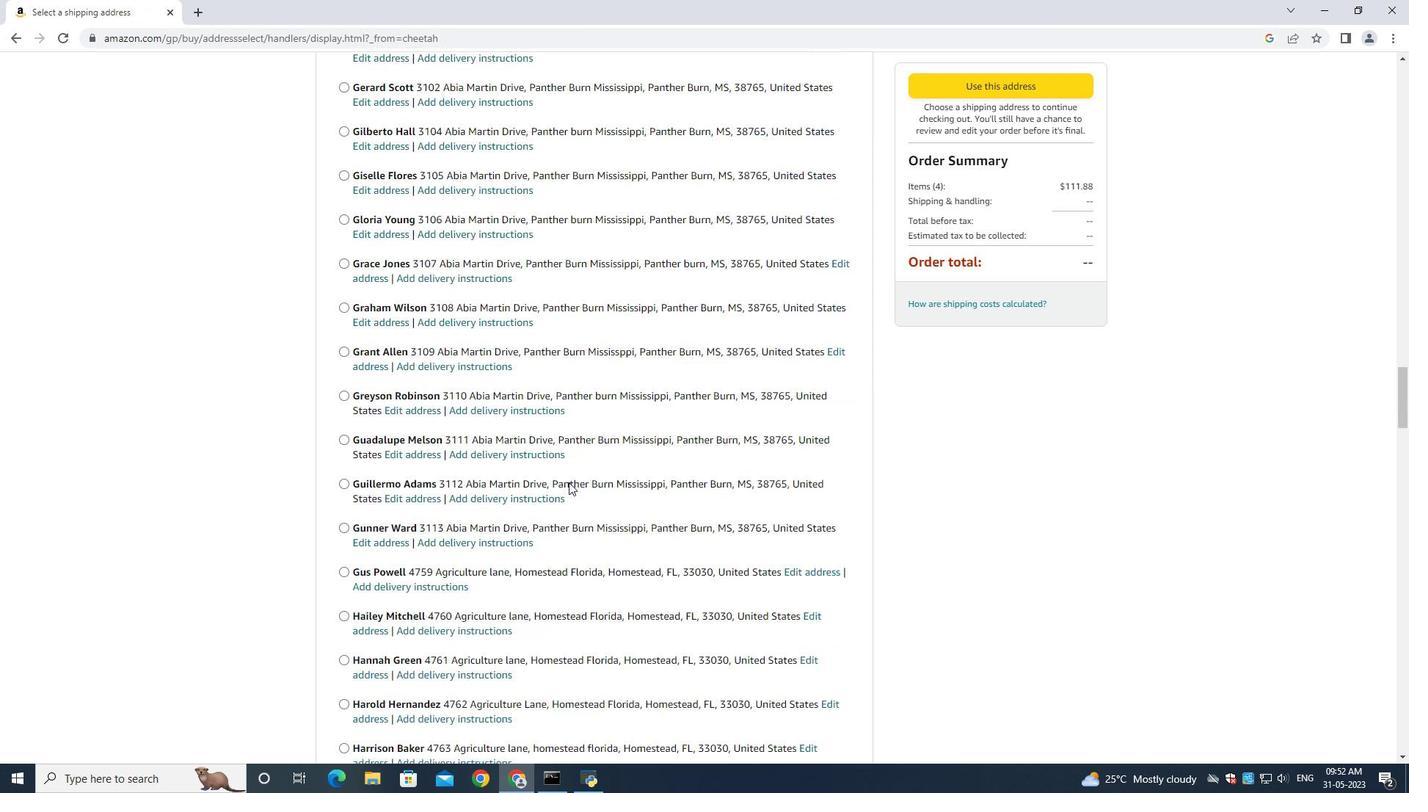 
Action: Mouse scrolled (569, 483) with delta (0, 0)
Screenshot: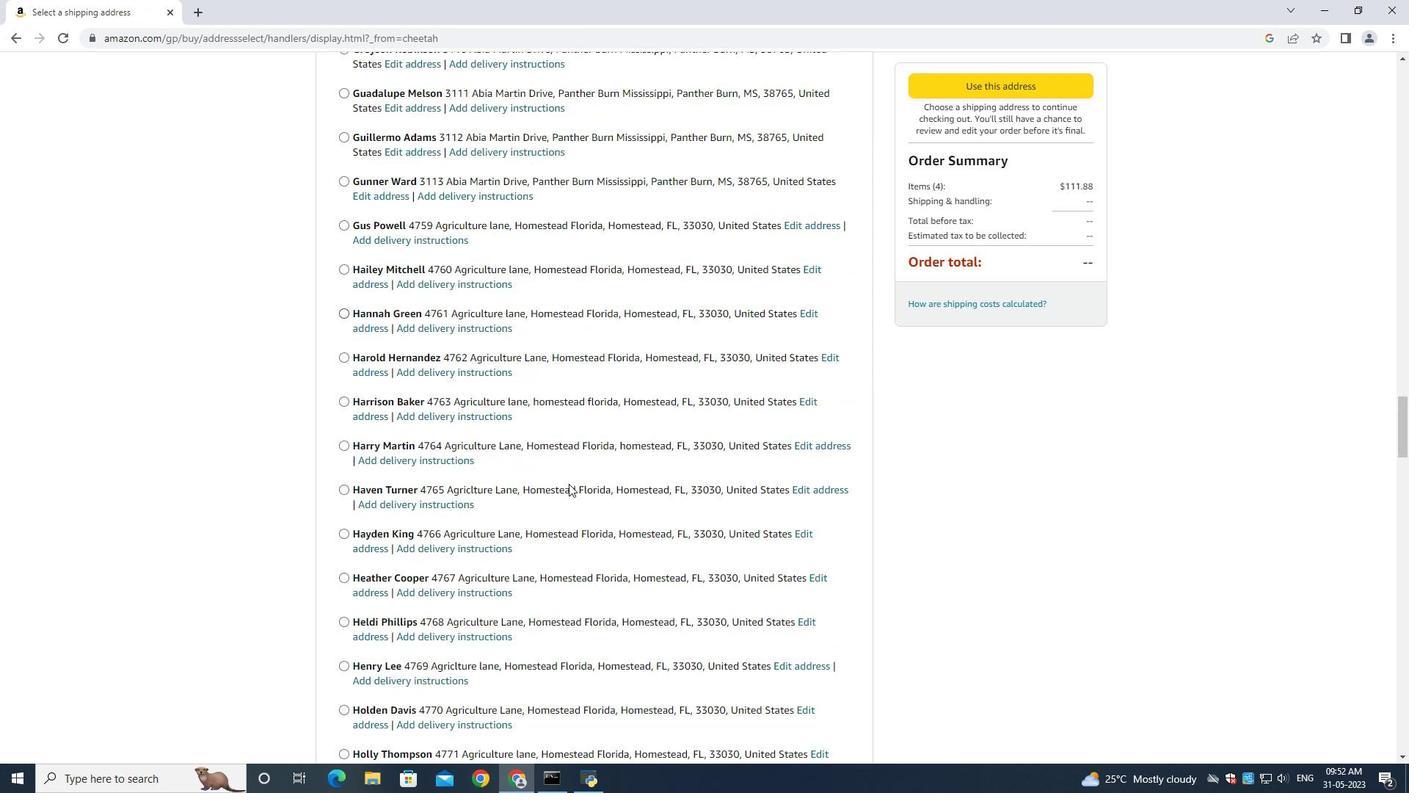 
Action: Mouse scrolled (569, 483) with delta (0, 0)
Screenshot: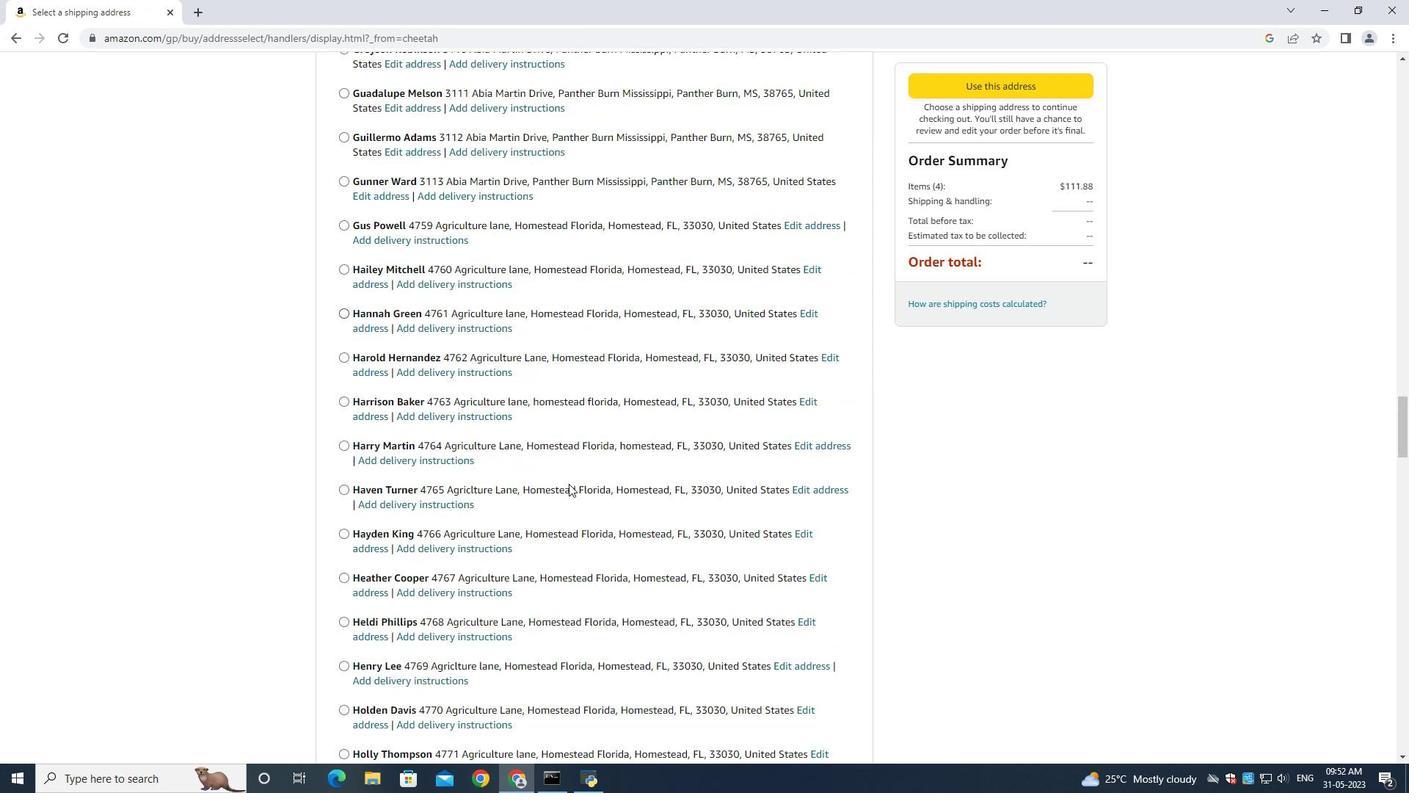 
Action: Mouse scrolled (569, 483) with delta (0, 0)
Screenshot: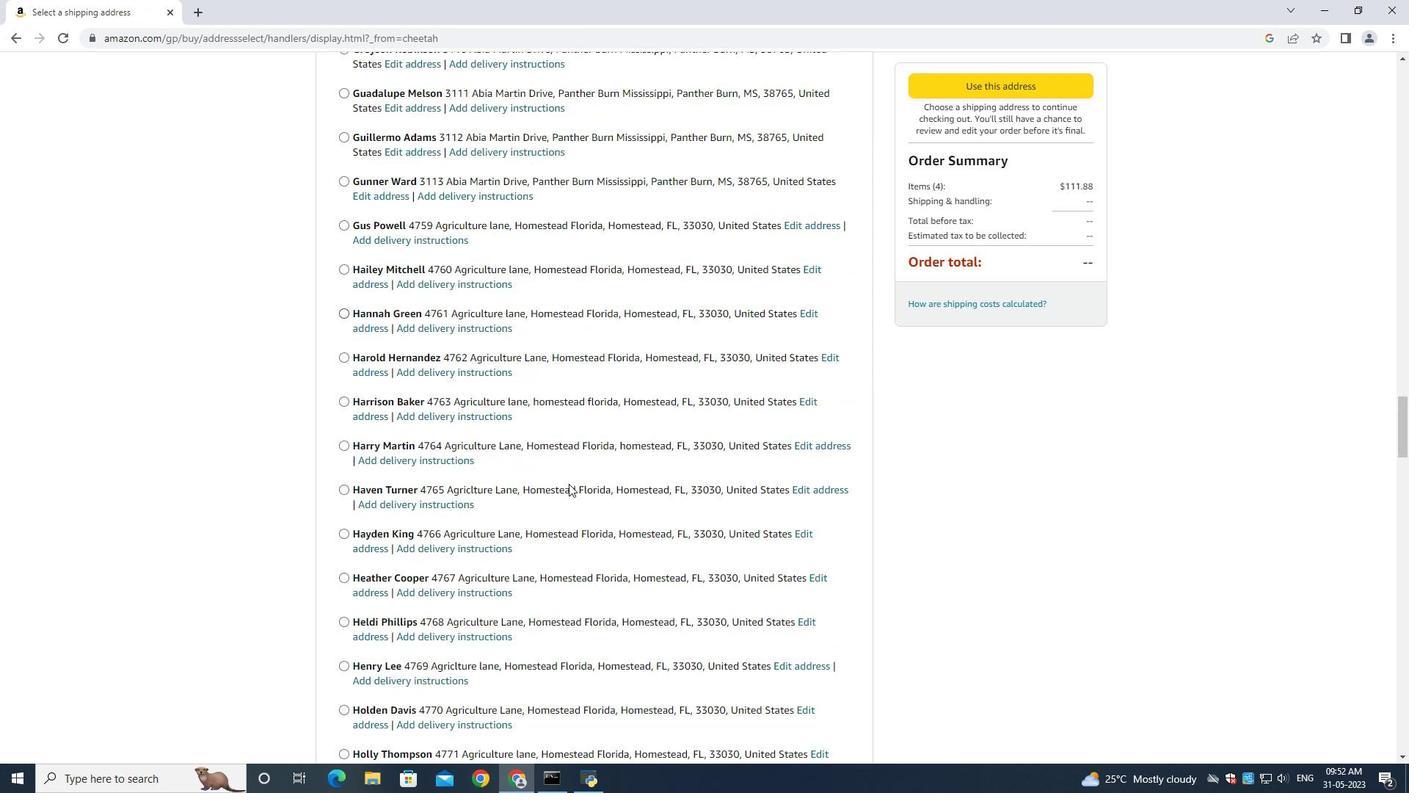 
Action: Mouse scrolled (569, 483) with delta (0, 0)
Screenshot: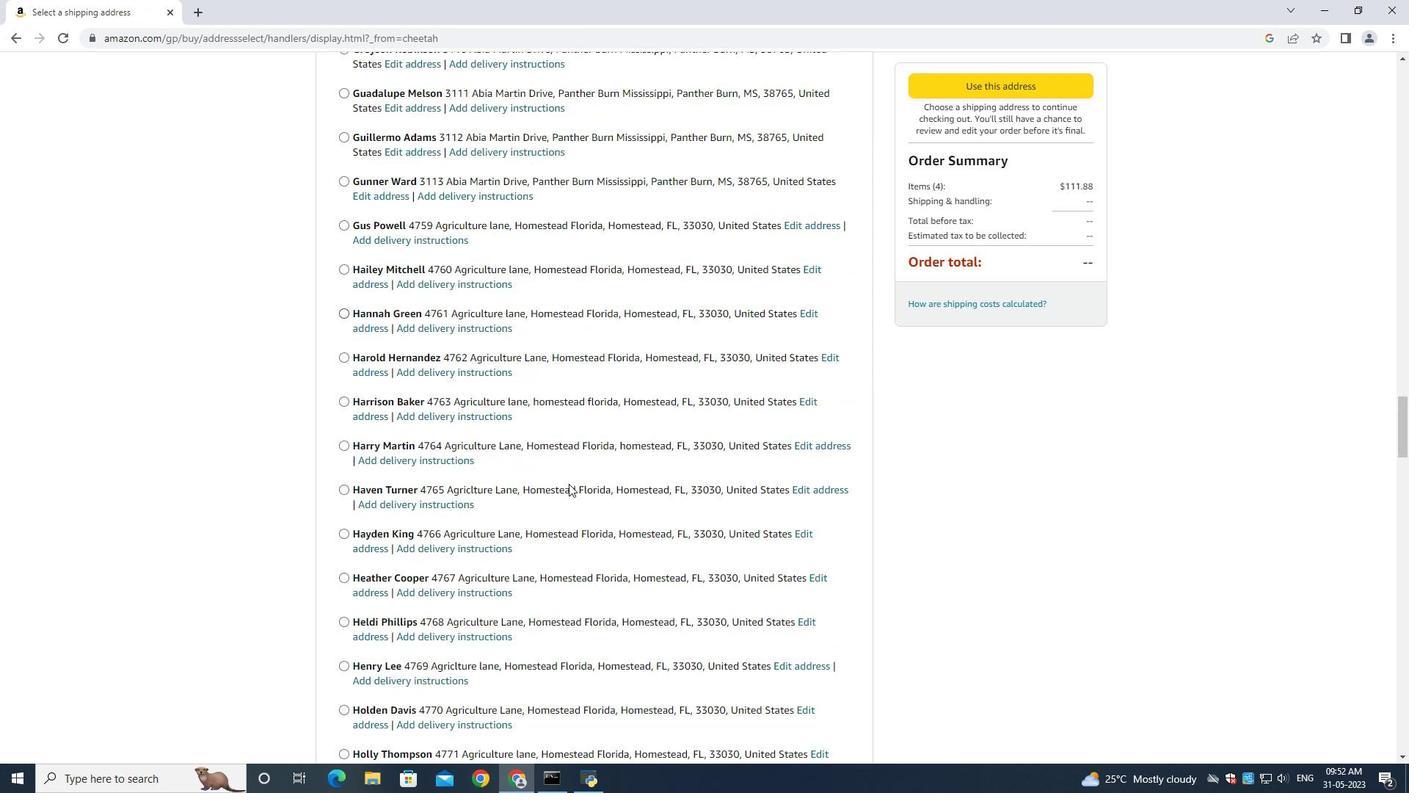 
Action: Mouse scrolled (569, 483) with delta (0, 0)
Screenshot: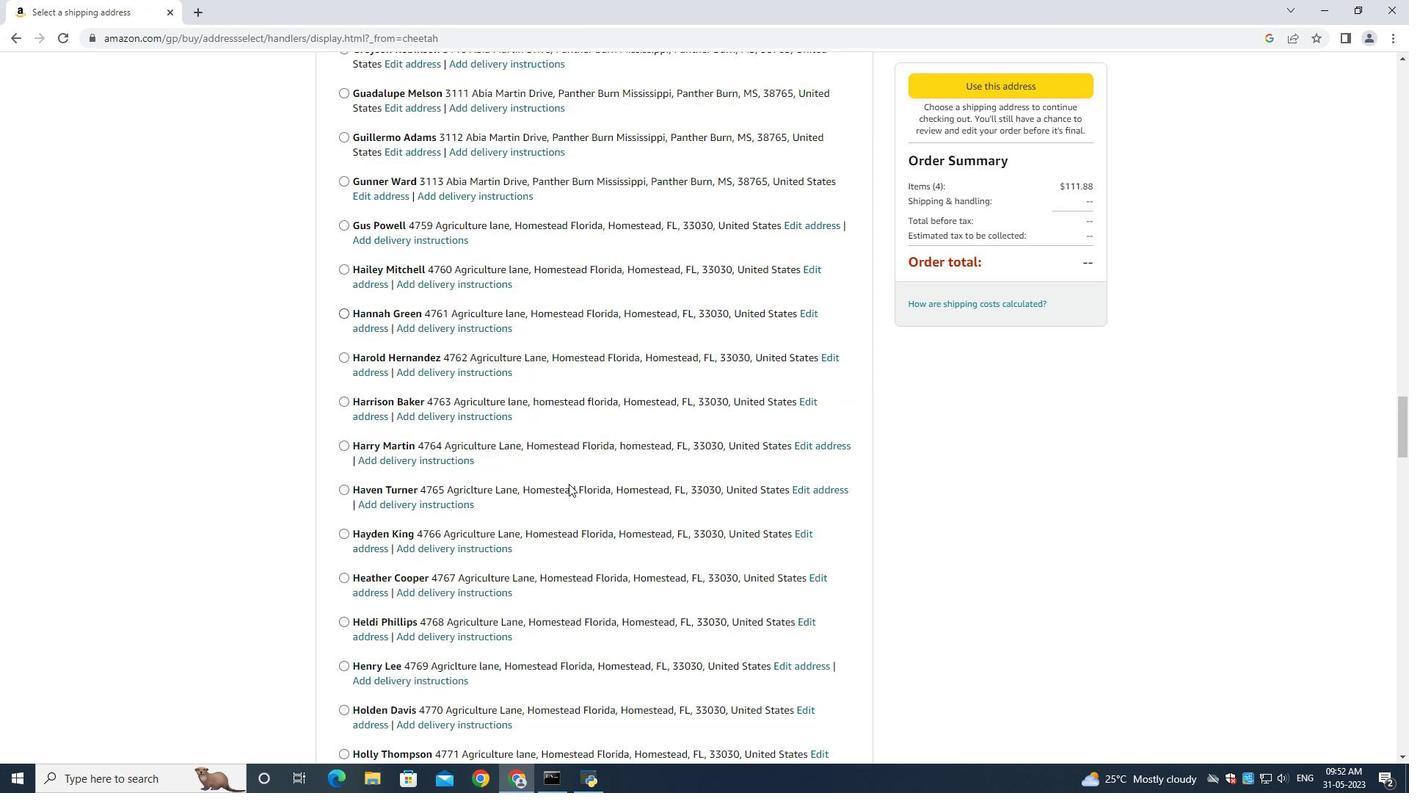 
Action: Mouse moved to (569, 483)
Screenshot: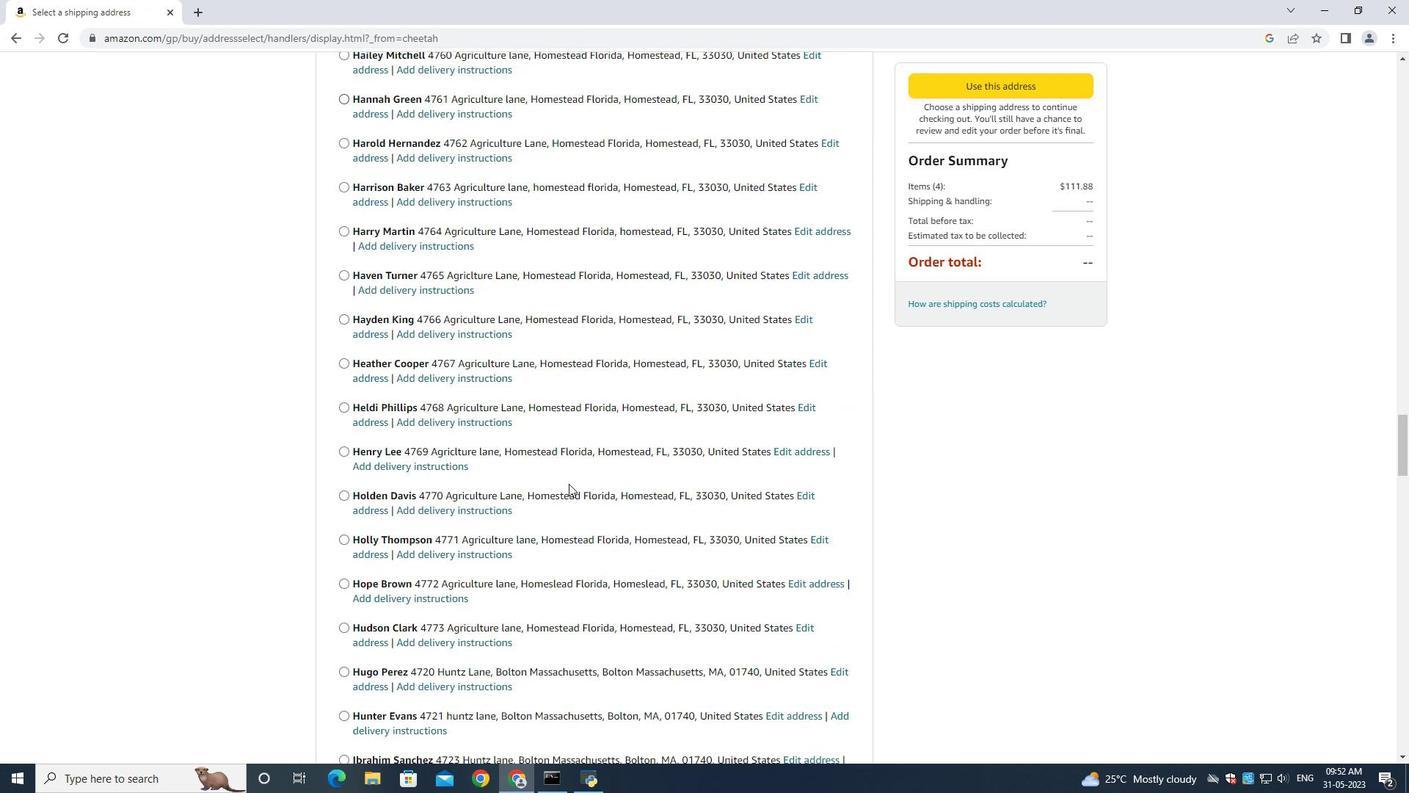 
Action: Mouse scrolled (569, 482) with delta (0, 0)
Screenshot: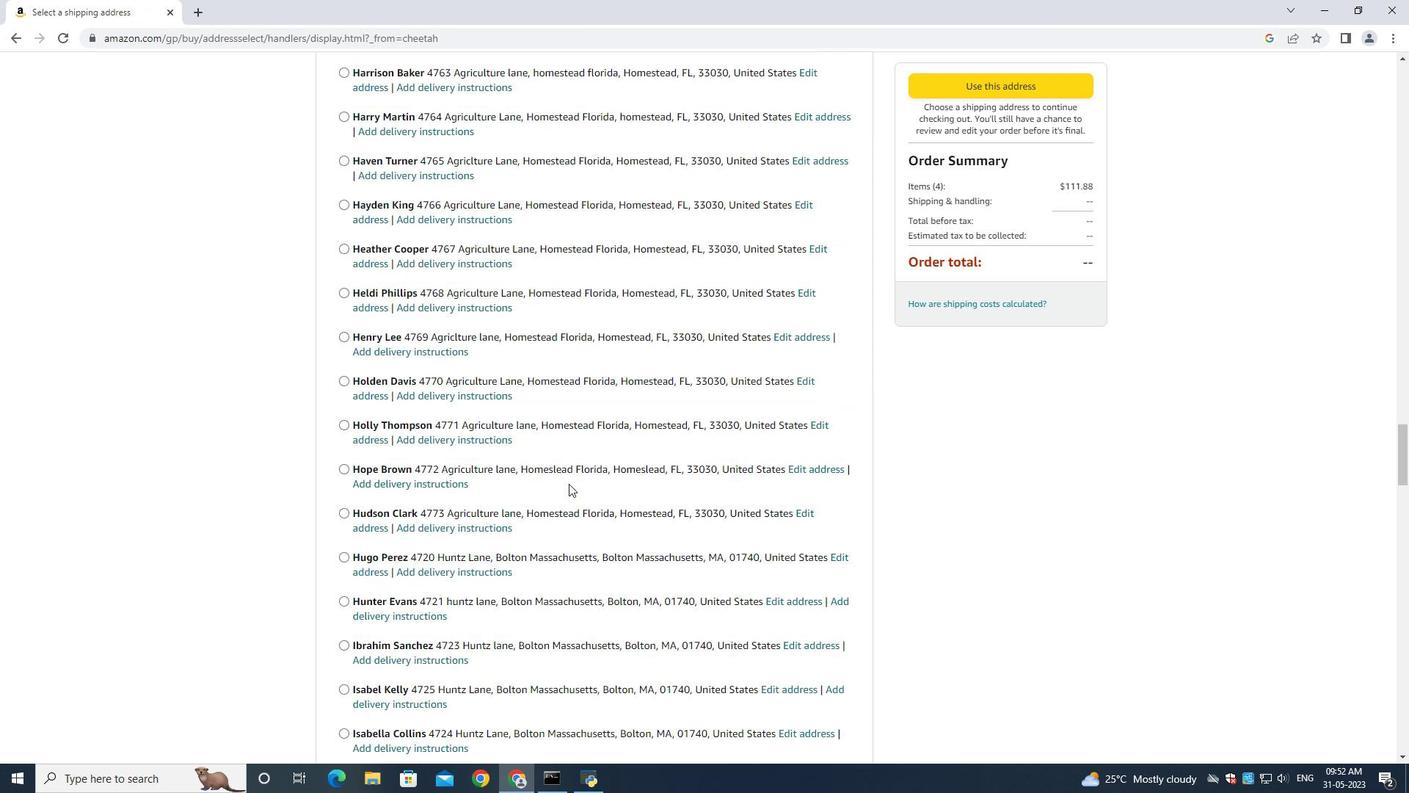 
Action: Mouse scrolled (569, 482) with delta (0, 0)
Screenshot: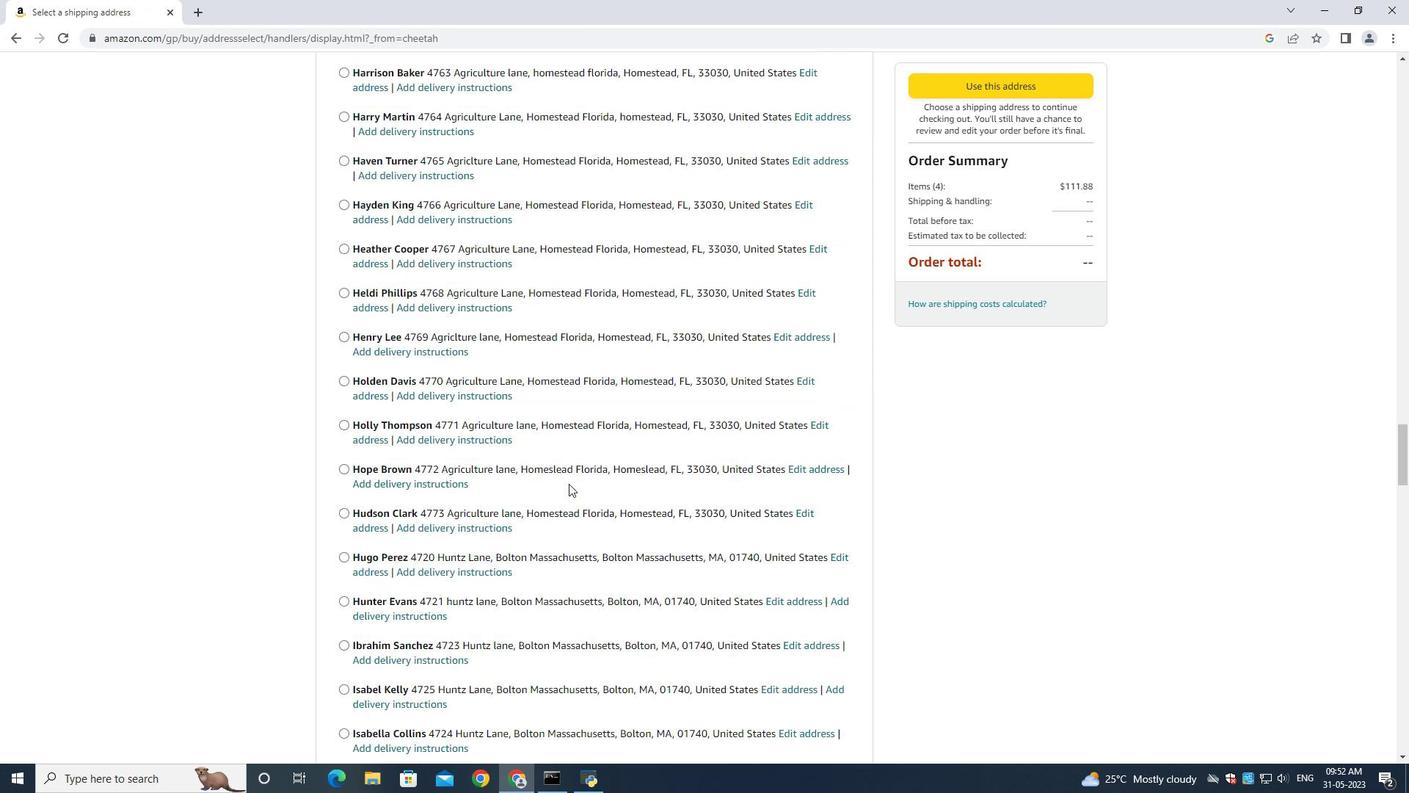 
Action: Mouse scrolled (569, 482) with delta (0, 0)
Screenshot: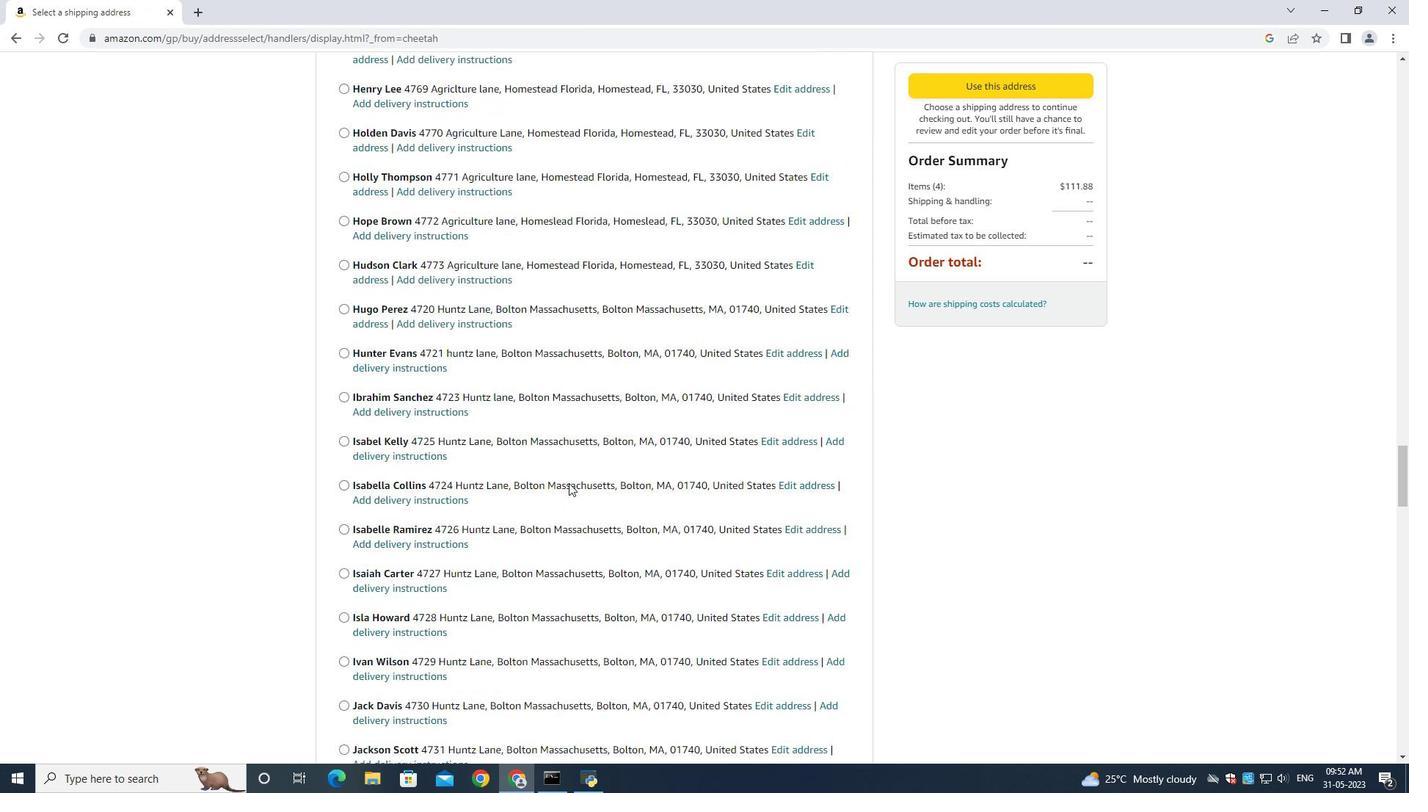 
Action: Mouse scrolled (569, 482) with delta (0, 0)
Screenshot: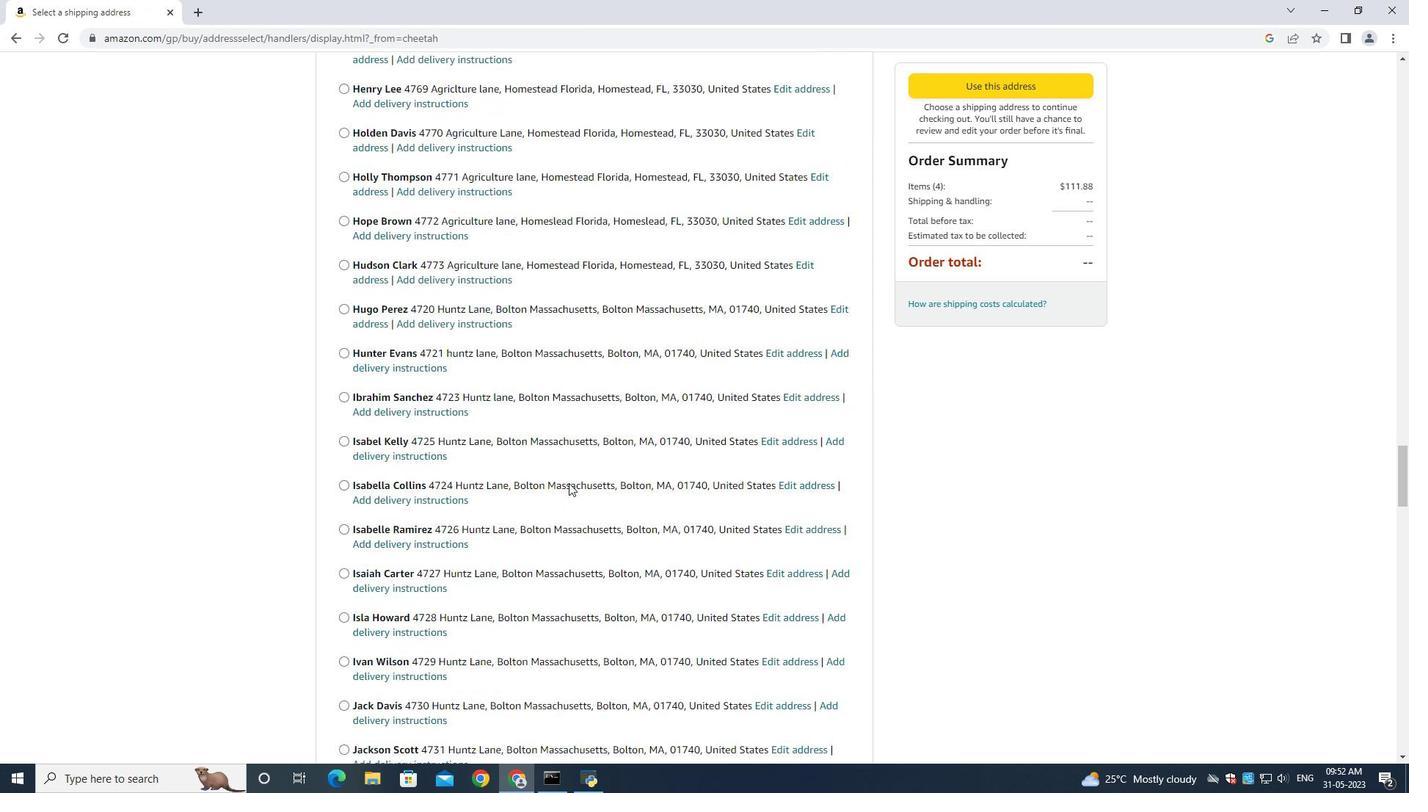 
Action: Mouse scrolled (569, 482) with delta (0, 0)
Screenshot: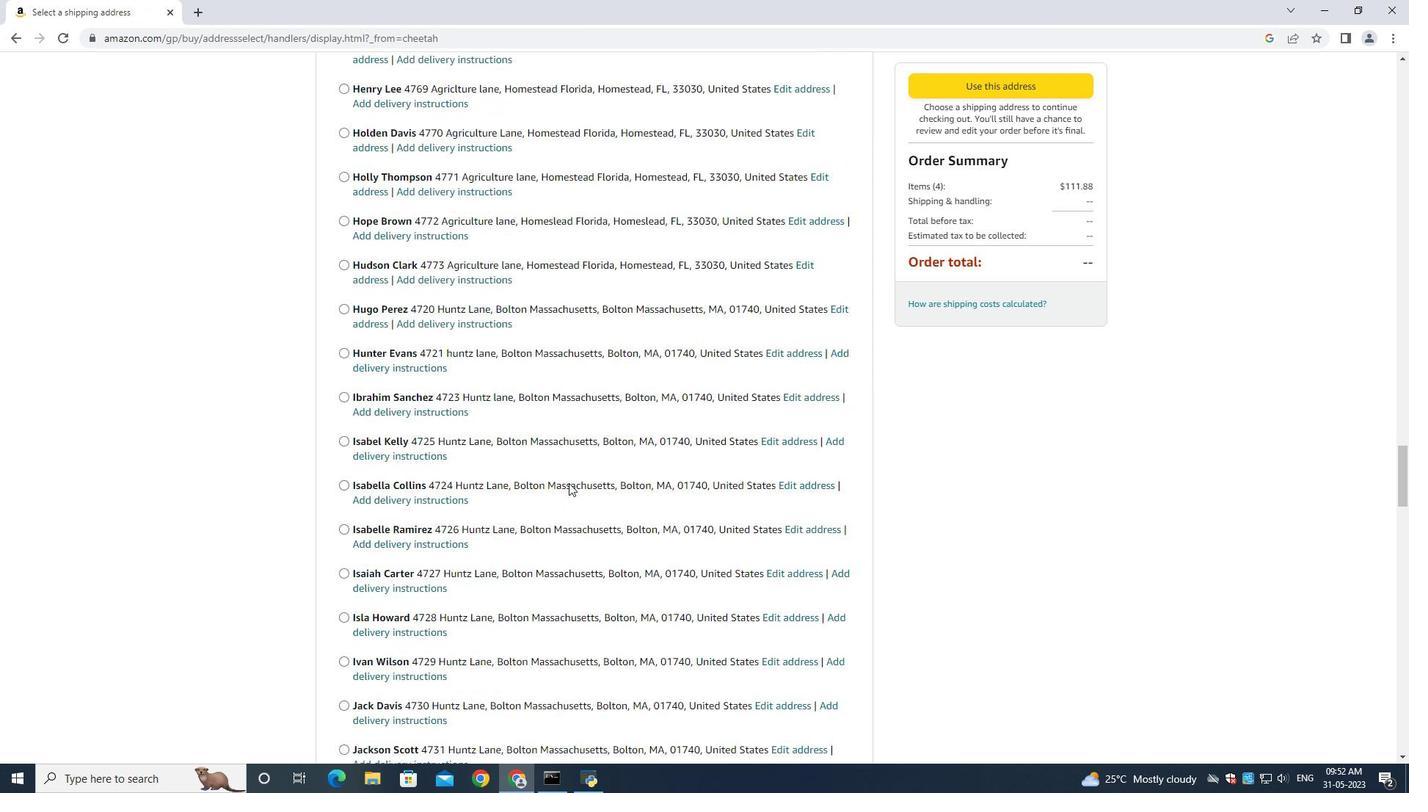 
Action: Mouse scrolled (569, 482) with delta (0, 0)
Screenshot: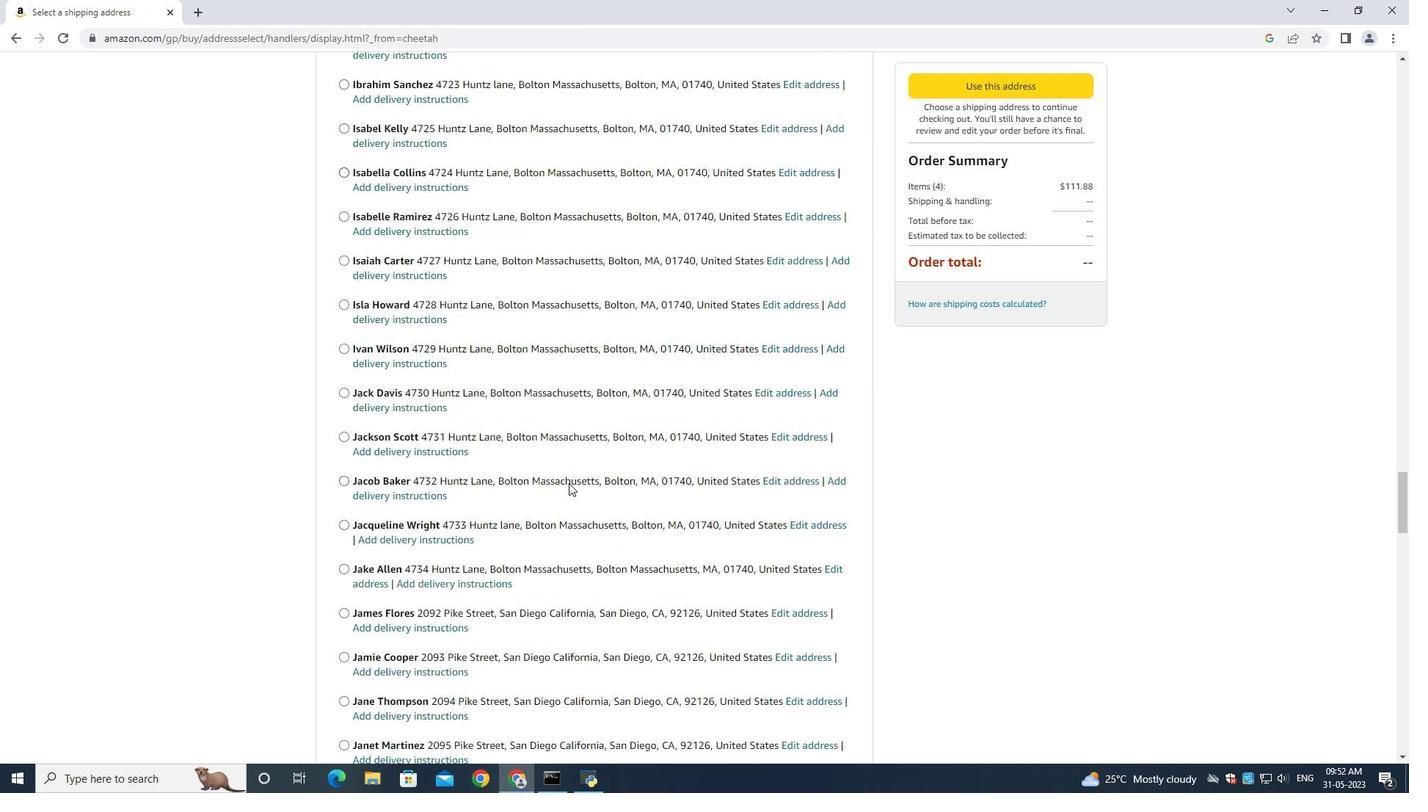 
Action: Mouse scrolled (569, 482) with delta (0, 0)
Screenshot: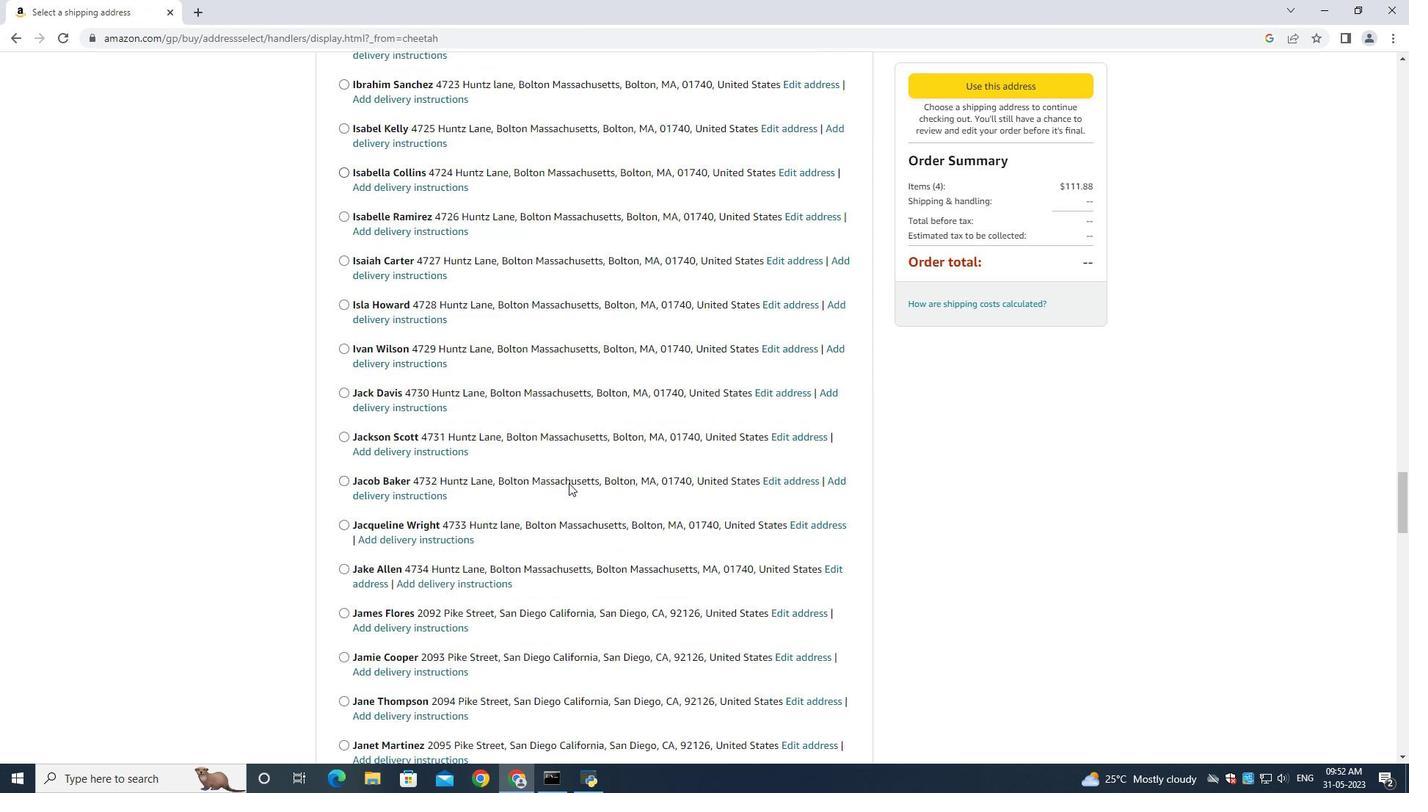 
Action: Mouse scrolled (569, 482) with delta (0, 0)
Screenshot: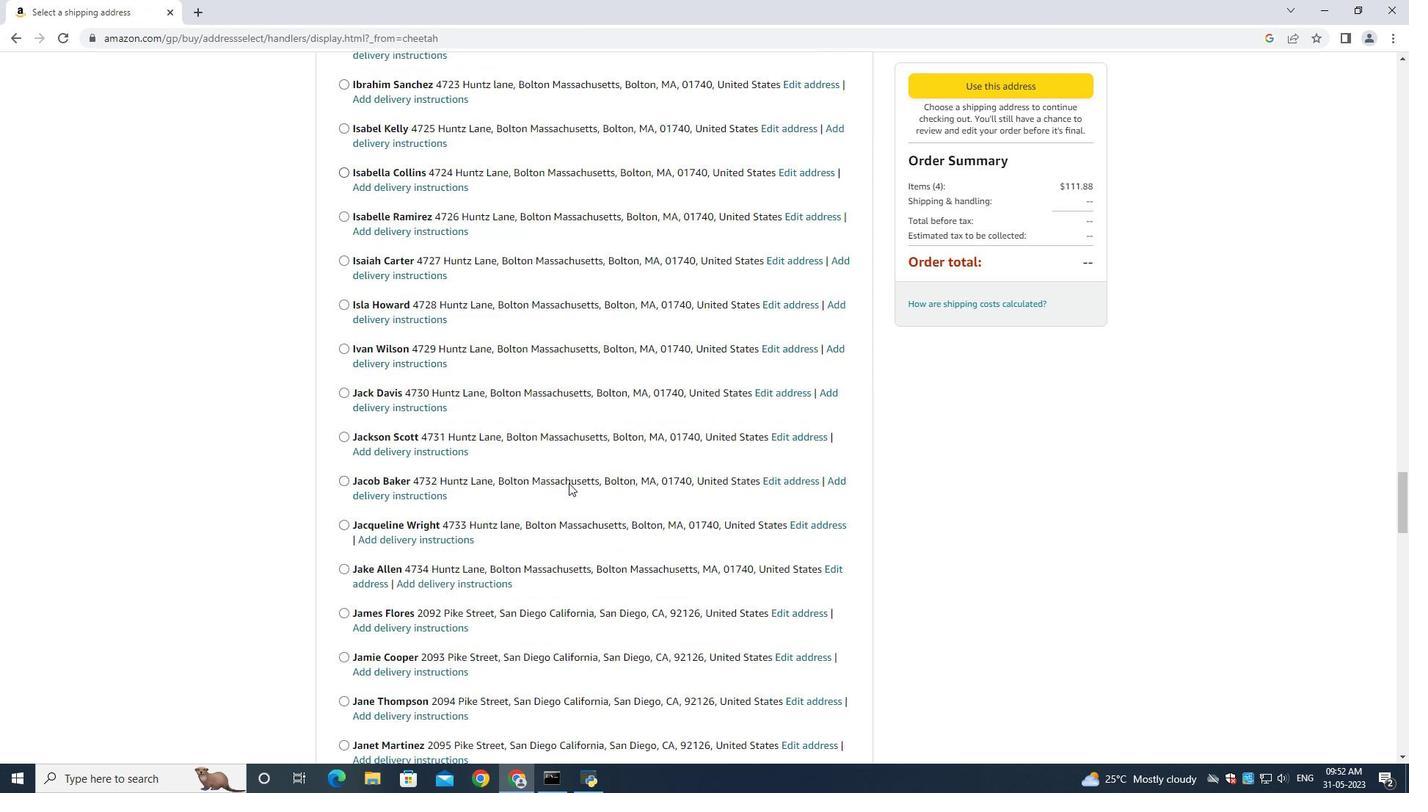 
Action: Mouse scrolled (569, 482) with delta (0, 0)
Screenshot: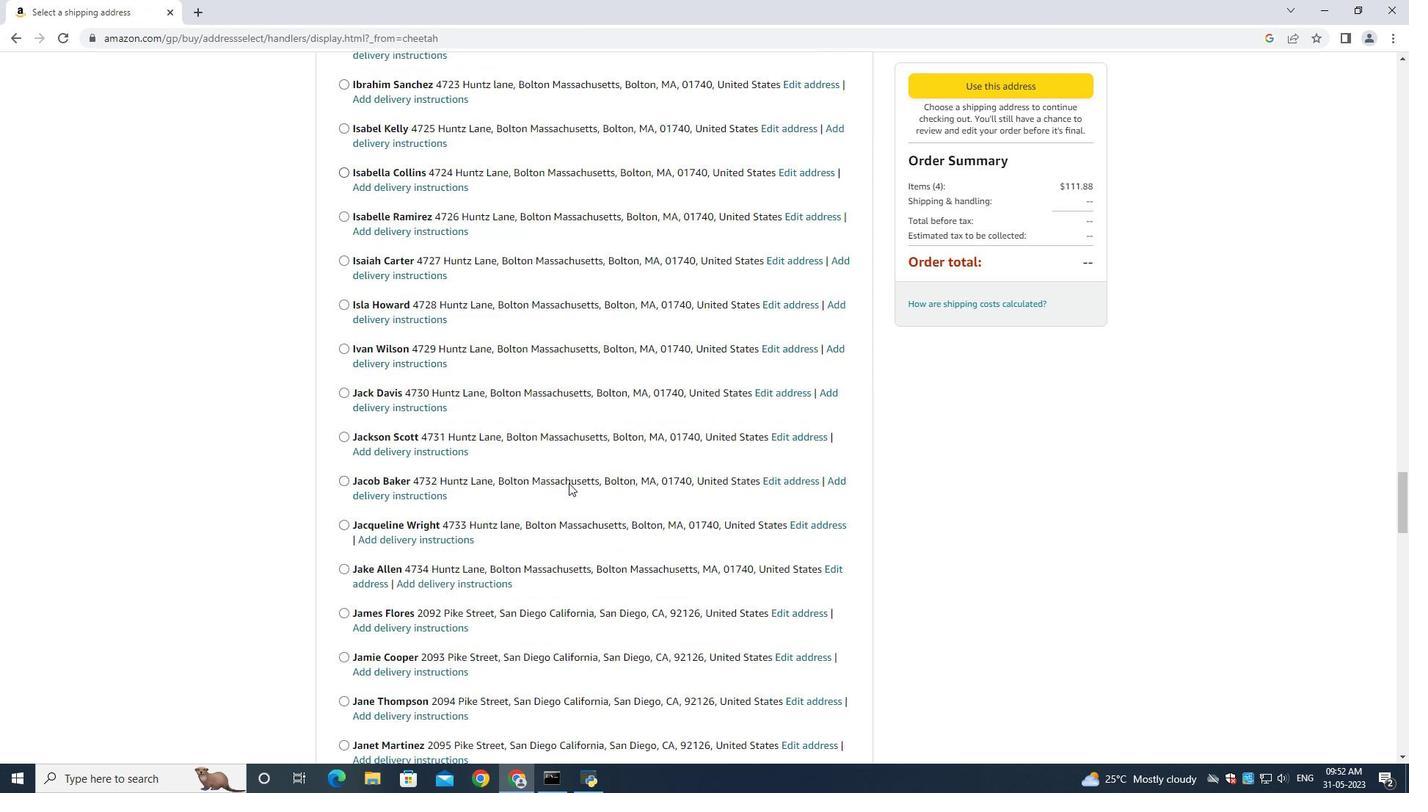 
Action: Mouse scrolled (569, 482) with delta (0, 0)
Screenshot: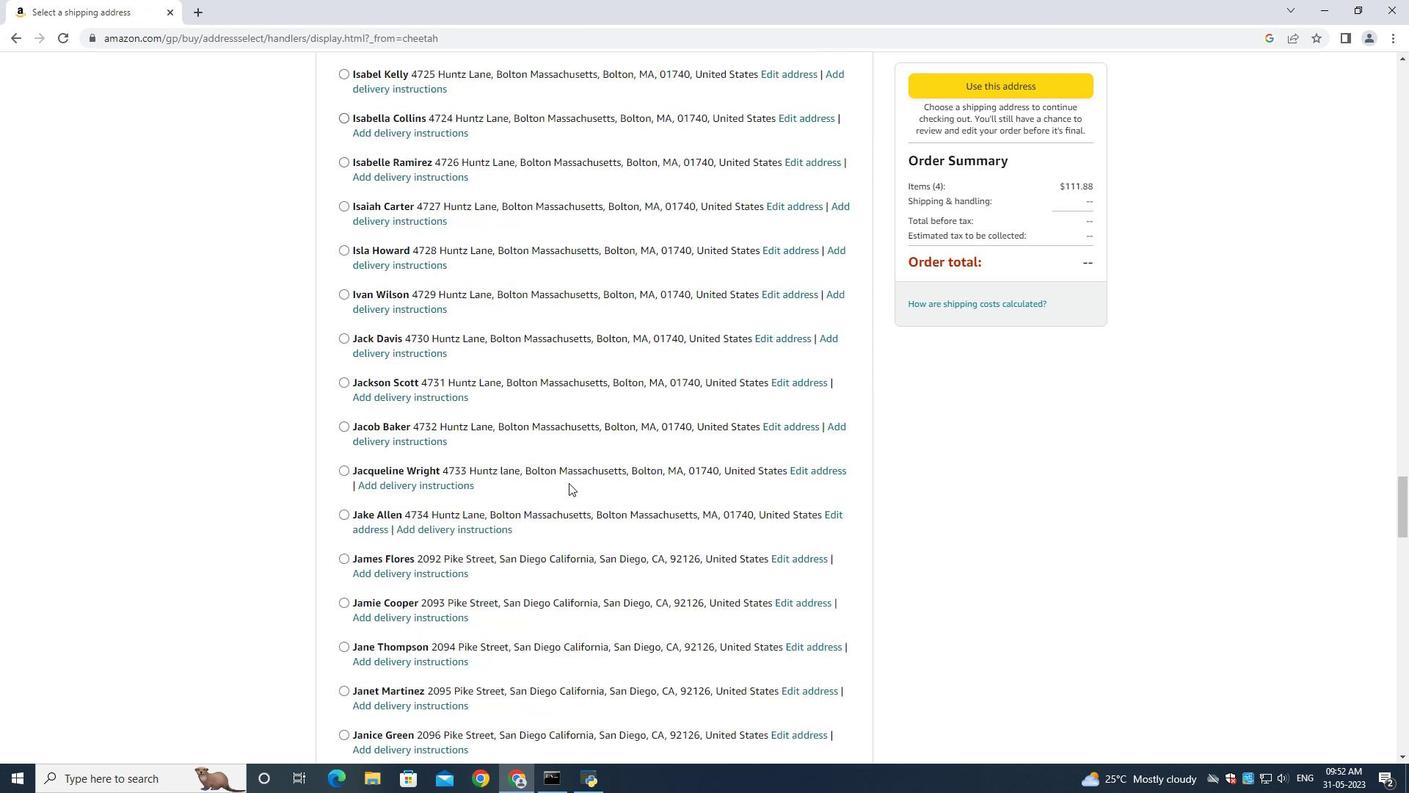 
Action: Mouse scrolled (569, 482) with delta (0, 0)
Screenshot: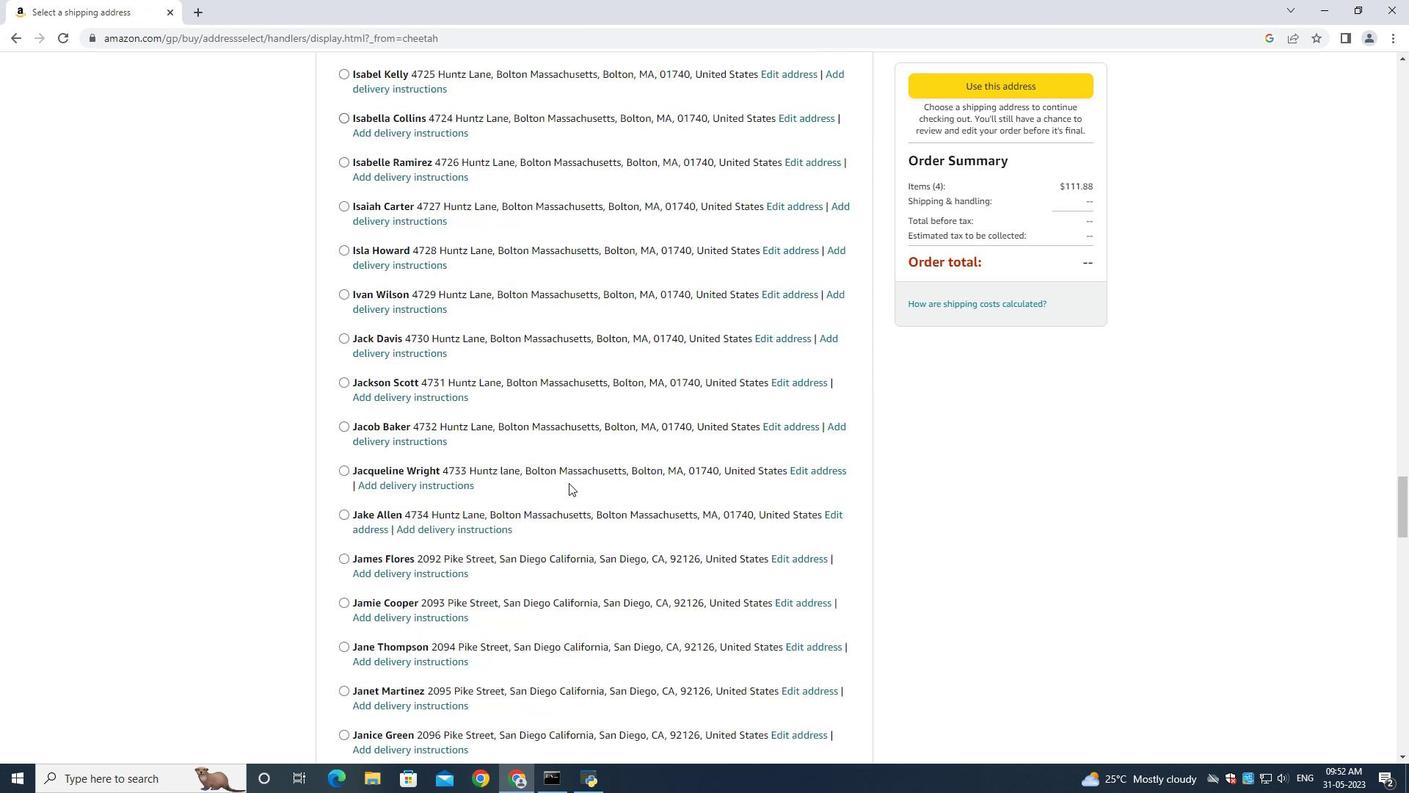 
Action: Mouse moved to (568, 483)
Screenshot: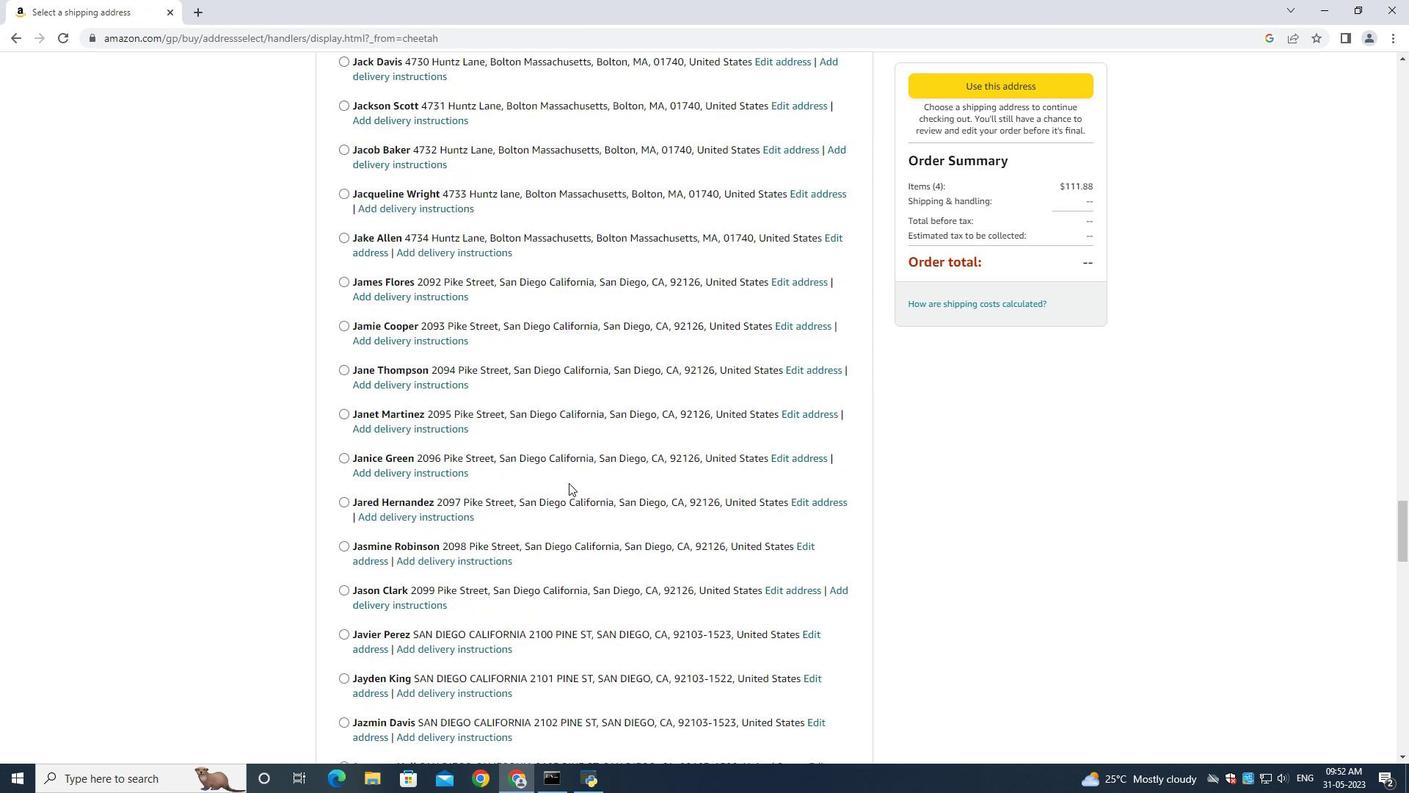 
Action: Mouse scrolled (568, 483) with delta (0, 0)
Screenshot: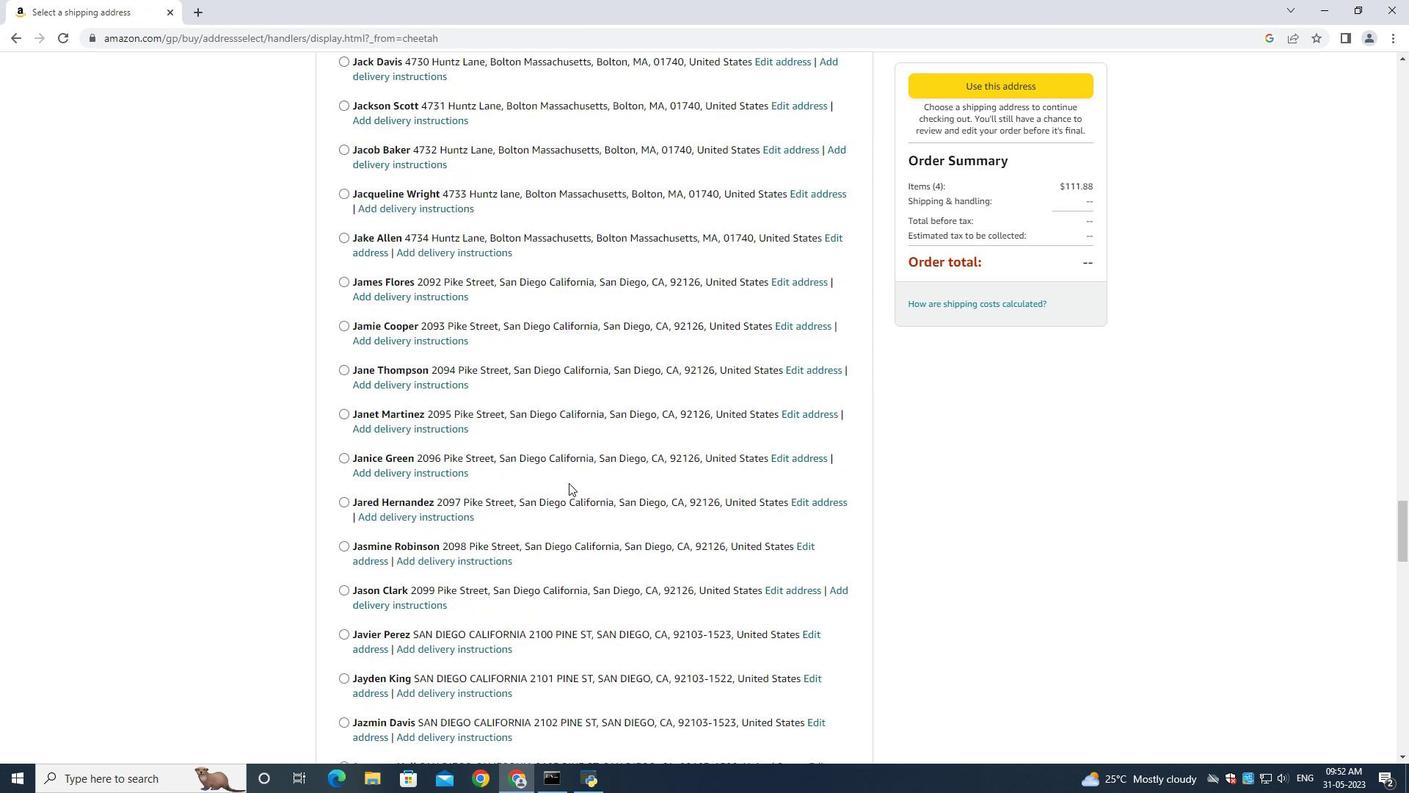 
Action: Mouse moved to (568, 483)
Screenshot: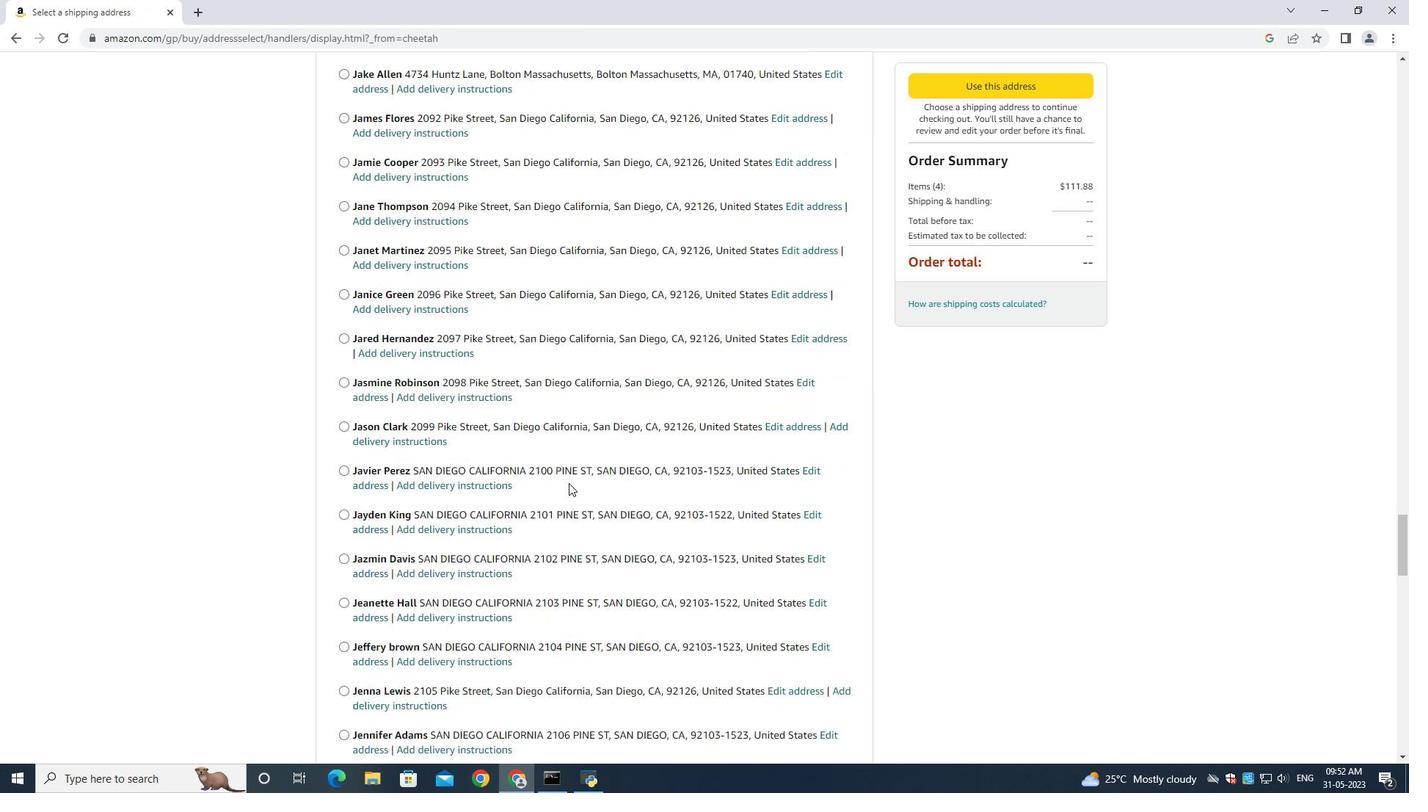 
Action: Mouse scrolled (568, 483) with delta (0, 0)
Screenshot: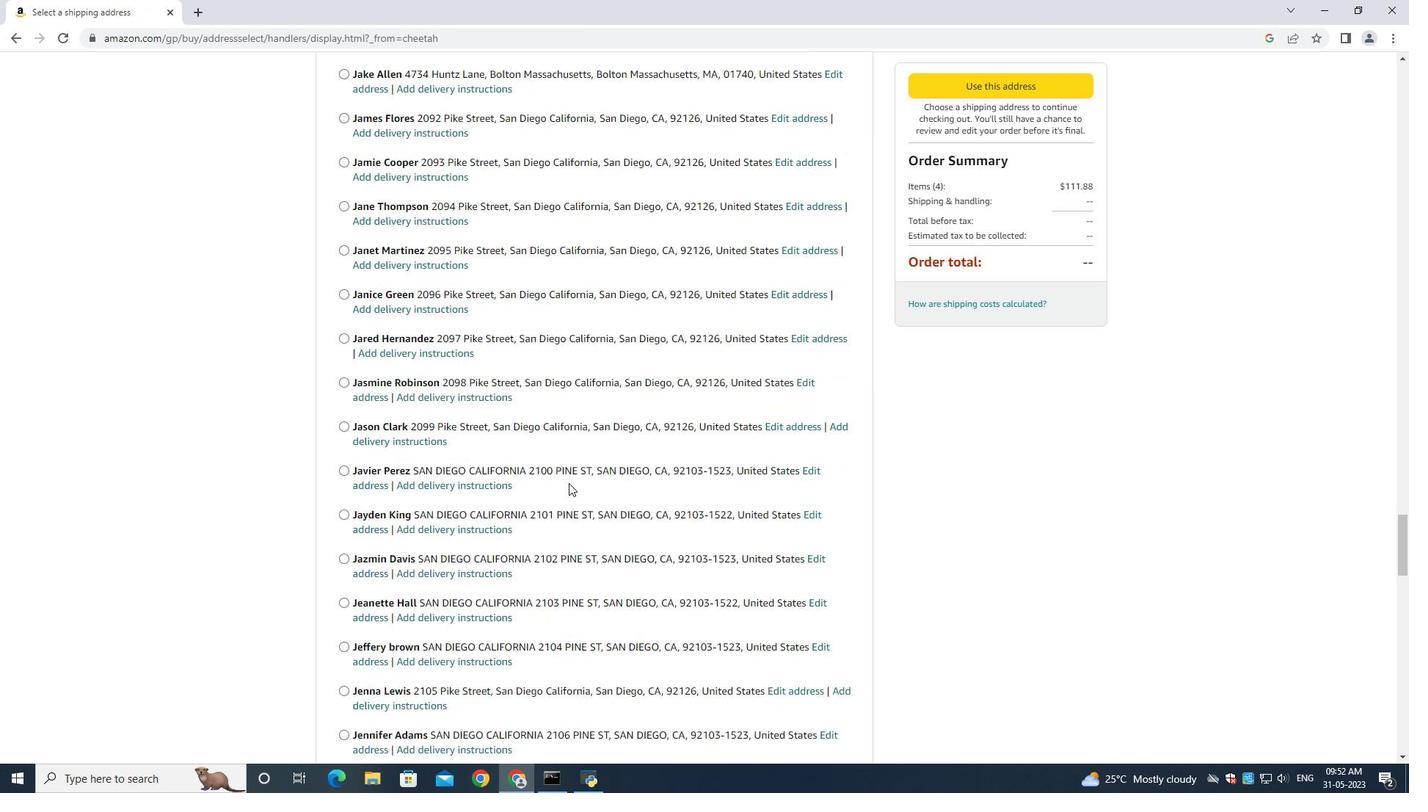 
Action: Mouse scrolled (568, 483) with delta (0, 0)
Screenshot: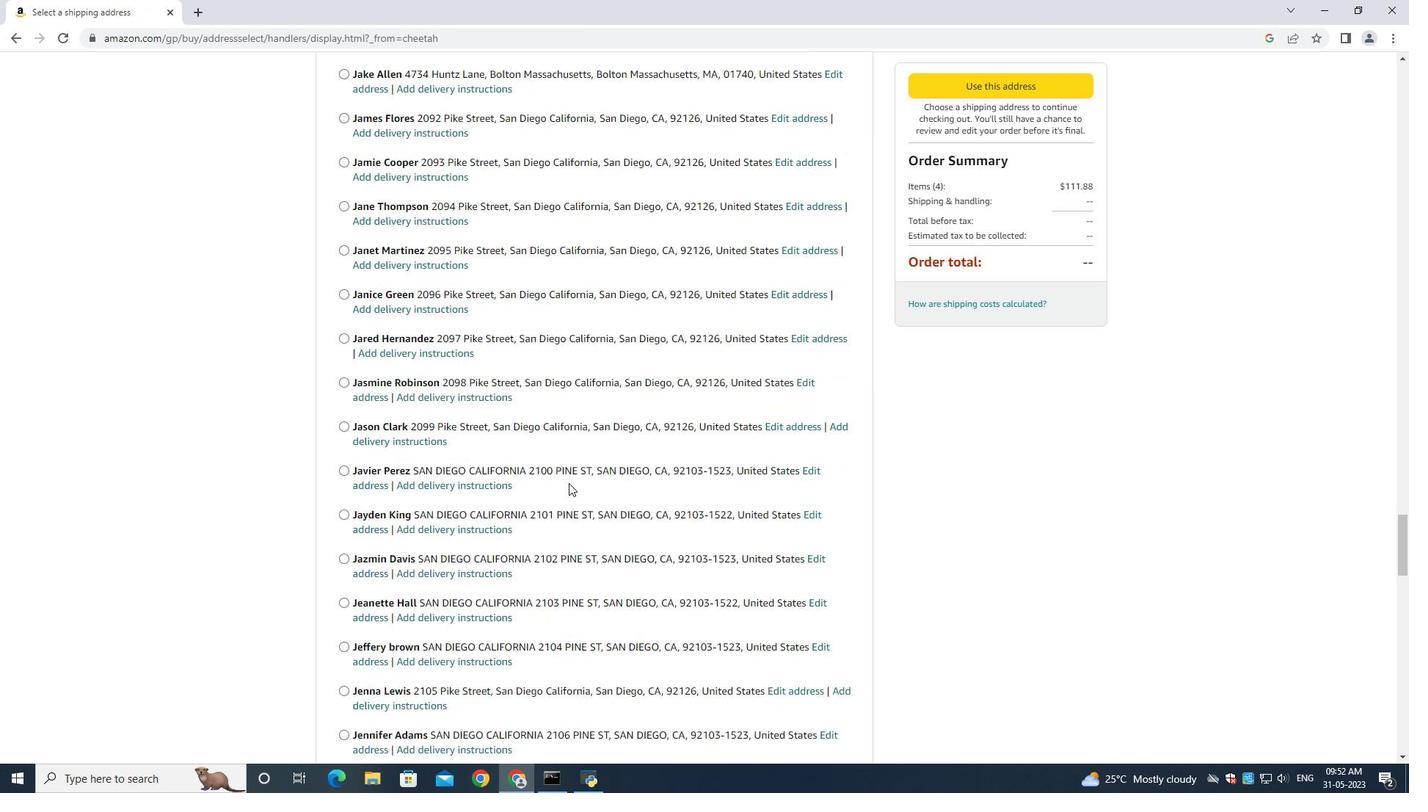 
Action: Mouse scrolled (568, 483) with delta (0, 0)
Screenshot: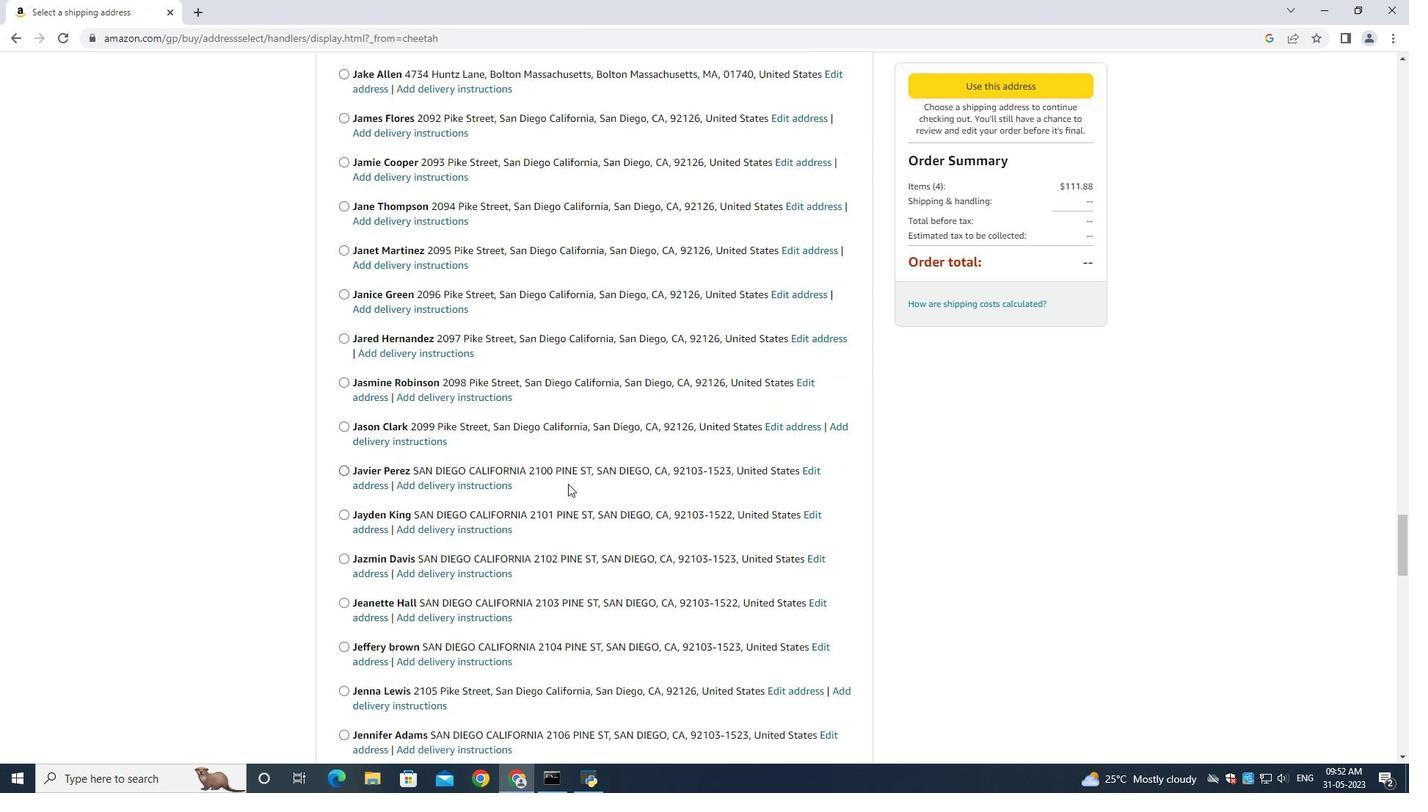 
Action: Mouse scrolled (568, 483) with delta (0, 0)
Screenshot: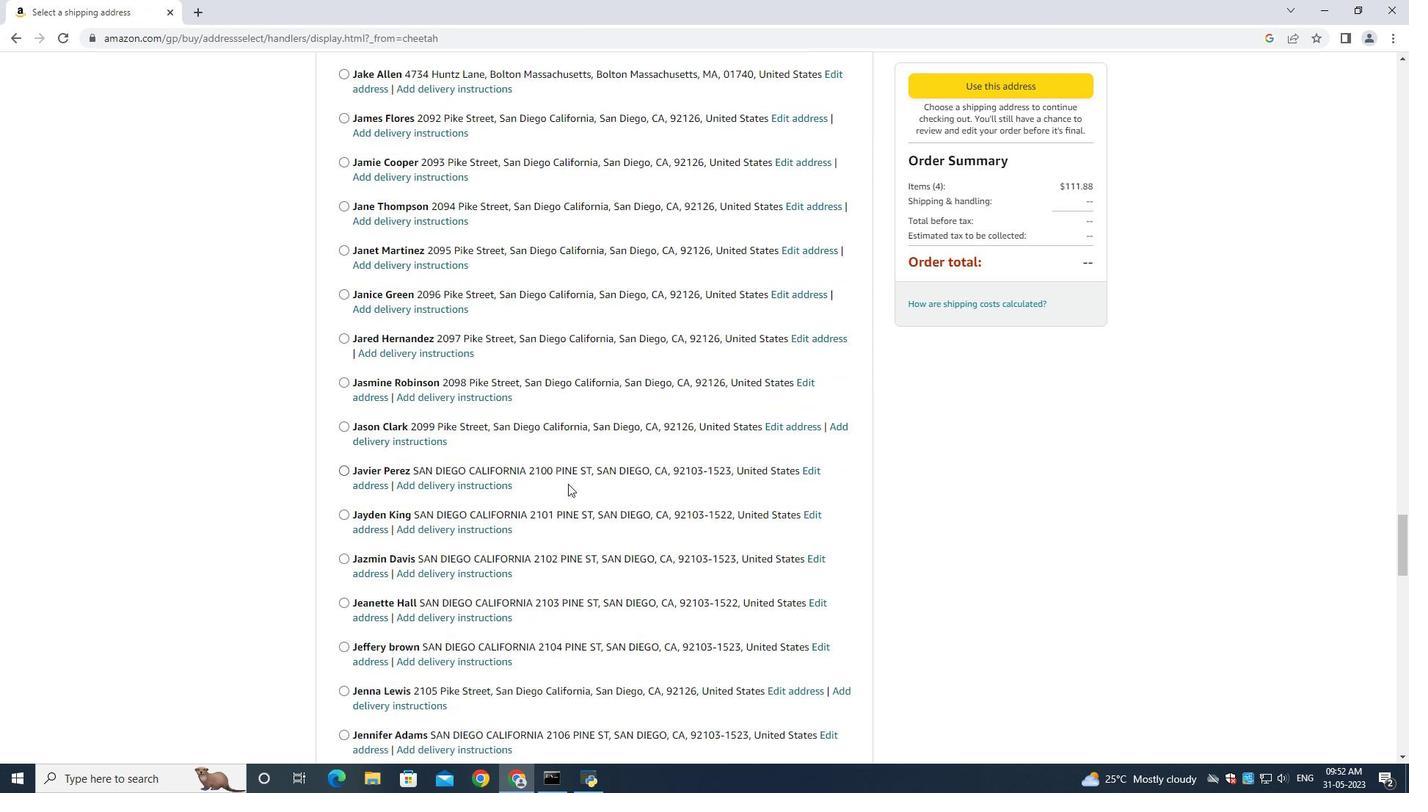 
Action: Mouse moved to (568, 484)
Screenshot: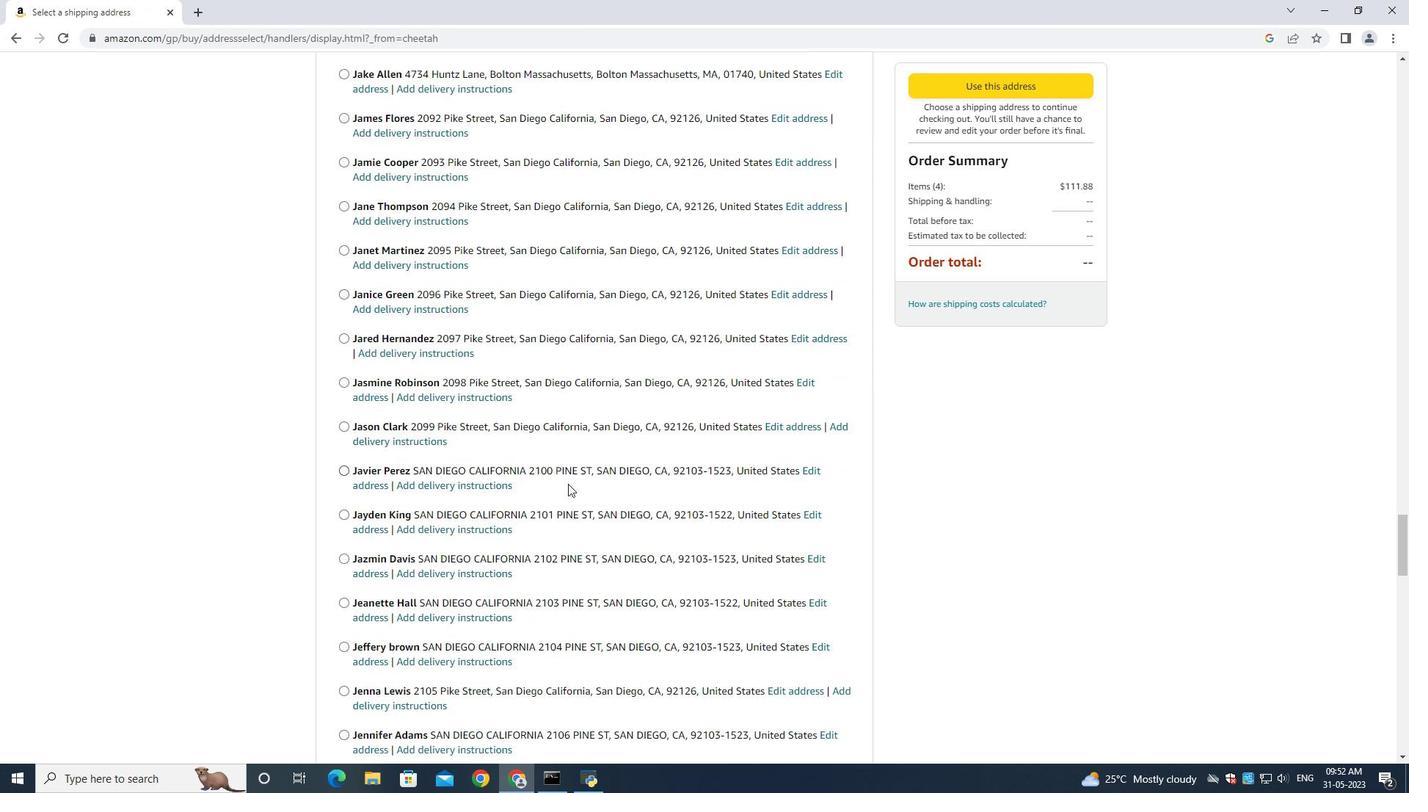 
Action: Mouse scrolled (568, 483) with delta (0, 0)
Screenshot: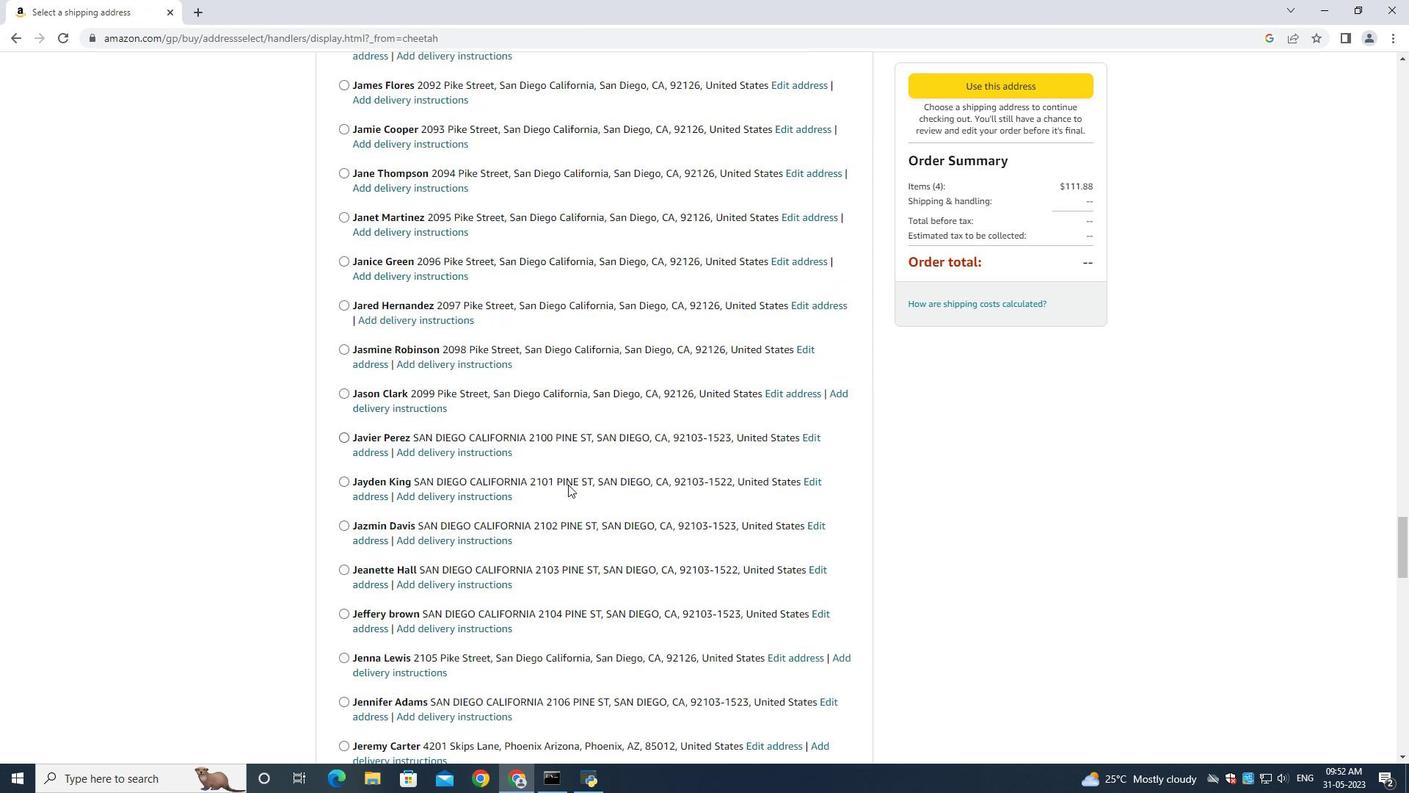 
Action: Mouse scrolled (568, 483) with delta (0, 0)
Screenshot: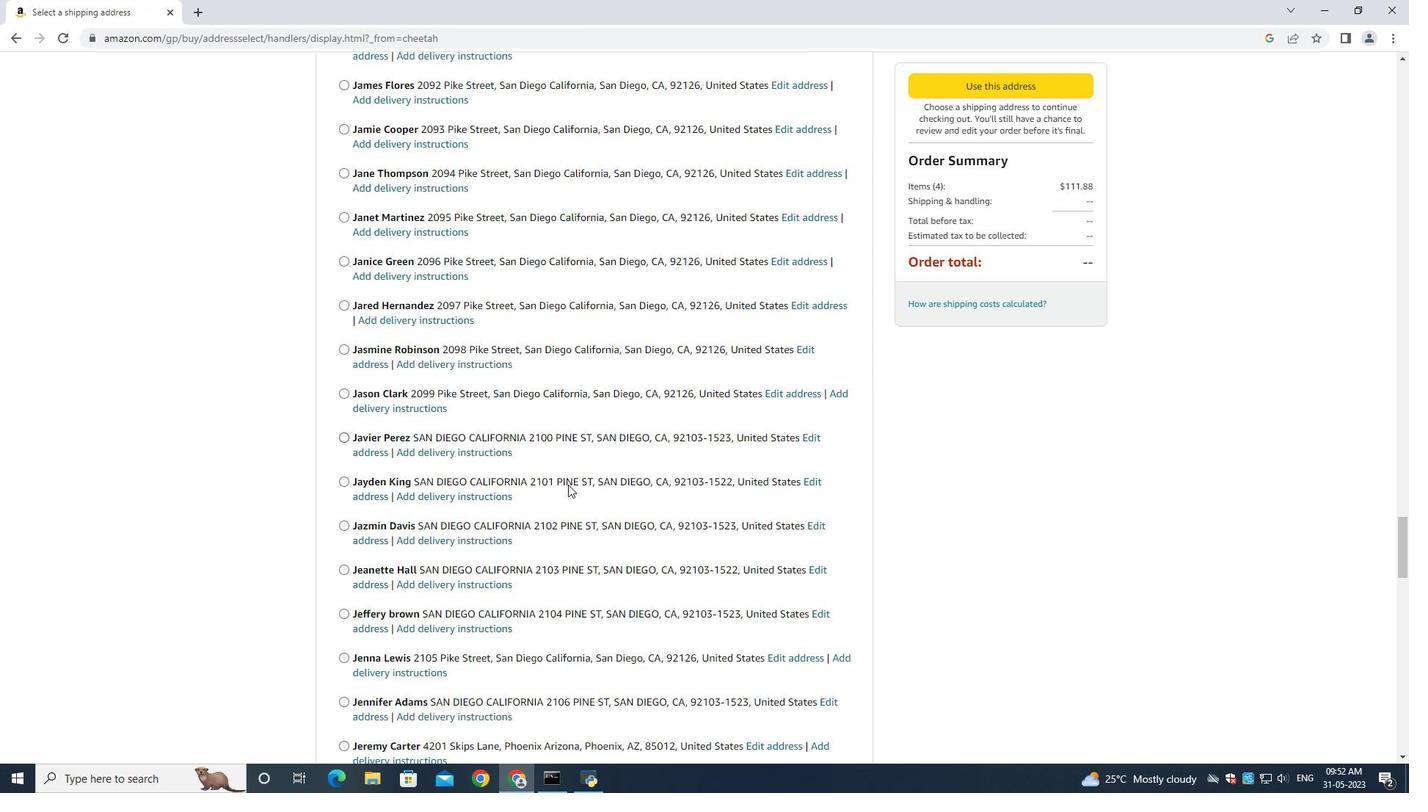 
Action: Mouse scrolled (568, 483) with delta (0, 0)
Screenshot: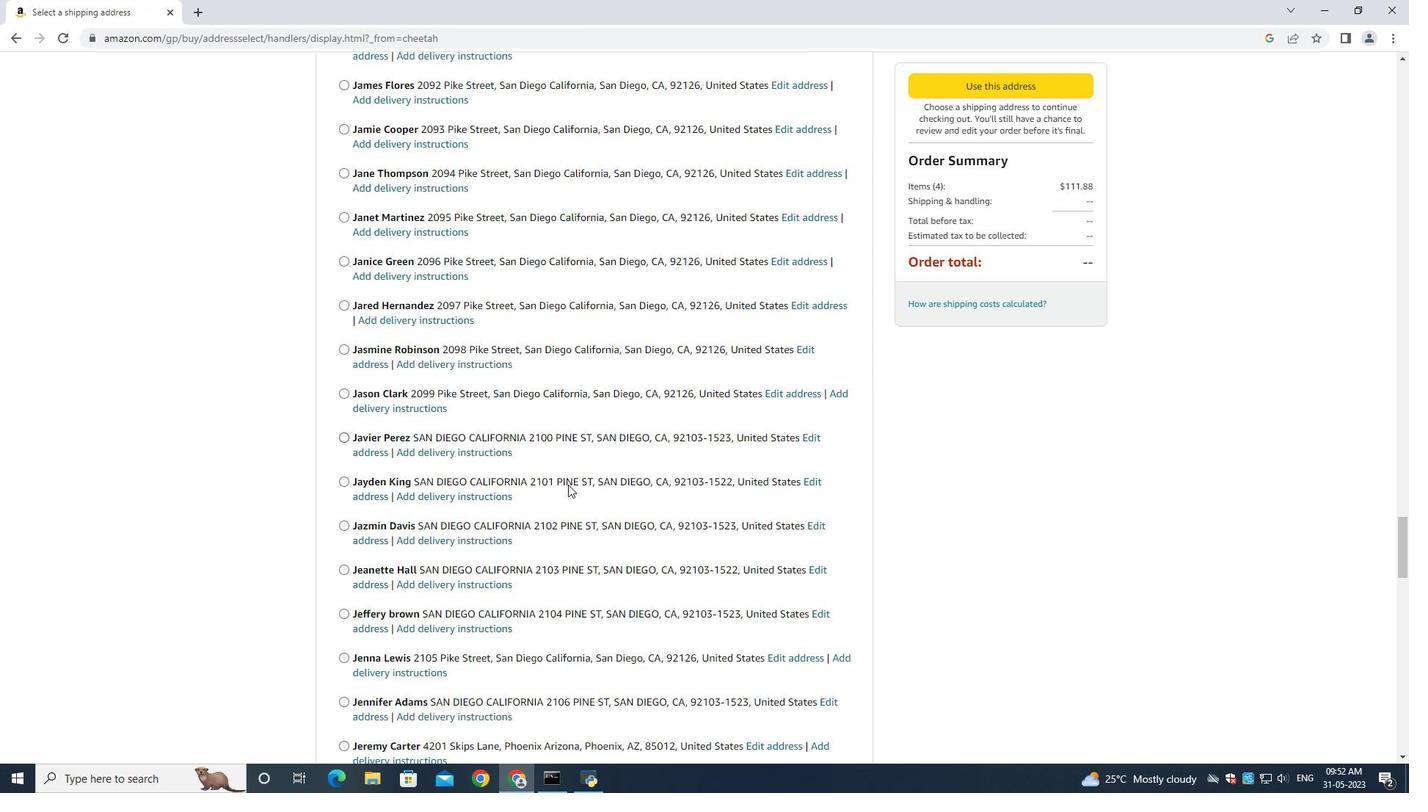 
Action: Mouse scrolled (568, 483) with delta (0, 0)
Screenshot: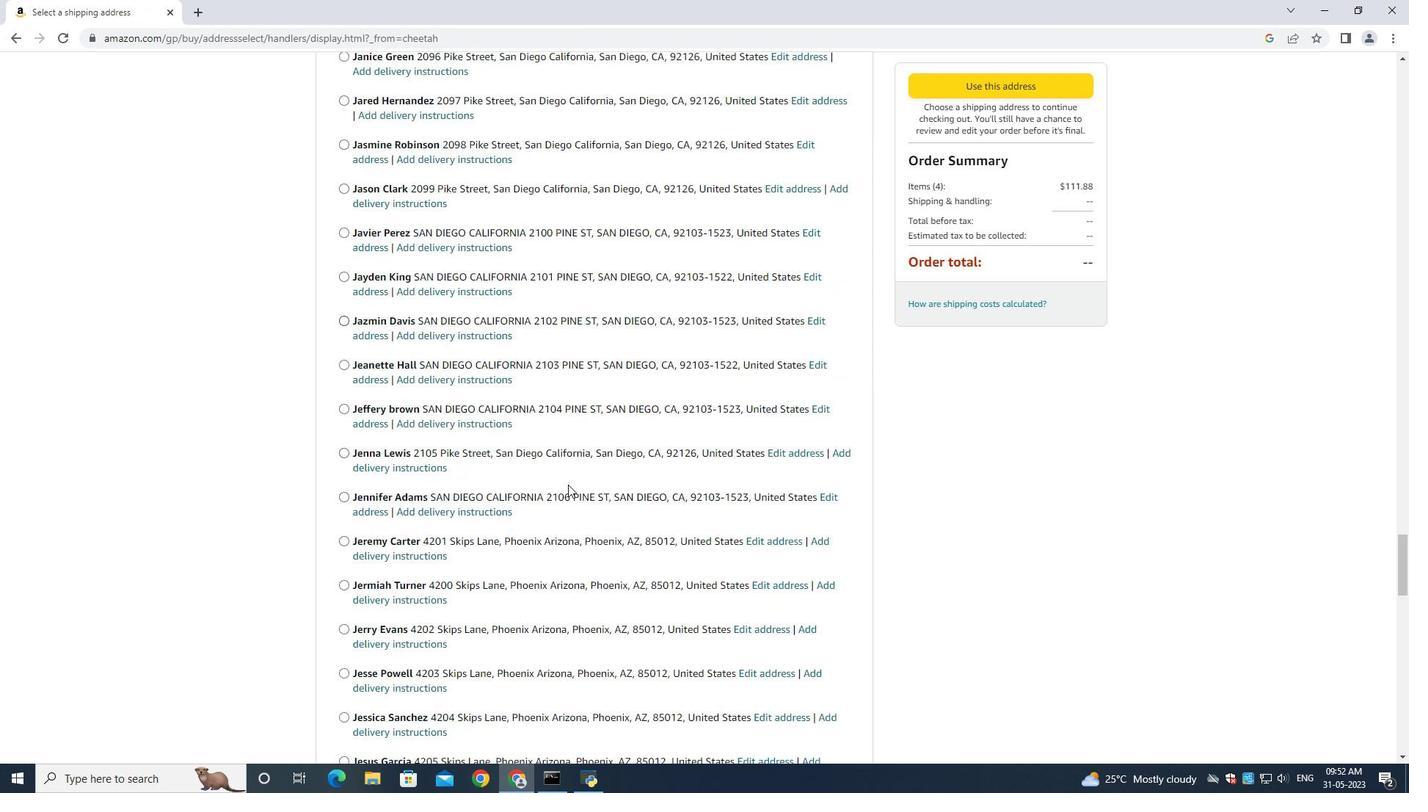 
Action: Mouse scrolled (568, 483) with delta (0, 0)
Screenshot: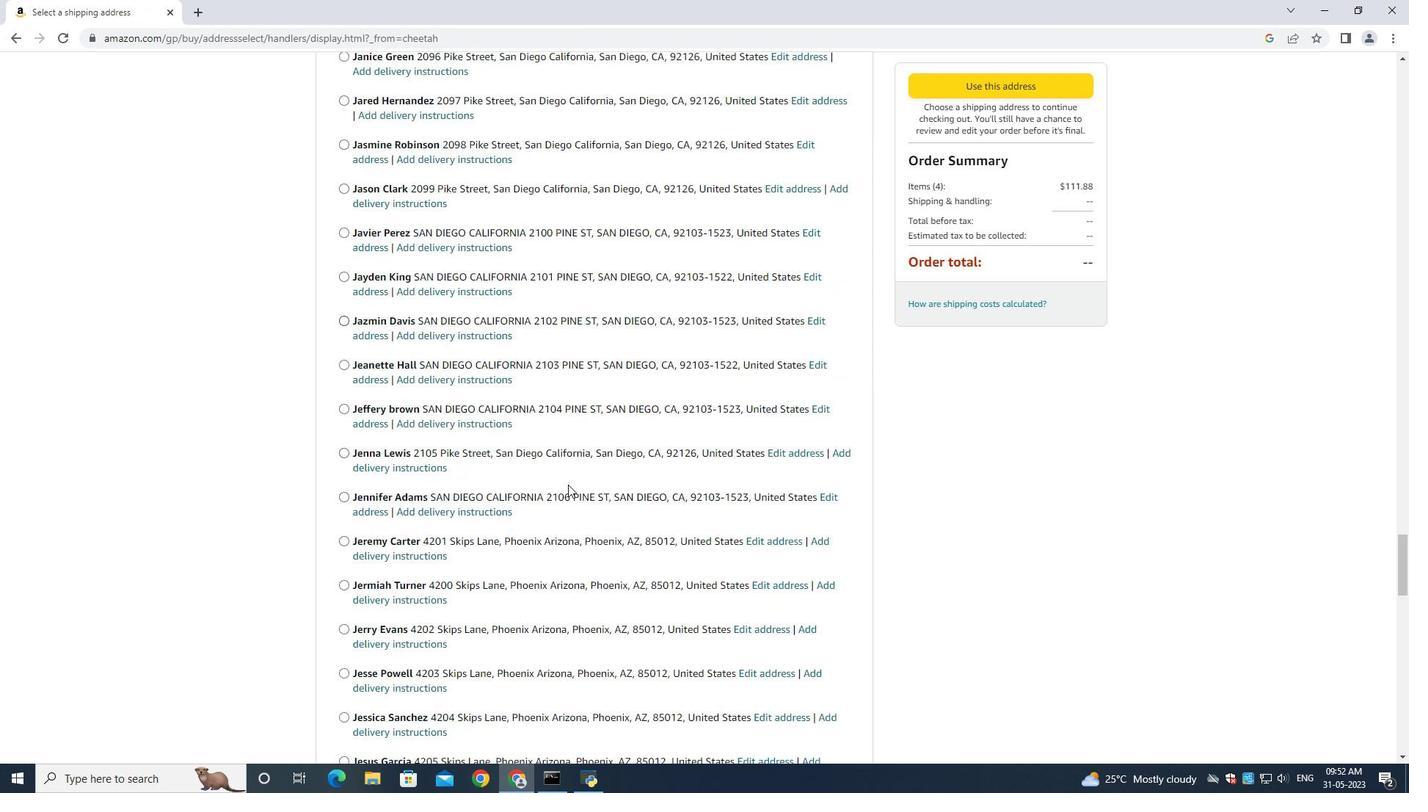 
Action: Mouse scrolled (568, 483) with delta (0, 0)
Screenshot: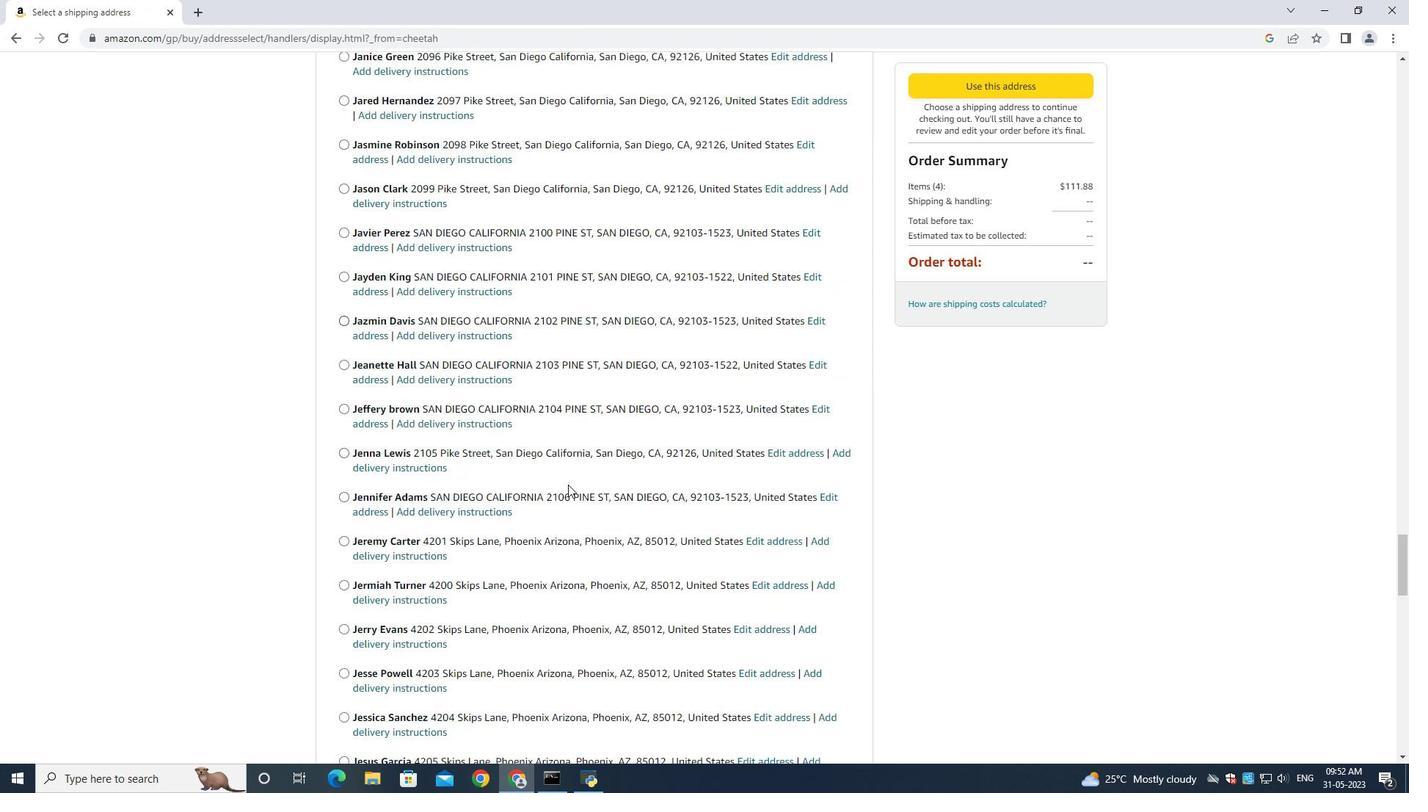 
Action: Mouse scrolled (568, 483) with delta (0, 0)
Screenshot: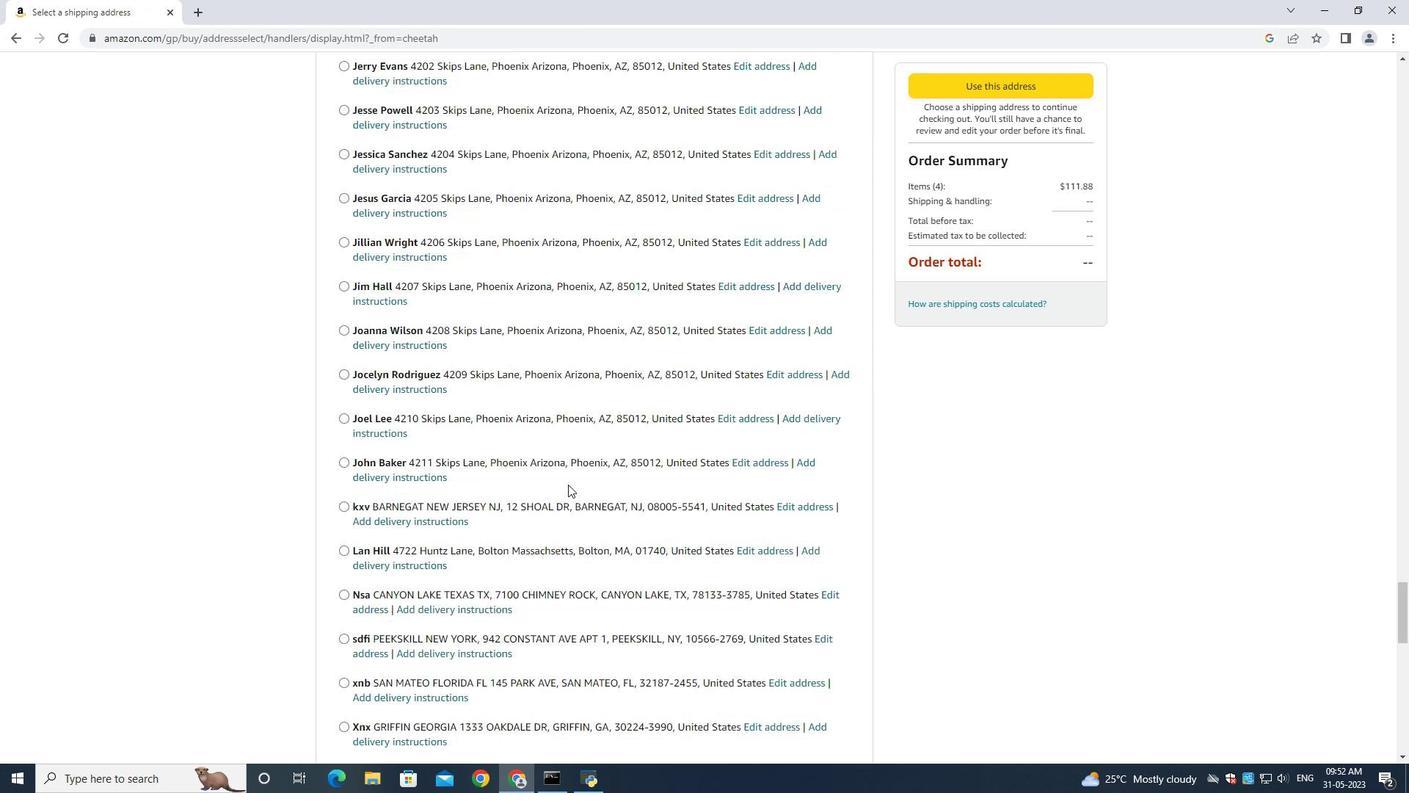 
Action: Mouse scrolled (568, 483) with delta (0, 0)
Screenshot: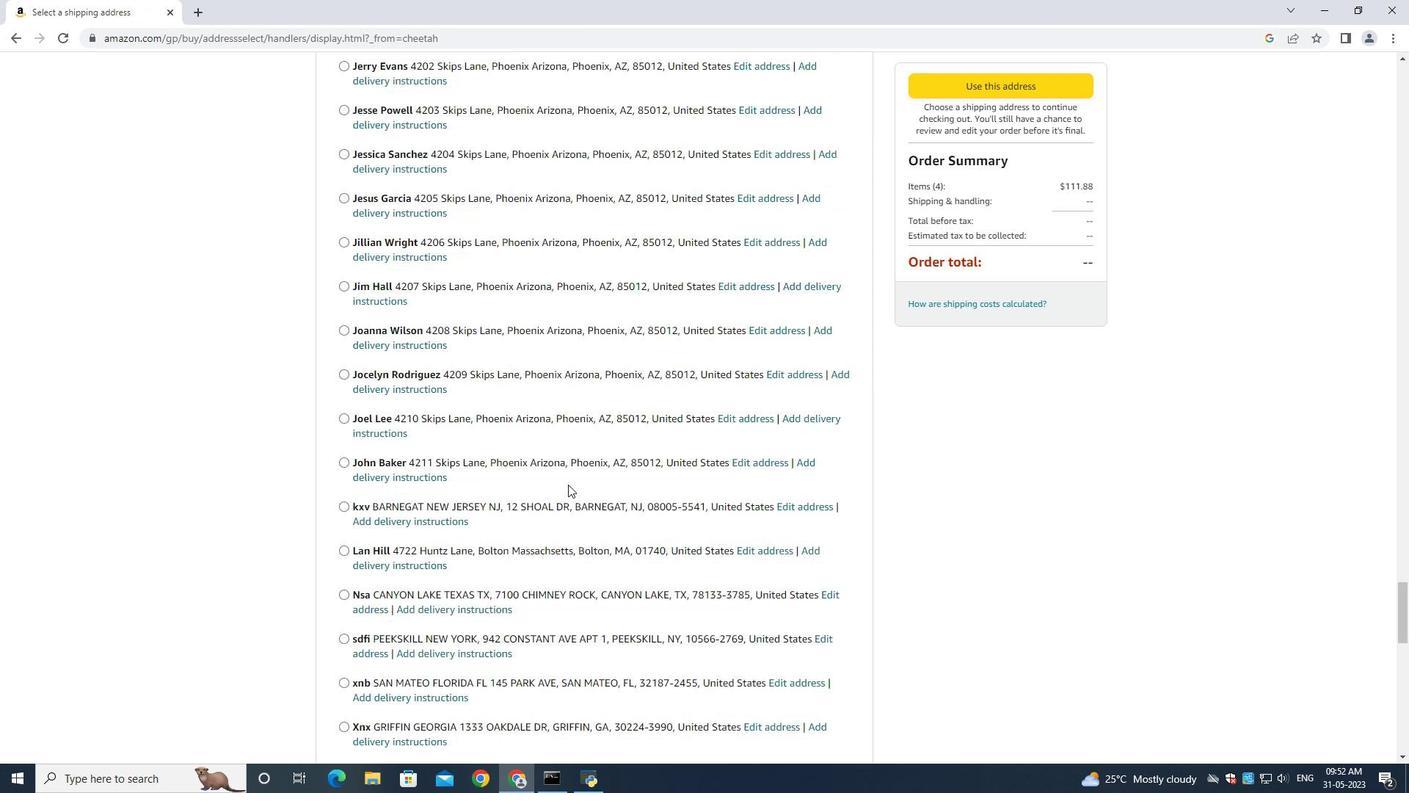 
Action: Mouse scrolled (568, 483) with delta (0, 0)
Screenshot: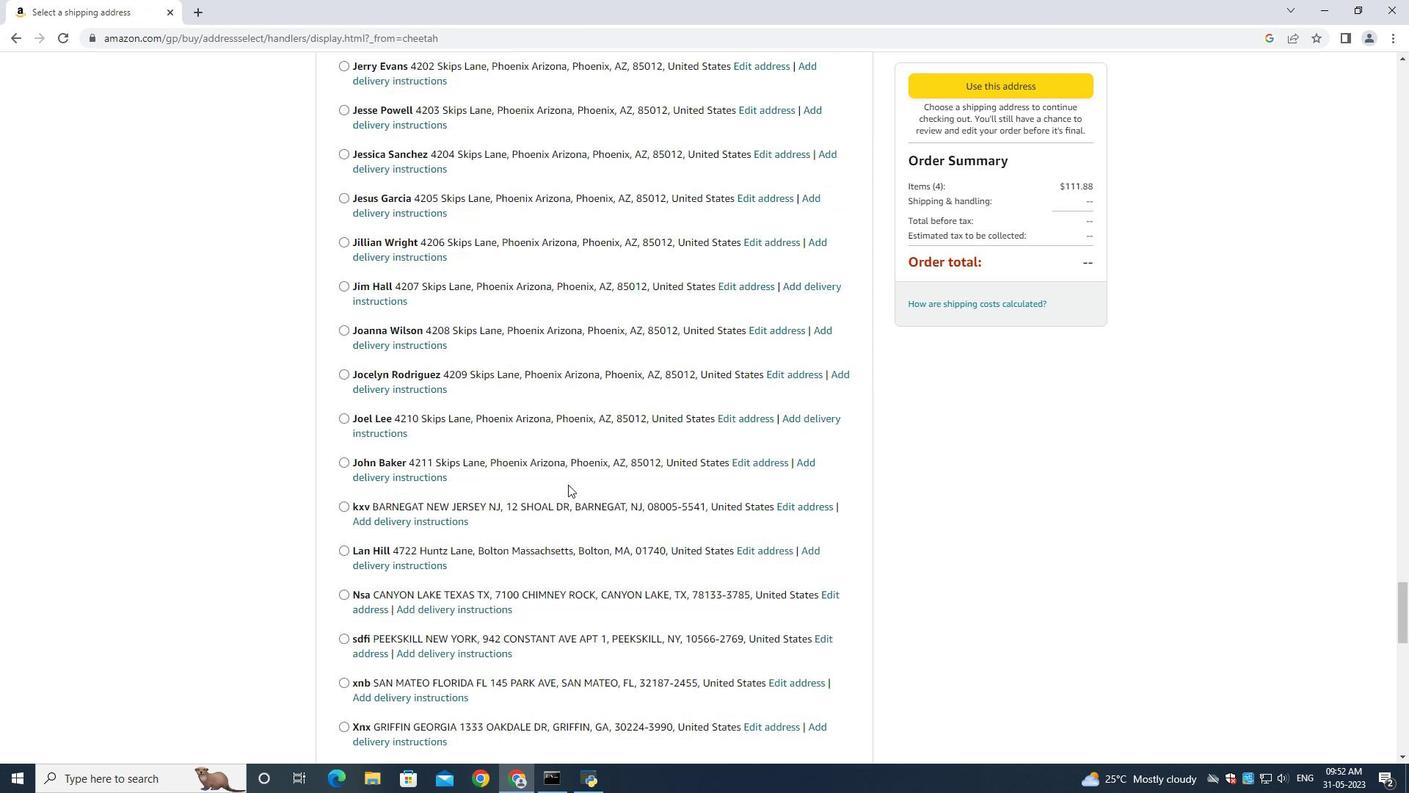 
Action: Mouse scrolled (568, 483) with delta (0, 0)
Screenshot: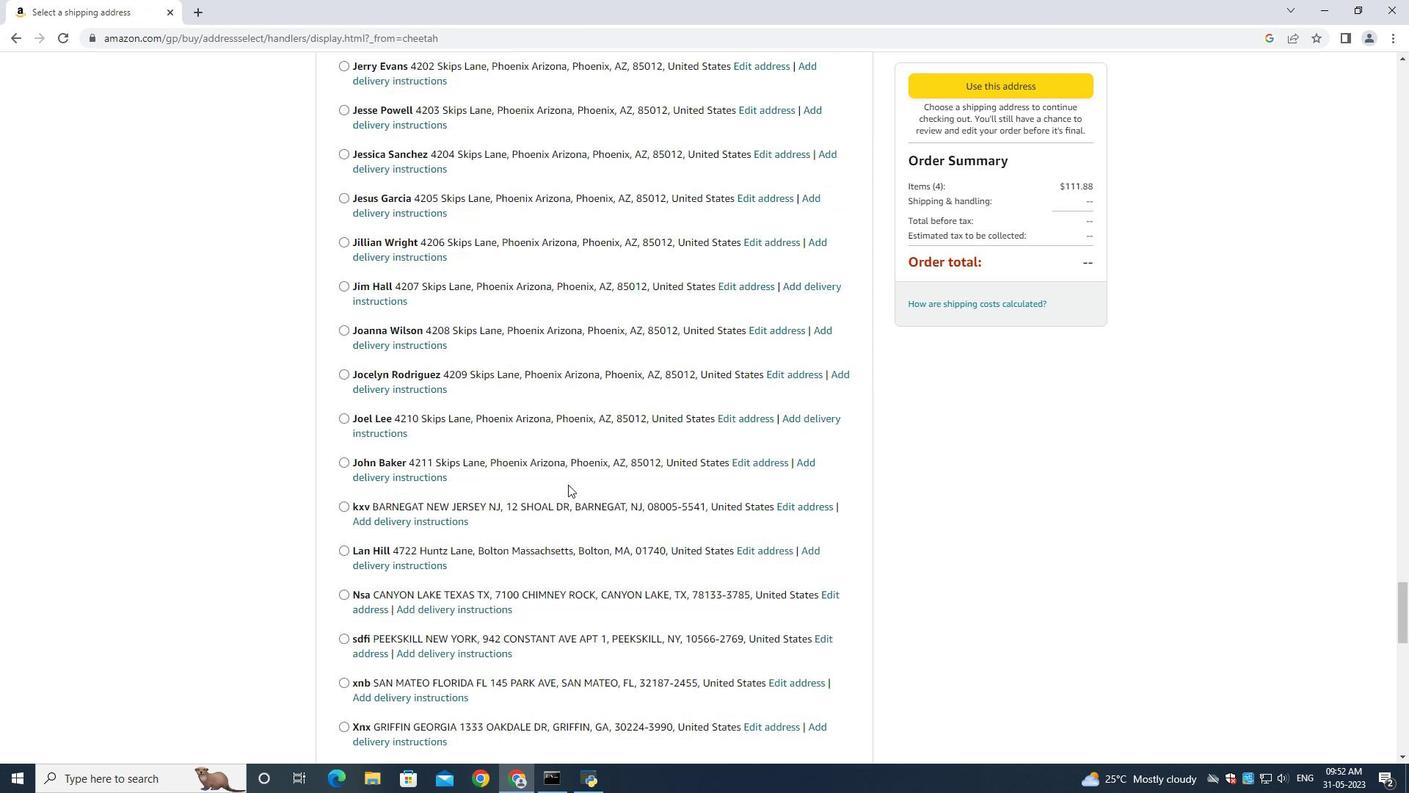 
Action: Mouse scrolled (568, 483) with delta (0, 0)
Screenshot: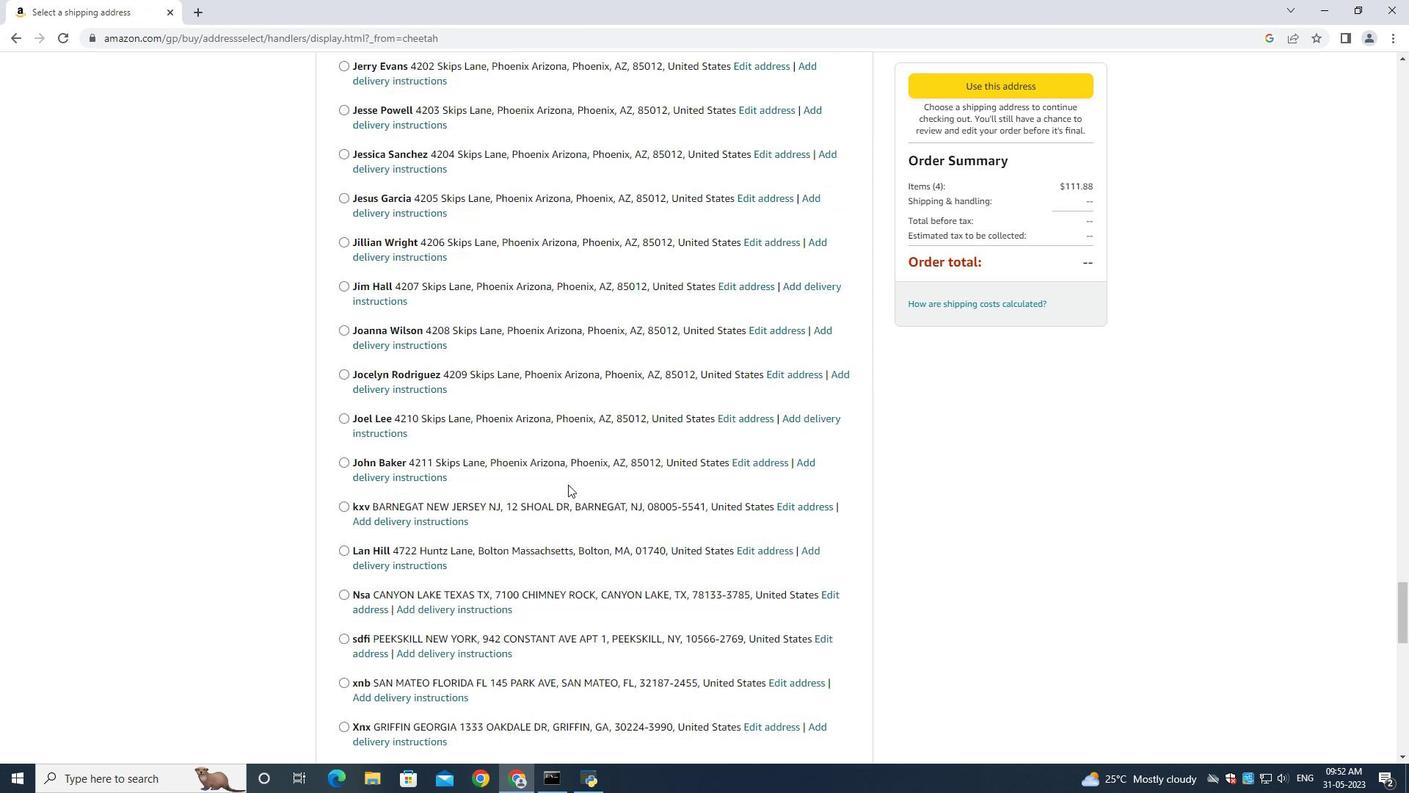 
Action: Mouse scrolled (568, 483) with delta (0, 0)
Screenshot: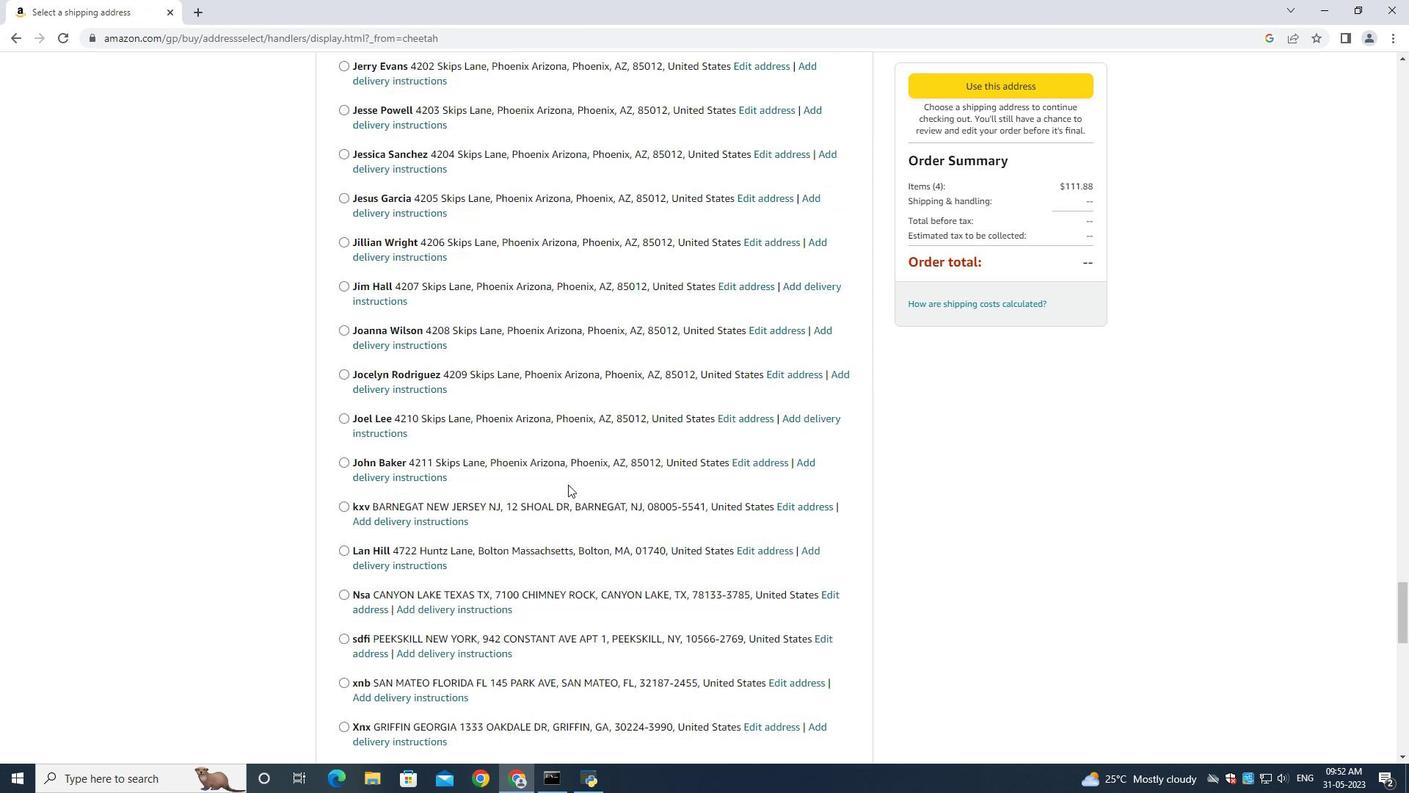 
Action: Mouse scrolled (568, 483) with delta (0, 0)
Screenshot: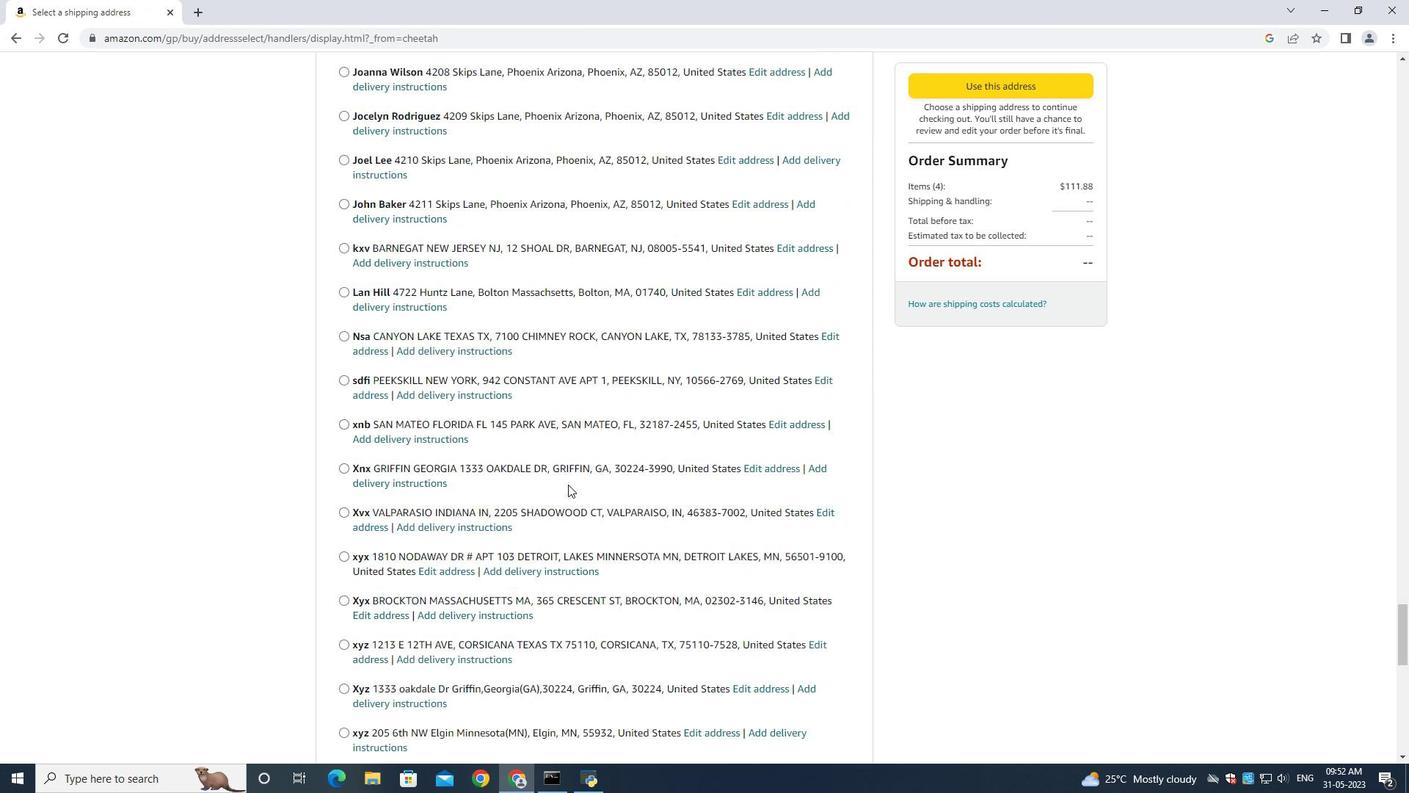 
Action: Mouse moved to (568, 484)
Screenshot: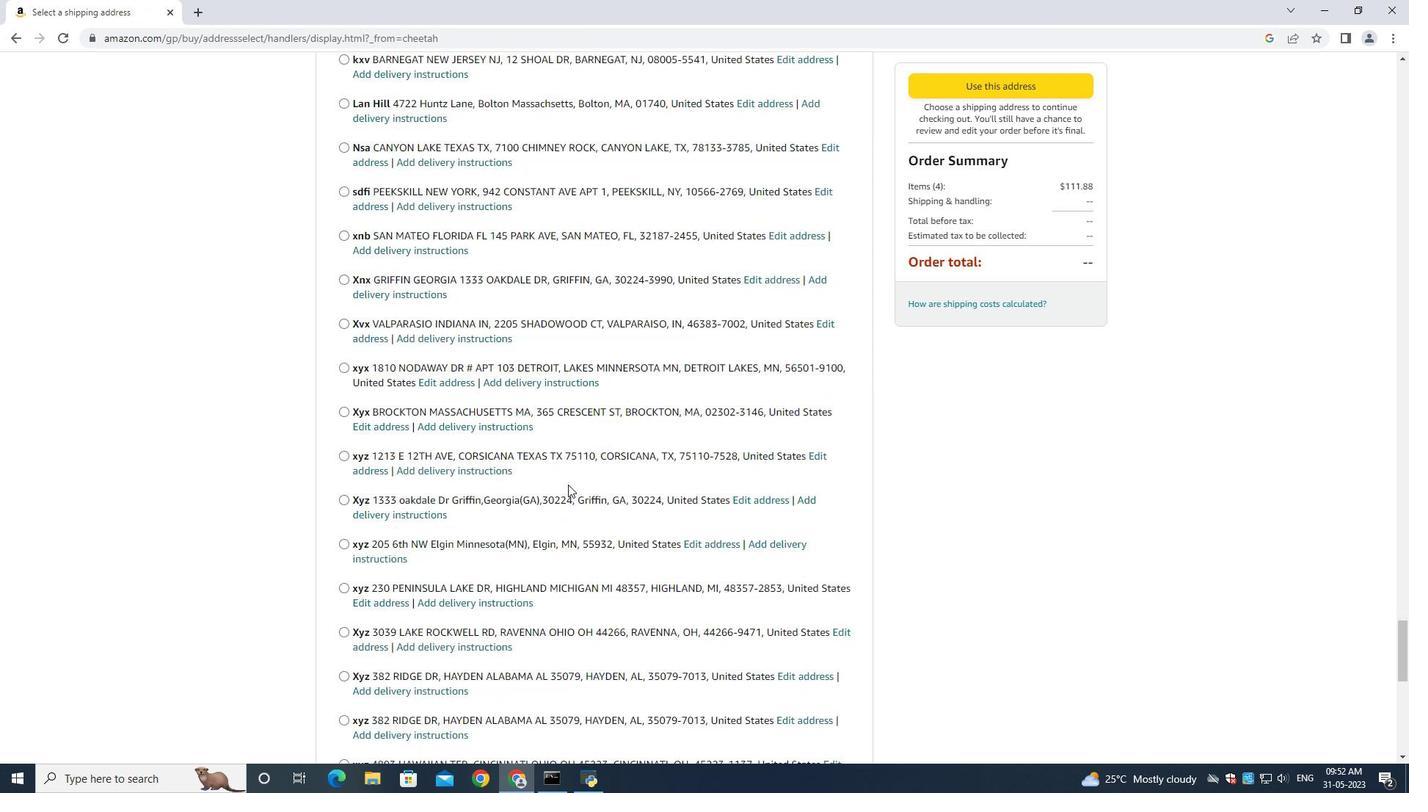 
Action: Mouse scrolled (568, 483) with delta (0, 0)
Screenshot: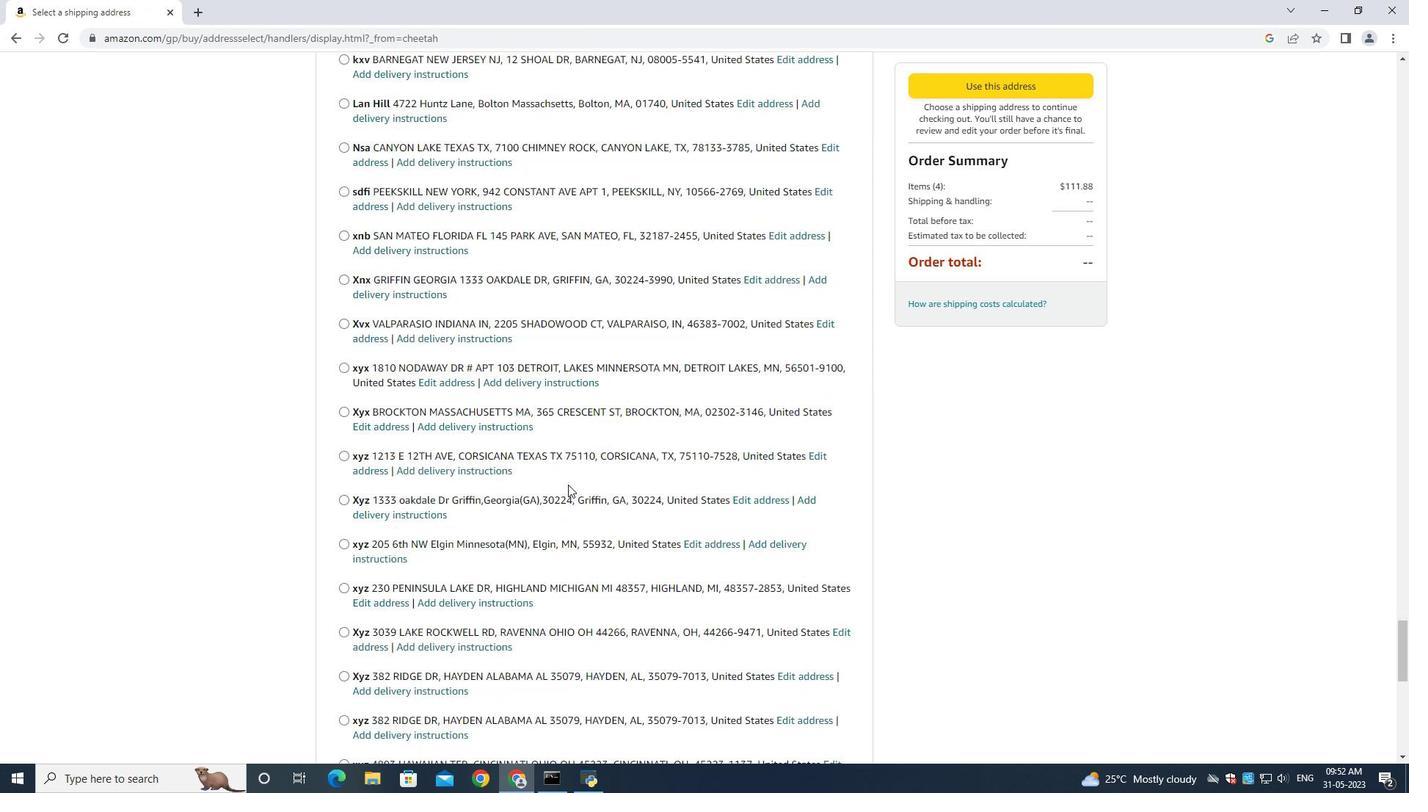 
Action: Mouse scrolled (568, 483) with delta (0, 0)
Screenshot: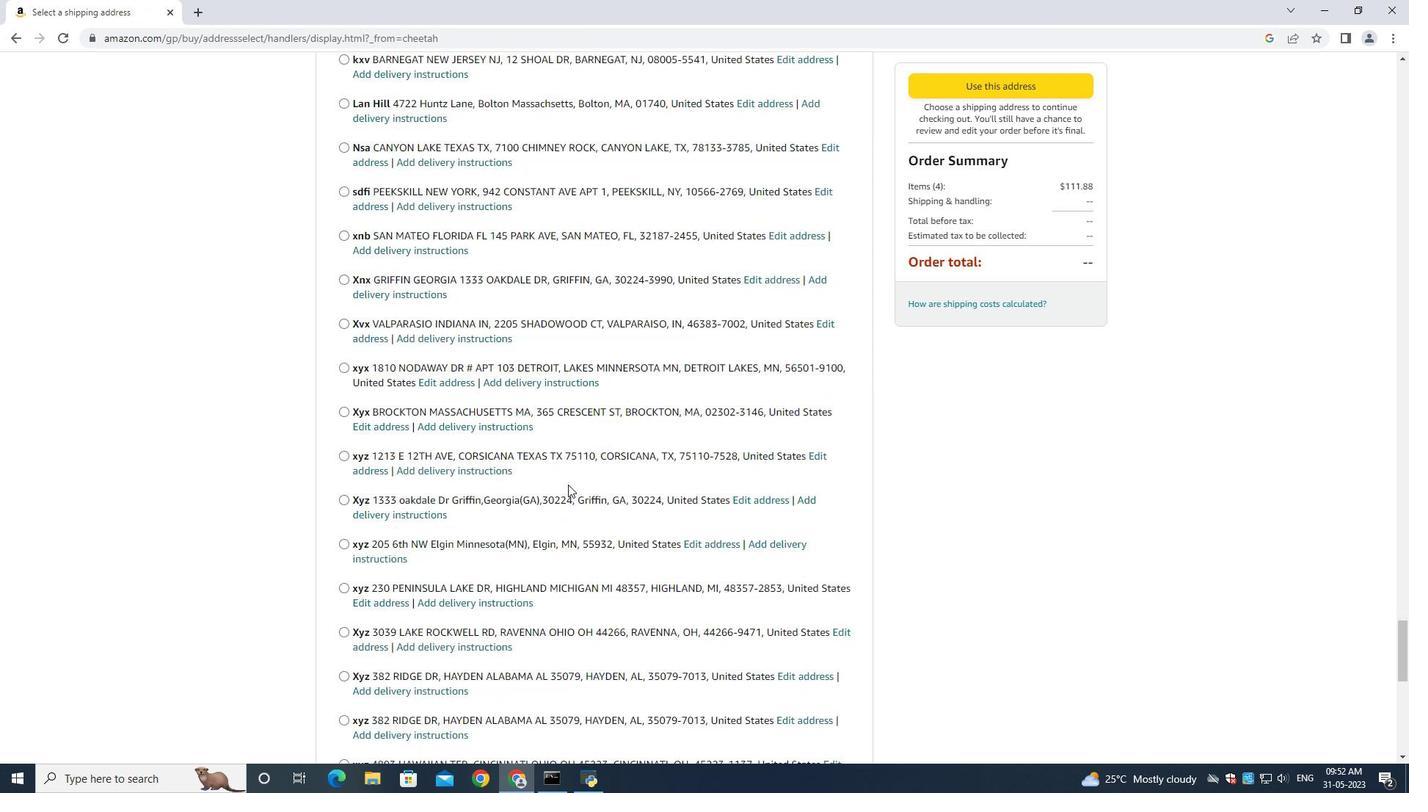 
Action: Mouse moved to (568, 485)
Screenshot: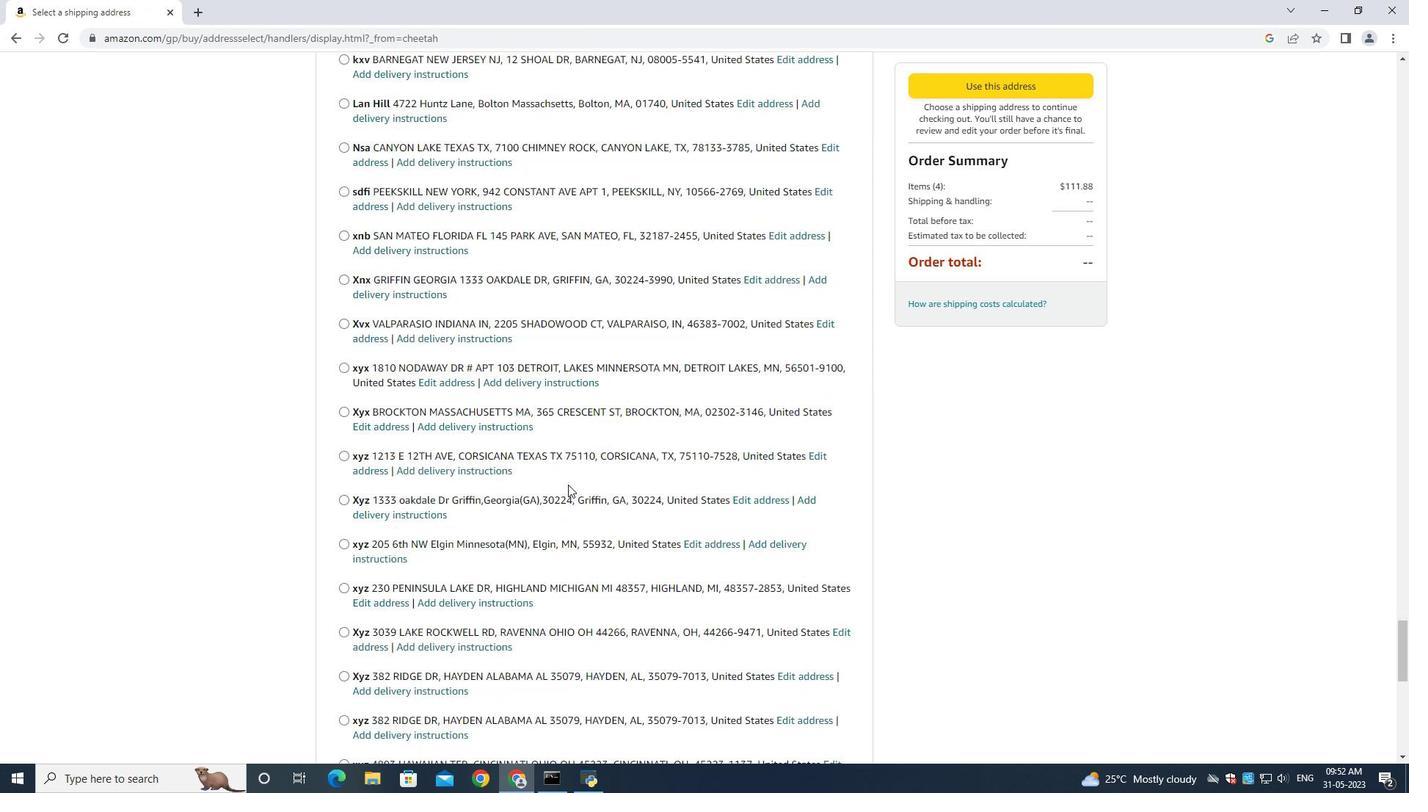 
Action: Mouse scrolled (568, 484) with delta (0, 0)
Screenshot: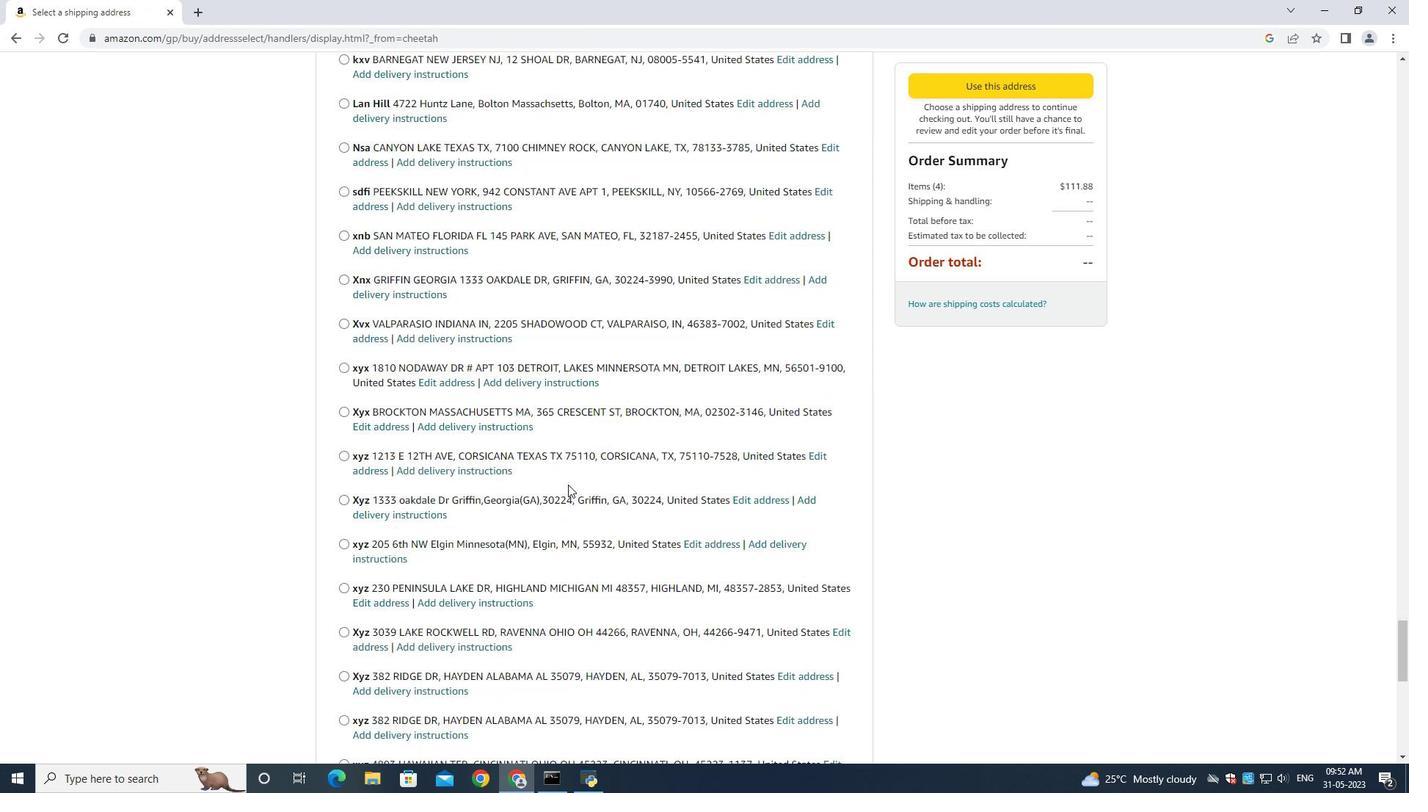 
Action: Mouse scrolled (568, 484) with delta (0, 0)
Screenshot: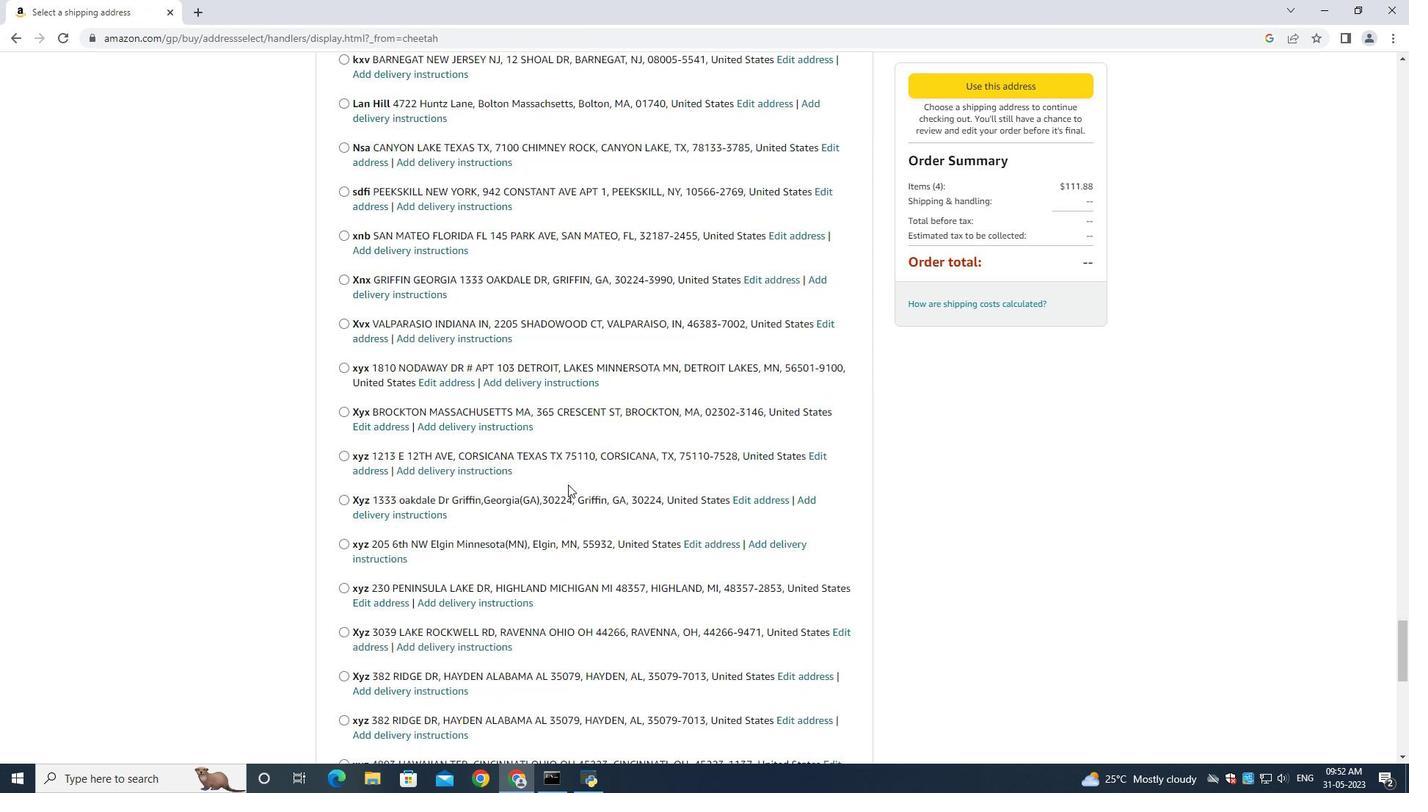 
Action: Mouse moved to (568, 485)
Screenshot: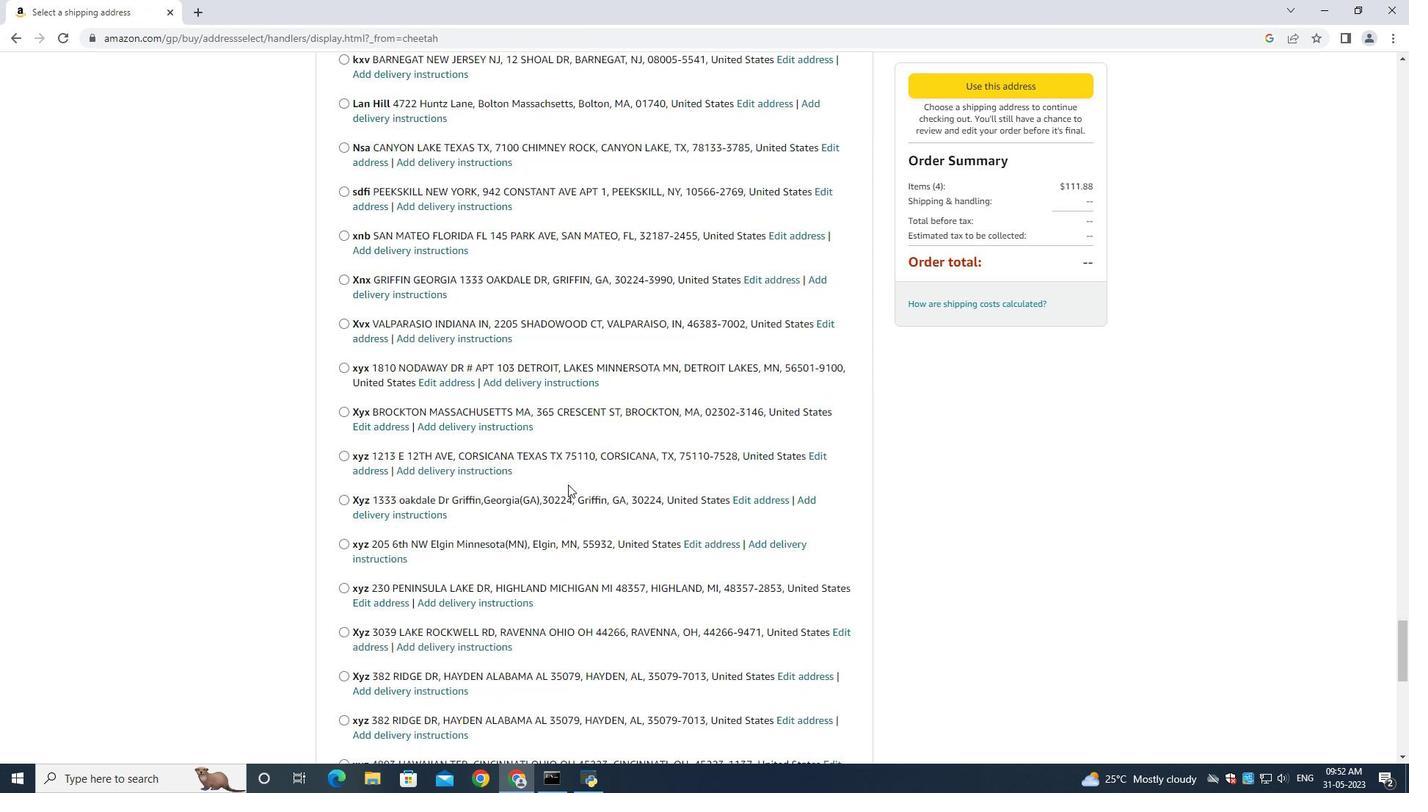 
Action: Mouse scrolled (568, 484) with delta (0, 0)
Screenshot: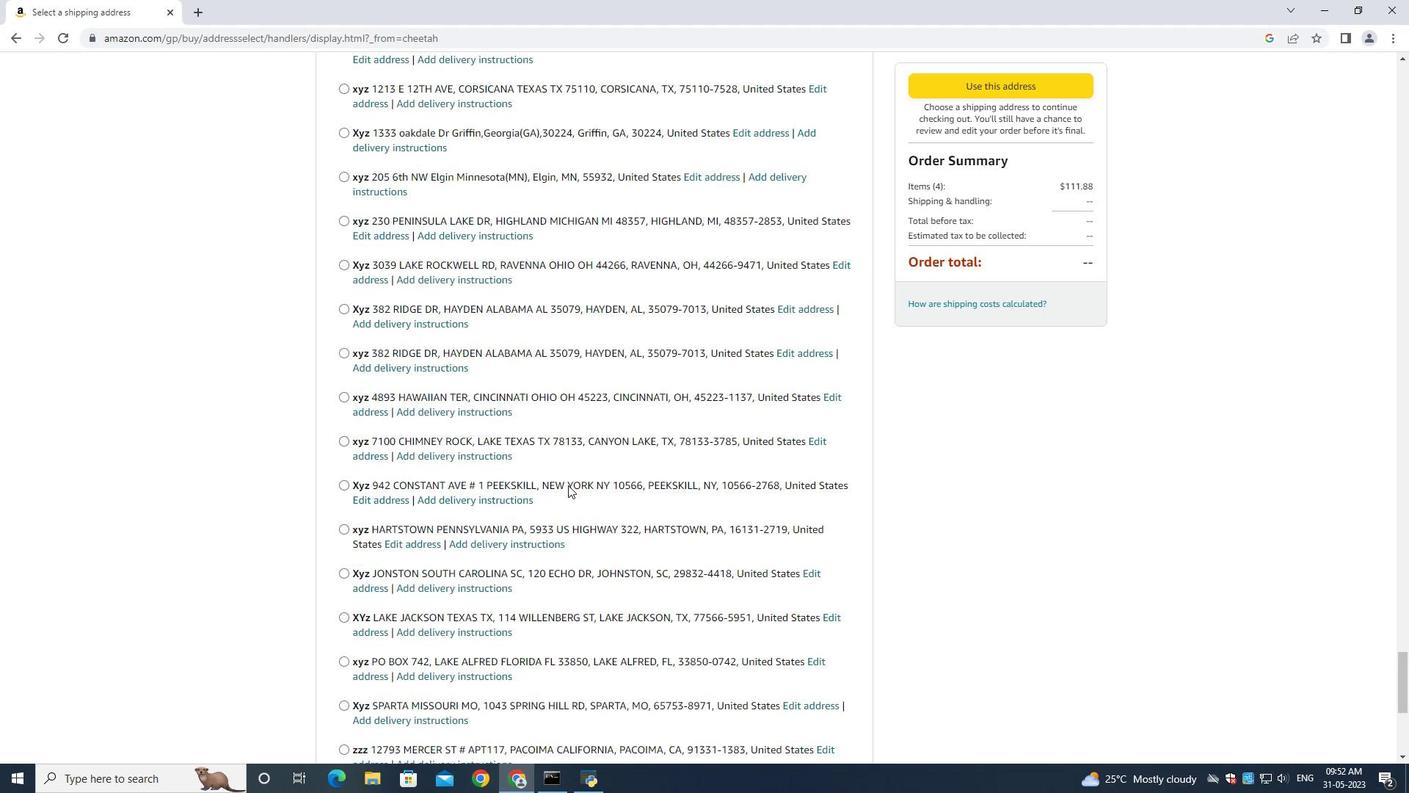 
Action: Mouse scrolled (568, 484) with delta (0, 0)
Screenshot: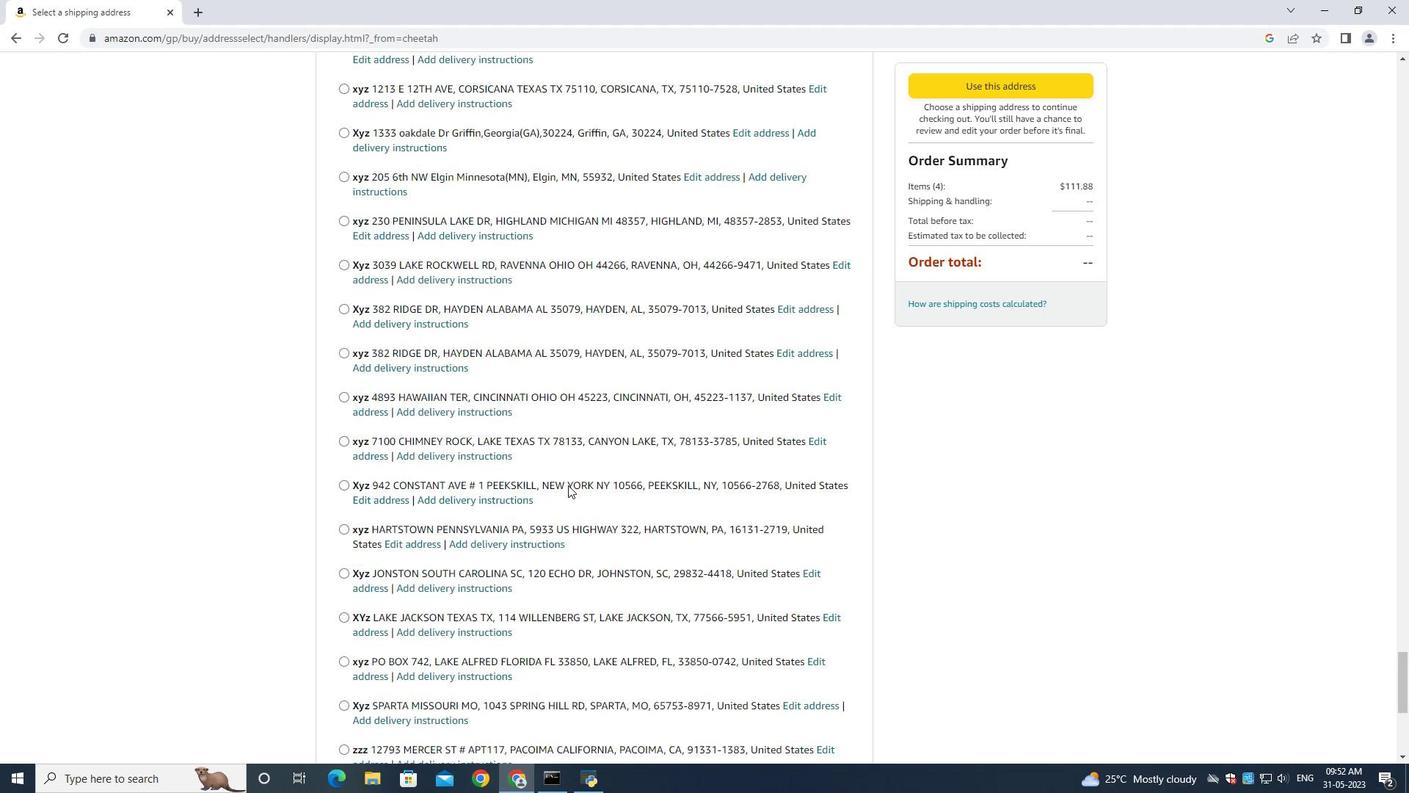 
Action: Mouse scrolled (568, 484) with delta (0, 0)
Screenshot: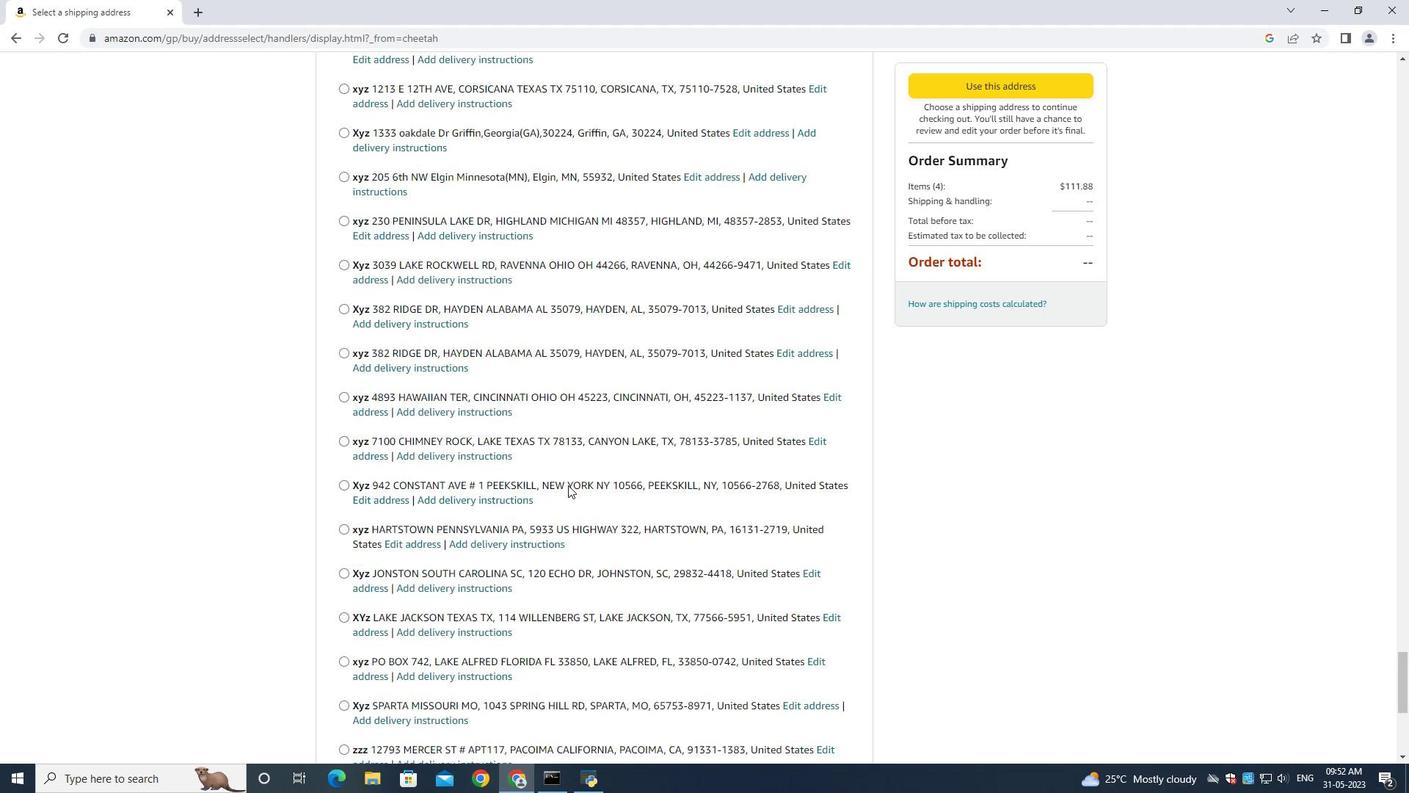 
Action: Mouse scrolled (568, 484) with delta (0, 0)
Screenshot: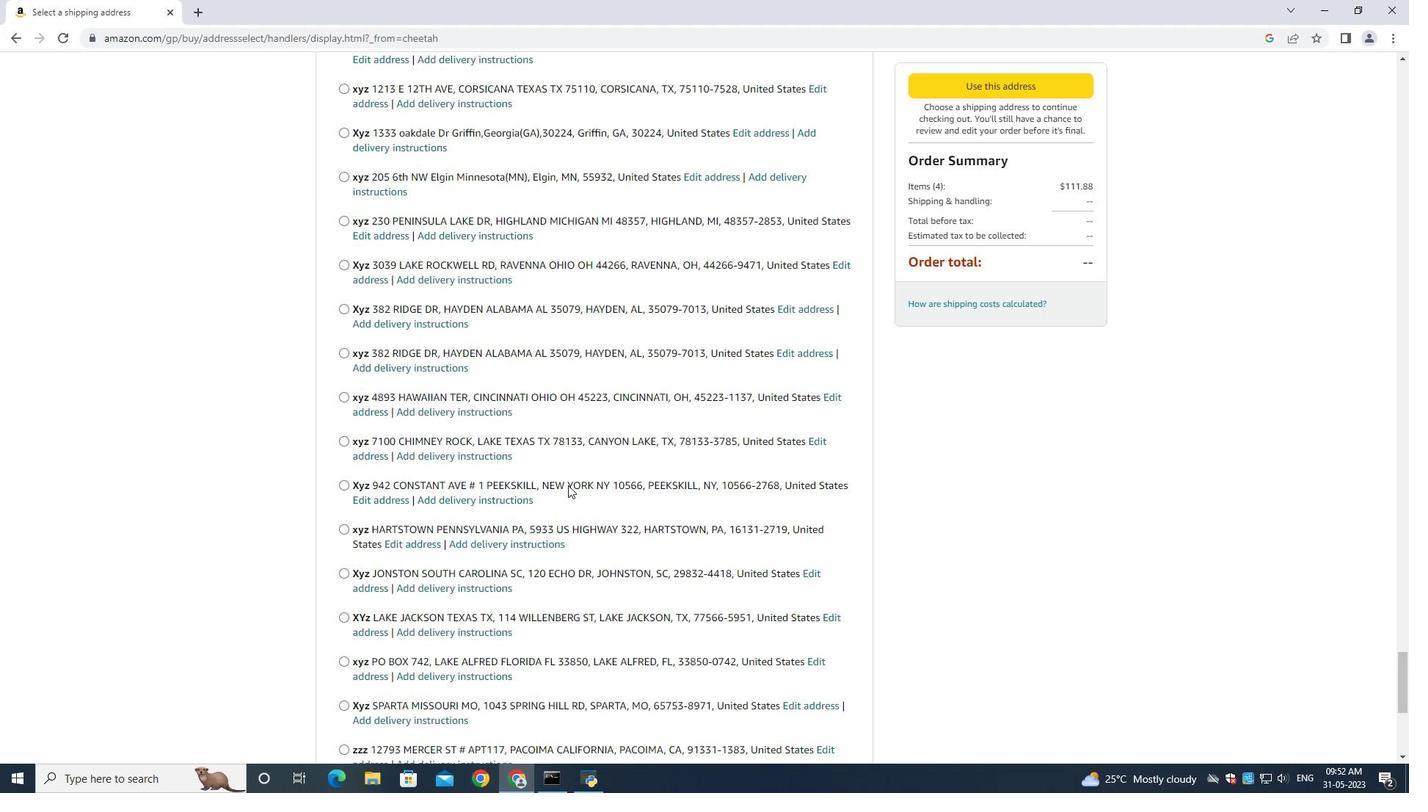 
Action: Mouse scrolled (568, 484) with delta (0, 0)
Screenshot: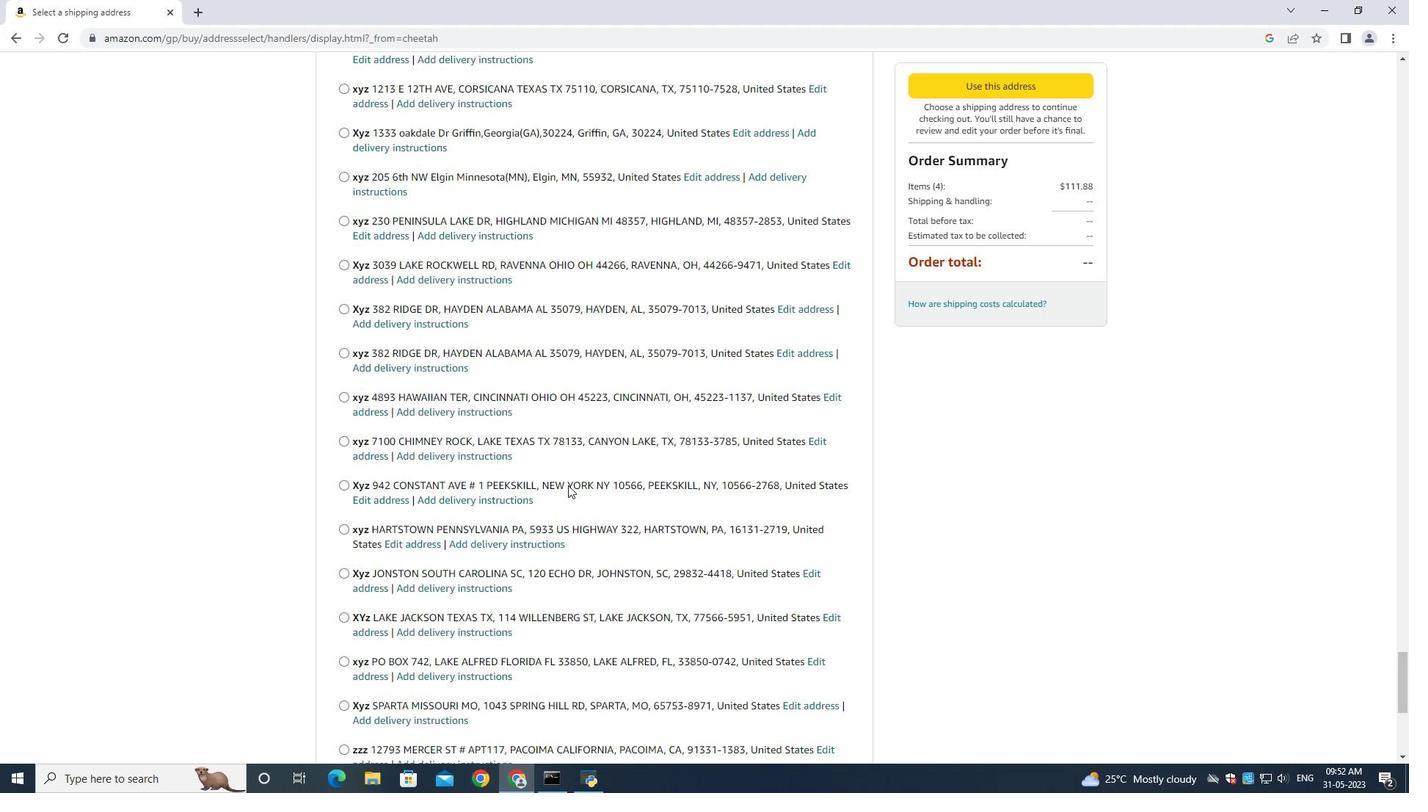 
Action: Mouse scrolled (568, 484) with delta (0, 0)
Screenshot: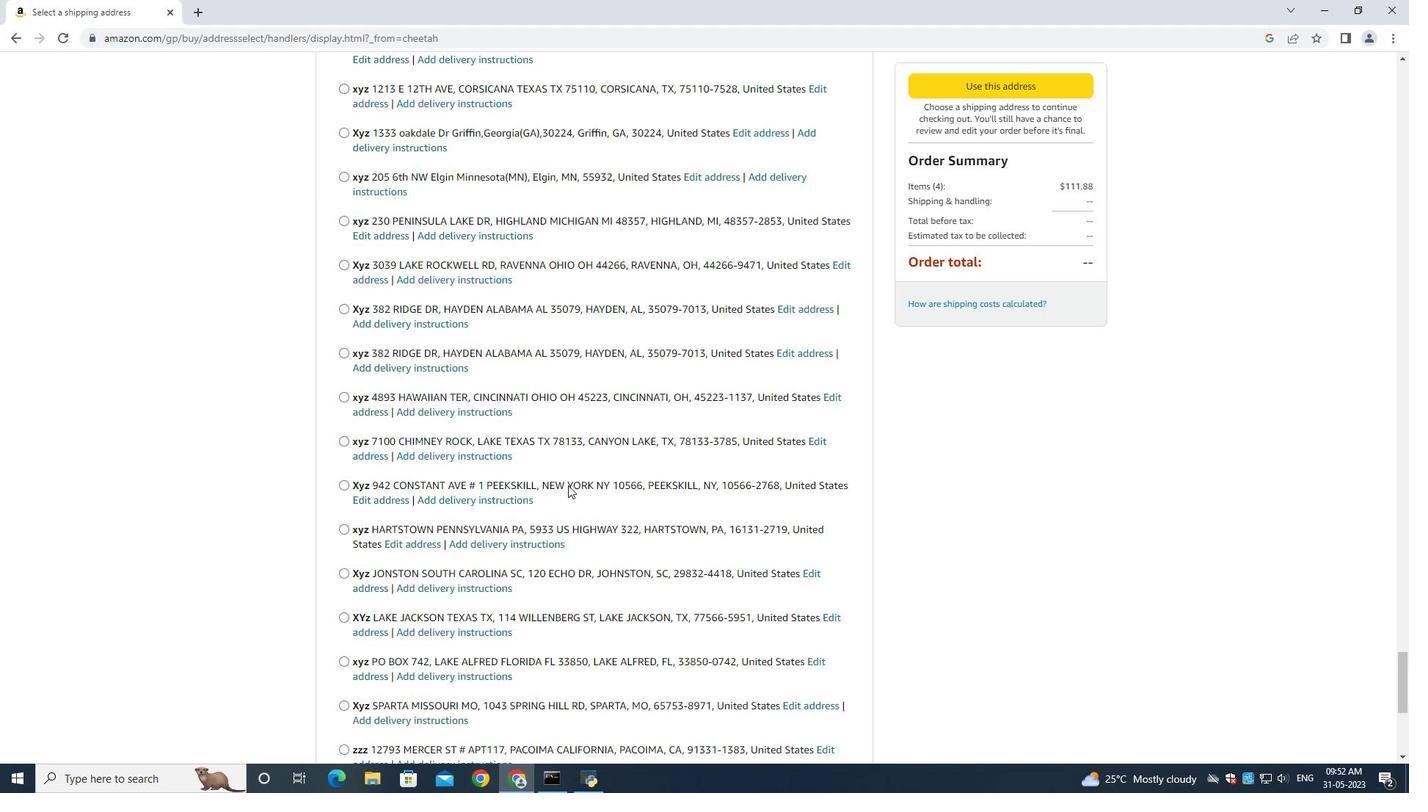 
Action: Mouse scrolled (568, 484) with delta (0, 0)
Screenshot: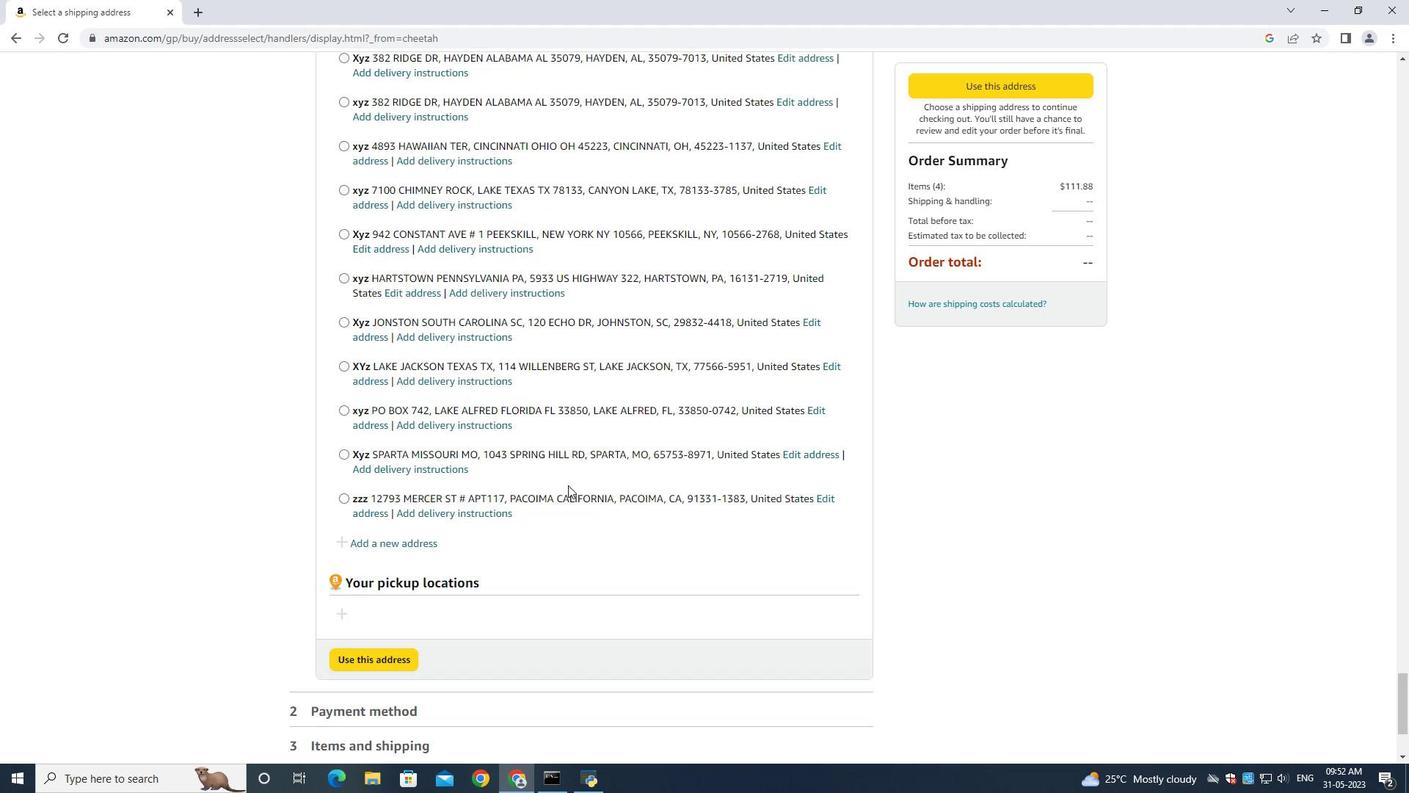 
Action: Mouse scrolled (568, 484) with delta (0, 0)
Screenshot: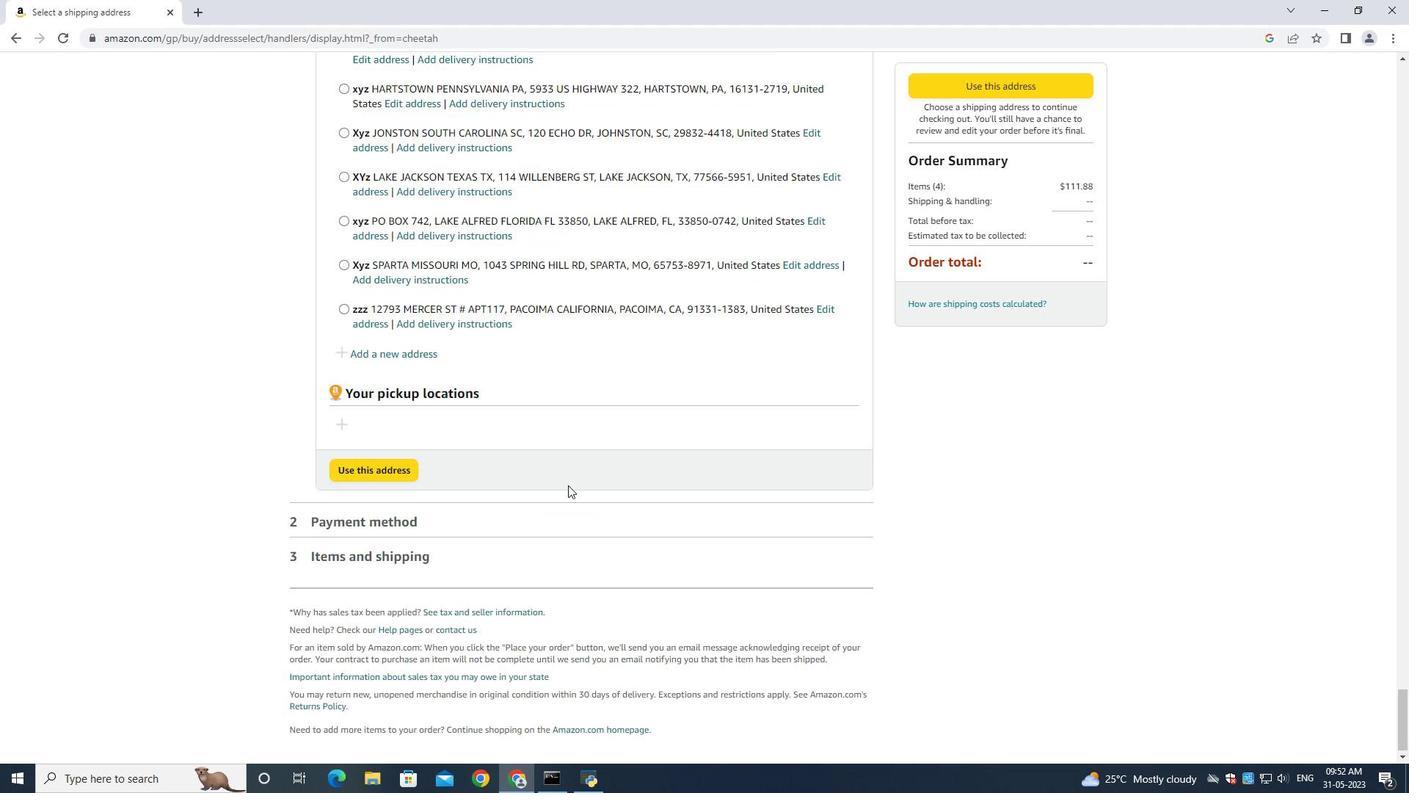 
Action: Mouse scrolled (568, 484) with delta (0, 0)
Screenshot: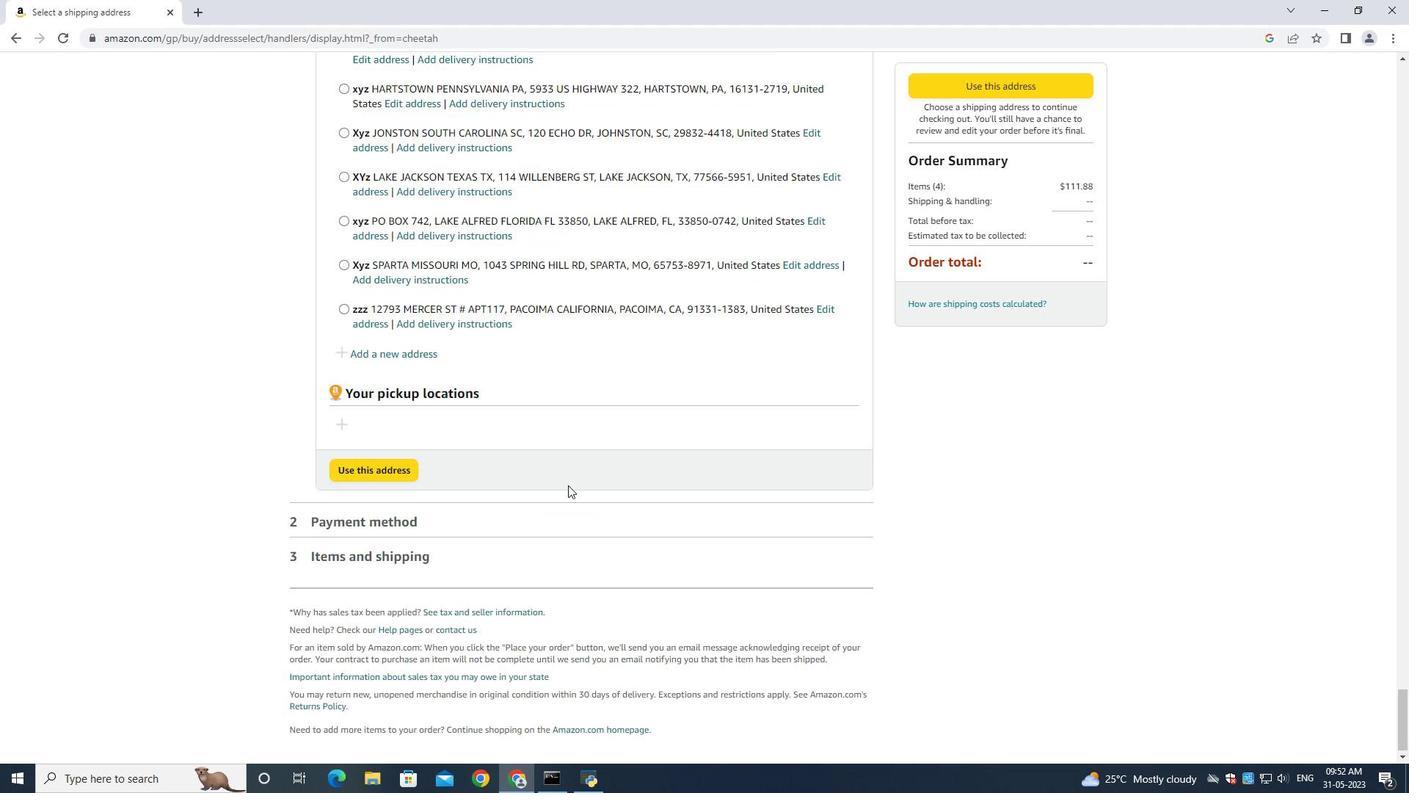 
Action: Mouse scrolled (568, 484) with delta (0, 0)
Screenshot: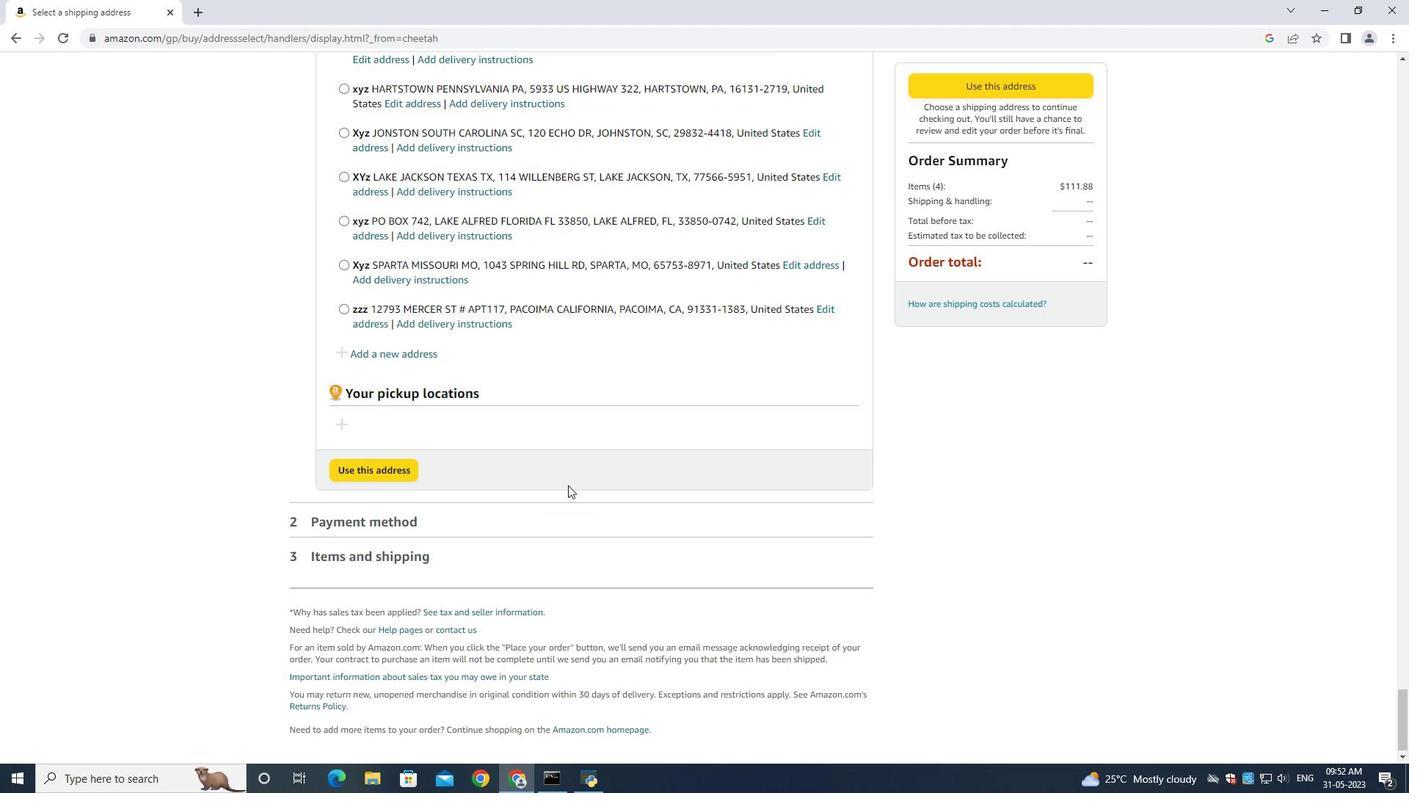 
Action: Mouse scrolled (568, 484) with delta (0, 0)
Screenshot: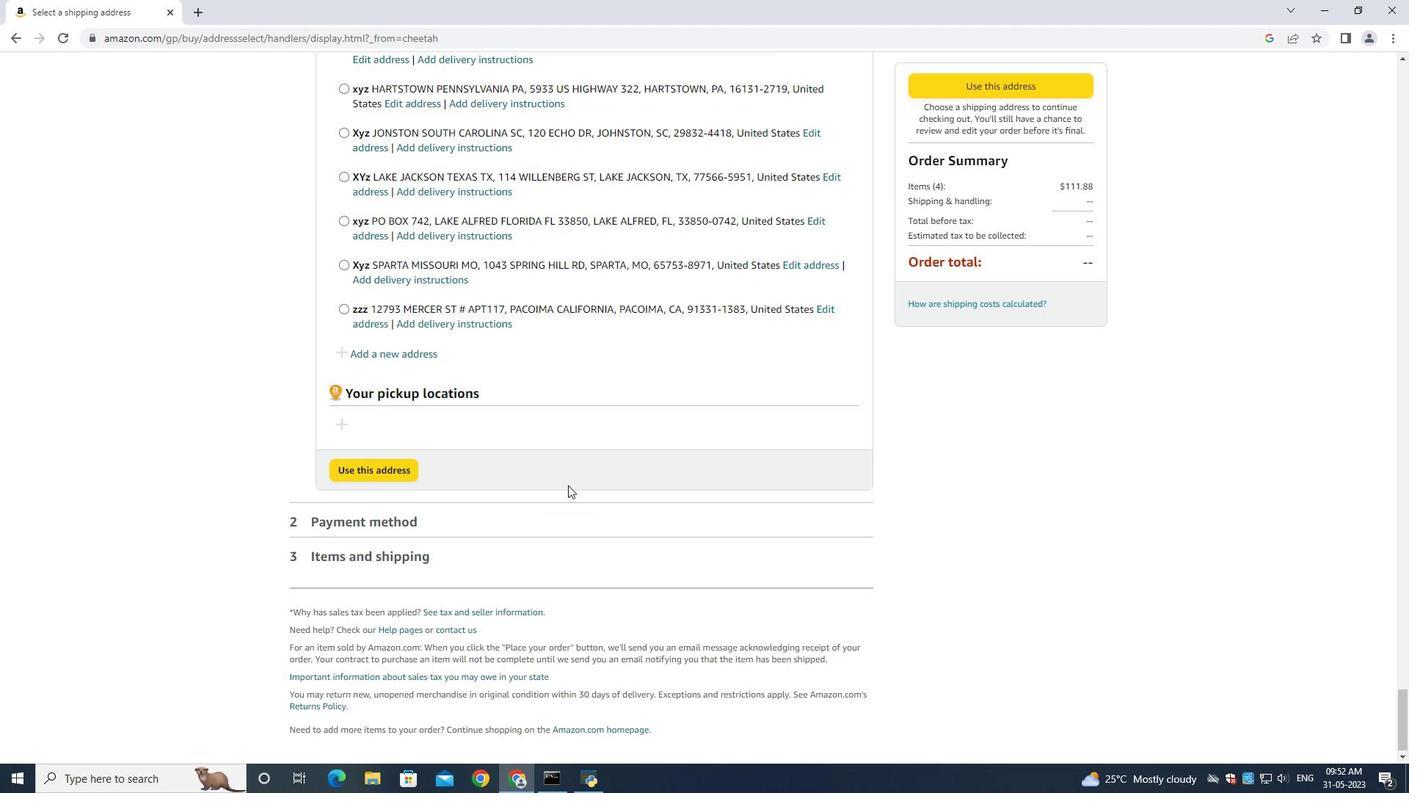 
Action: Mouse scrolled (568, 484) with delta (0, 0)
Screenshot: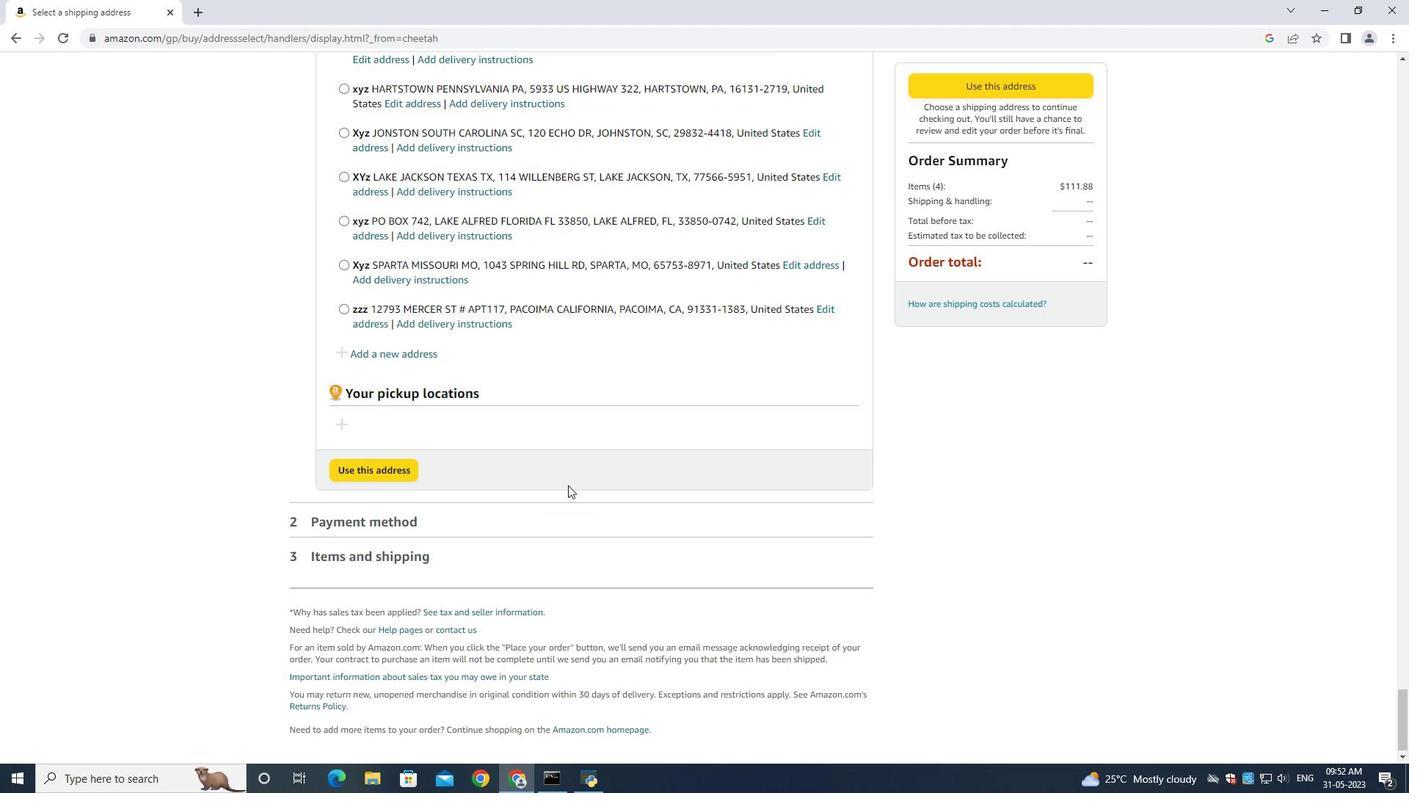 
Action: Mouse scrolled (568, 484) with delta (0, 0)
Screenshot: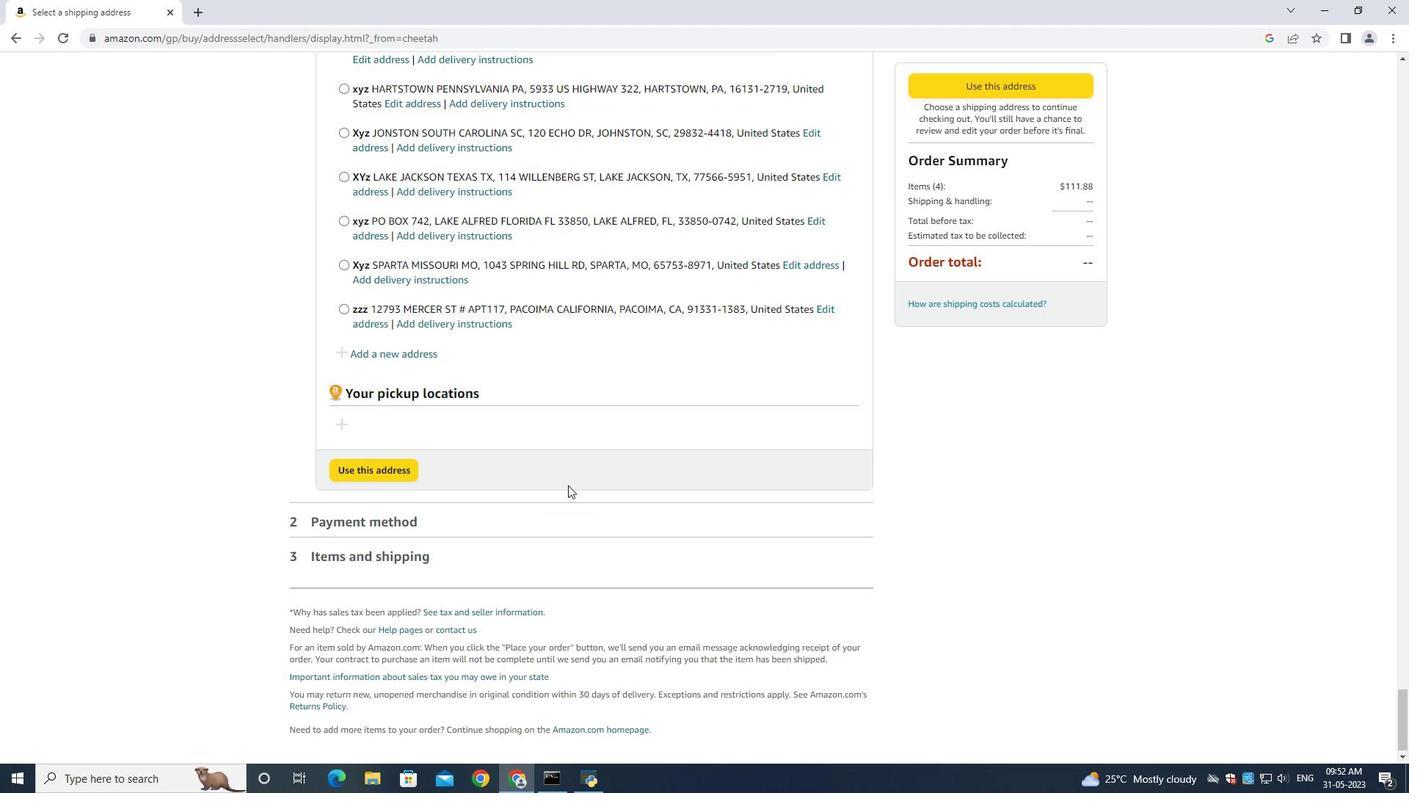 
Action: Mouse moved to (359, 348)
Screenshot: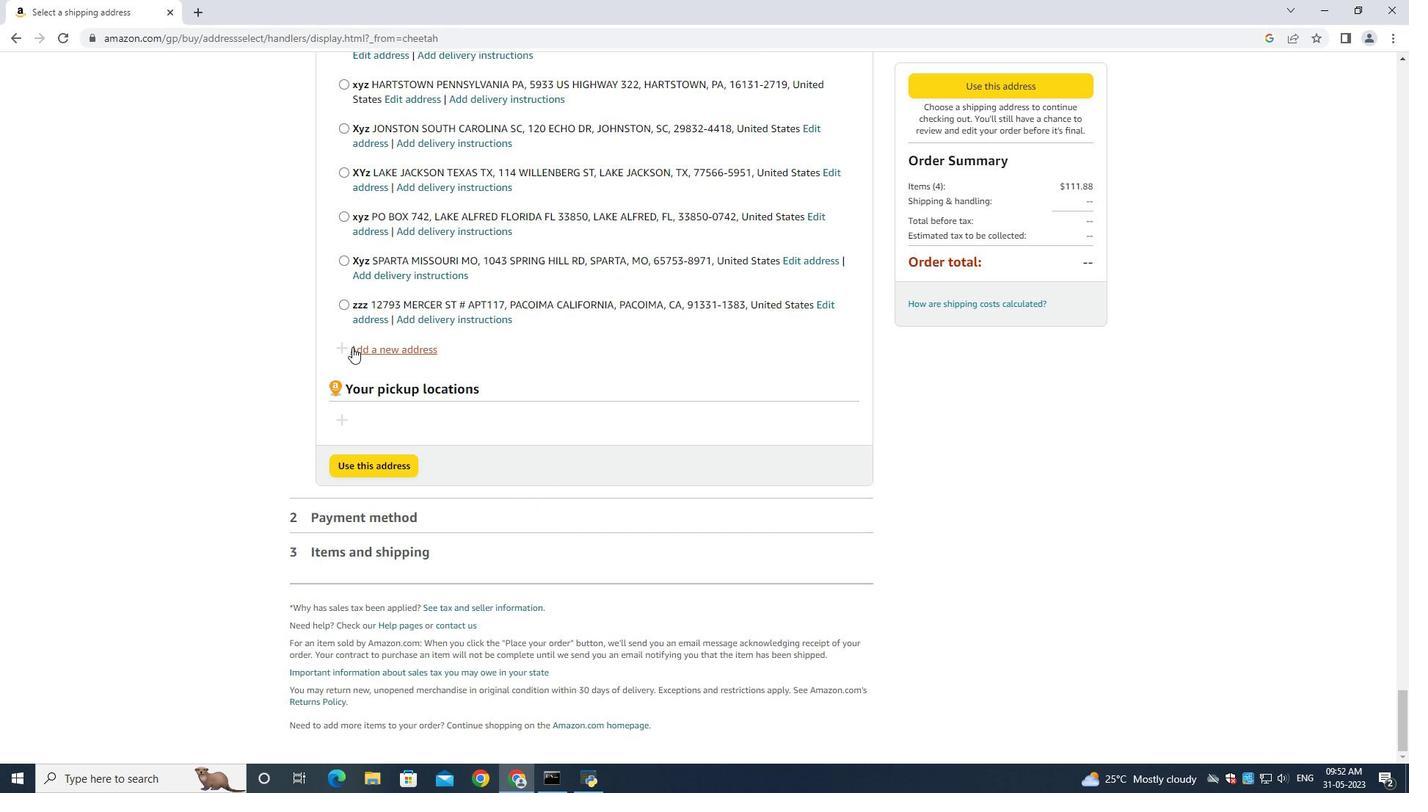 
Action: Mouse pressed left at (359, 348)
Screenshot: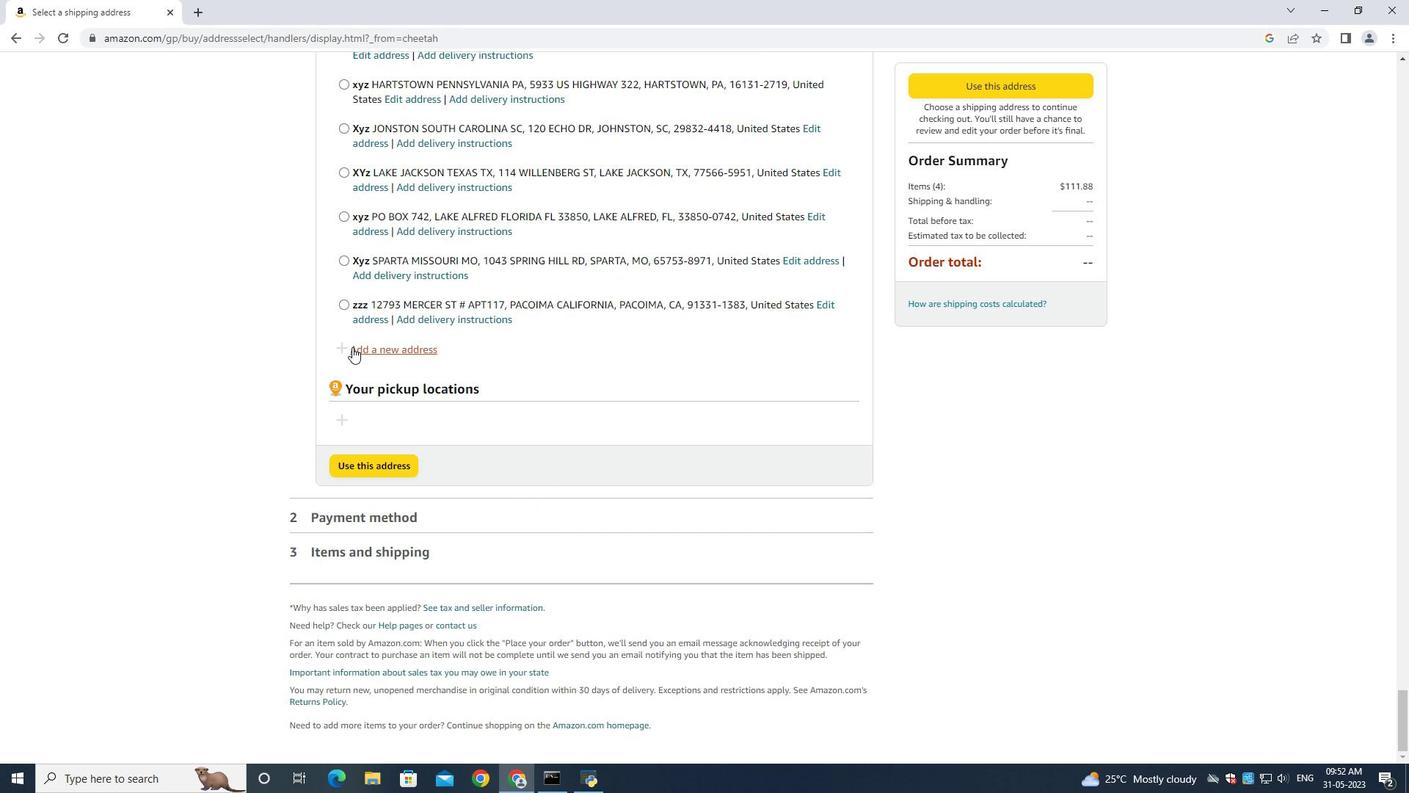 
Action: Mouse moved to (522, 356)
Screenshot: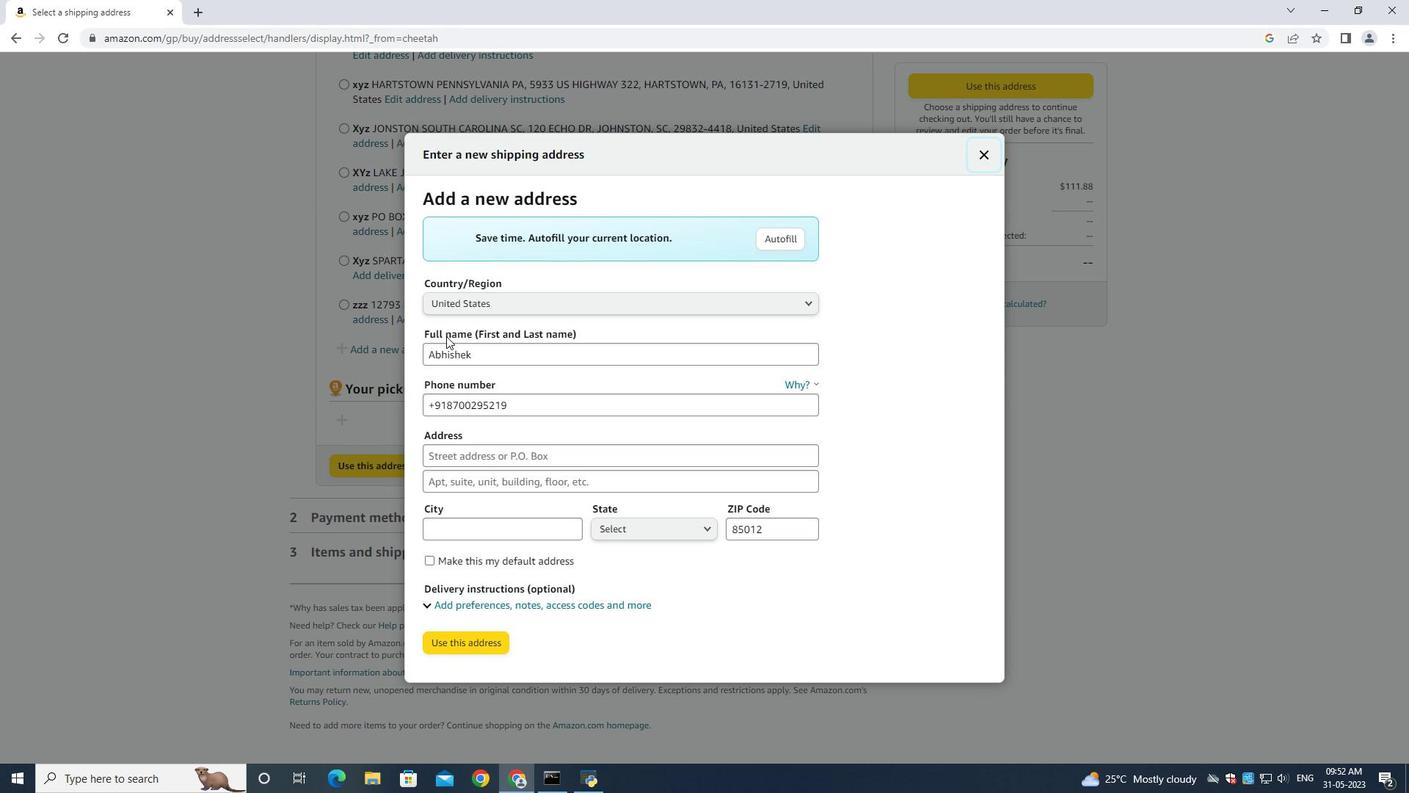 
Action: Mouse pressed left at (522, 356)
Screenshot: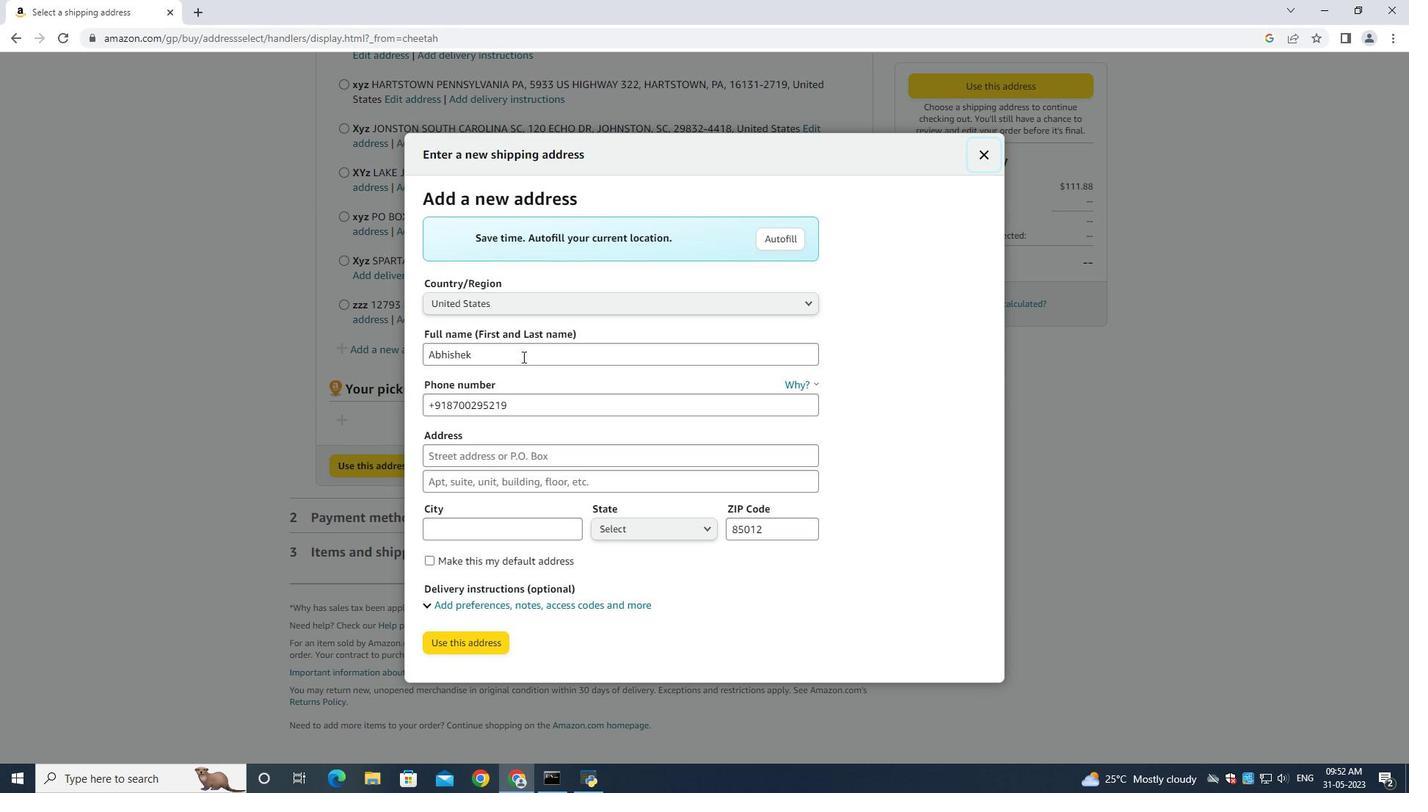 
Action: Mouse moved to (522, 353)
Screenshot: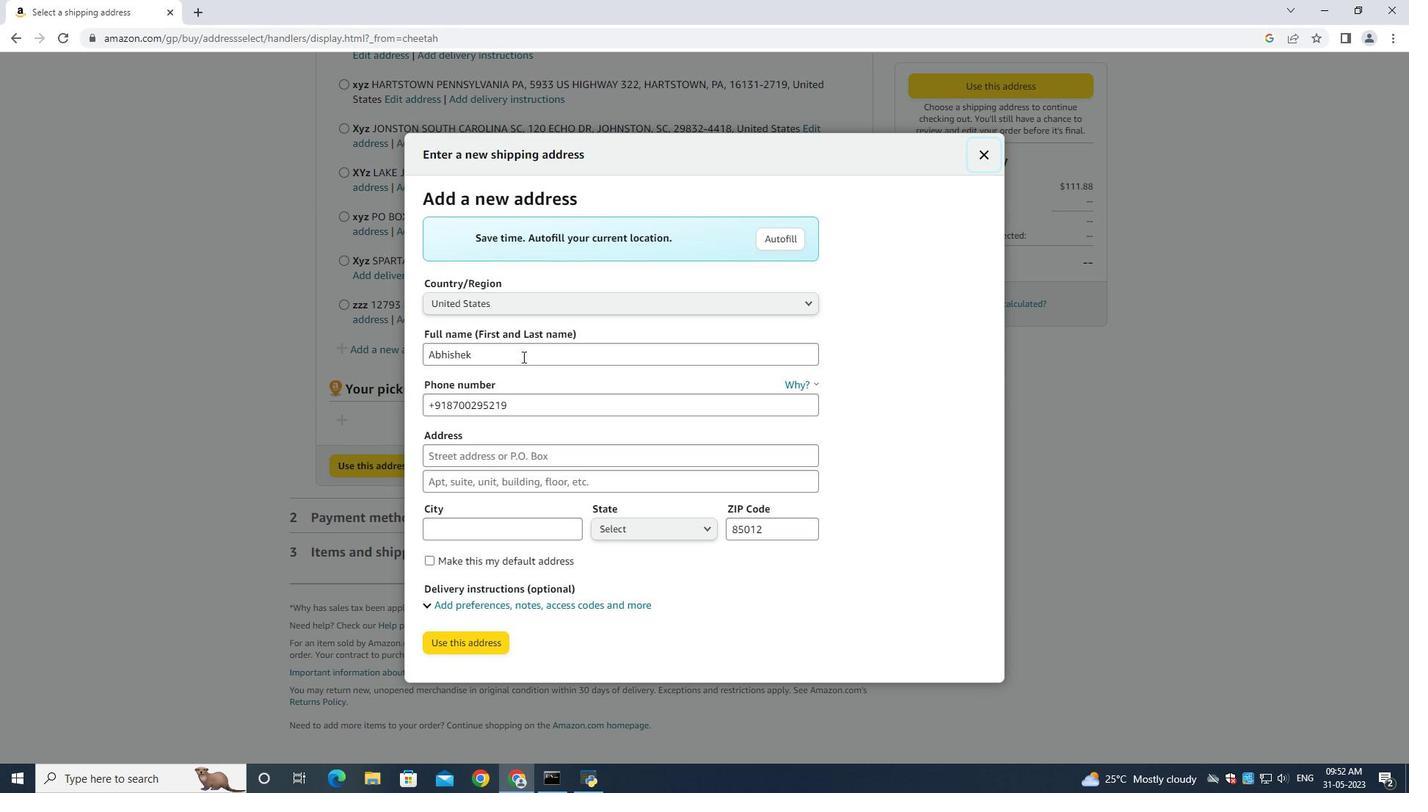 
Action: Key pressed actrl+A<Key.backspace><Key.shift>Johnny<Key.space><Key.shift><Key.shift><Key.shift><Key.shift><Key.shift><Key.shift><Key.shift><Key.shift><Key.shift><Key.shift><Key.shift><Key.shift><Key.shift><Key.shift><Key.shift><Key.shift><Key.shift><Key.shift><Key.shift><Key.shift><Key.shift><Key.shift><Key.shift><Key.shift><Key.shift><Key.shift><Key.shift><Key.shift><Key.shift><Key.shift><Key.shift><Key.shift><Key.shift><Key.shift><Key.shift><Key.shift><Key.shift><Key.shift><Key.shift><Key.shift><Key.shift><Key.shift><Key.shift><Key.shift><Key.shift><Key.shift><Key.shift><Key.shift><Key.shift><Key.shift><Key.shift><Key.shift><Key.shift><Key.shift><Key.shift><Key.shift><Key.shift><Key.shift><Key.shift><Key.shift><Key.shift><Key.shift><Key.shift><Key.shift>Mitchell<Key.space><Key.tab><Key.tab><Key.backspace>928502<Key.backspace>42162<Key.tab>4212<Key.space><Key.shift>Skips<Key.space><Key.shift><Key.shift><Key.shift><Key.shift><Key.shift><Key.shift><Key.shift><Key.shift><Key.shift><Key.shift><Key.shift><Key.shift><Key.shift><Key.shift><Key.shift><Key.shift><Key.shift><Key.shift><Key.shift><Key.shift><Key.shift><Key.shift><Key.shift><Key.shift><Key.shift><Key.shift><Key.shift><Key.shift>Lane<Key.space><Key.shift><Key.tab><Key.shift>Phoenix<Key.space><Key.shift><Key.shift><Key.shift><Key.shift><Key.shift><Key.shift><Key.shift><Key.shift><Key.shift><Key.shift><Key.shift><Key.shift><Key.shift><Key.shift><Key.shift>Arizona<Key.space><Key.tab><Key.shift>Phoenix<Key.space><Key.tab><Key.shift>Ari
Screenshot: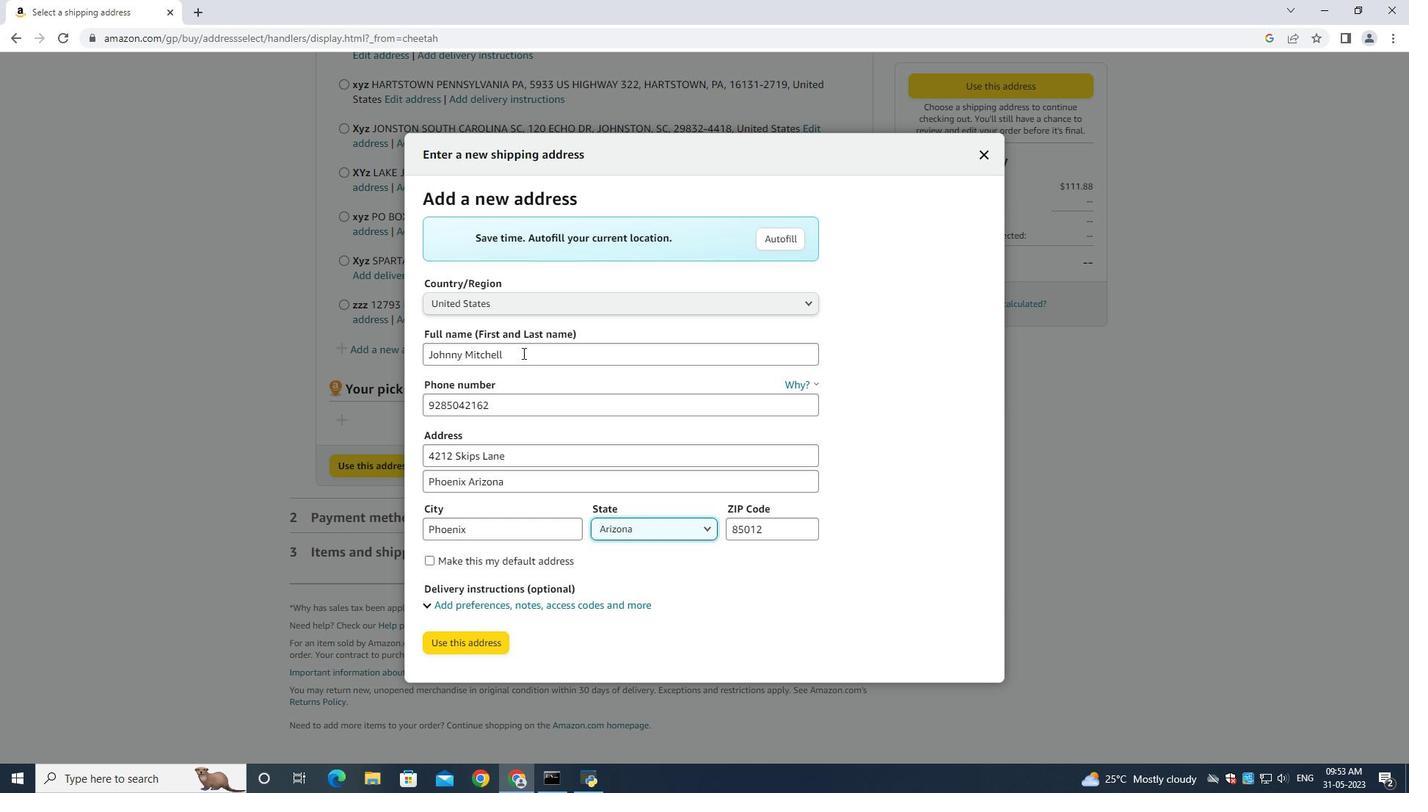
Action: Mouse moved to (452, 632)
Screenshot: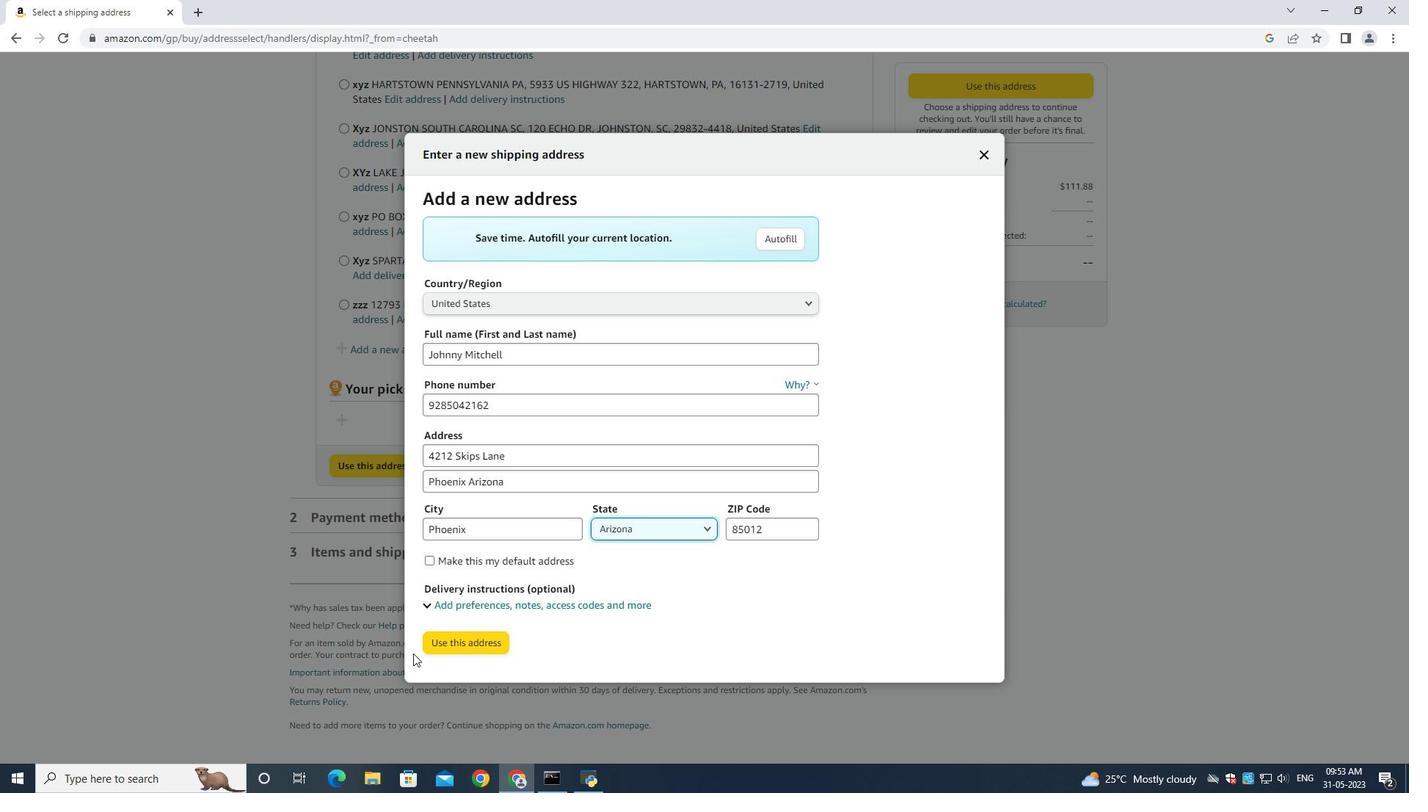 
Action: Mouse pressed left at (452, 632)
Screenshot: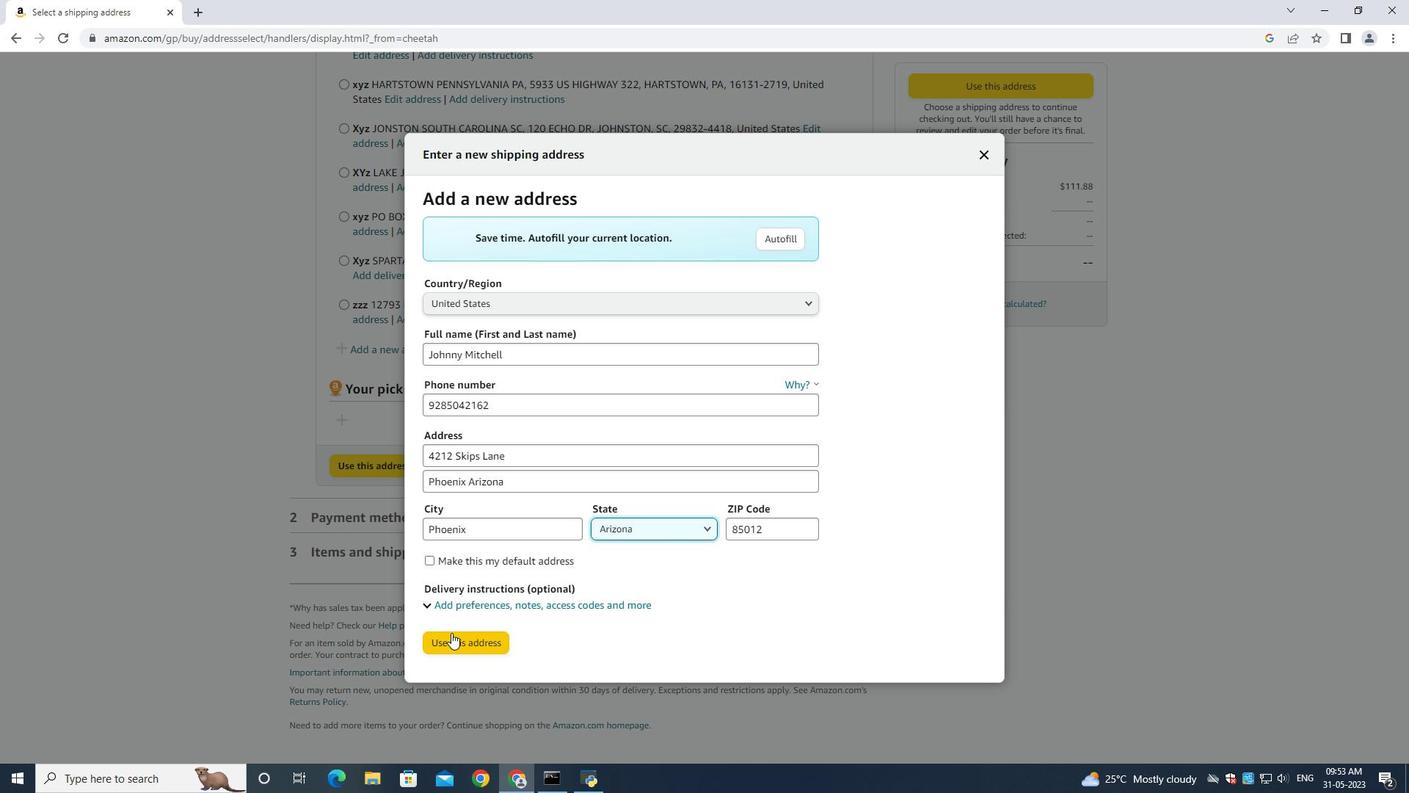 
Action: Mouse moved to (456, 743)
Screenshot: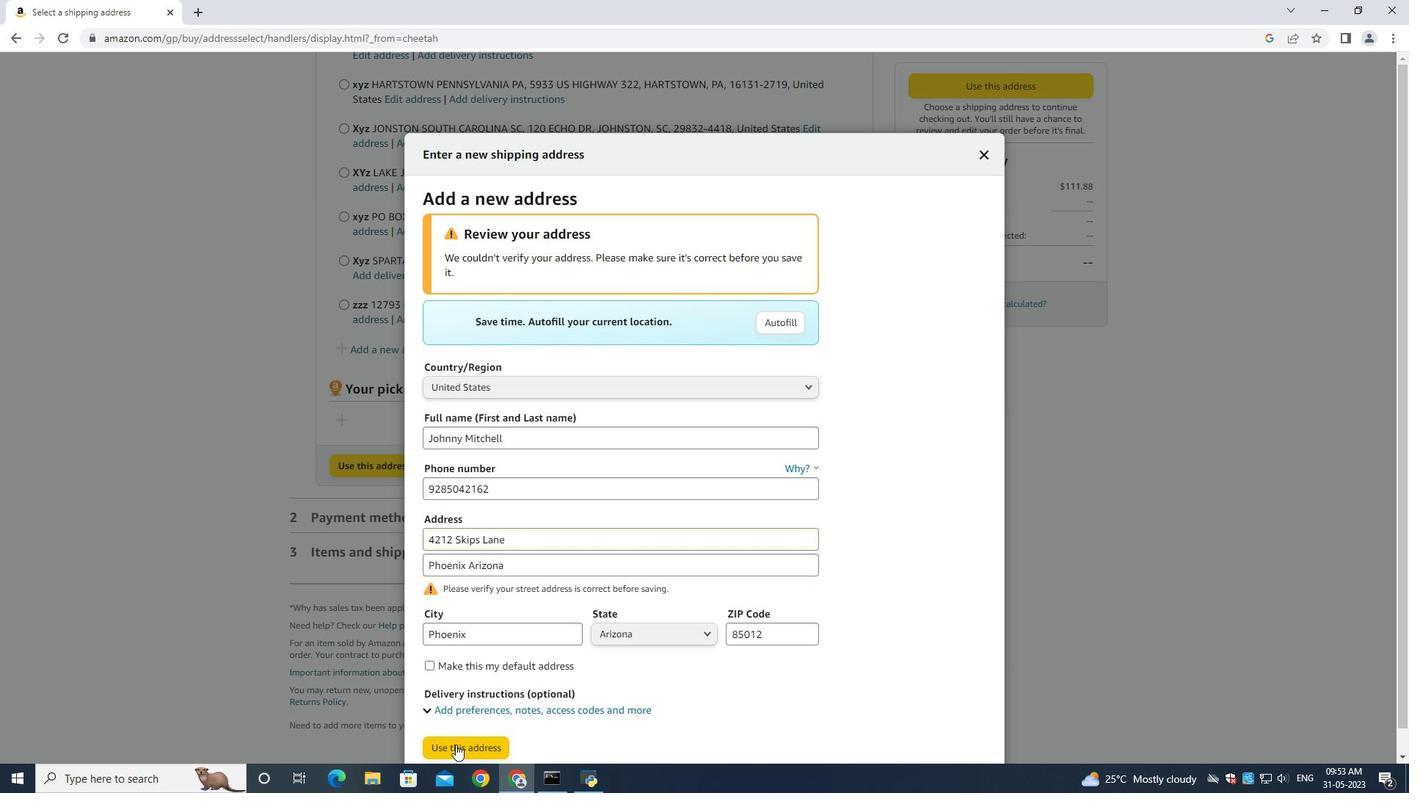 
Action: Mouse pressed left at (456, 743)
Screenshot: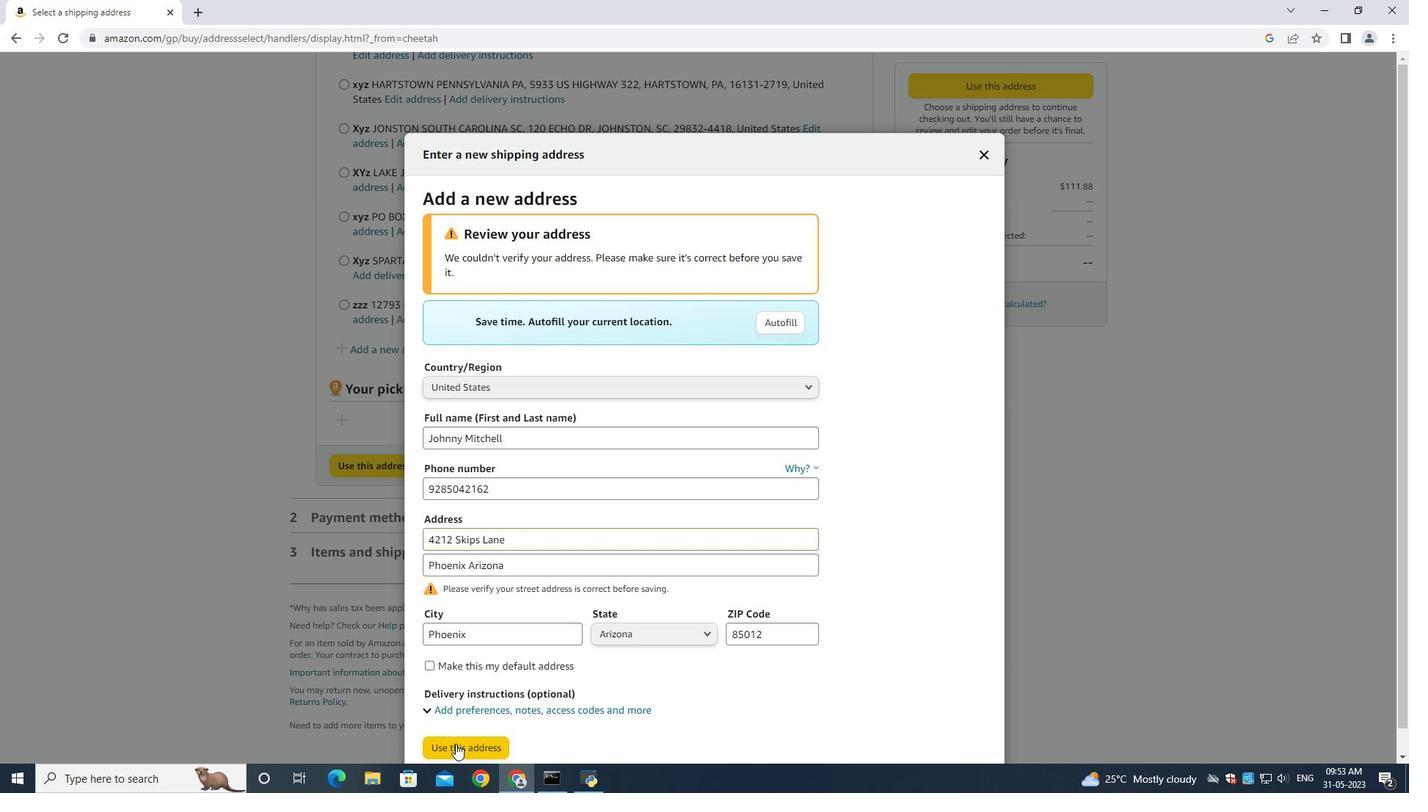 
Action: Mouse moved to (489, 400)
Screenshot: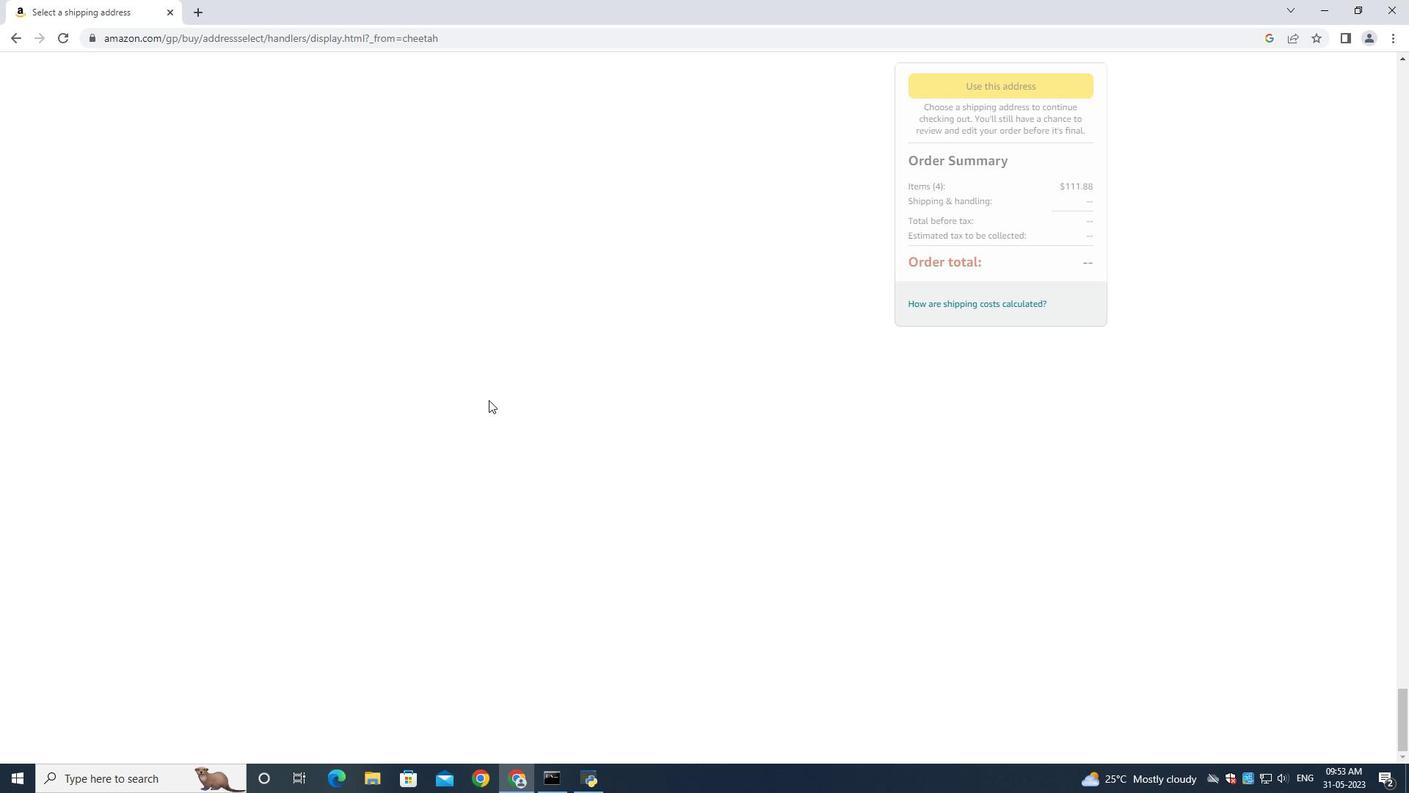 
